 Task: Spectral Edit with Spectrogram.
Action: Mouse moved to (104, 42)
Screenshot: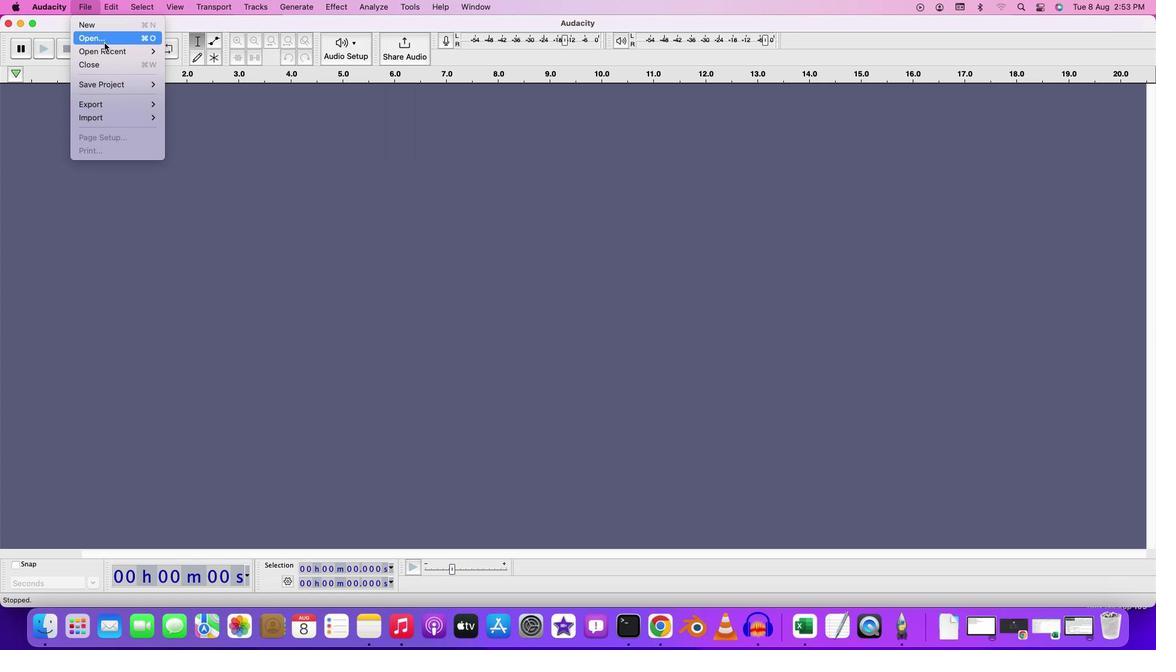 
Action: Mouse pressed left at (104, 42)
Screenshot: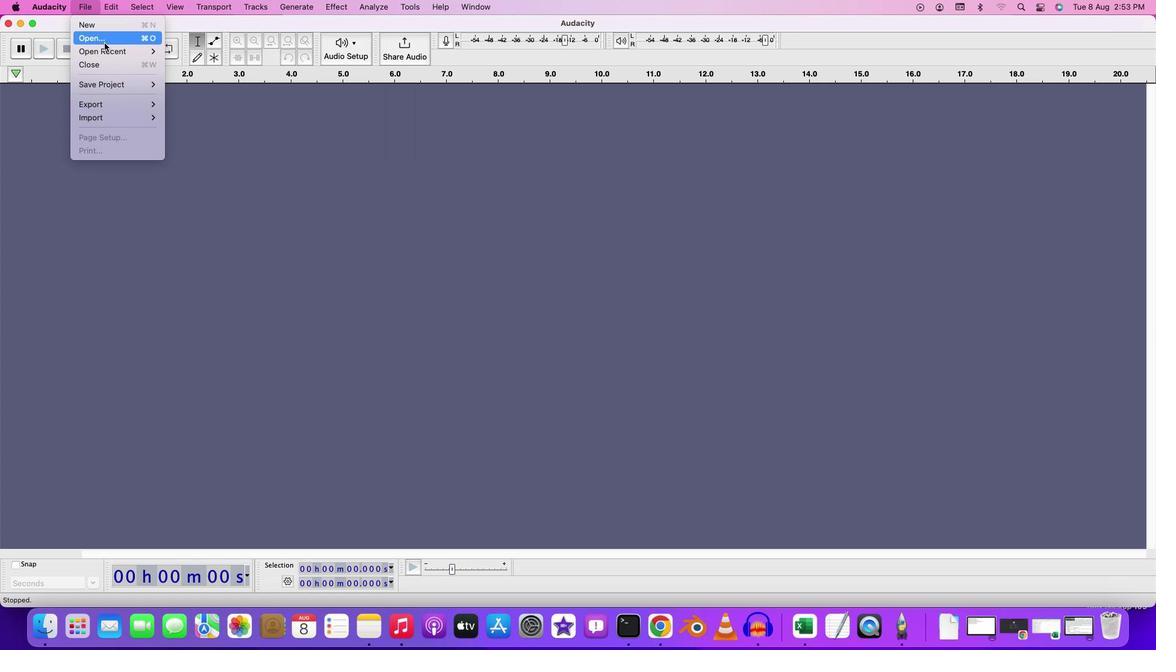 
Action: Mouse moved to (379, 154)
Screenshot: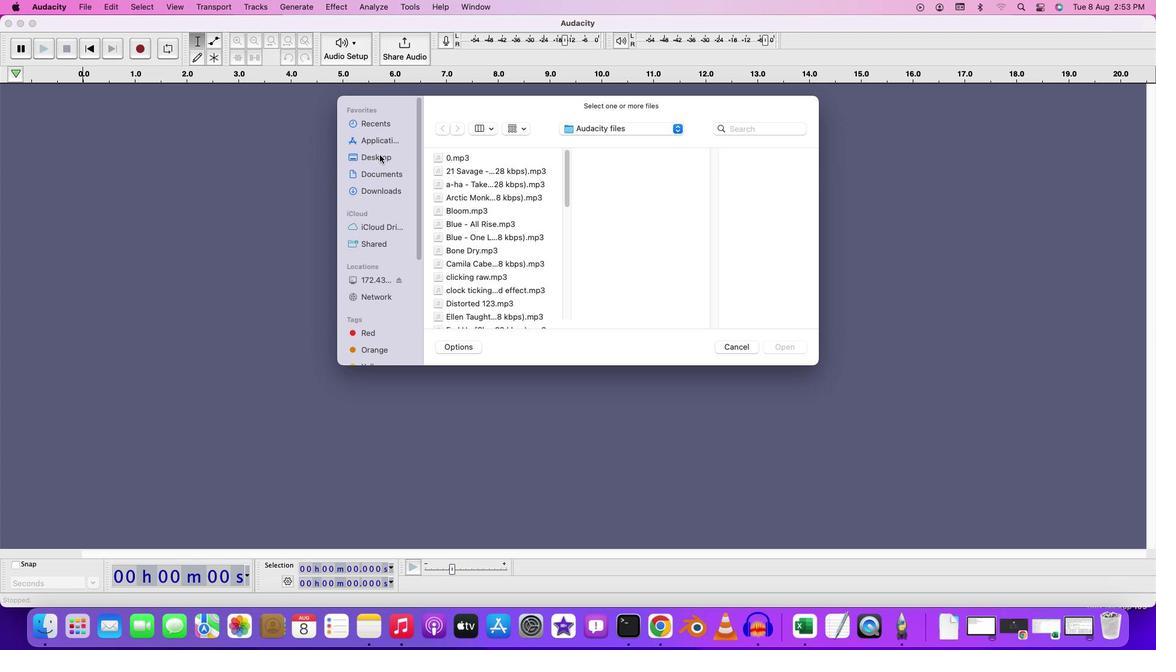 
Action: Mouse pressed left at (379, 154)
Screenshot: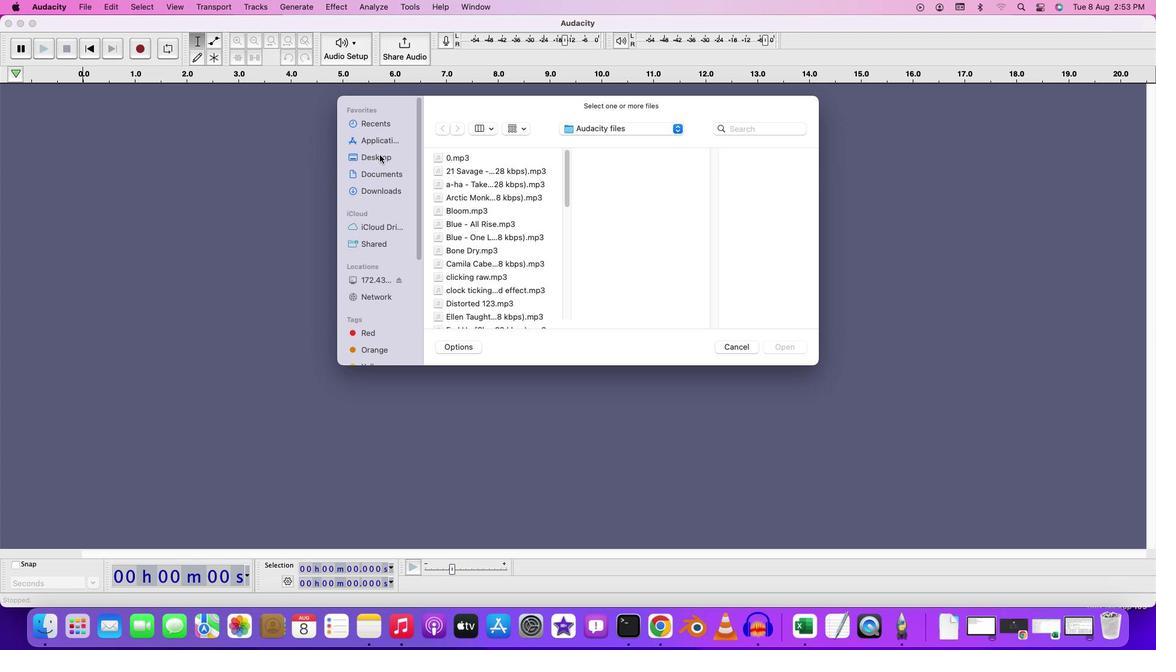 
Action: Mouse moved to (473, 173)
Screenshot: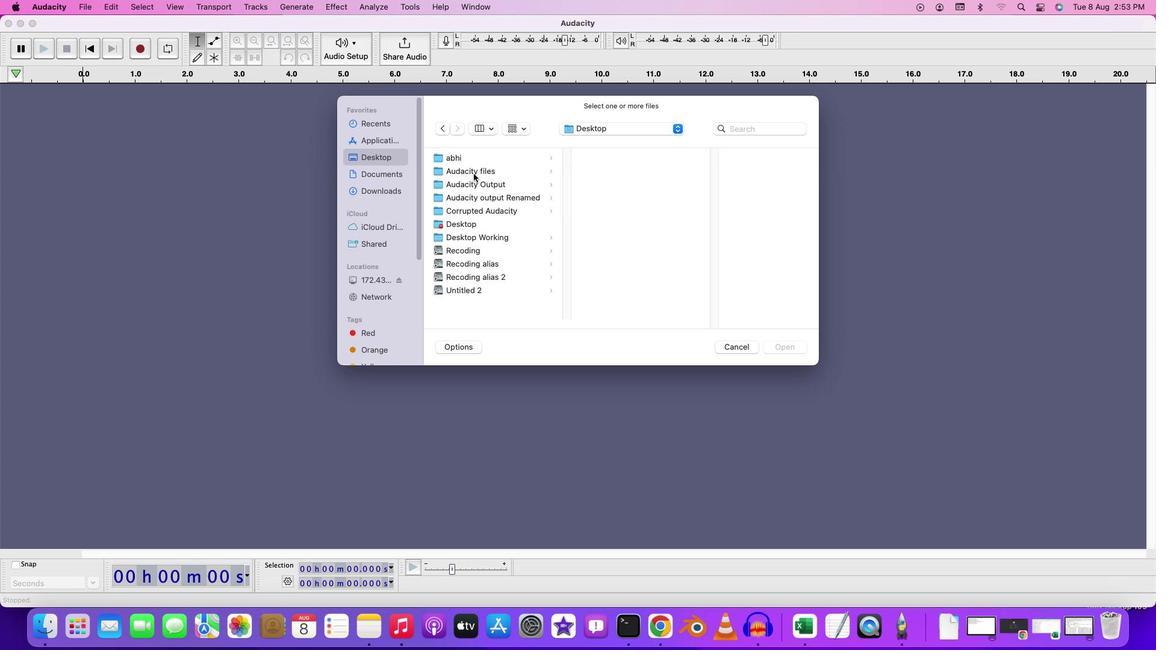 
Action: Mouse pressed left at (473, 173)
Screenshot: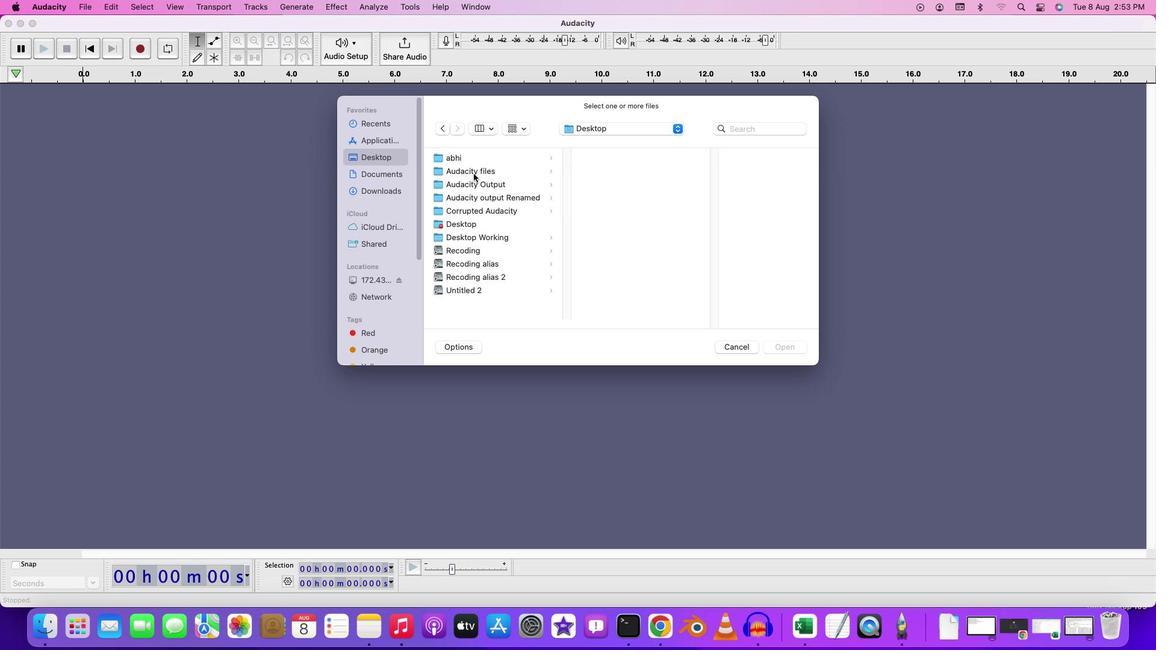 
Action: Mouse moved to (642, 290)
Screenshot: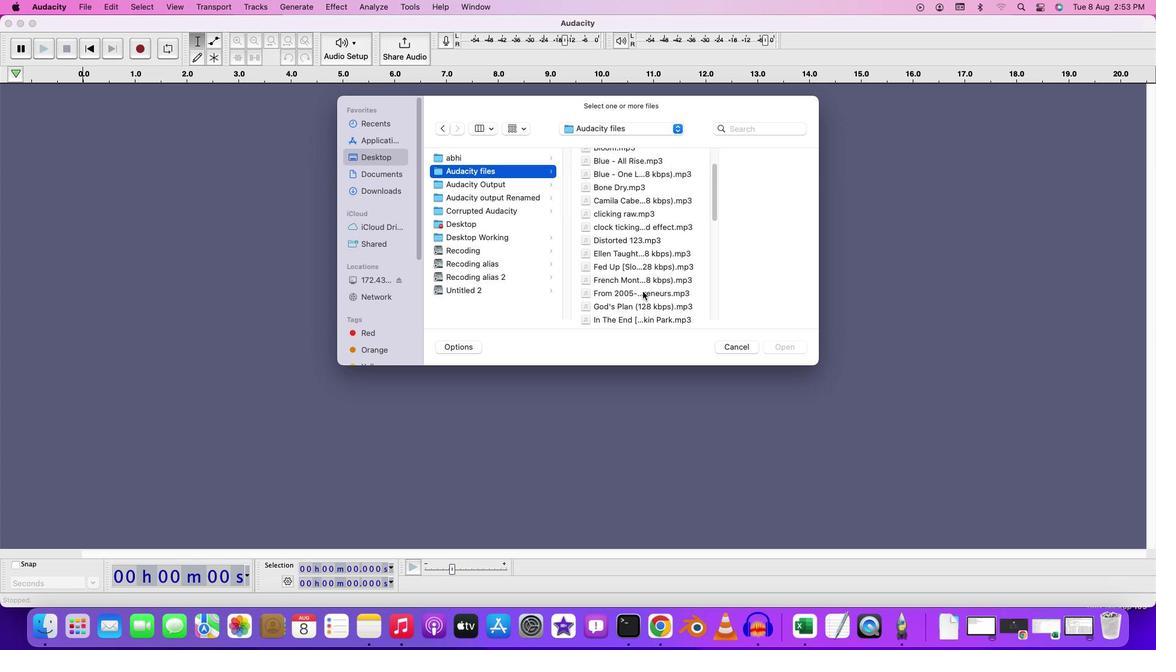 
Action: Mouse scrolled (642, 290) with delta (0, 0)
Screenshot: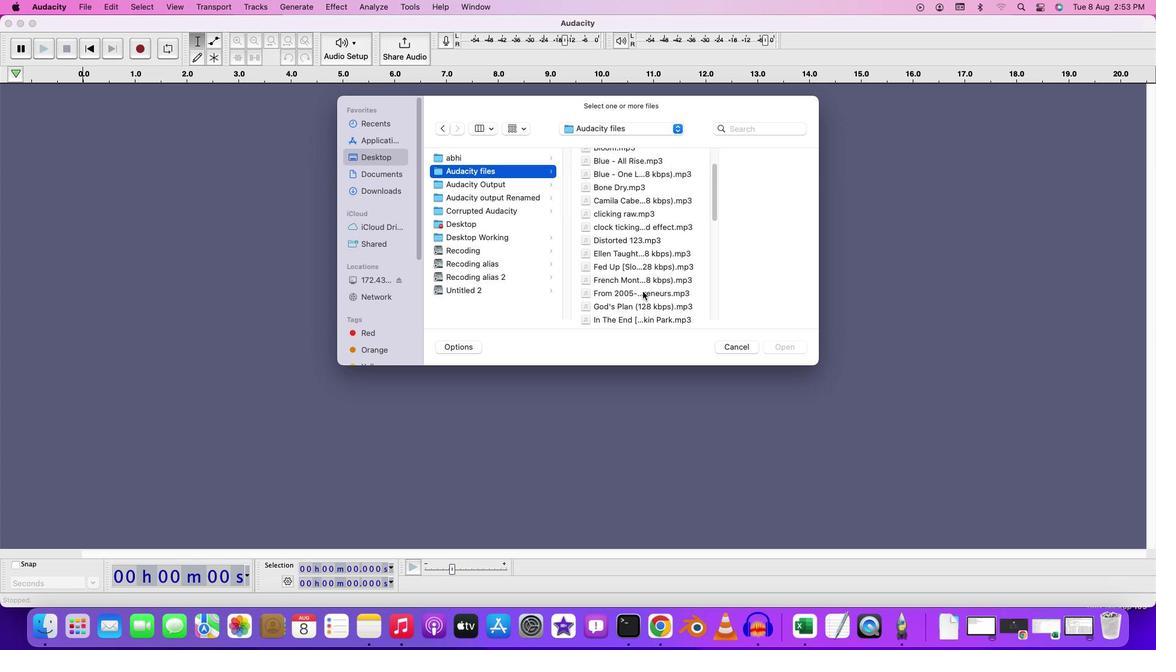 
Action: Mouse moved to (642, 291)
Screenshot: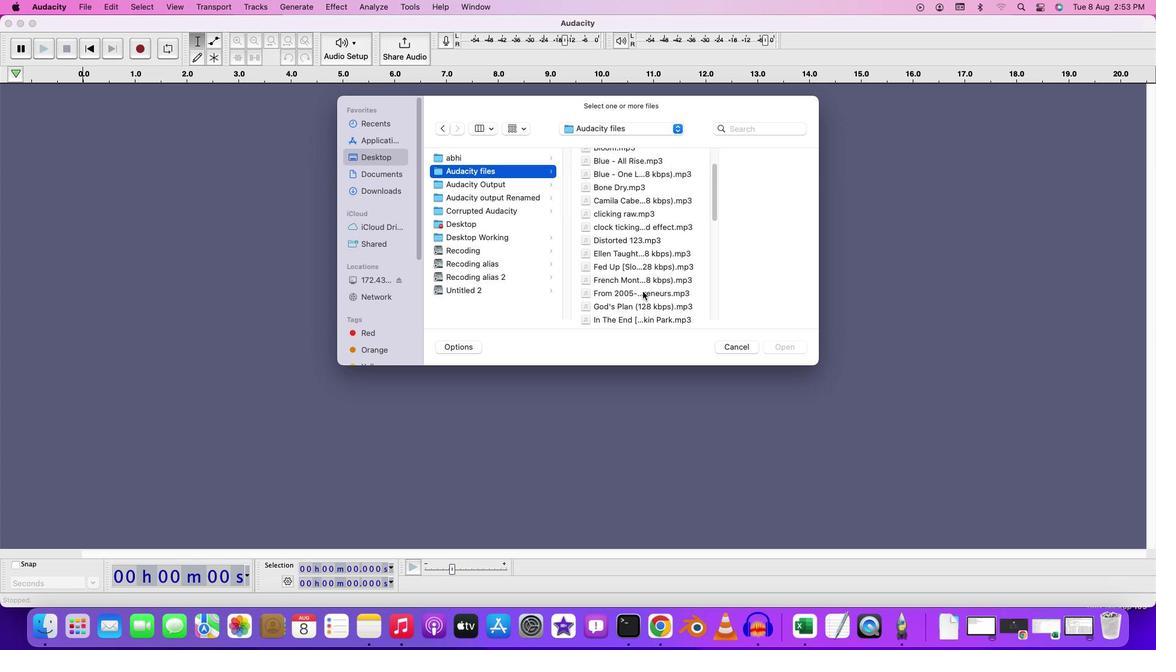 
Action: Mouse scrolled (642, 291) with delta (0, 0)
Screenshot: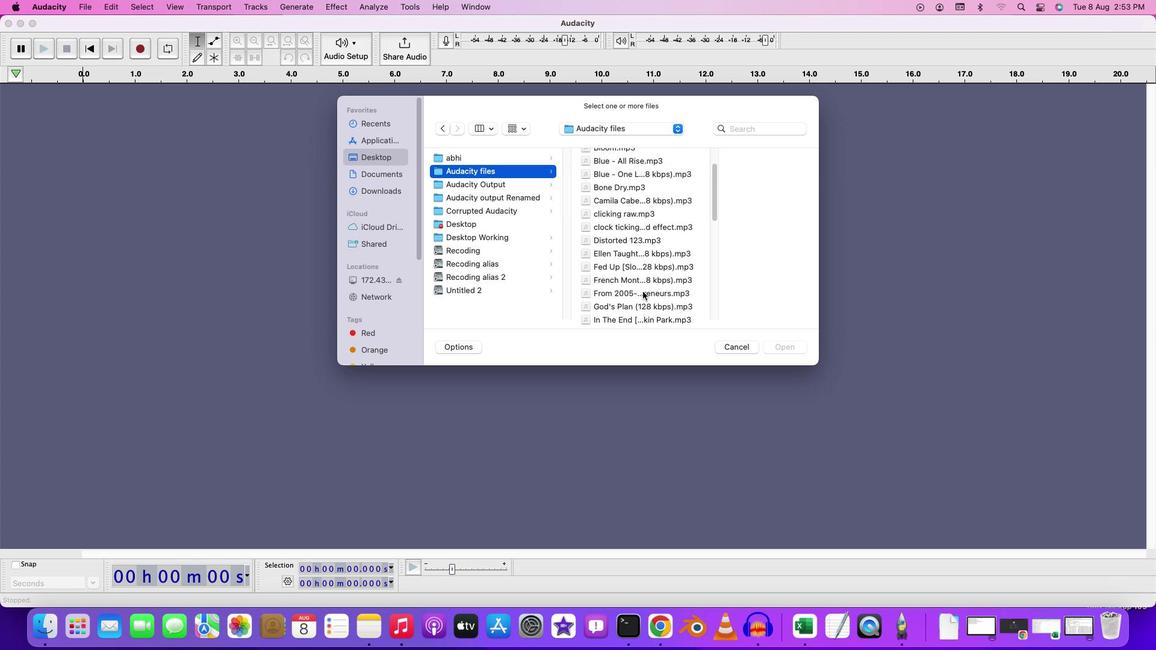 
Action: Mouse scrolled (642, 291) with delta (0, -1)
Screenshot: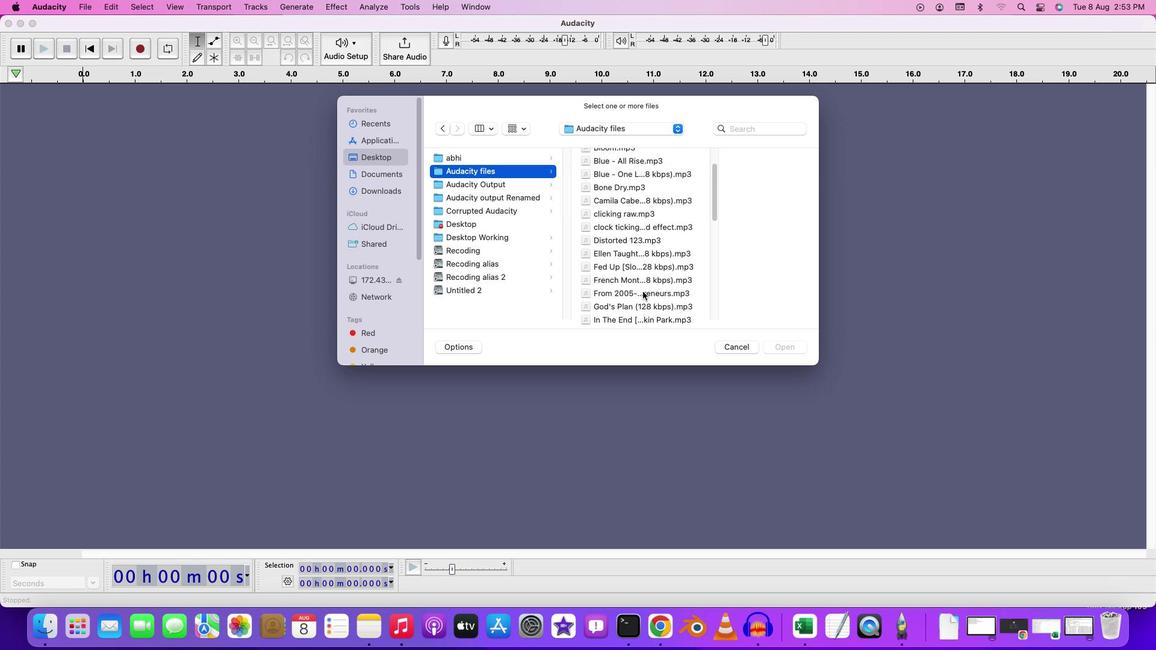 
Action: Mouse scrolled (642, 291) with delta (0, -3)
Screenshot: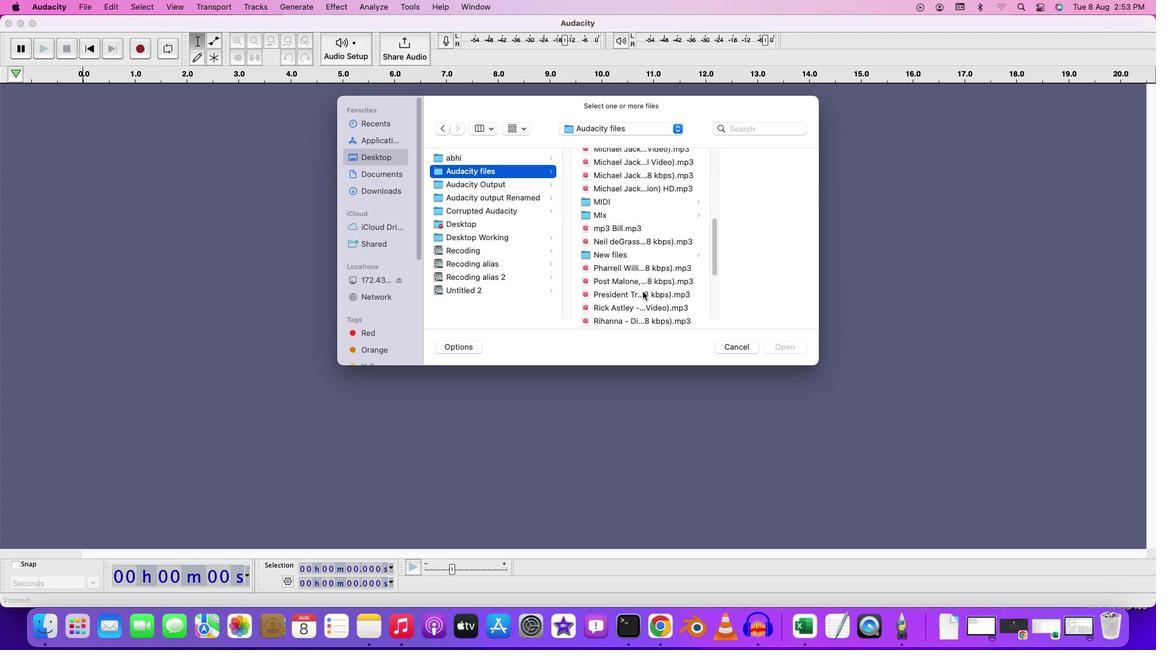 
Action: Mouse scrolled (642, 291) with delta (0, -3)
Screenshot: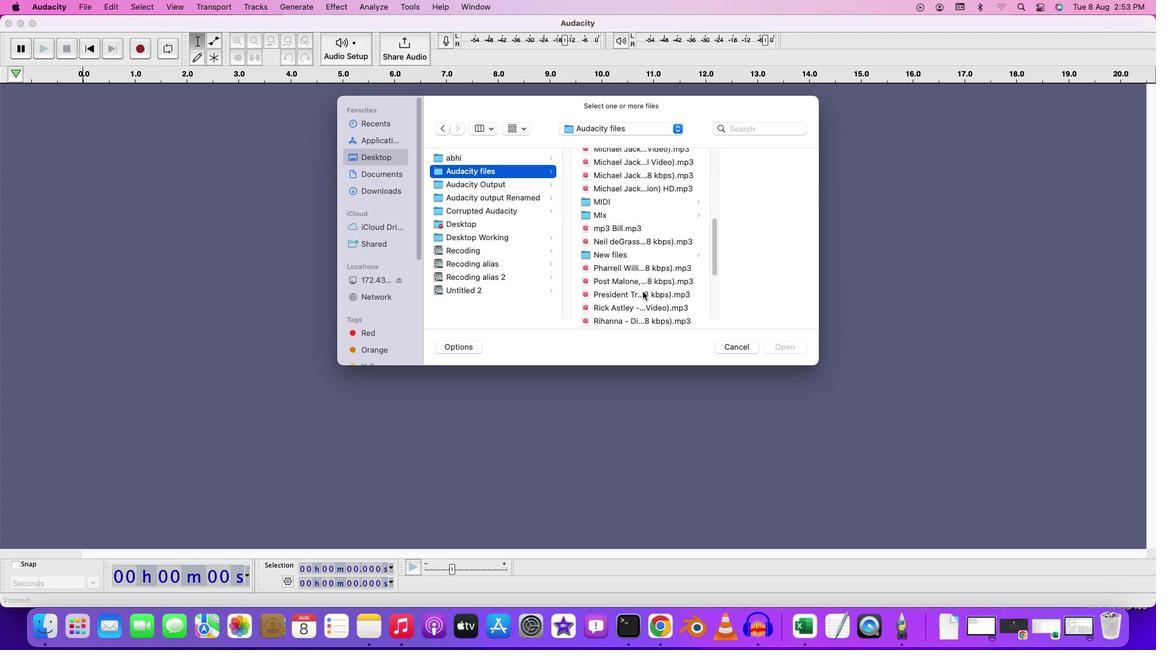 
Action: Mouse scrolled (642, 291) with delta (0, -4)
Screenshot: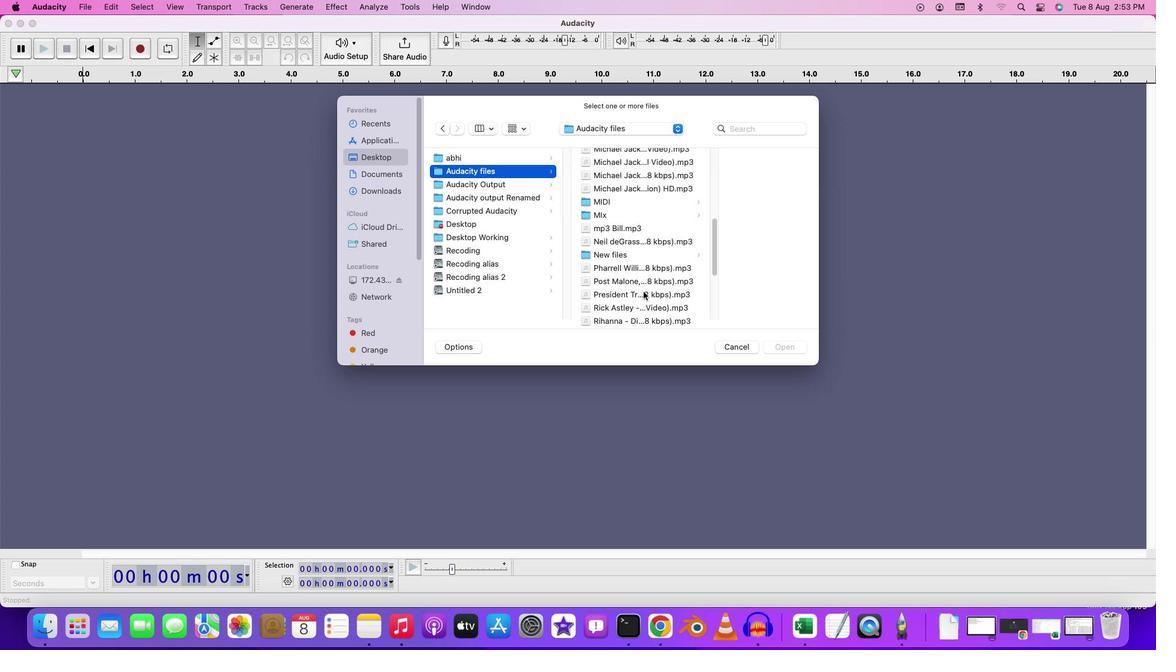 
Action: Mouse moved to (616, 253)
Screenshot: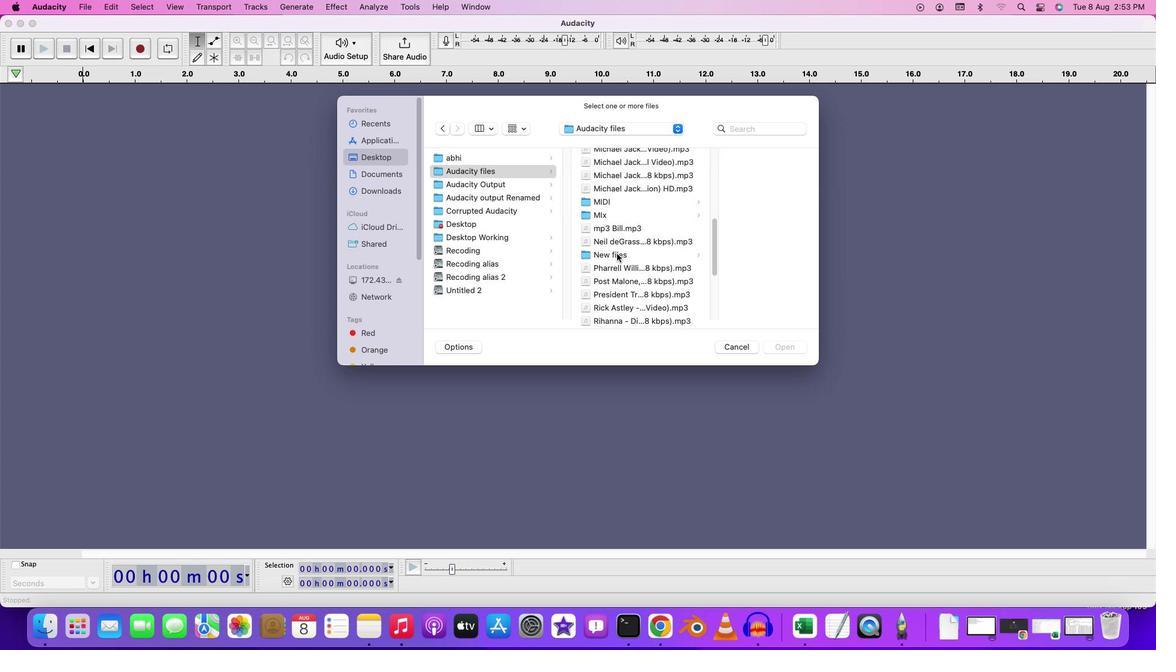 
Action: Mouse pressed left at (616, 253)
Screenshot: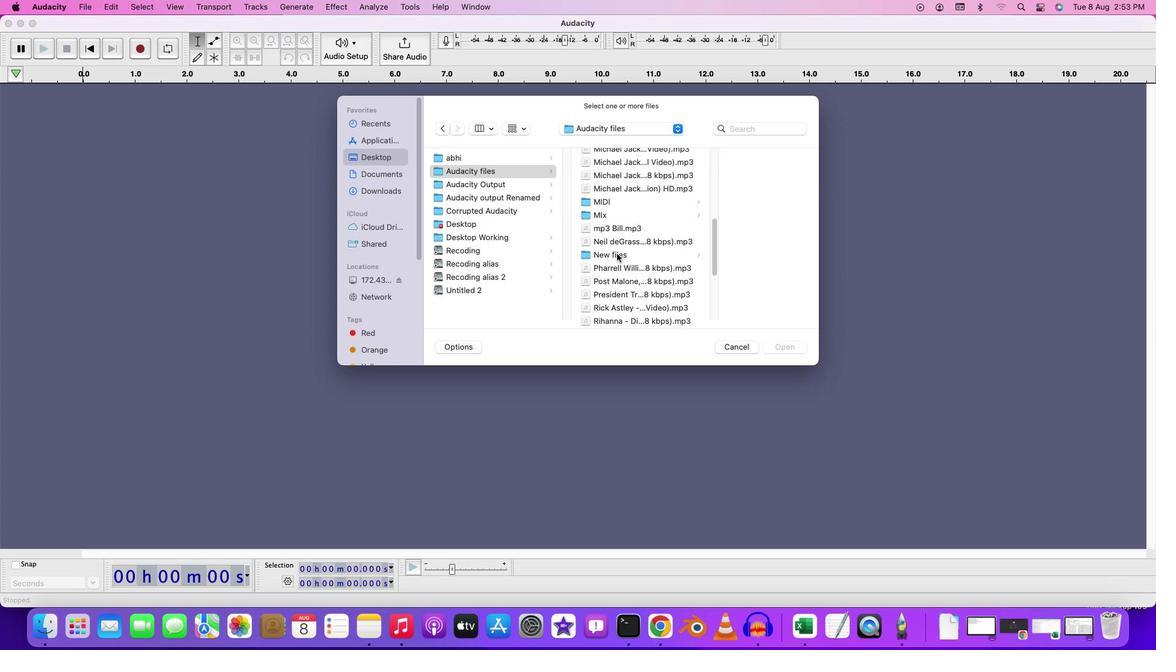 
Action: Mouse moved to (752, 196)
Screenshot: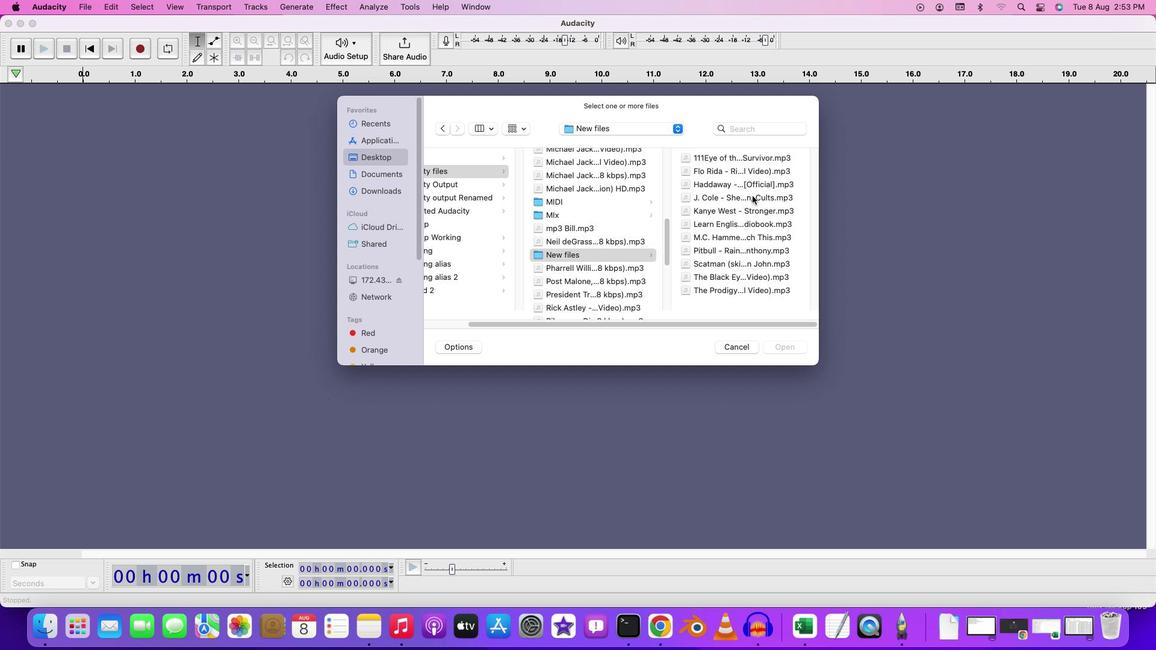 
Action: Mouse pressed left at (752, 196)
Screenshot: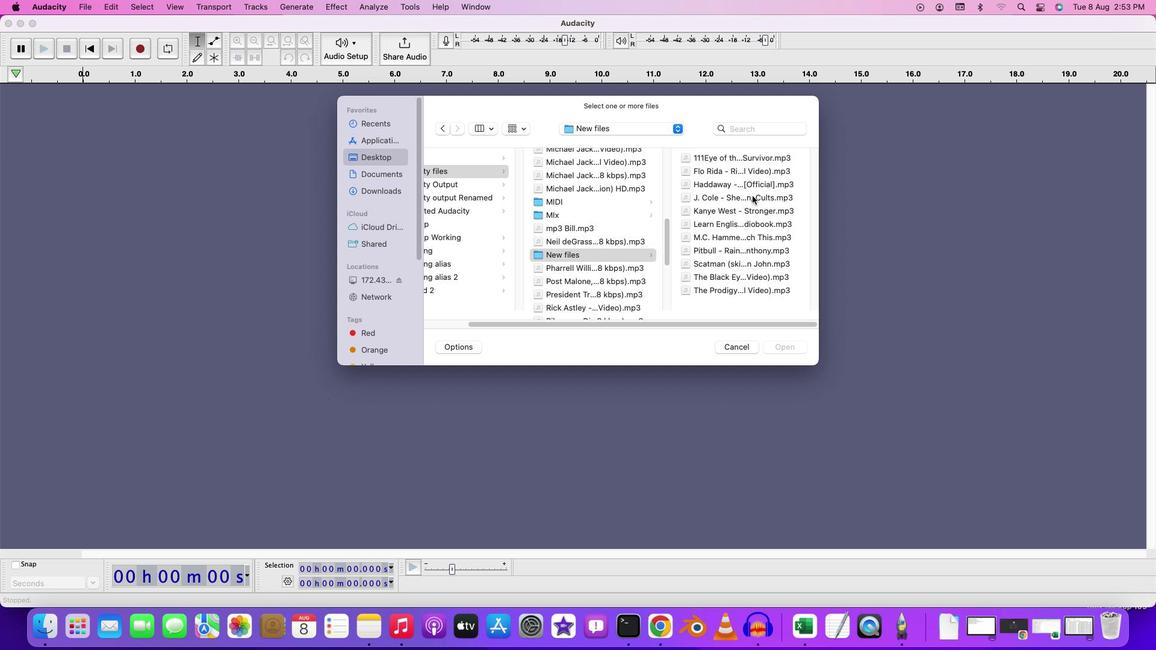 
Action: Mouse moved to (590, 263)
Screenshot: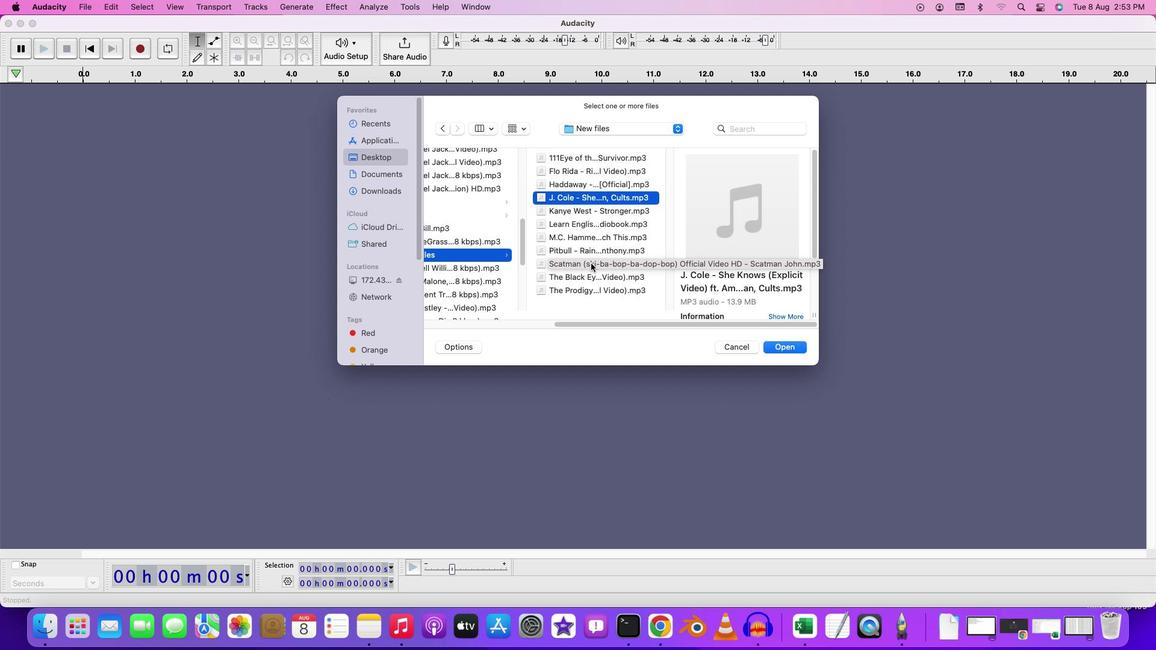 
Action: Mouse pressed left at (590, 263)
Screenshot: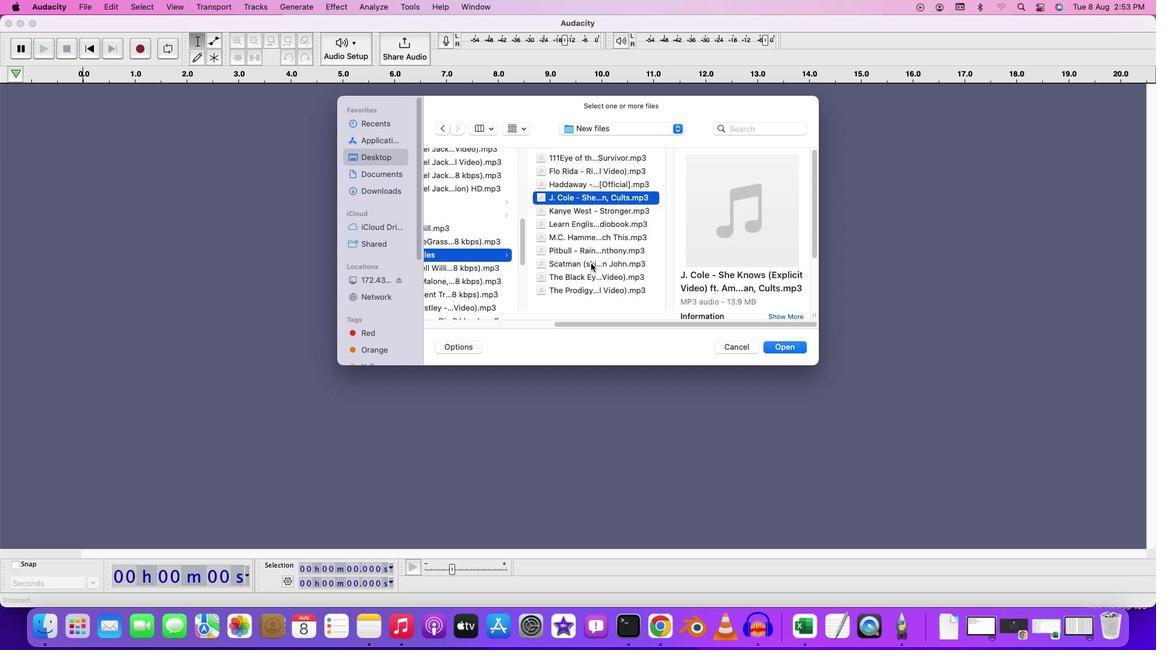 
Action: Mouse pressed left at (590, 263)
Screenshot: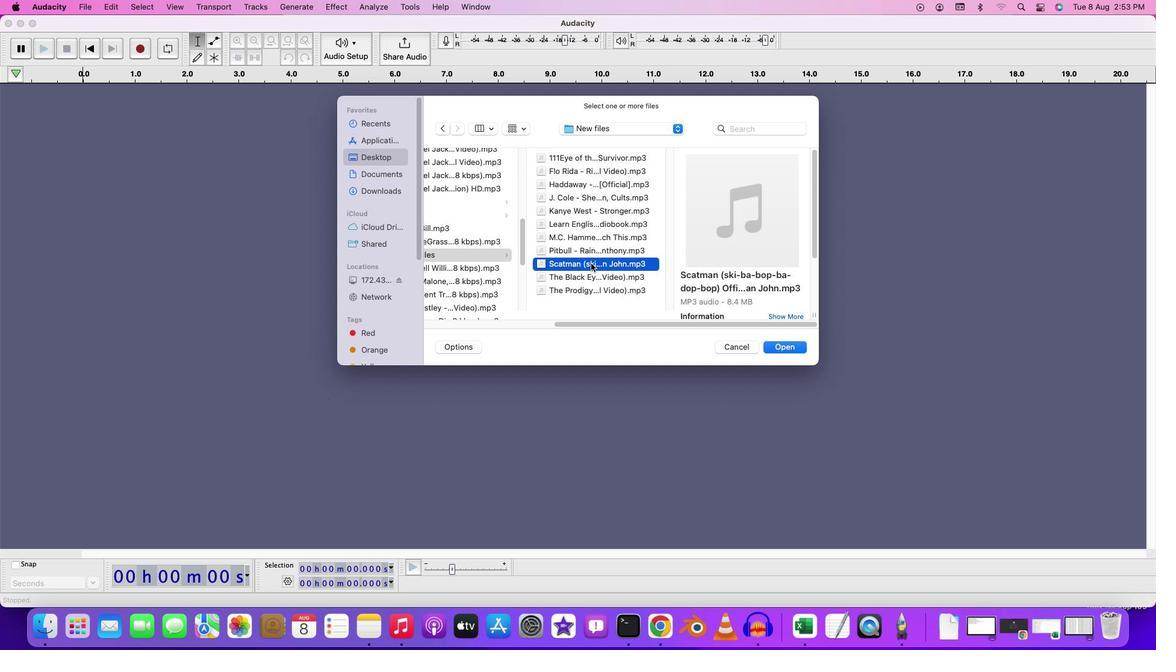 
Action: Mouse moved to (96, 110)
Screenshot: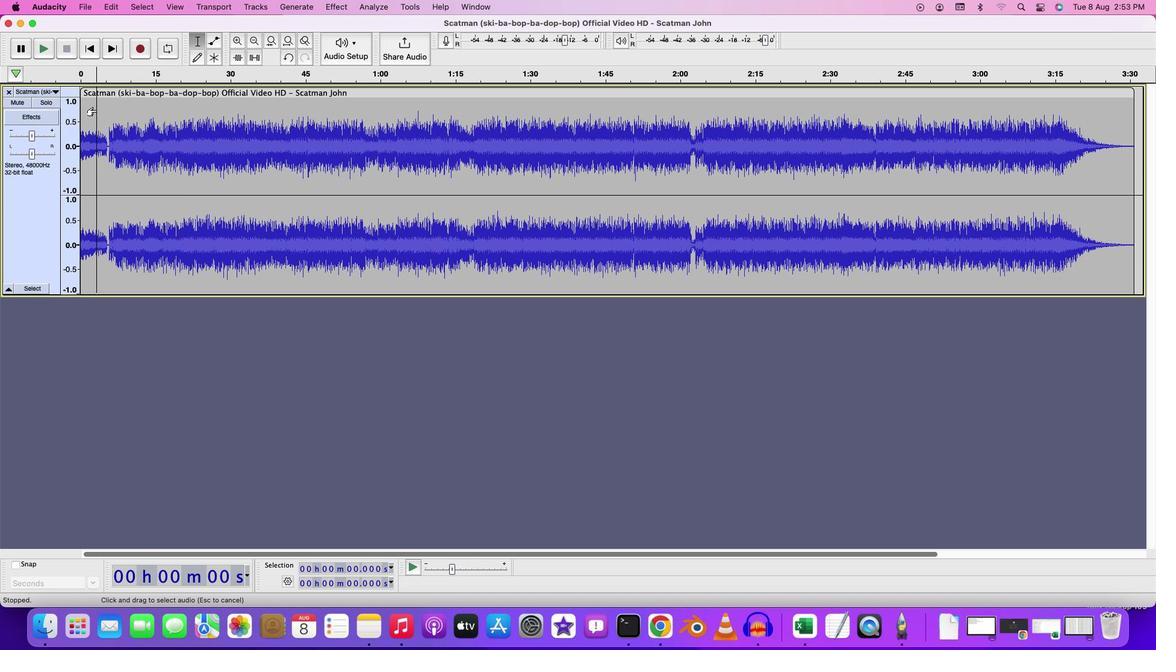 
Action: Mouse pressed left at (96, 110)
Screenshot: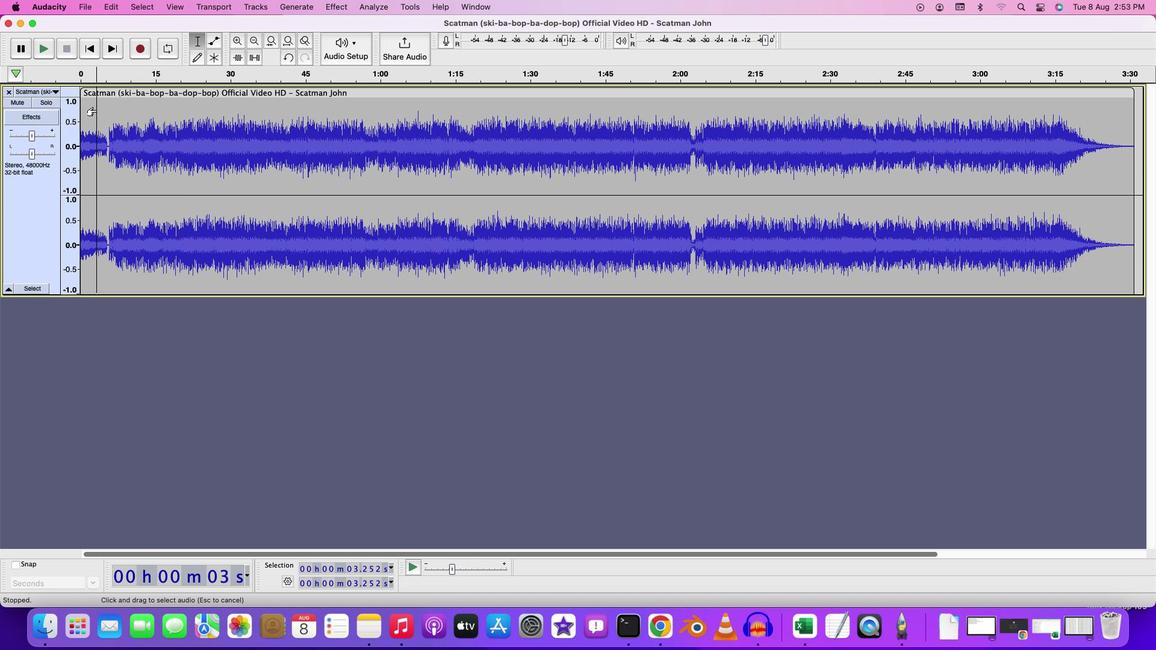 
Action: Mouse moved to (95, 111)
Screenshot: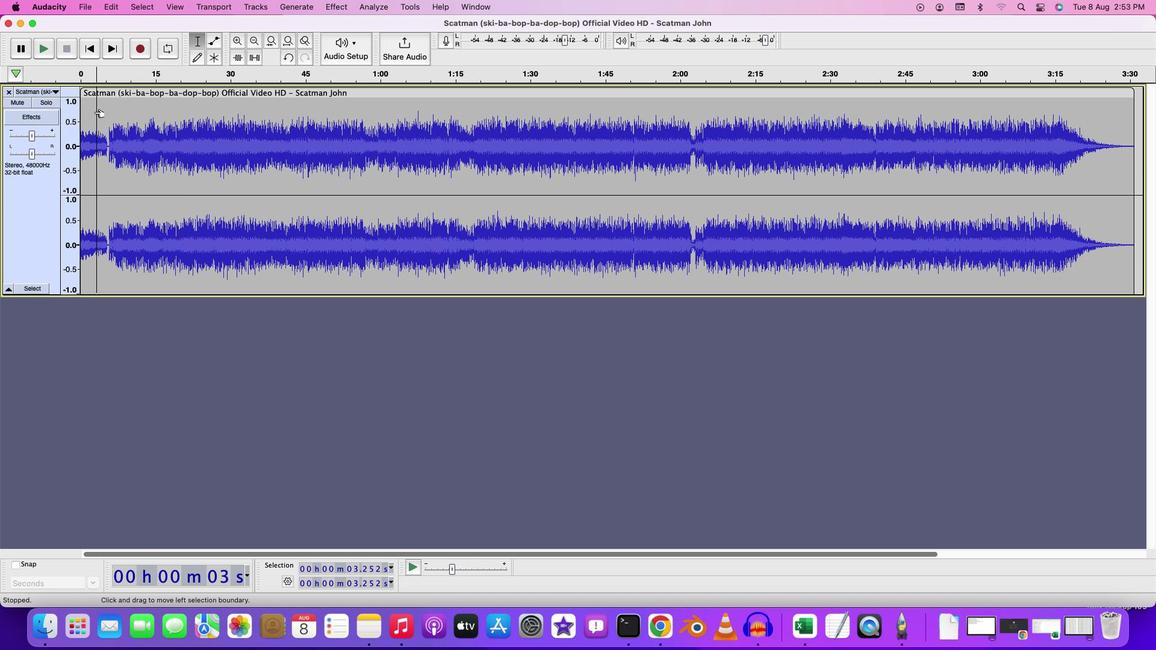 
Action: Key pressed Key.space
Screenshot: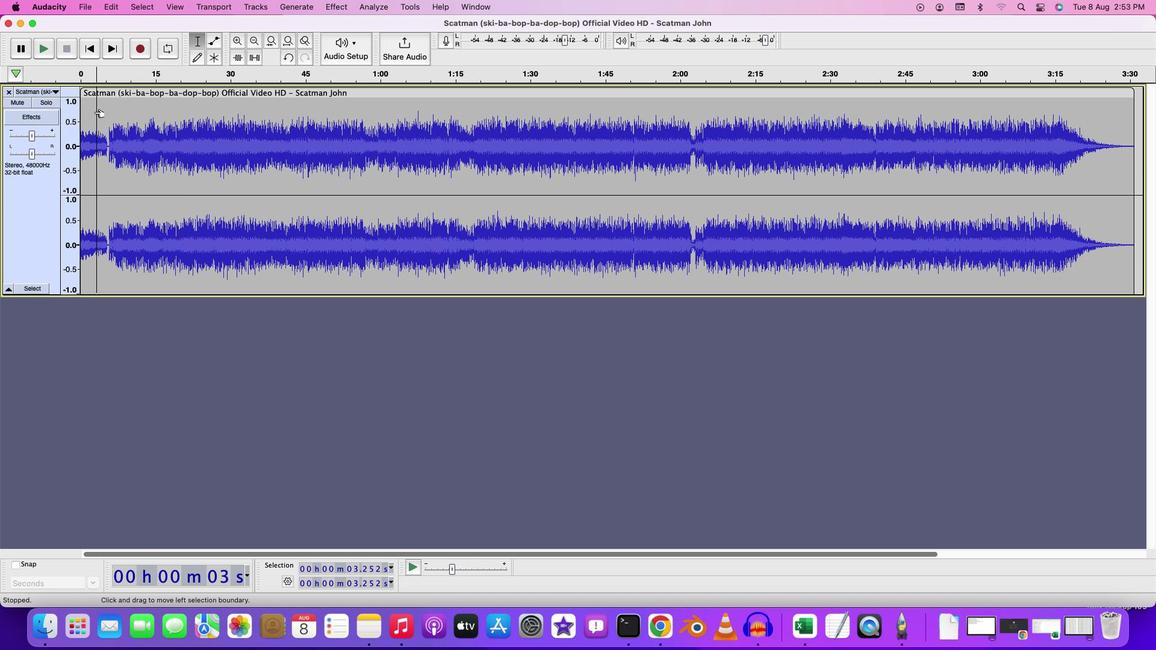 
Action: Mouse moved to (152, 108)
Screenshot: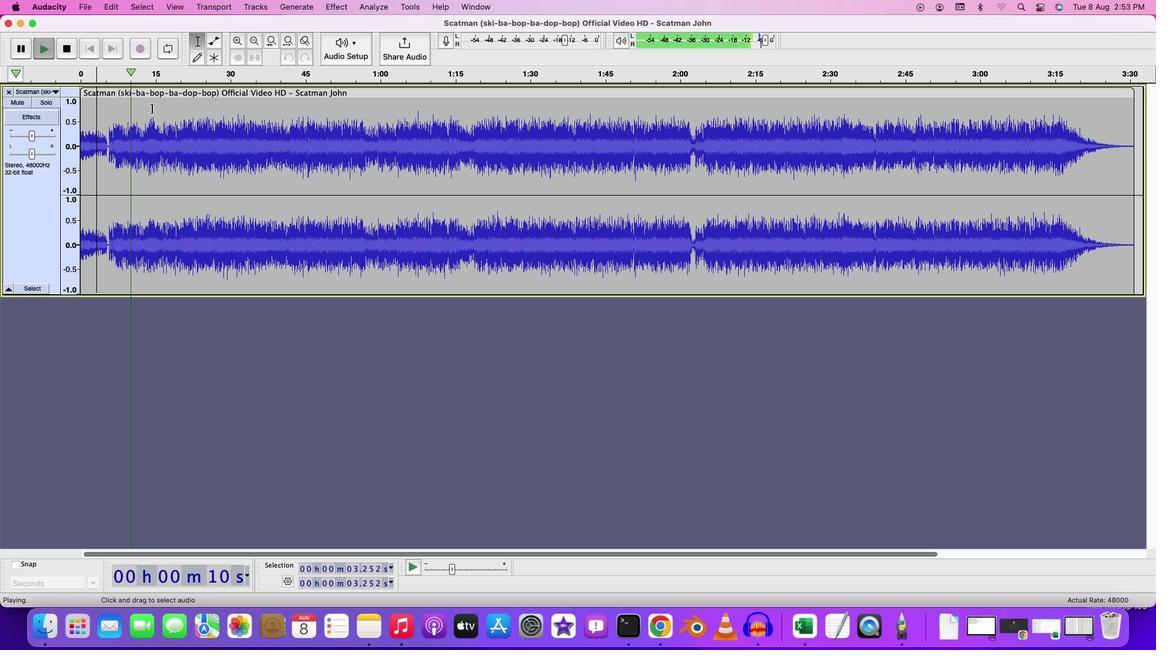 
Action: Mouse pressed left at (152, 108)
Screenshot: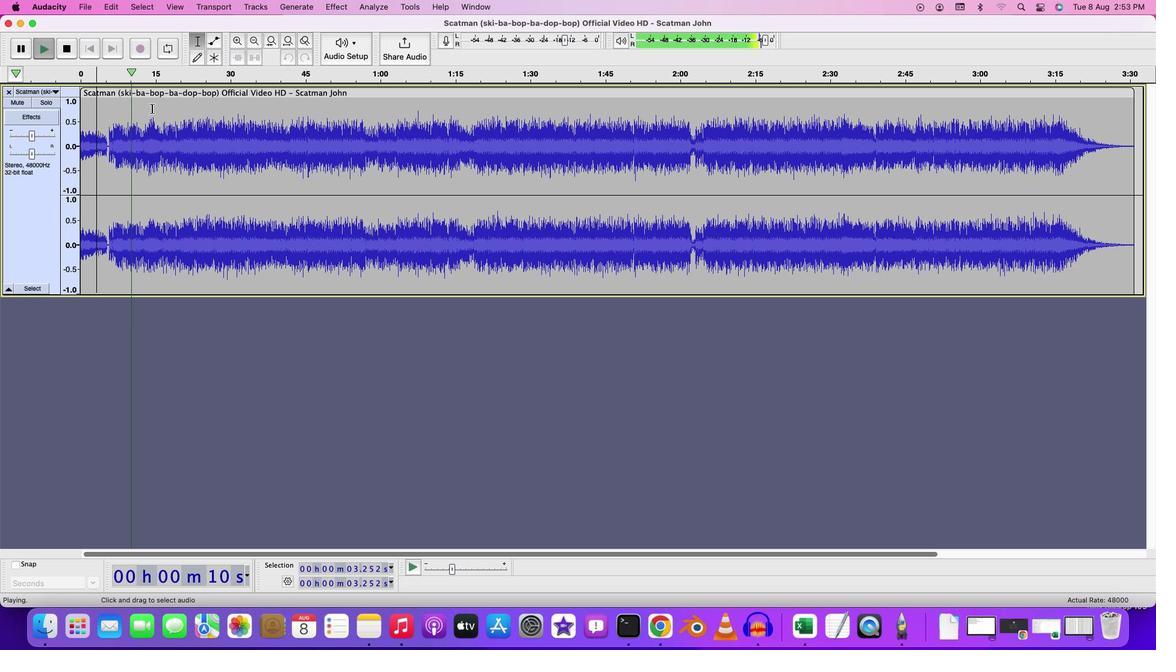 
Action: Mouse moved to (171, 110)
Screenshot: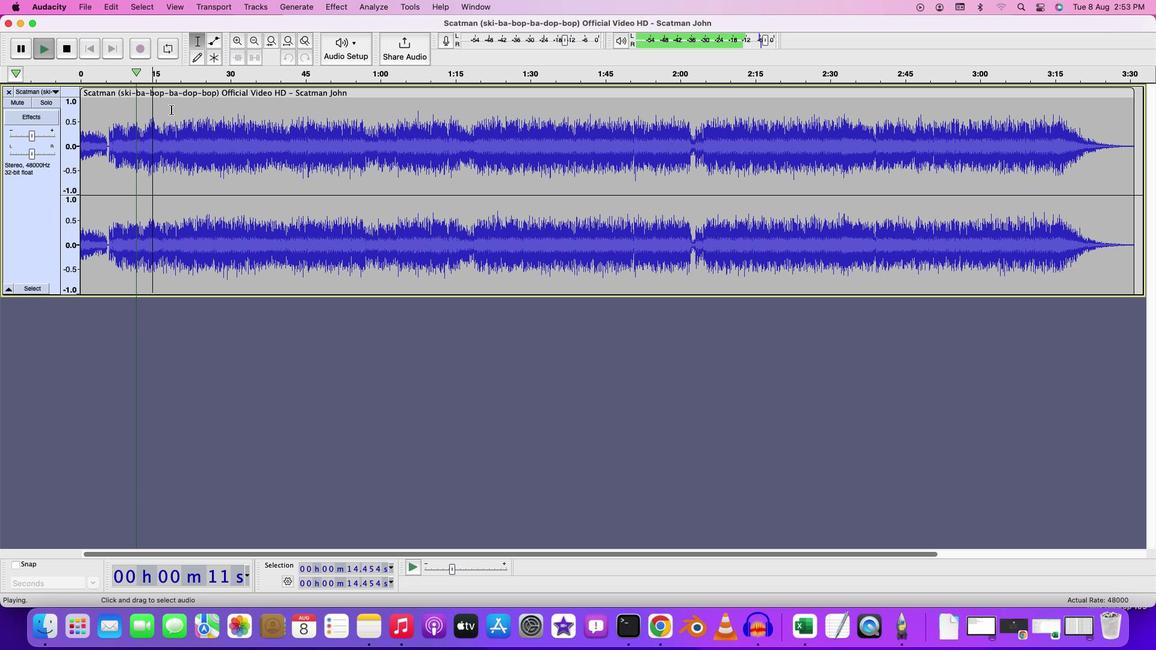 
Action: Key pressed Key.spaceKey.spaceKey.spaceKey.space
Screenshot: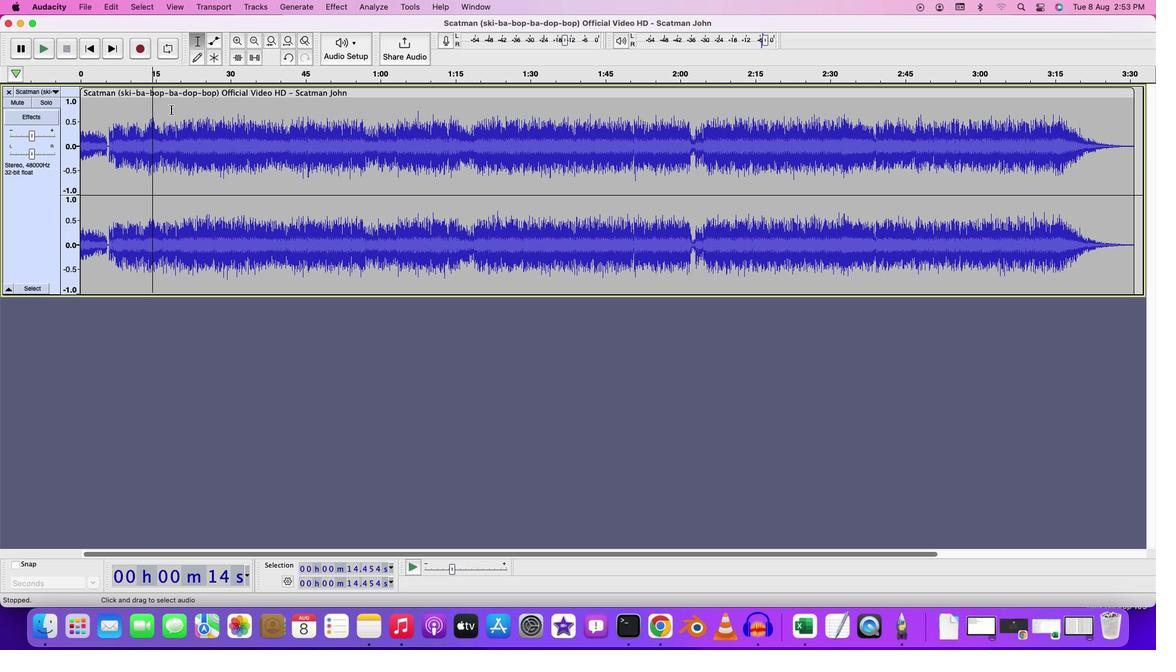 
Action: Mouse moved to (177, 123)
Screenshot: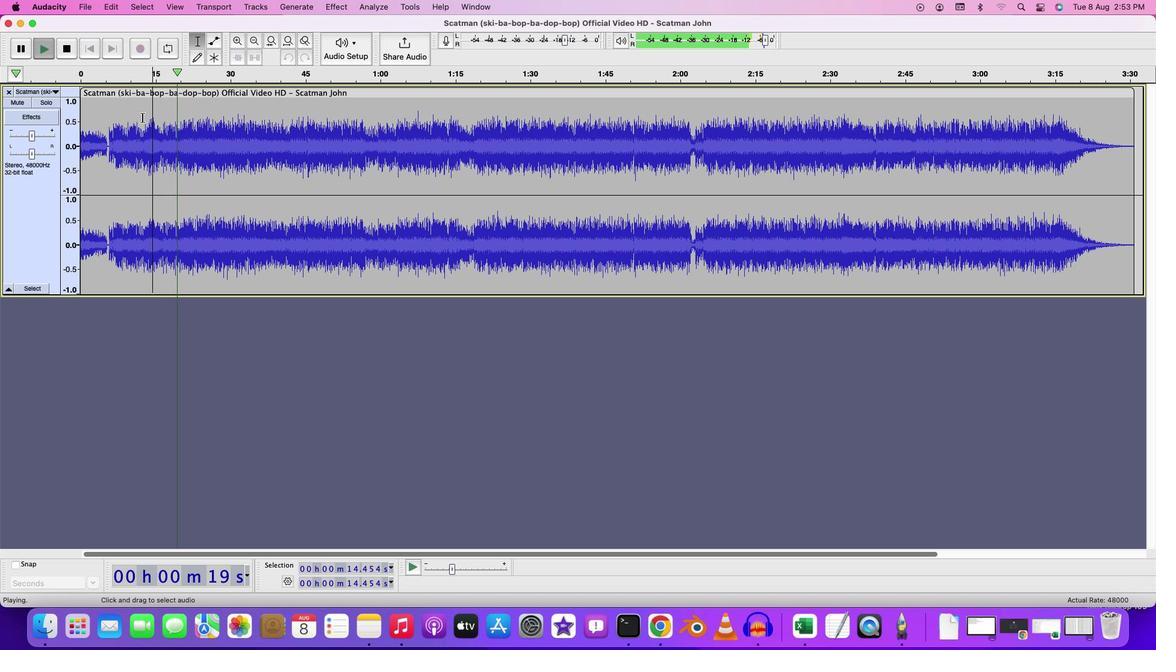 
Action: Key pressed Key.space
Screenshot: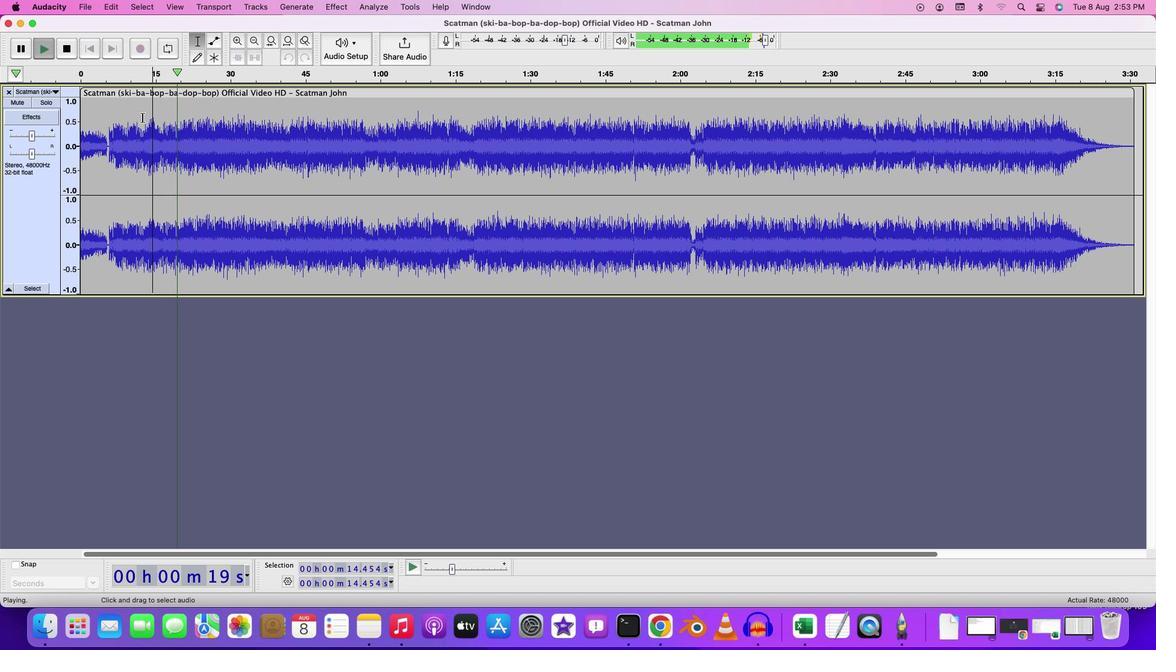 
Action: Mouse moved to (54, 93)
Screenshot: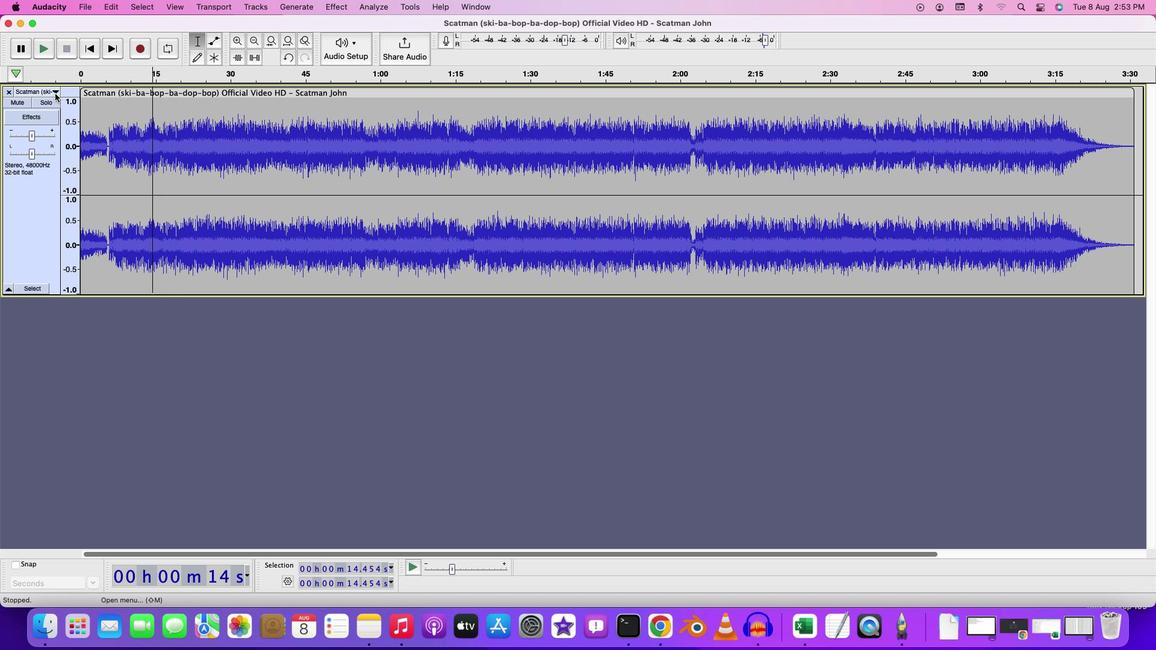 
Action: Mouse pressed left at (54, 93)
Screenshot: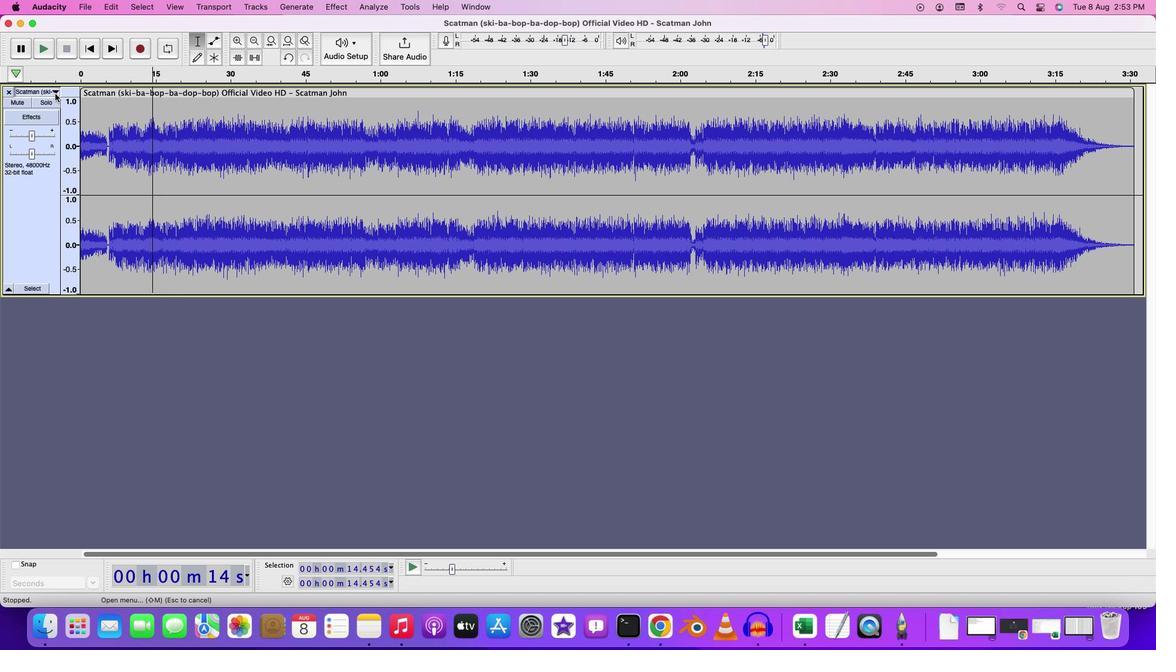 
Action: Mouse moved to (73, 214)
Screenshot: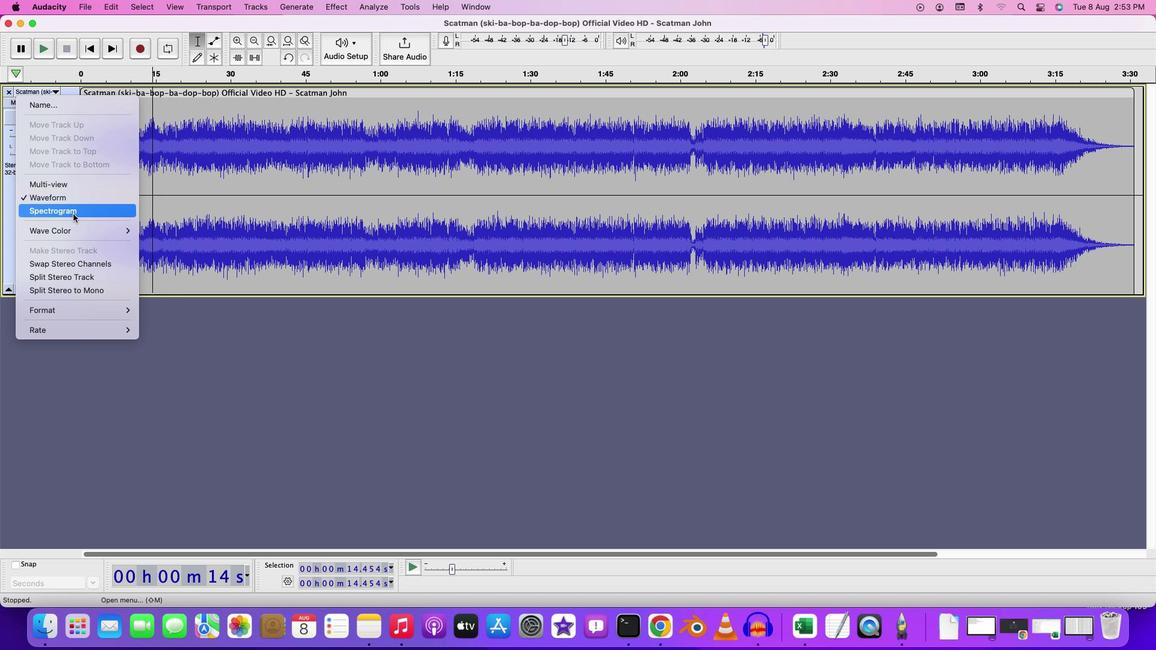 
Action: Mouse pressed left at (73, 214)
Screenshot: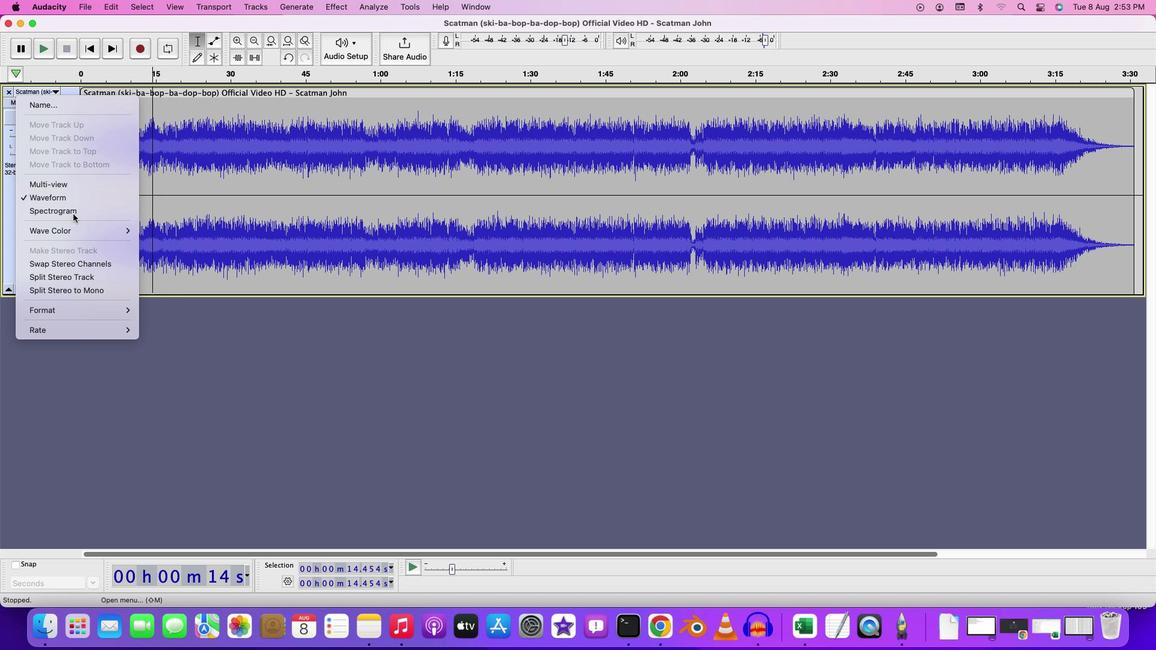 
Action: Mouse moved to (178, 297)
Screenshot: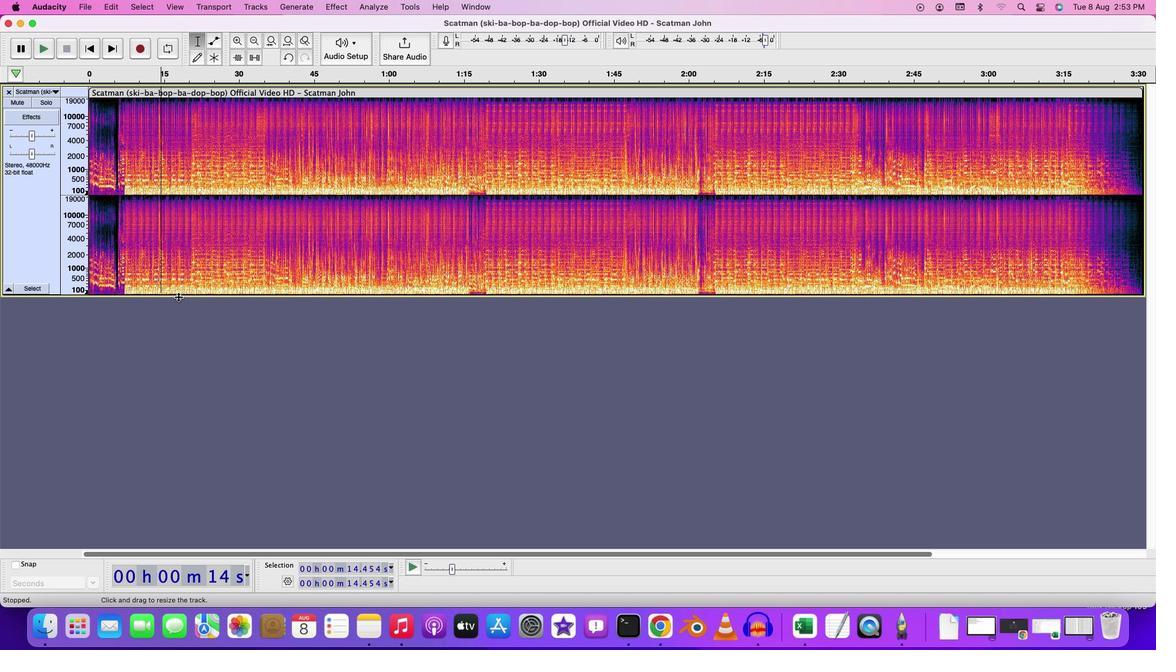 
Action: Mouse pressed left at (178, 297)
Screenshot: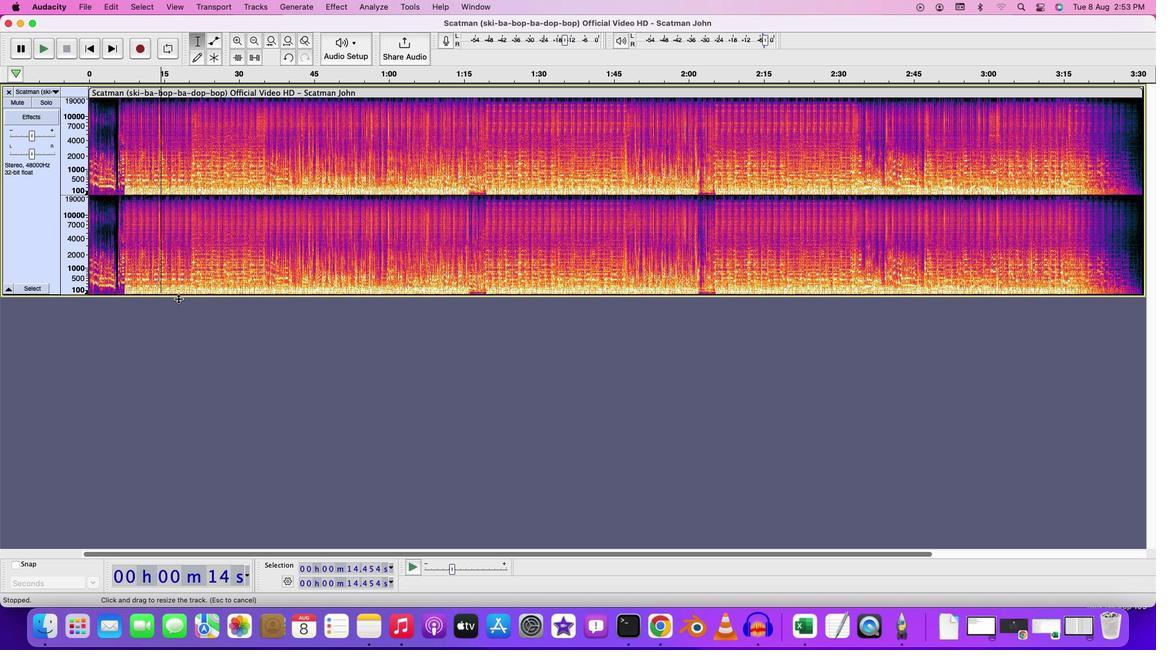 
Action: Mouse moved to (91, 122)
Screenshot: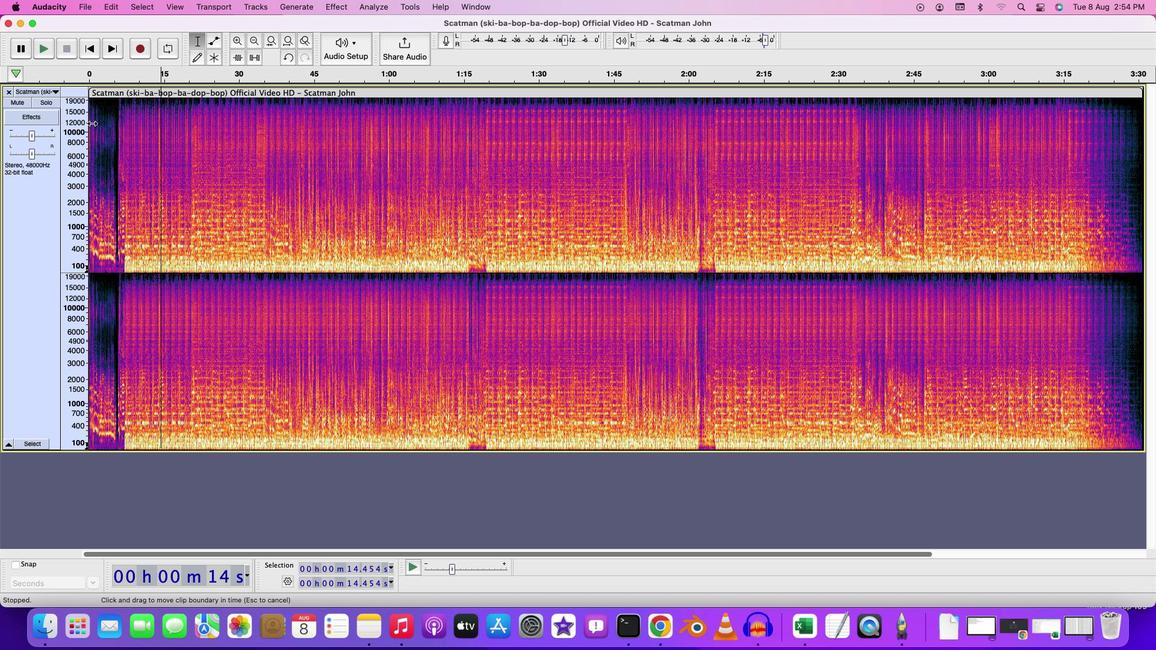
Action: Mouse pressed left at (91, 122)
Screenshot: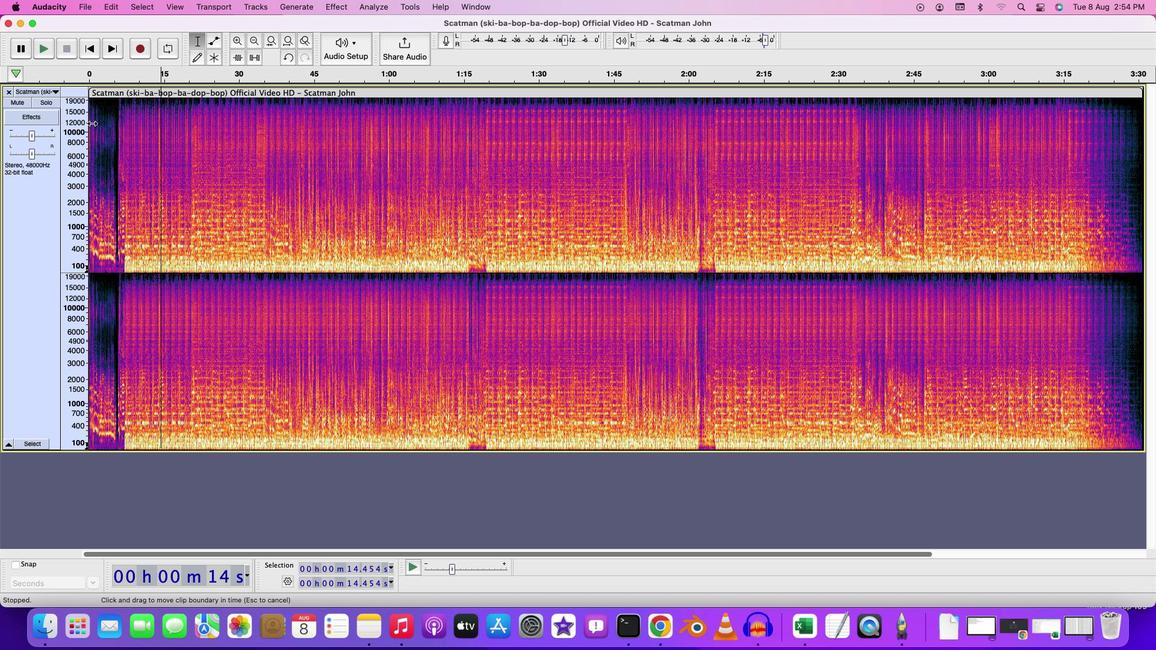 
Action: Key pressed Key.space
Screenshot: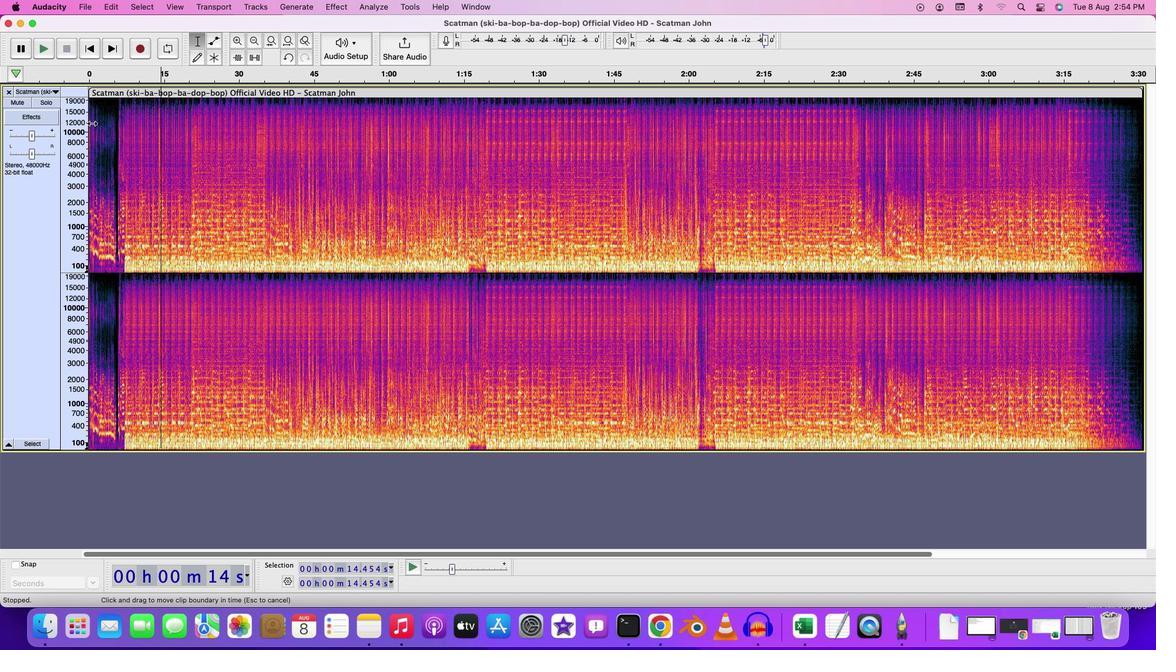 
Action: Mouse moved to (93, 126)
Screenshot: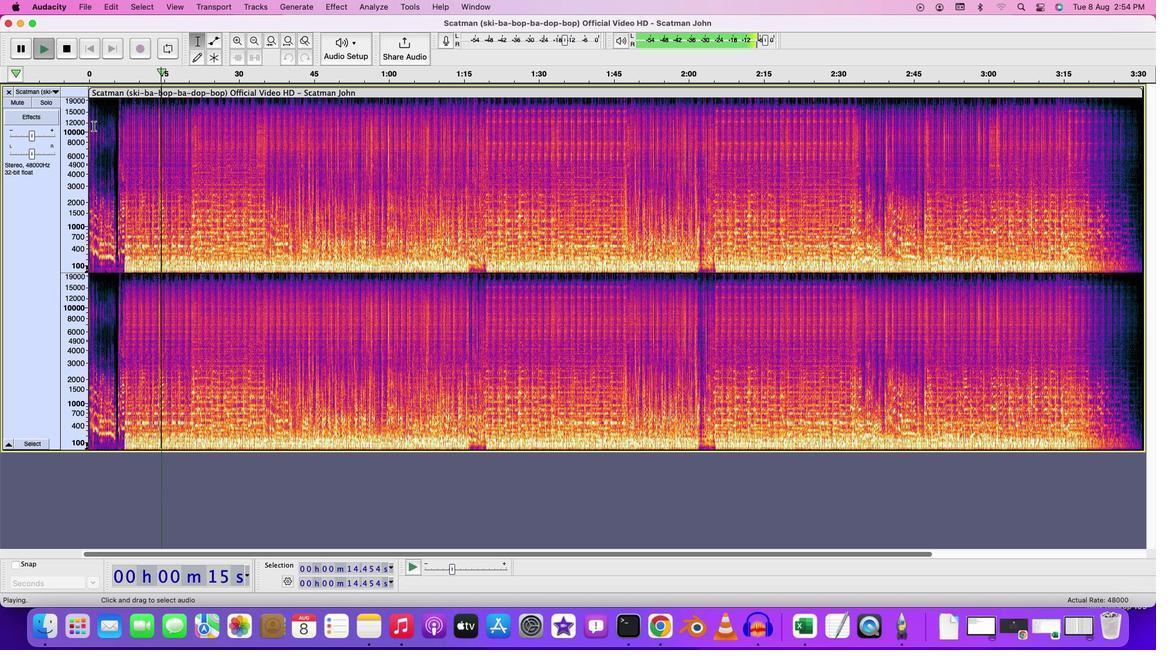 
Action: Mouse pressed left at (93, 126)
Screenshot: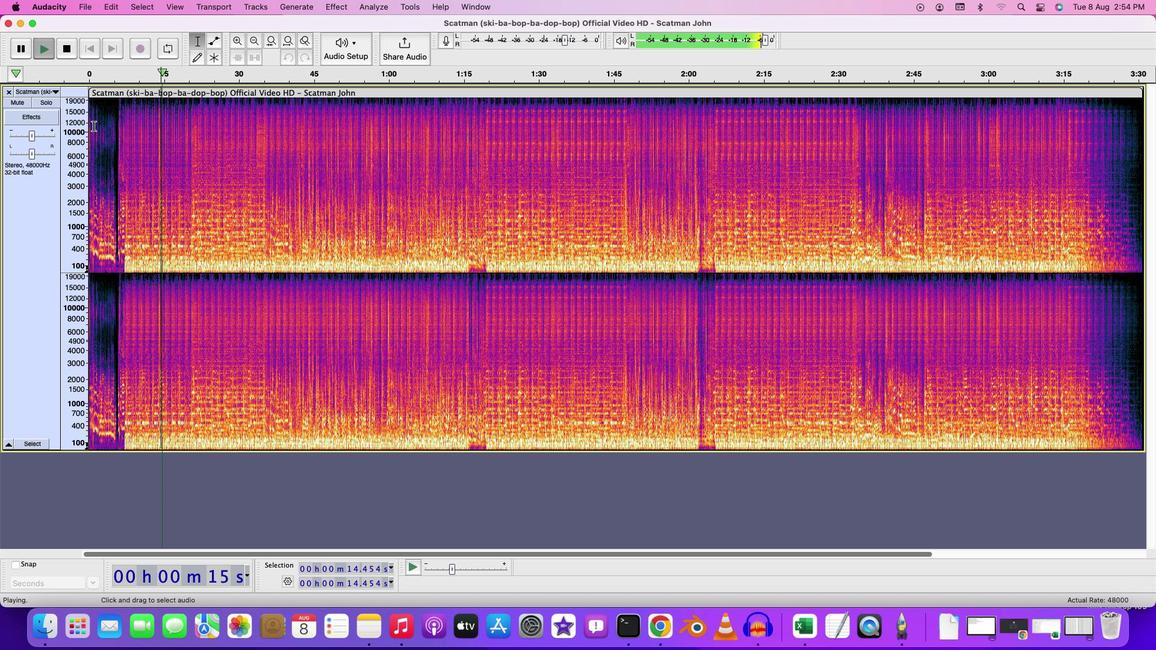 
Action: Key pressed Key.spaceKey.space
Screenshot: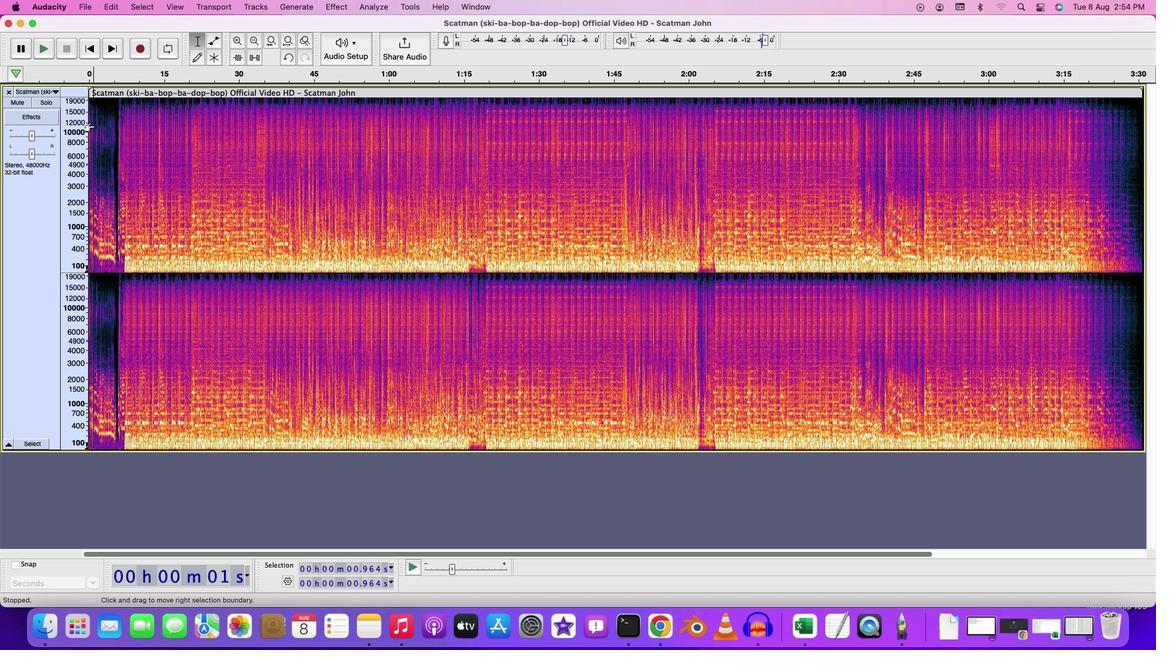 
Action: Mouse moved to (467, 247)
Screenshot: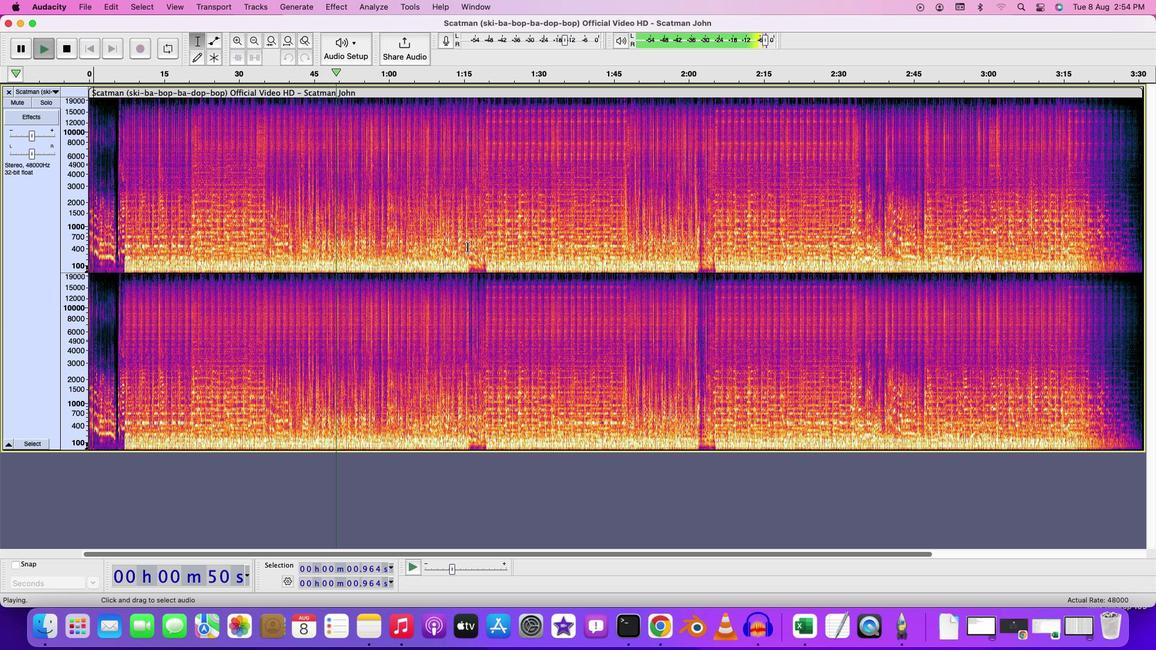 
Action: Mouse pressed left at (467, 247)
Screenshot: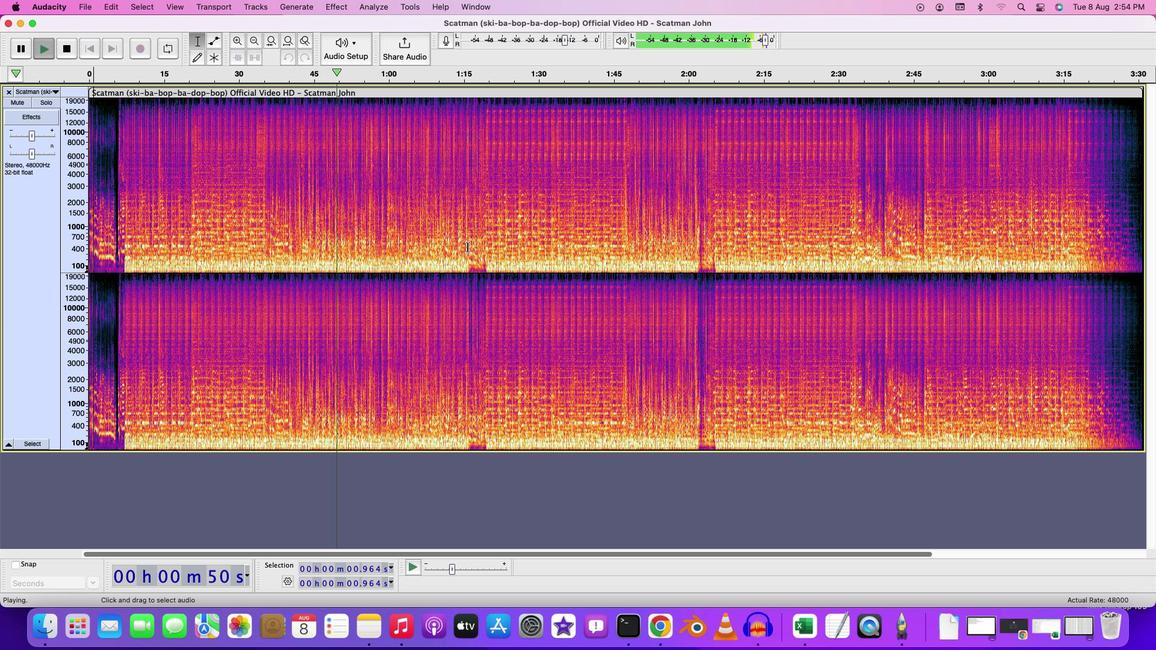 
Action: Key pressed Key.spaceKey.space
Screenshot: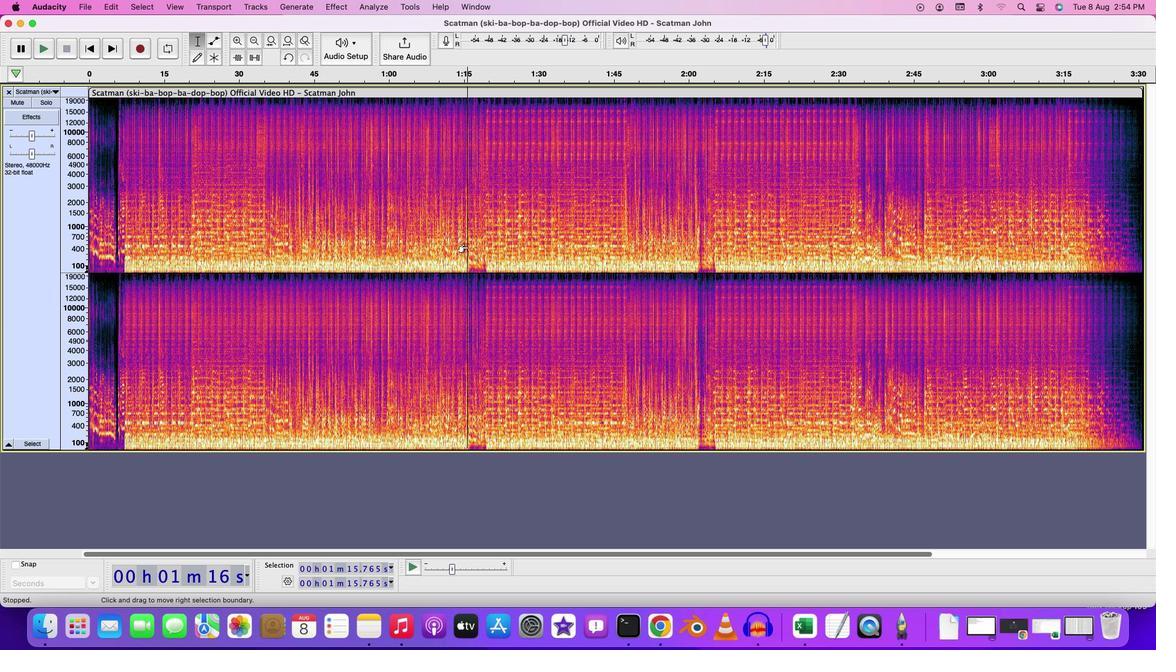 
Action: Mouse moved to (467, 247)
Screenshot: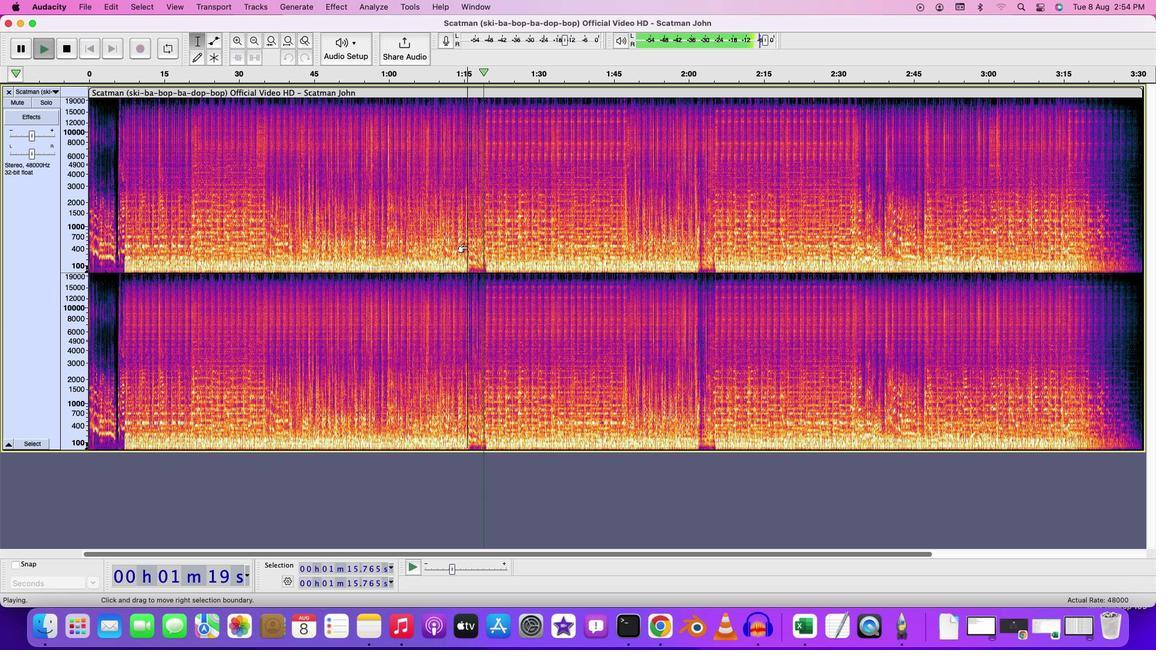 
Action: Key pressed Key.space
Screenshot: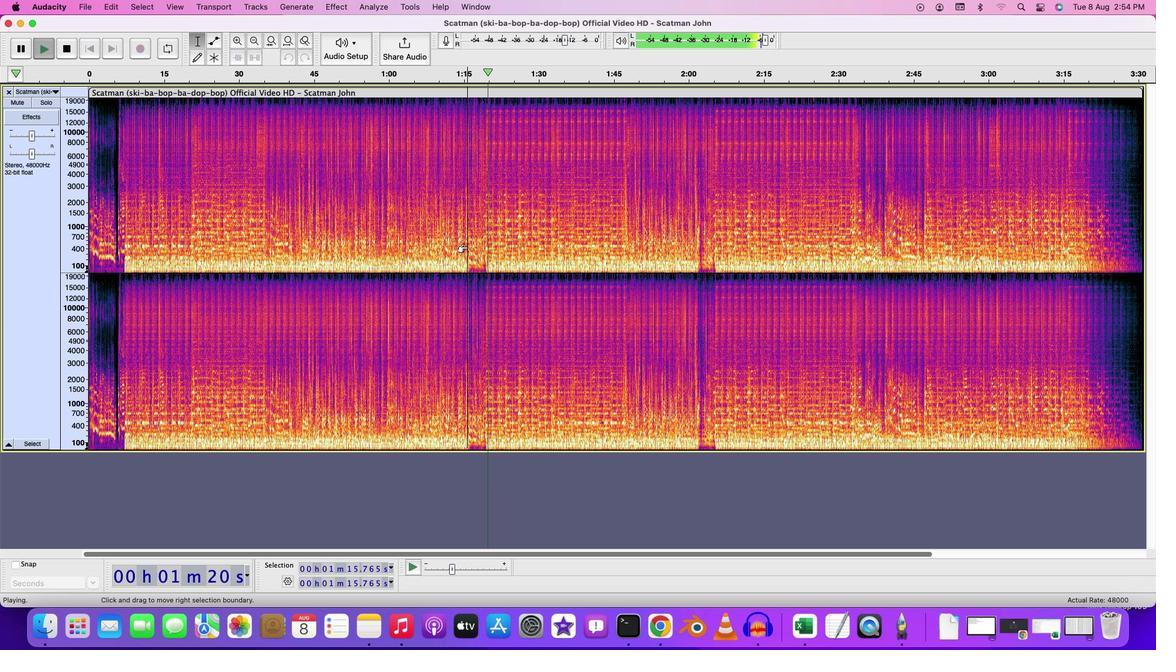 
Action: Mouse moved to (470, 268)
Screenshot: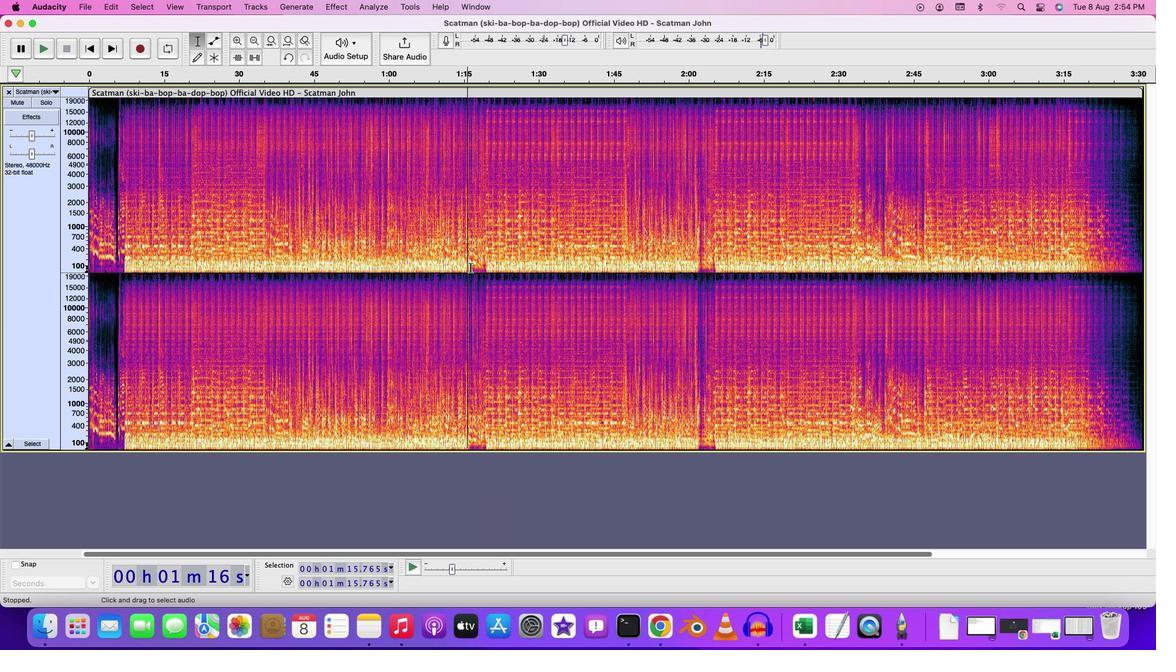 
Action: Mouse pressed left at (470, 268)
Screenshot: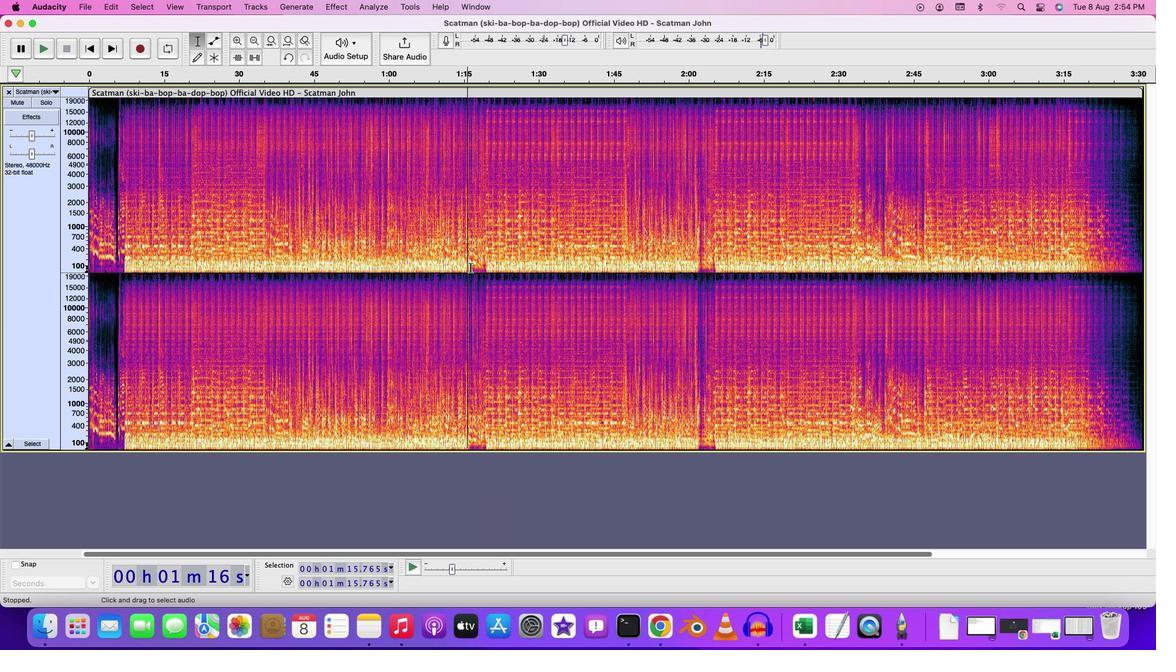 
Action: Mouse moved to (449, 262)
Screenshot: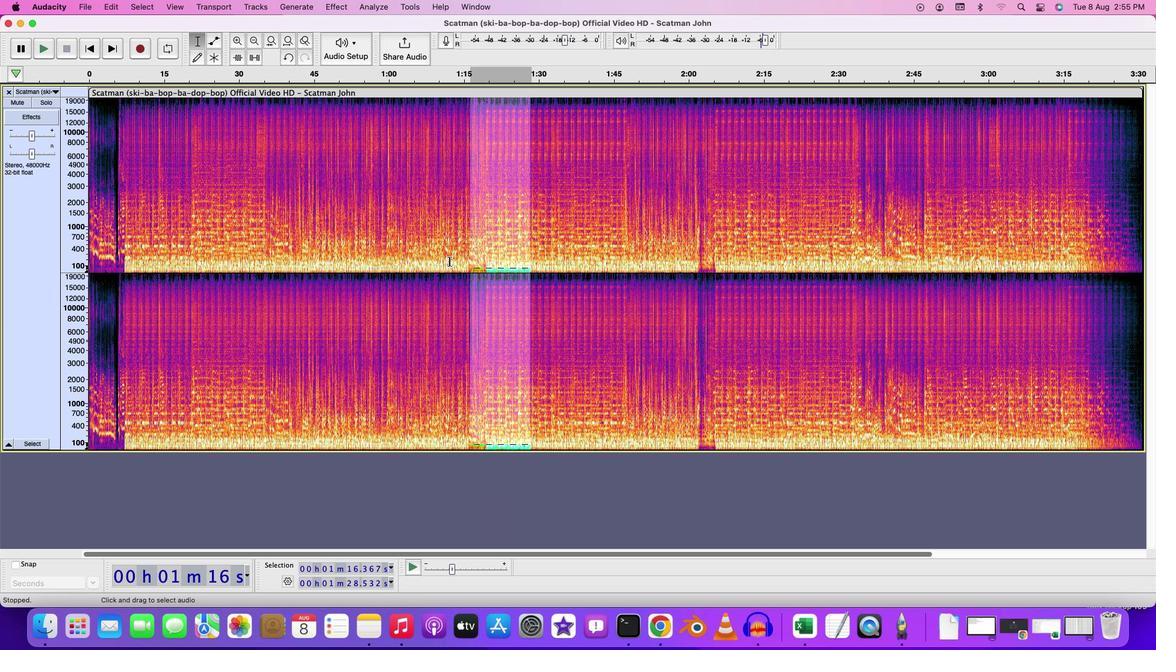 
Action: Mouse pressed left at (449, 262)
Screenshot: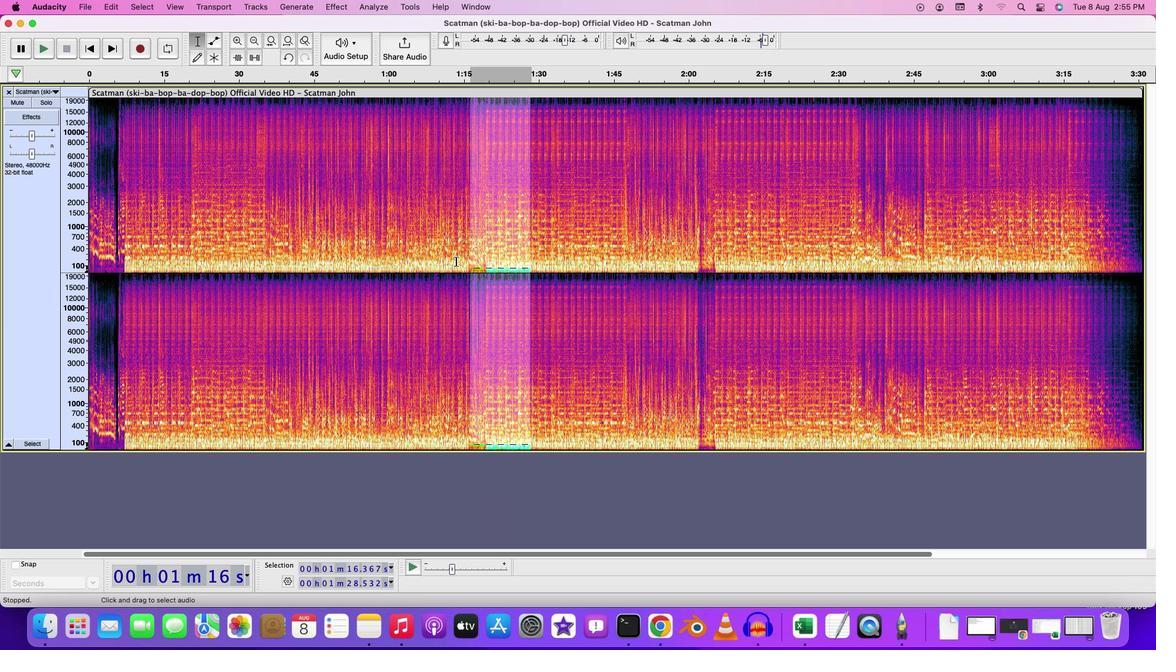 
Action: Mouse moved to (480, 263)
Screenshot: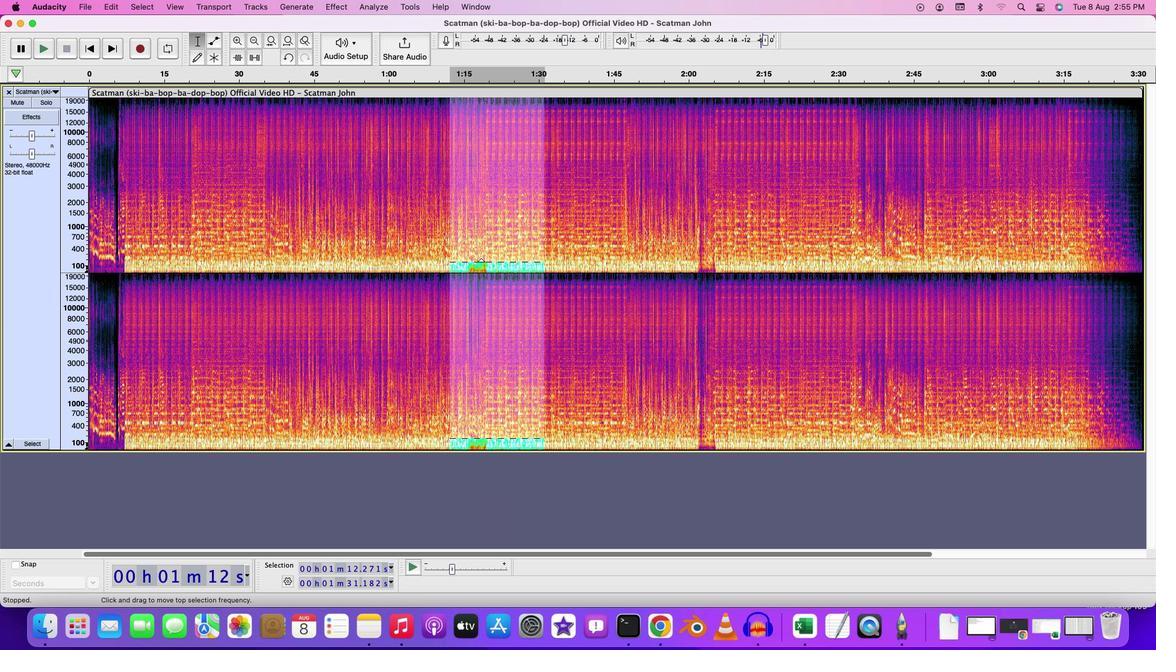 
Action: Mouse pressed left at (480, 263)
Screenshot: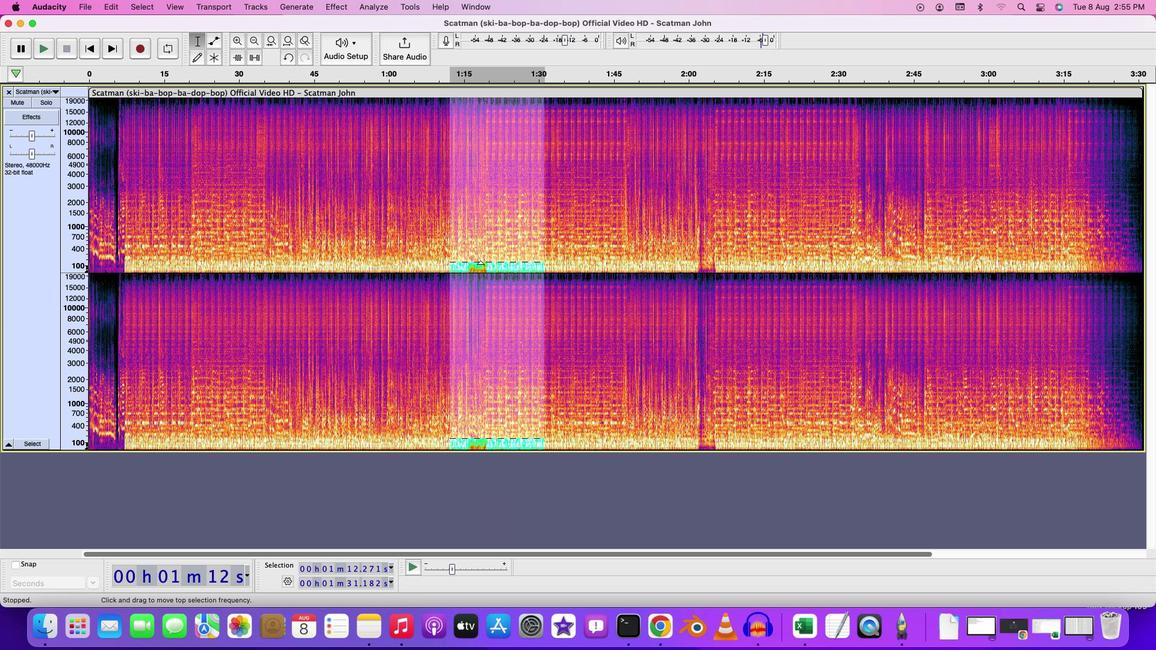 
Action: Mouse moved to (481, 273)
Screenshot: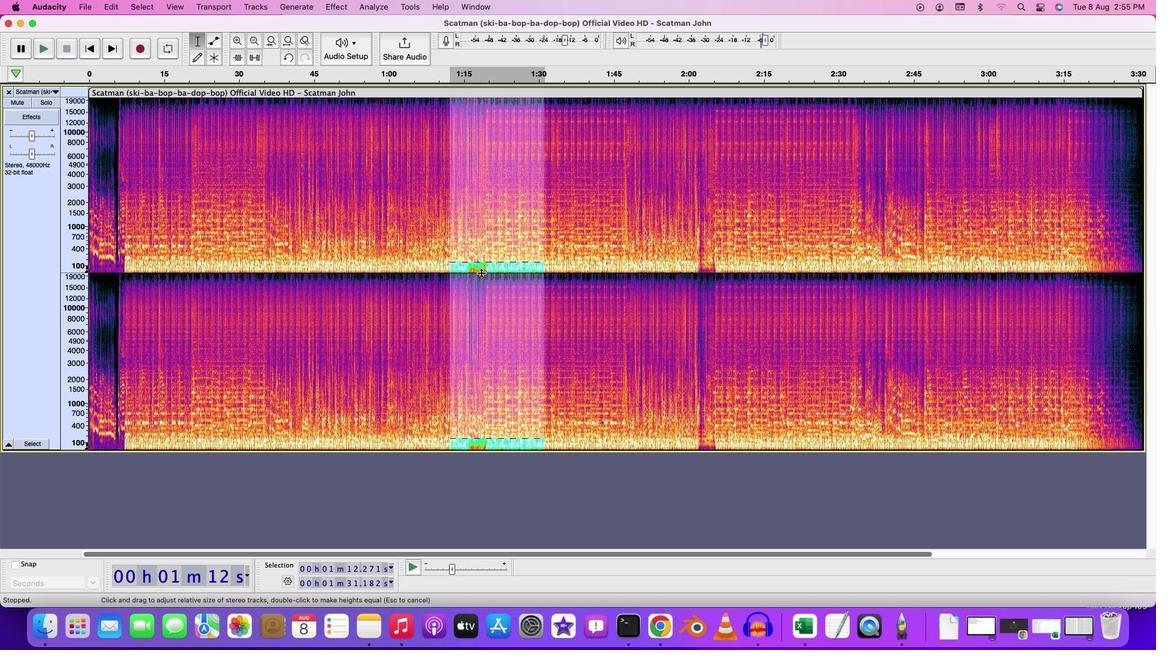 
Action: Mouse pressed left at (481, 273)
Screenshot: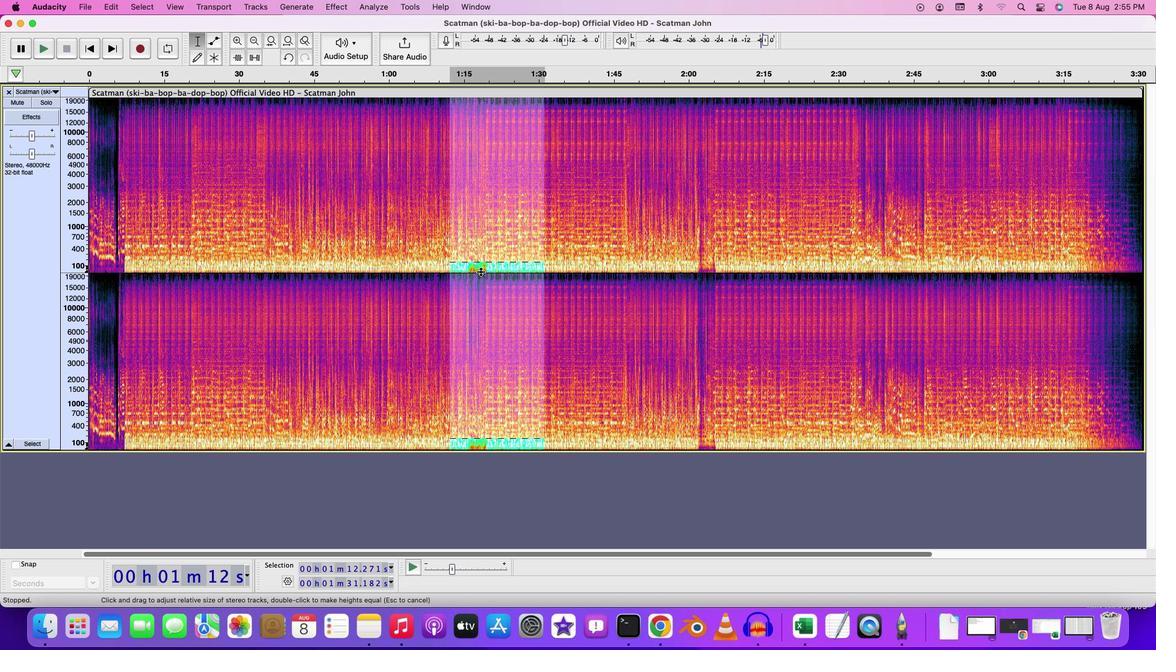 
Action: Mouse moved to (492, 253)
Screenshot: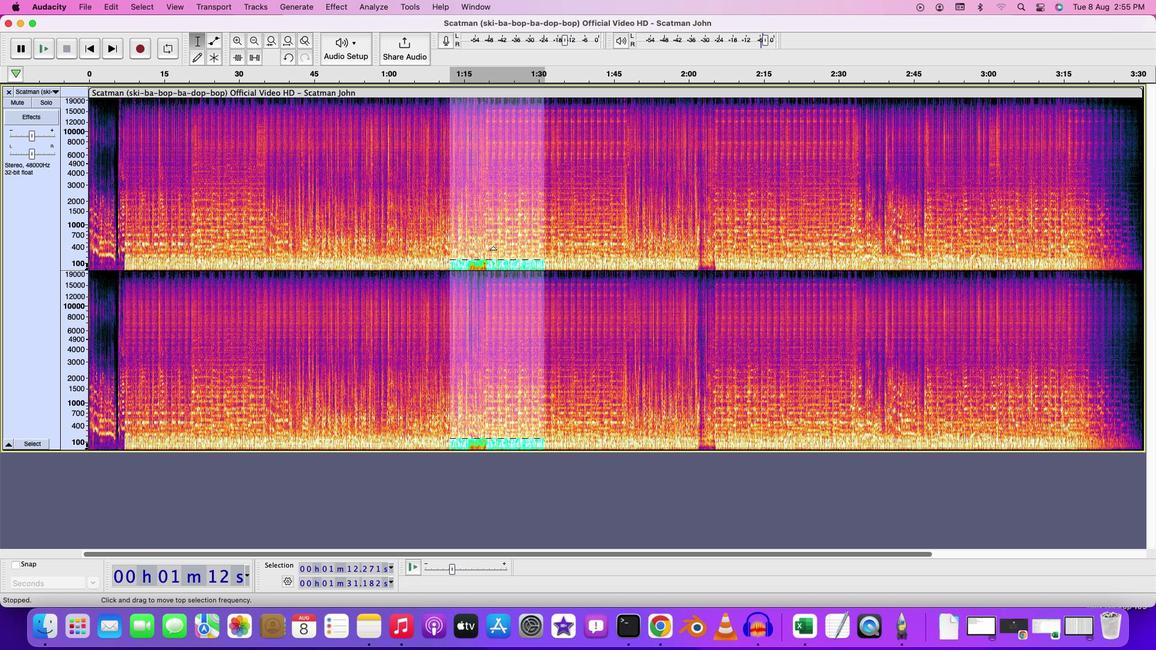 
Action: Key pressed Key.cmd
Screenshot: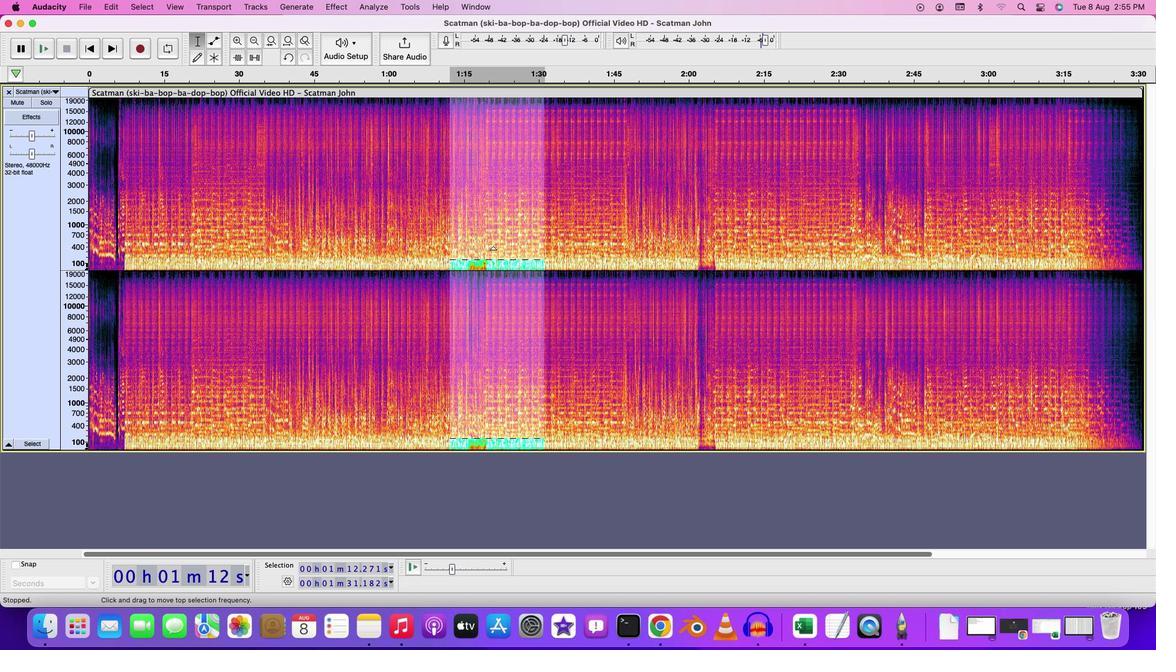 
Action: Mouse moved to (492, 251)
Screenshot: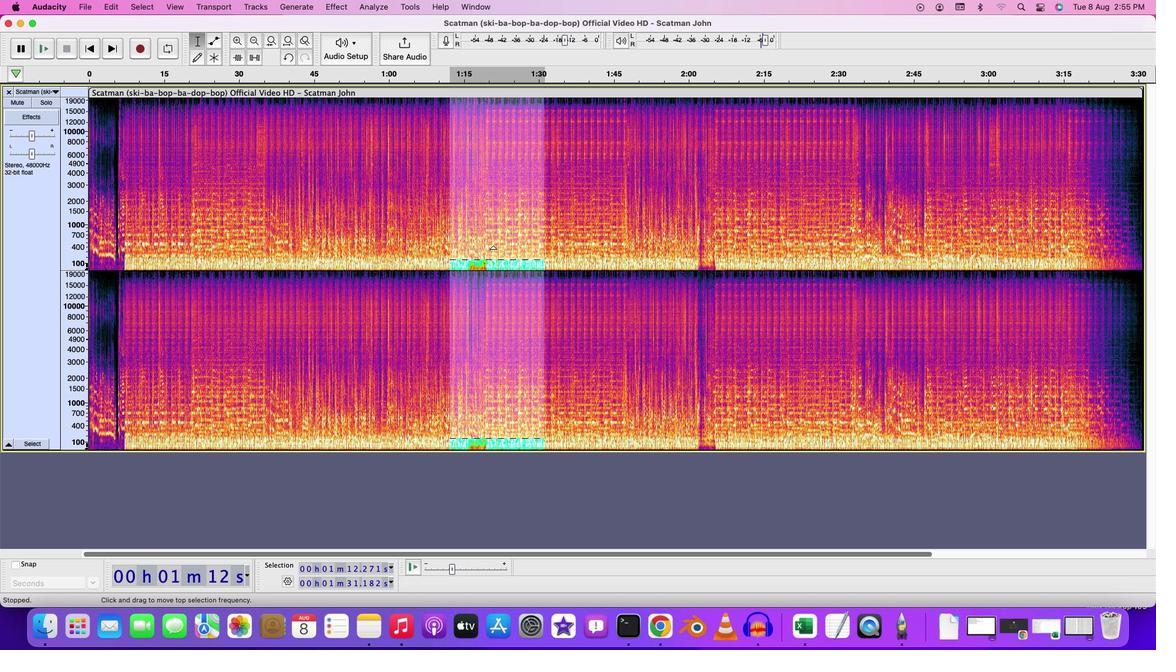 
Action: Mouse scrolled (492, 251) with delta (0, 0)
Screenshot: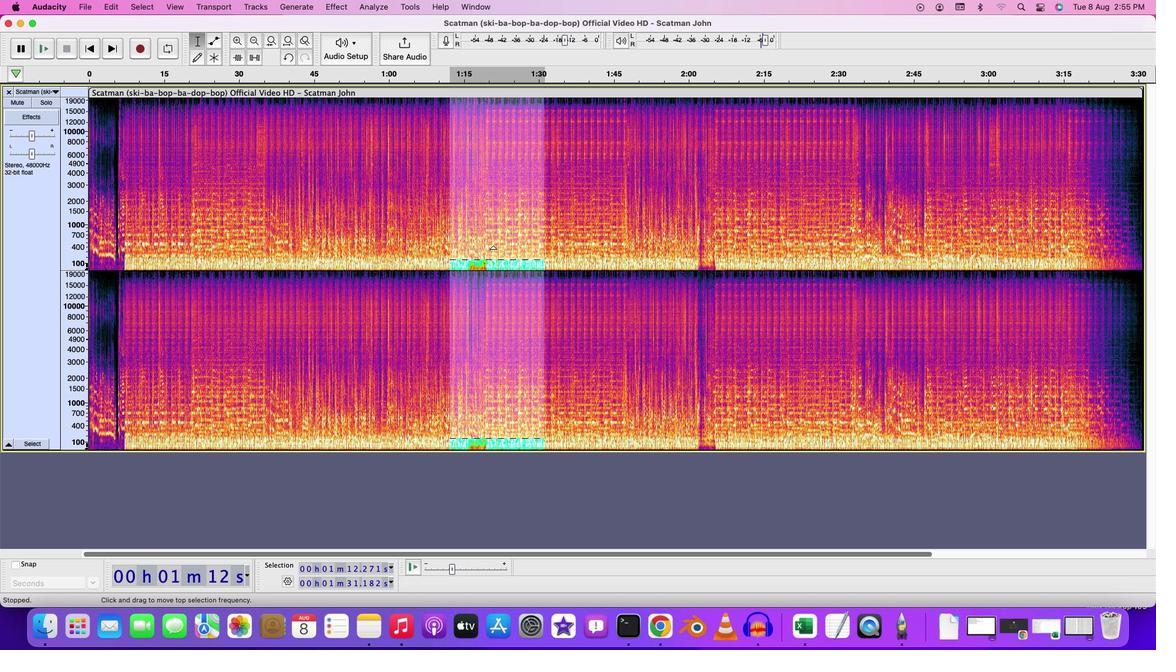
Action: Mouse scrolled (492, 251) with delta (0, 0)
Screenshot: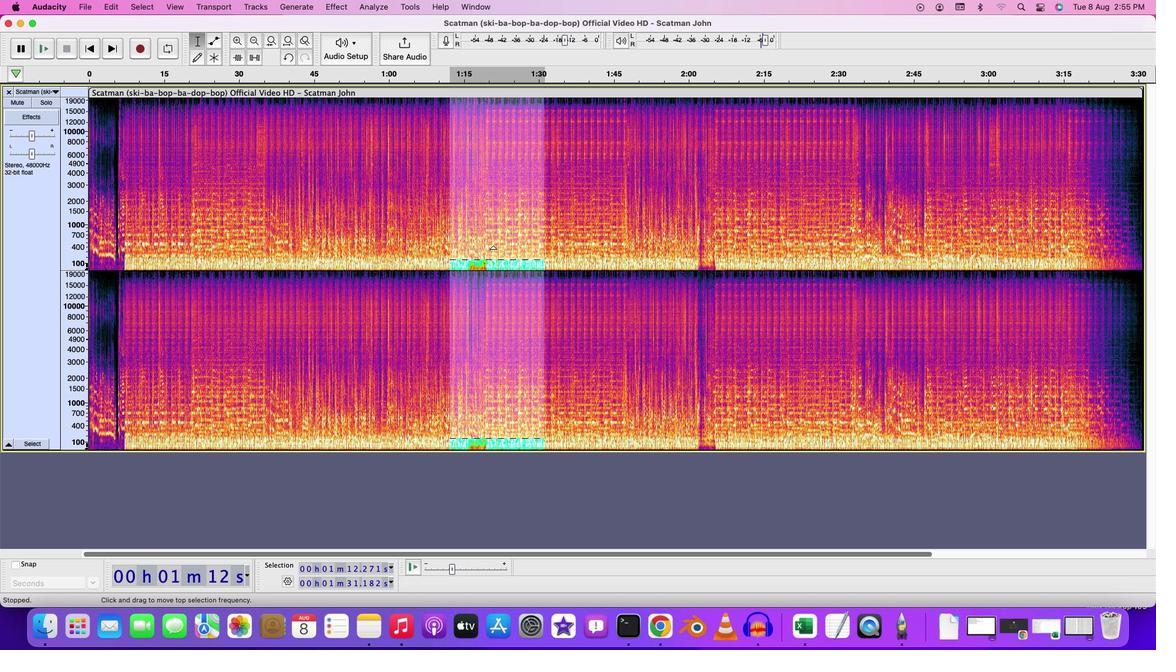 
Action: Mouse scrolled (492, 251) with delta (0, 1)
Screenshot: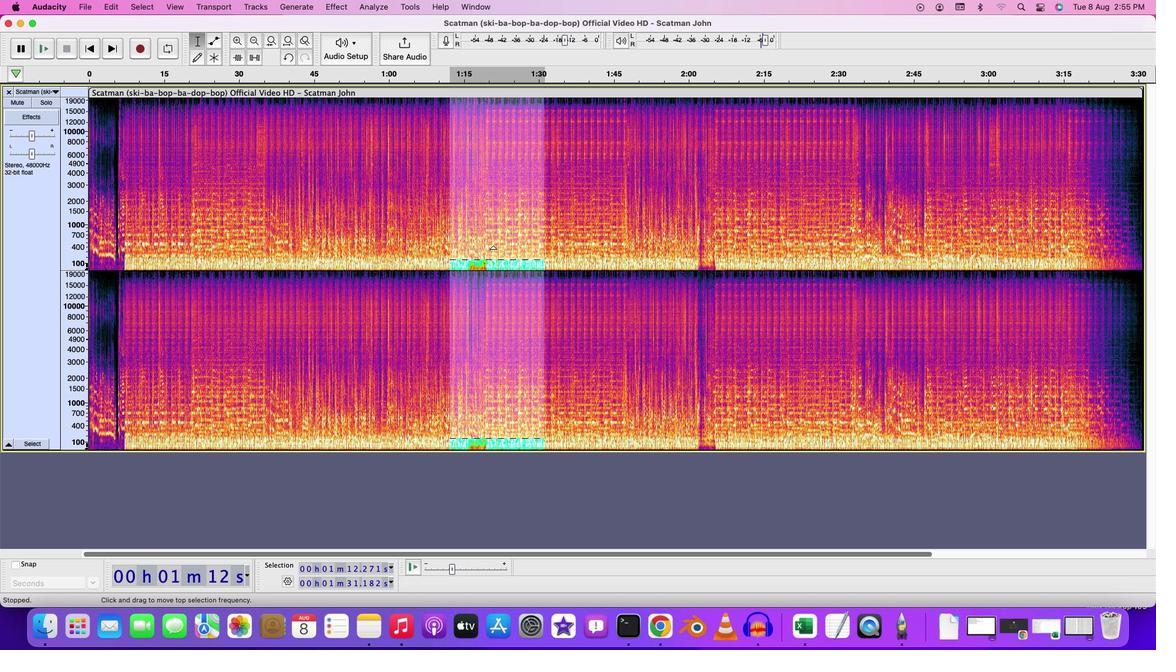 
Action: Mouse moved to (477, 261)
Screenshot: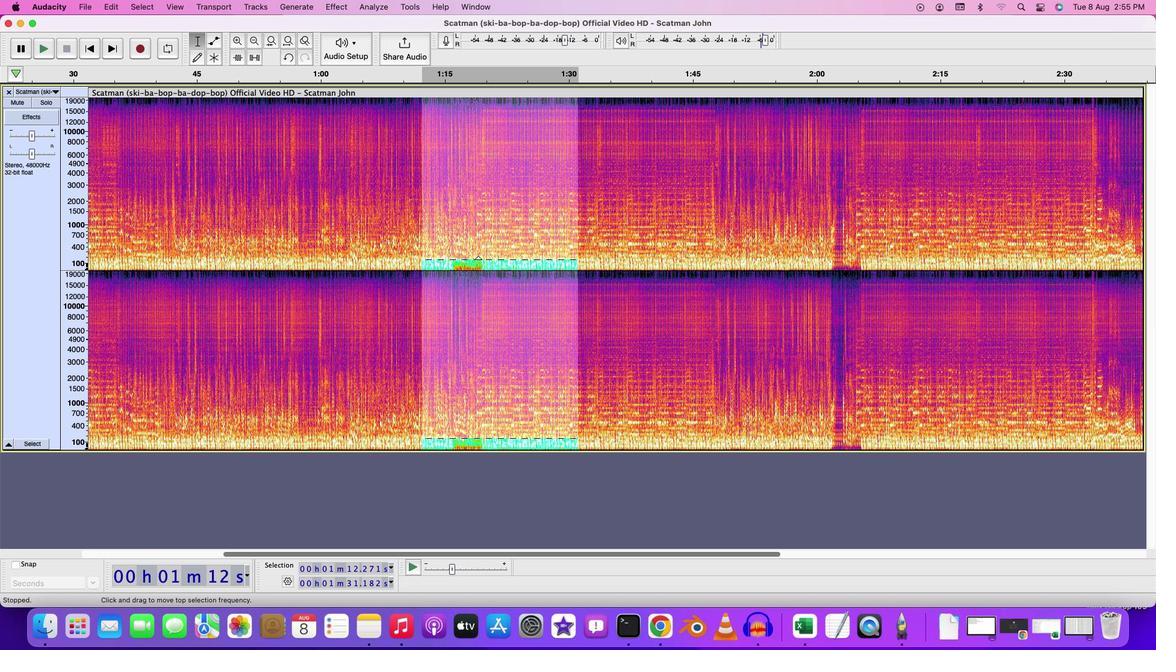 
Action: Mouse pressed left at (477, 261)
Screenshot: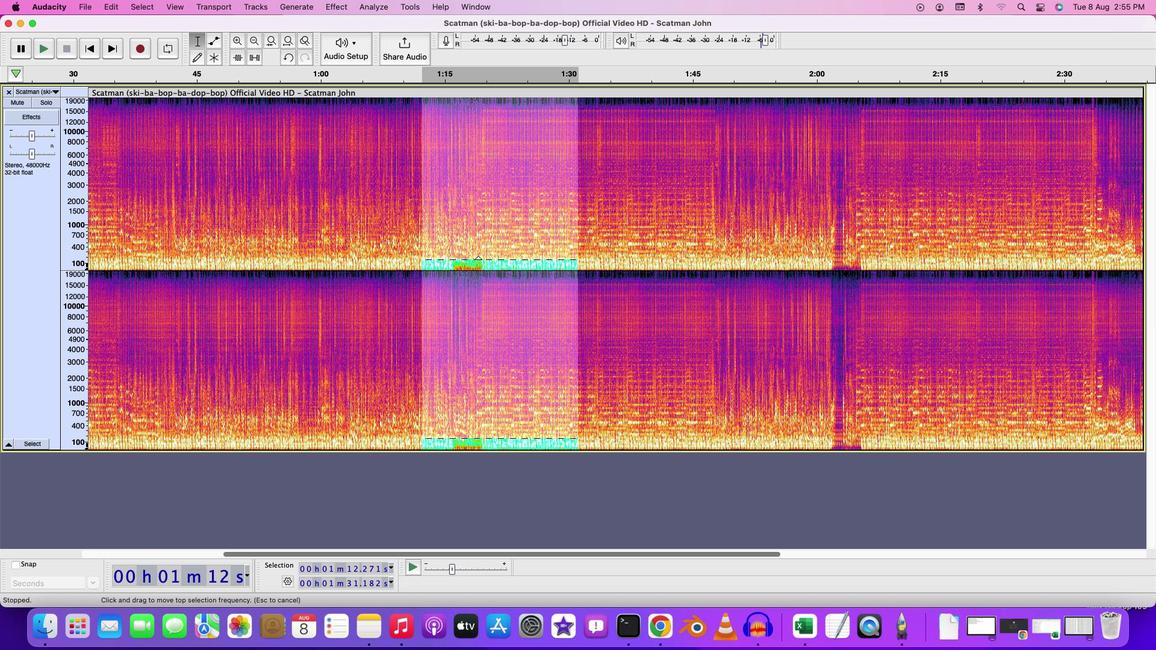 
Action: Mouse moved to (466, 244)
Screenshot: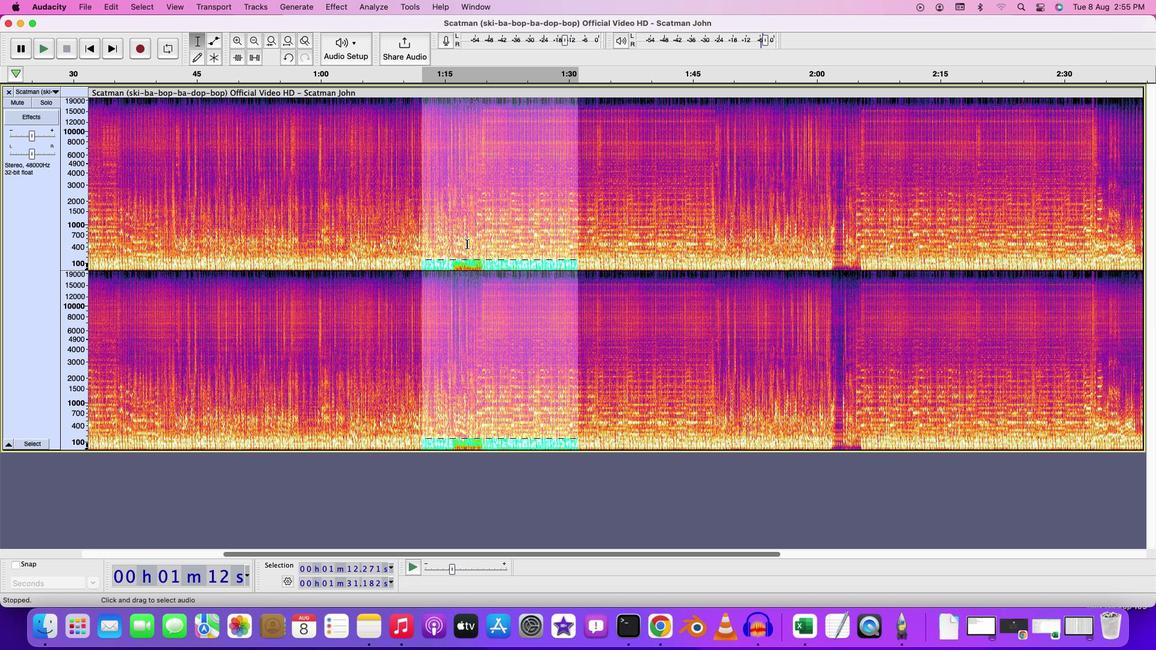 
Action: Mouse pressed left at (466, 244)
Screenshot: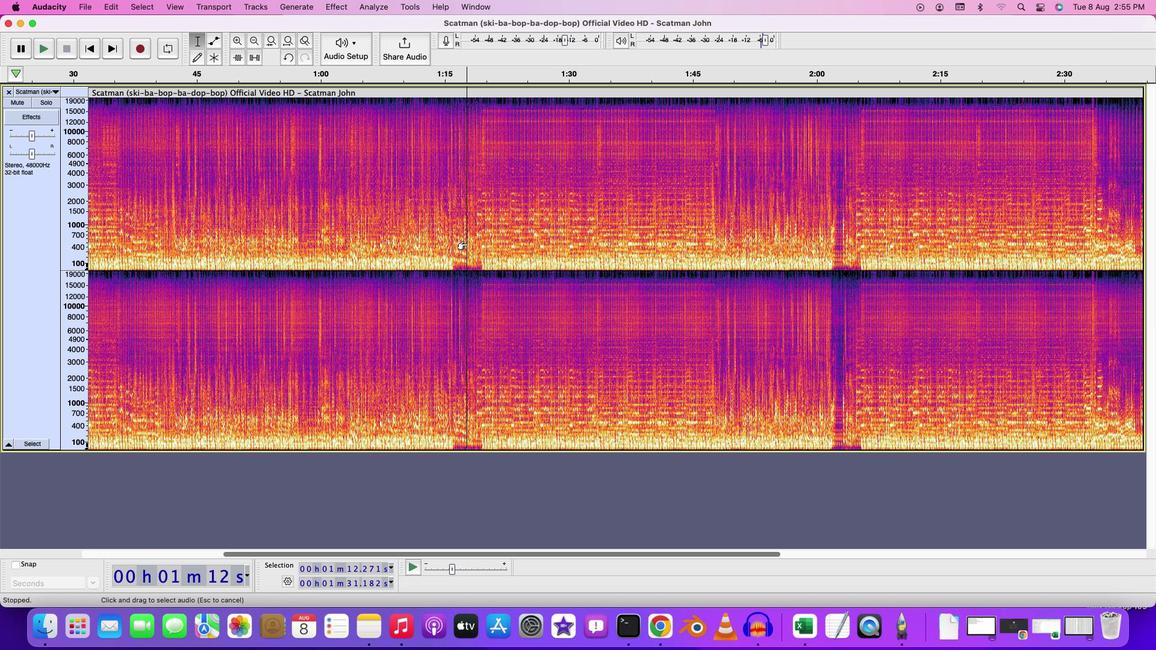 
Action: Mouse moved to (450, 230)
Screenshot: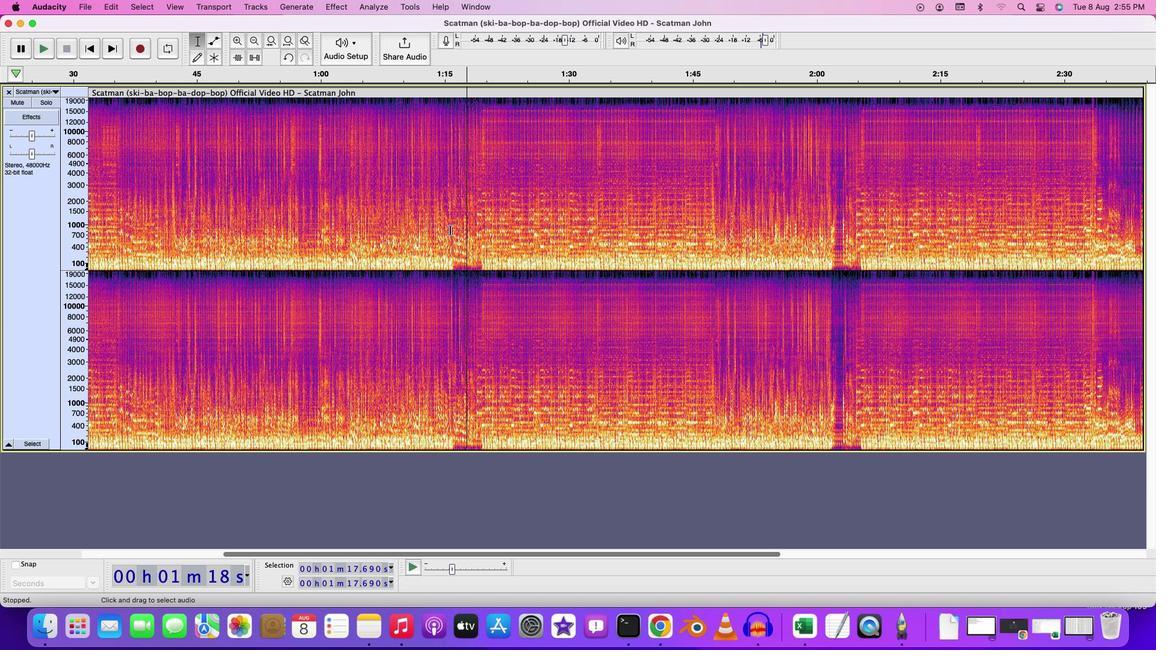 
Action: Mouse pressed left at (450, 230)
Screenshot: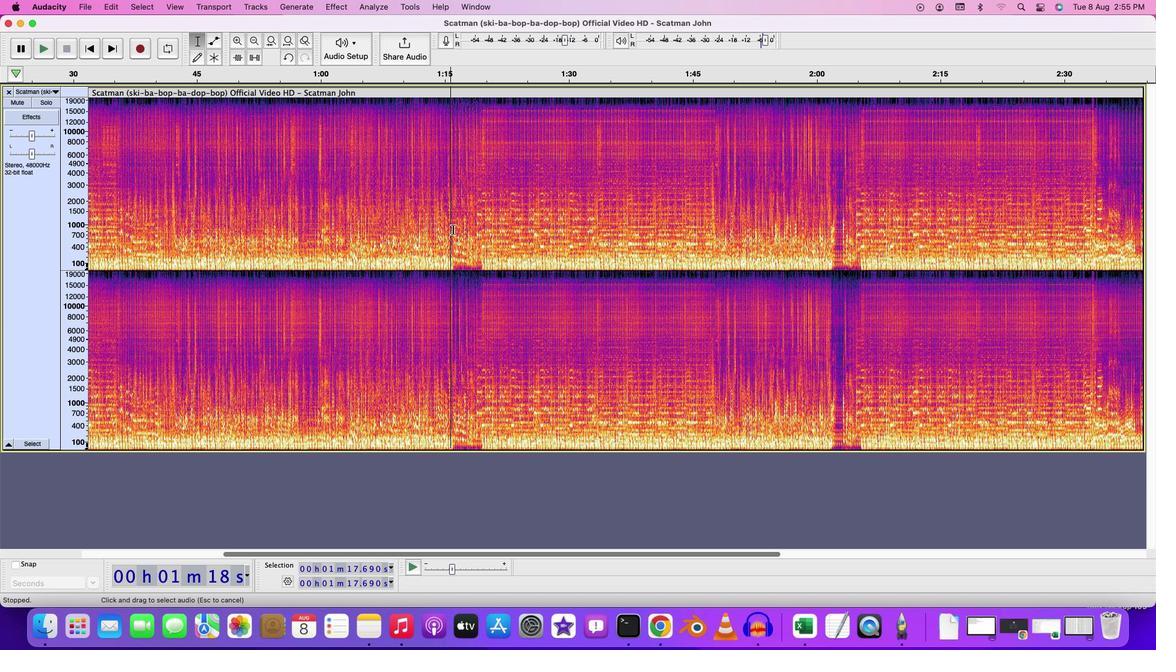 
Action: Mouse moved to (472, 234)
Screenshot: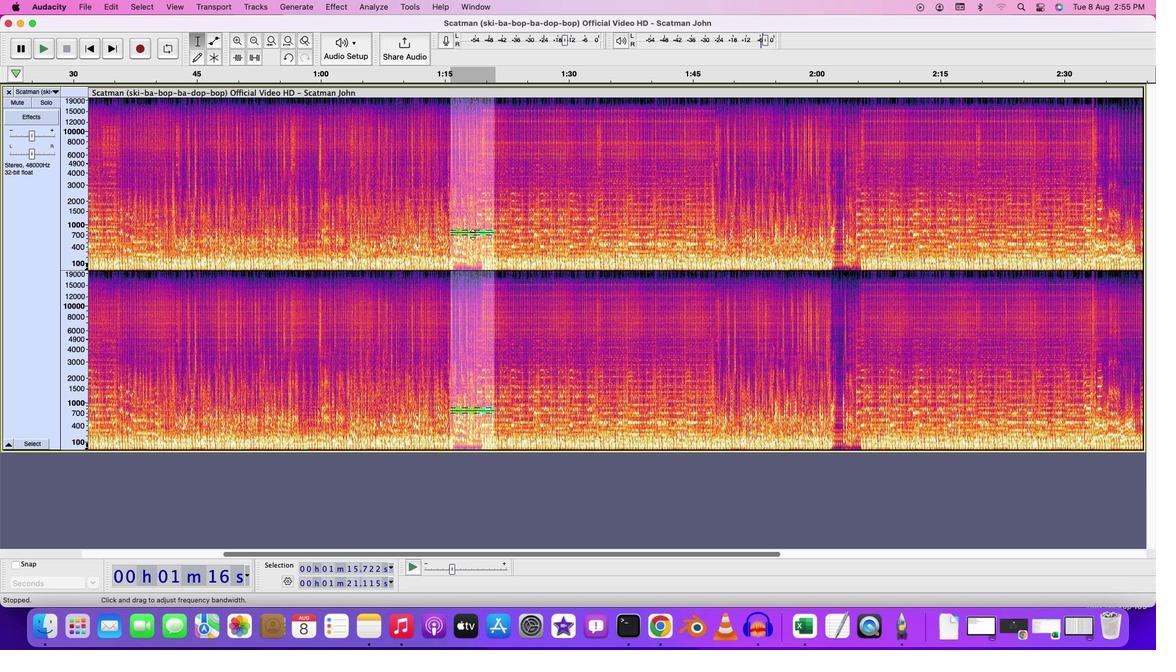 
Action: Mouse pressed left at (472, 234)
Screenshot: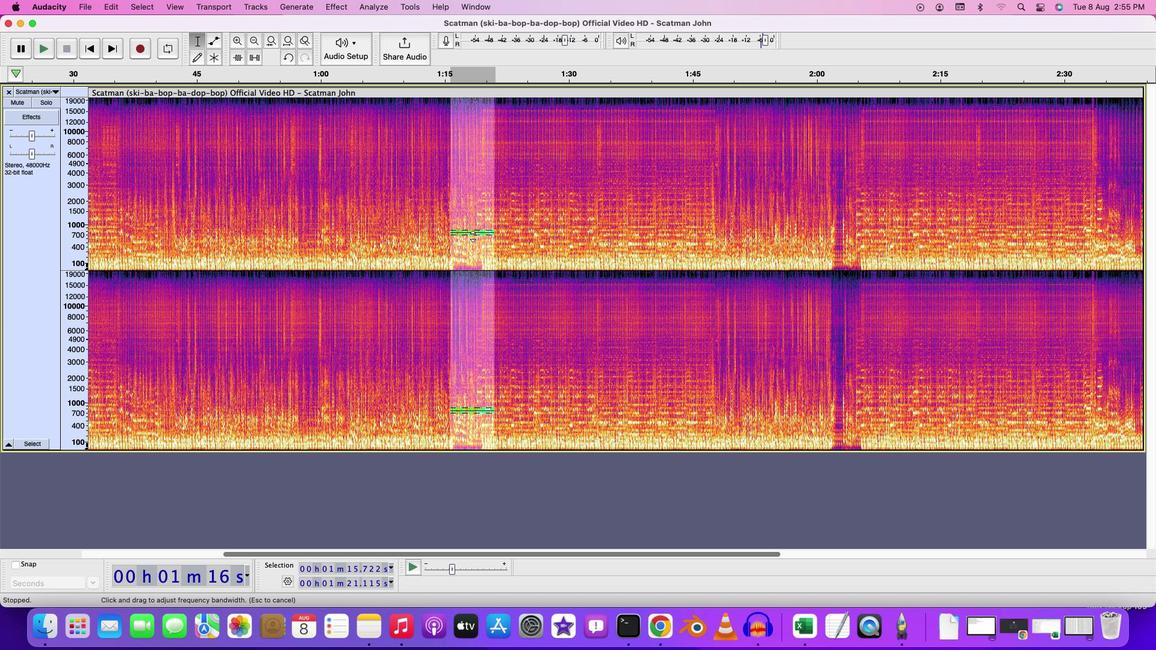 
Action: Mouse moved to (474, 233)
Screenshot: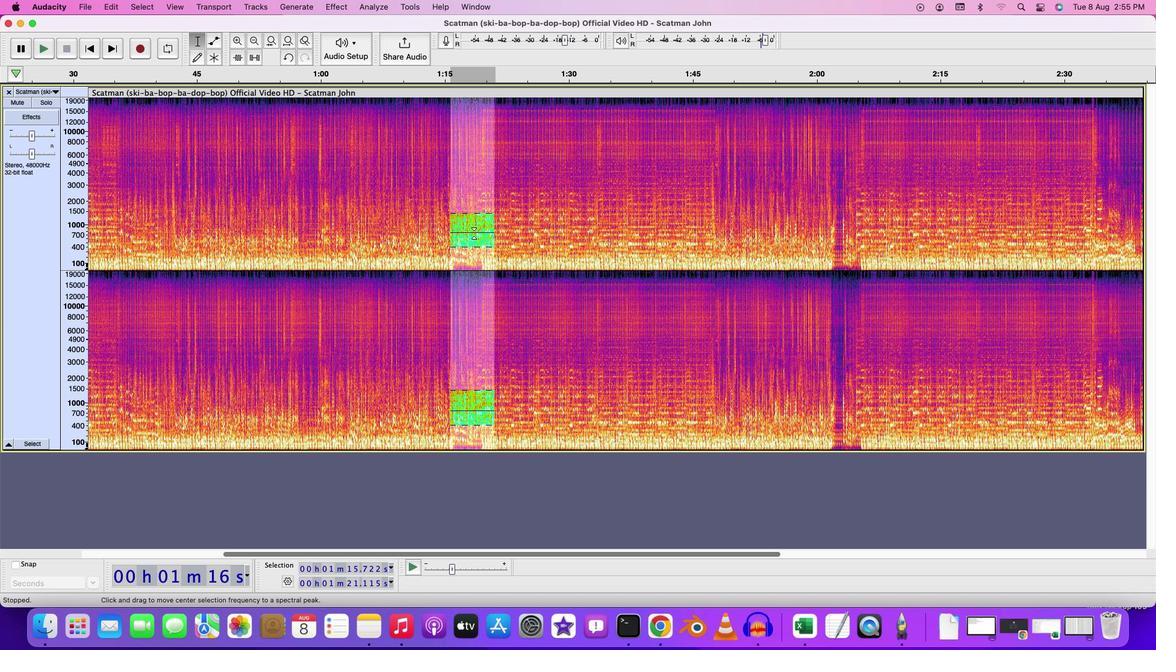 
Action: Mouse pressed left at (474, 233)
Screenshot: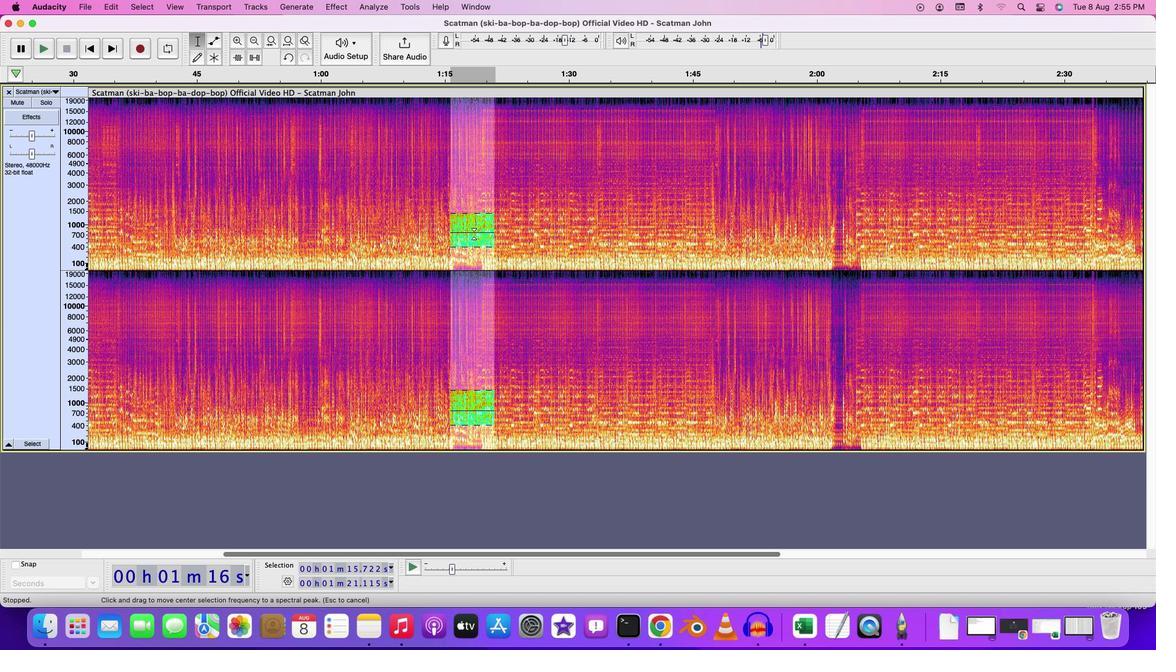 
Action: Mouse moved to (472, 267)
Screenshot: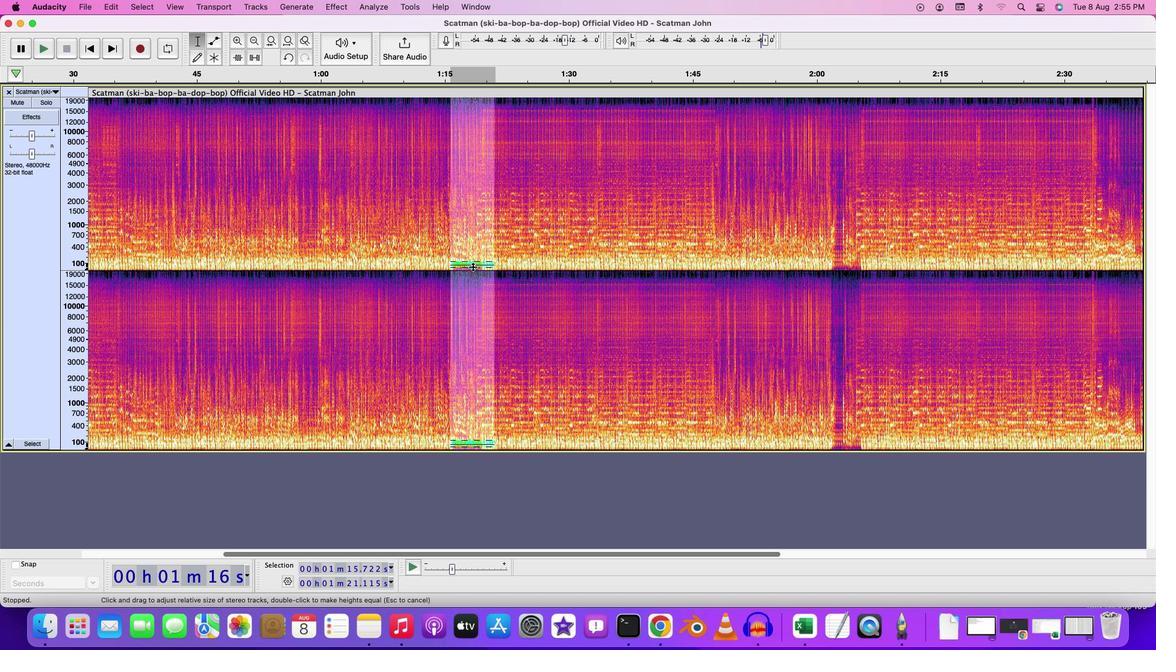 
Action: Mouse pressed left at (472, 267)
Screenshot: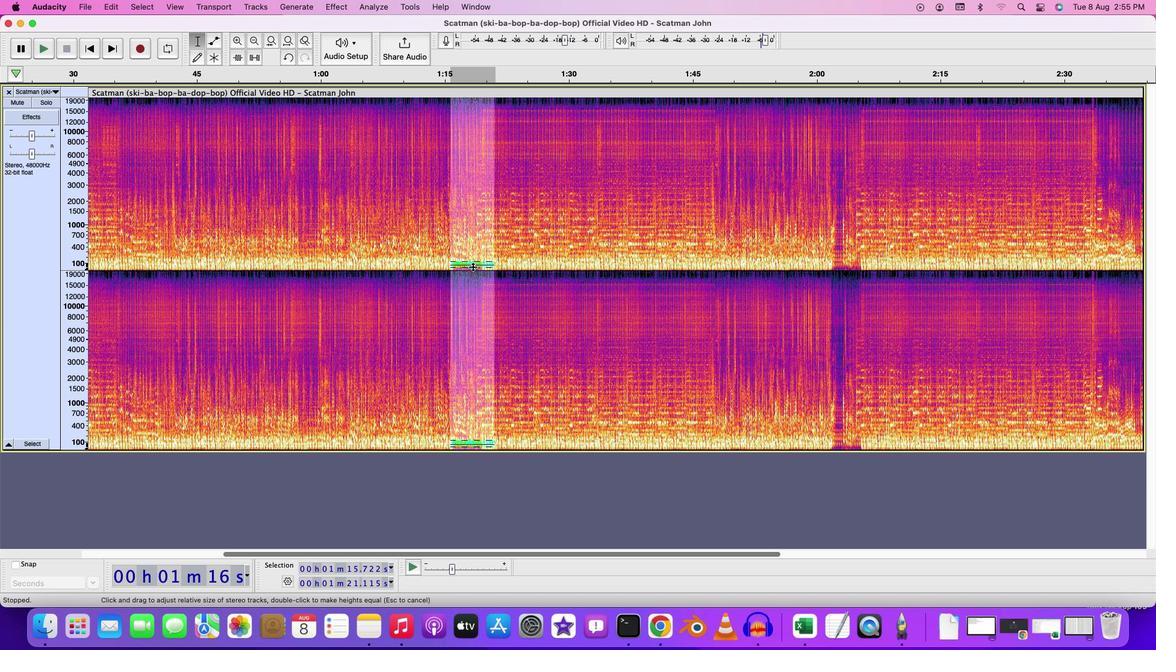 
Action: Mouse moved to (472, 263)
Screenshot: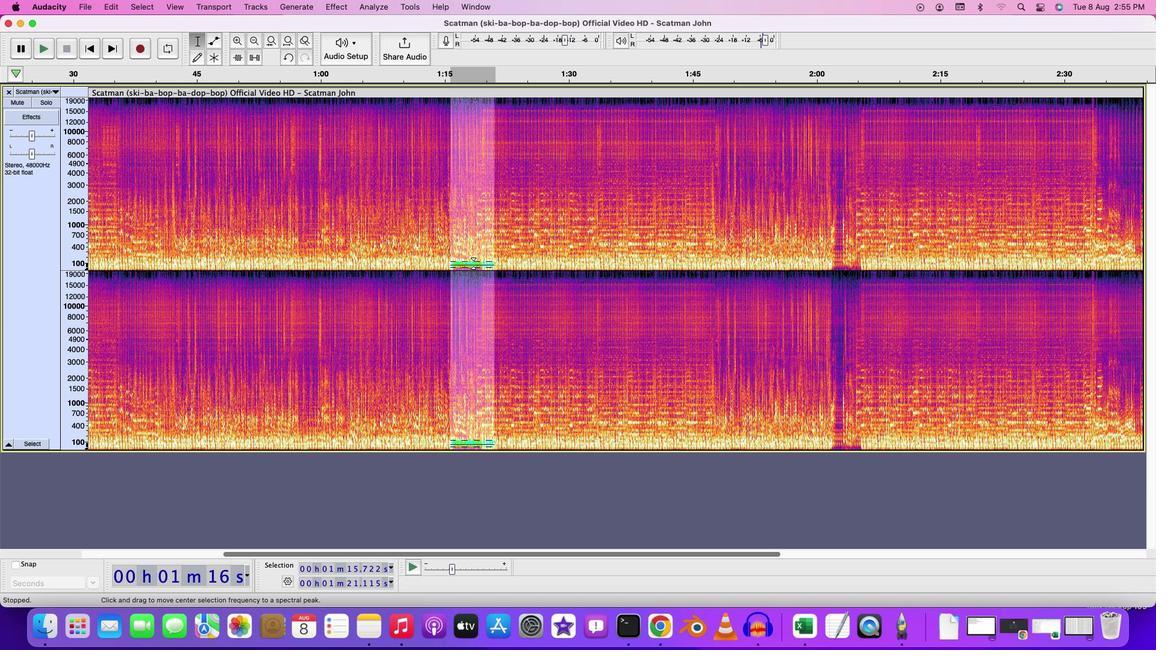 
Action: Mouse pressed left at (472, 263)
Screenshot: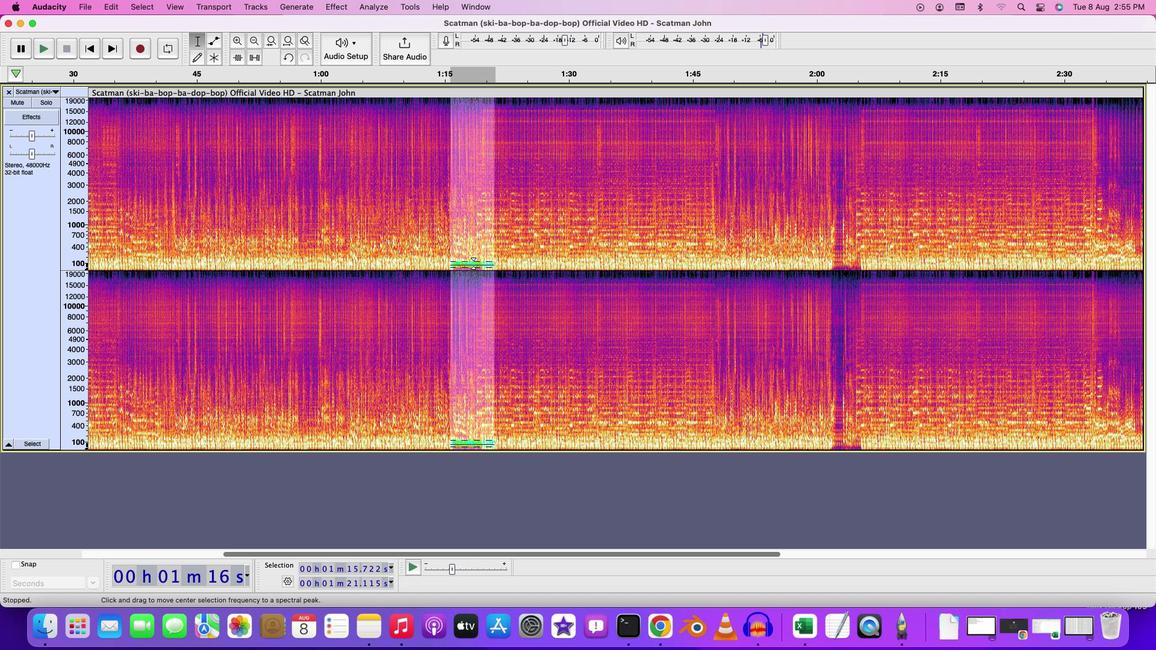 
Action: Mouse moved to (472, 259)
Screenshot: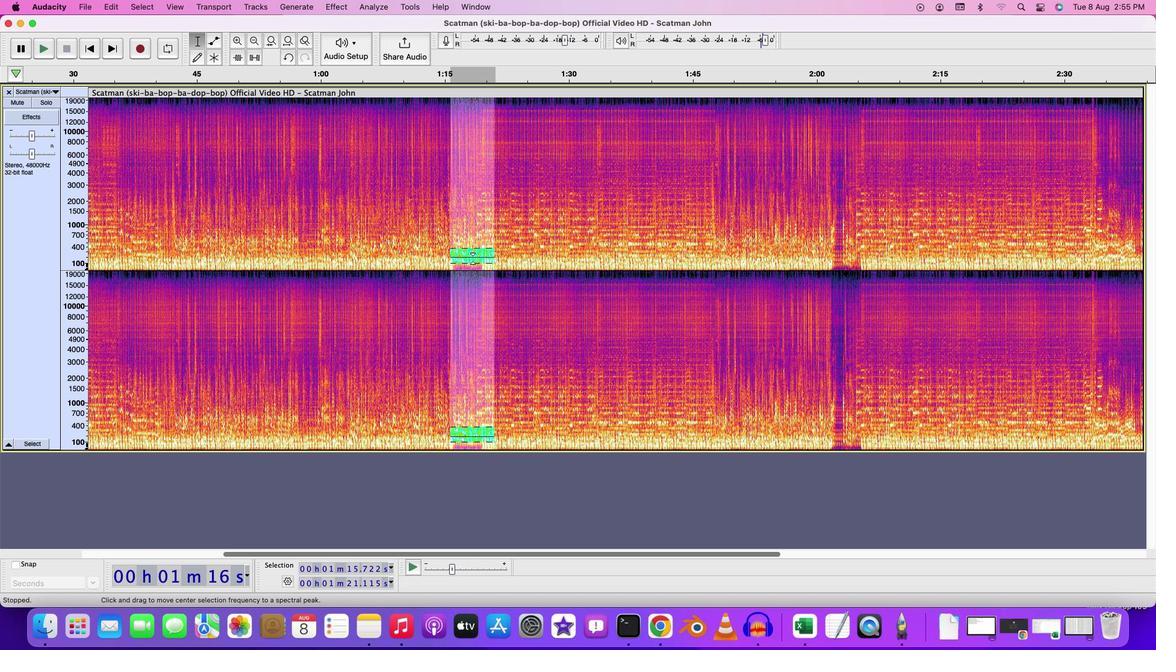
Action: Mouse pressed left at (472, 259)
Screenshot: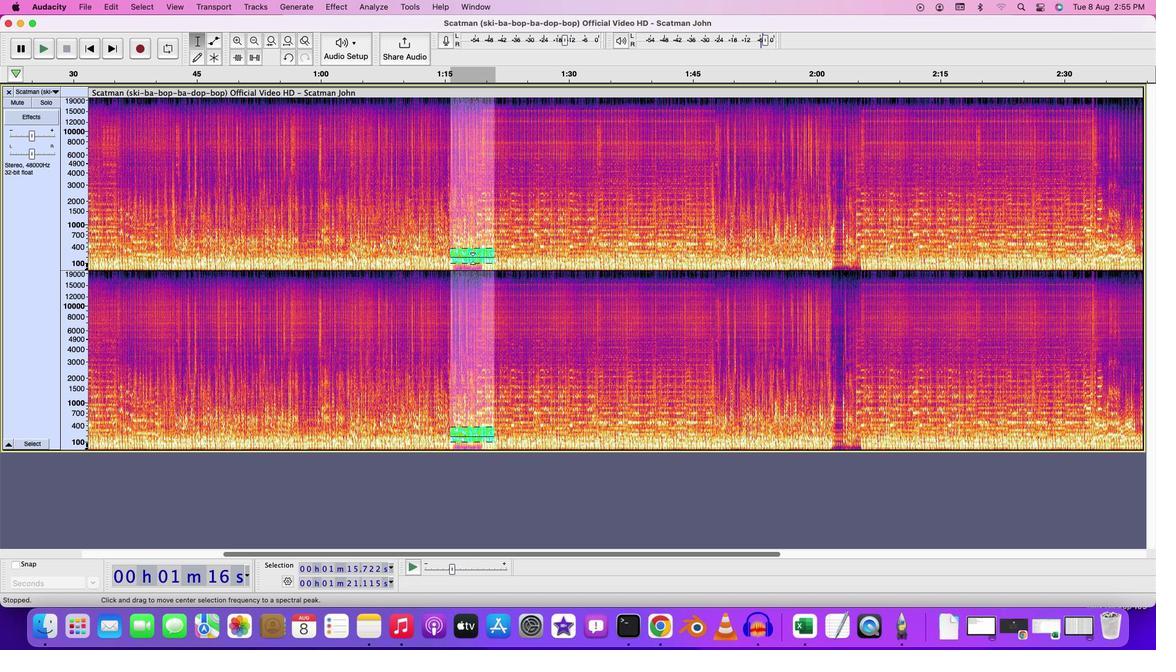 
Action: Mouse moved to (474, 249)
Screenshot: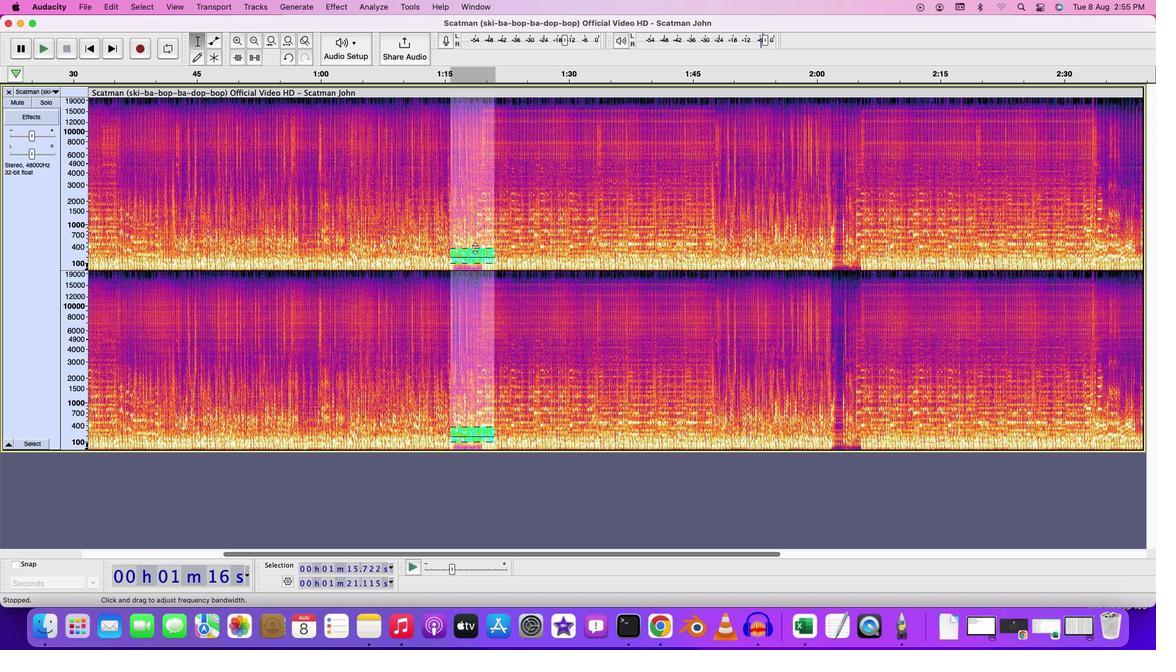 
Action: Mouse pressed left at (474, 249)
Screenshot: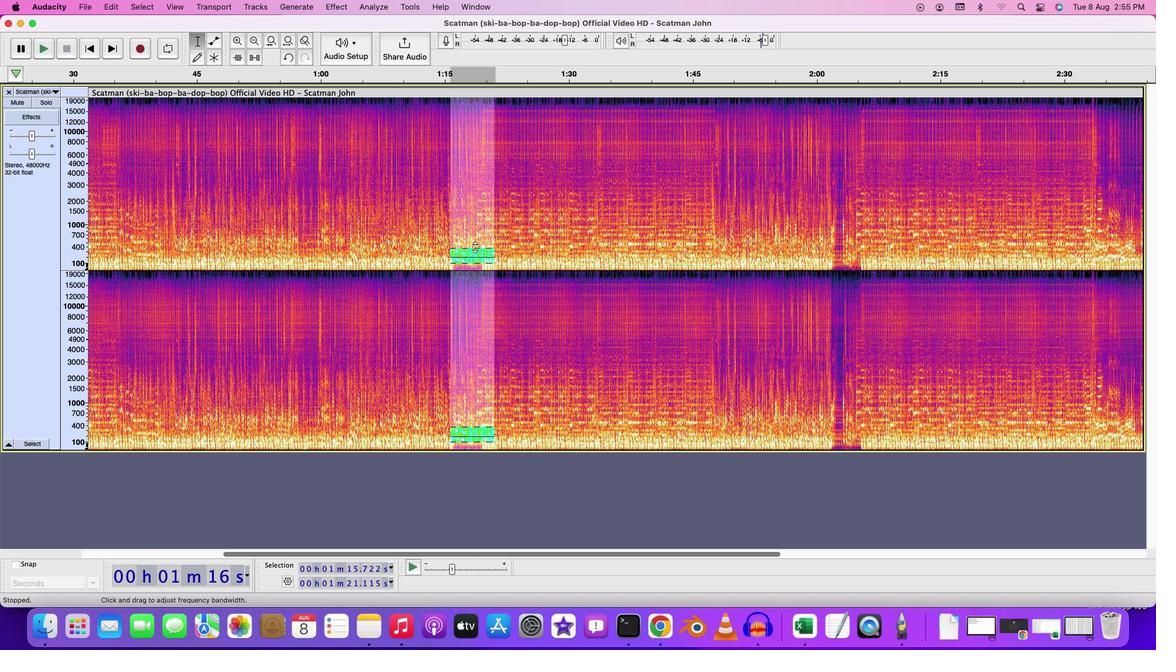 
Action: Mouse moved to (471, 257)
Screenshot: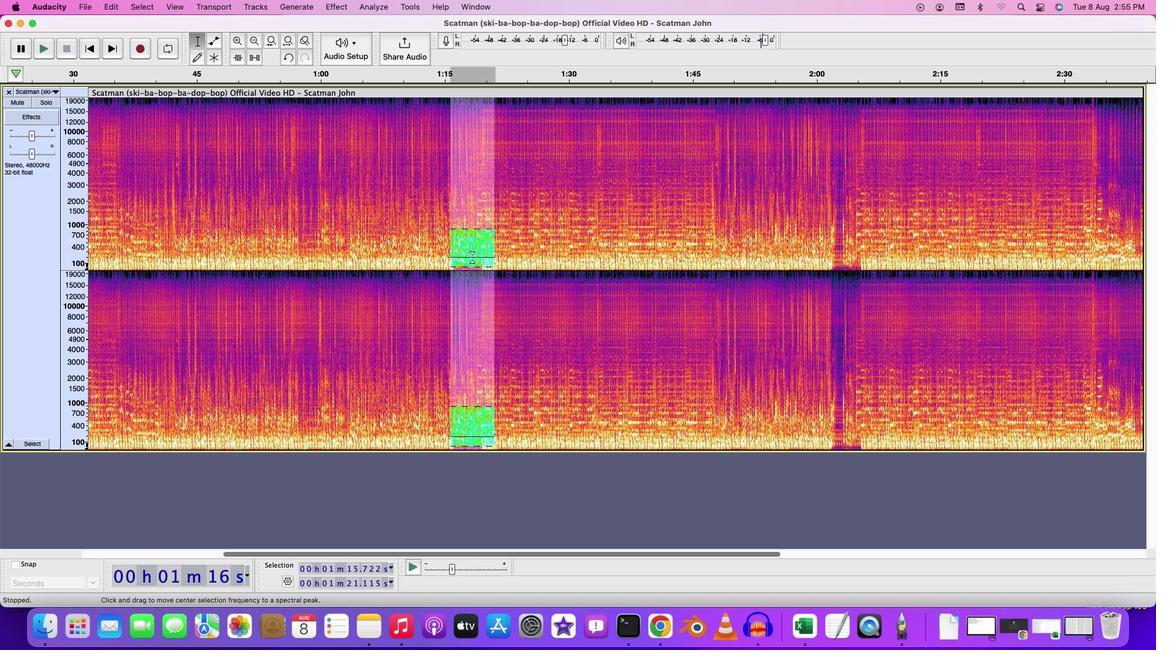 
Action: Mouse pressed left at (471, 257)
Screenshot: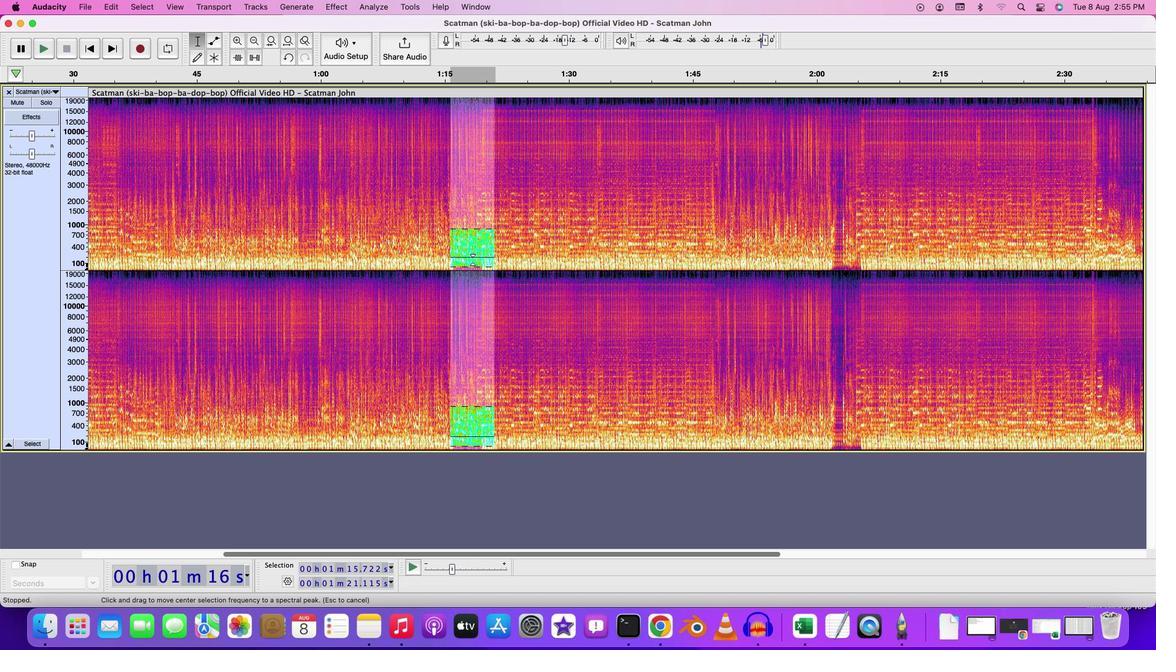 
Action: Mouse moved to (474, 265)
Screenshot: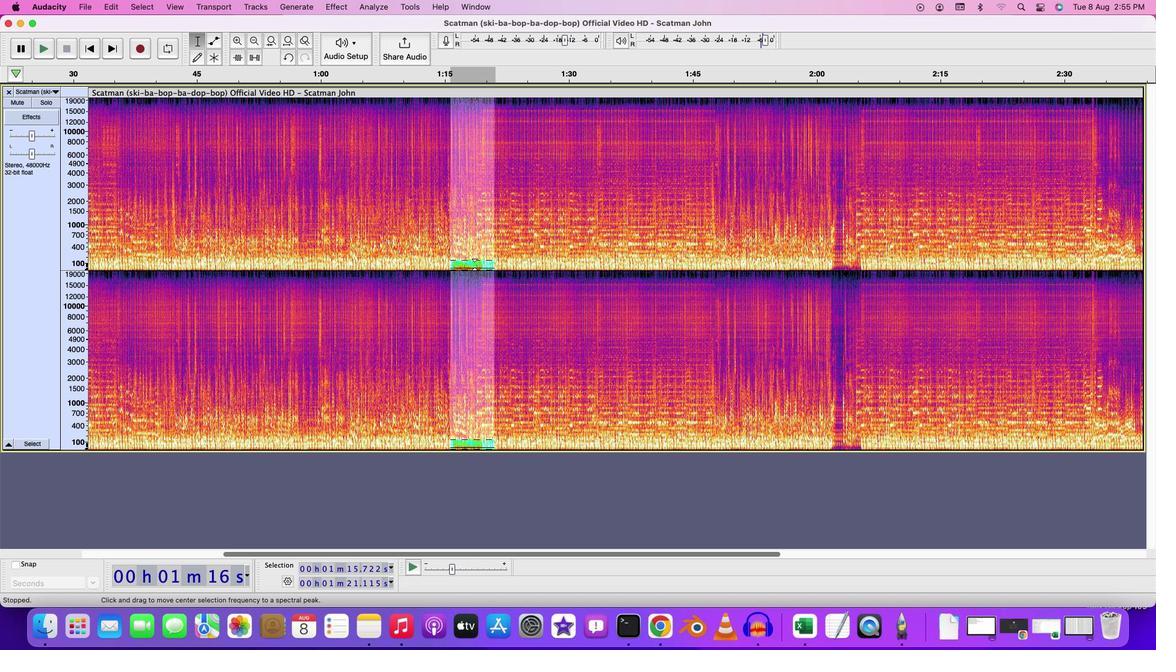 
Action: Key pressed Key.delete
Screenshot: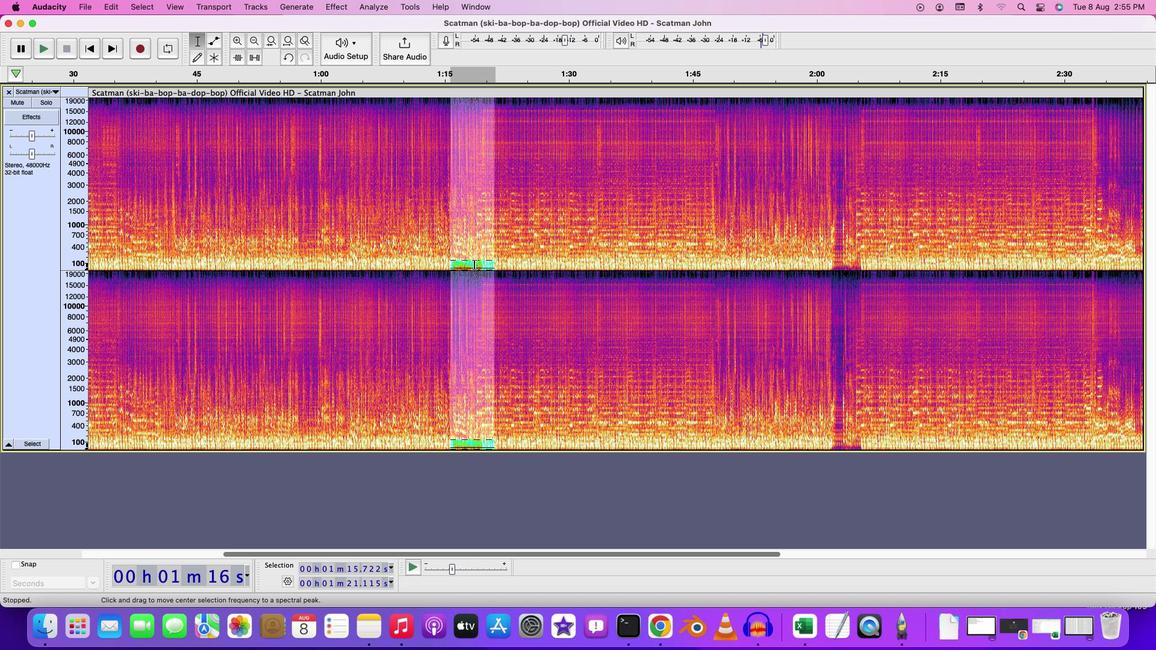 
Action: Mouse moved to (485, 265)
Screenshot: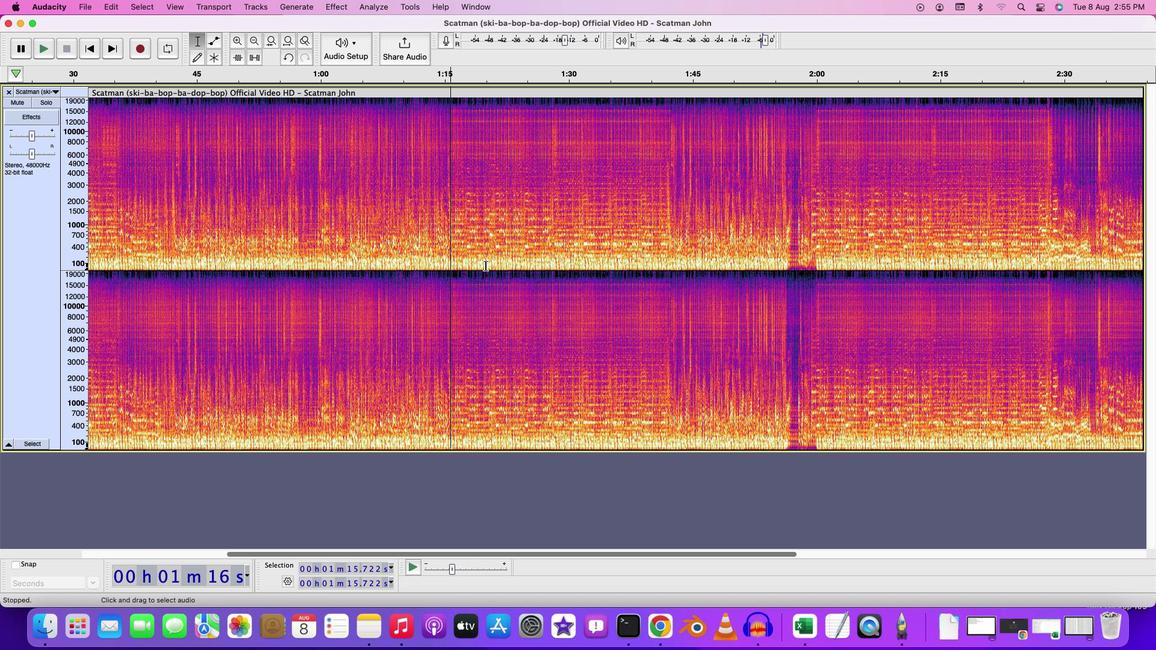 
Action: Key pressed Key.cmd'z'
Screenshot: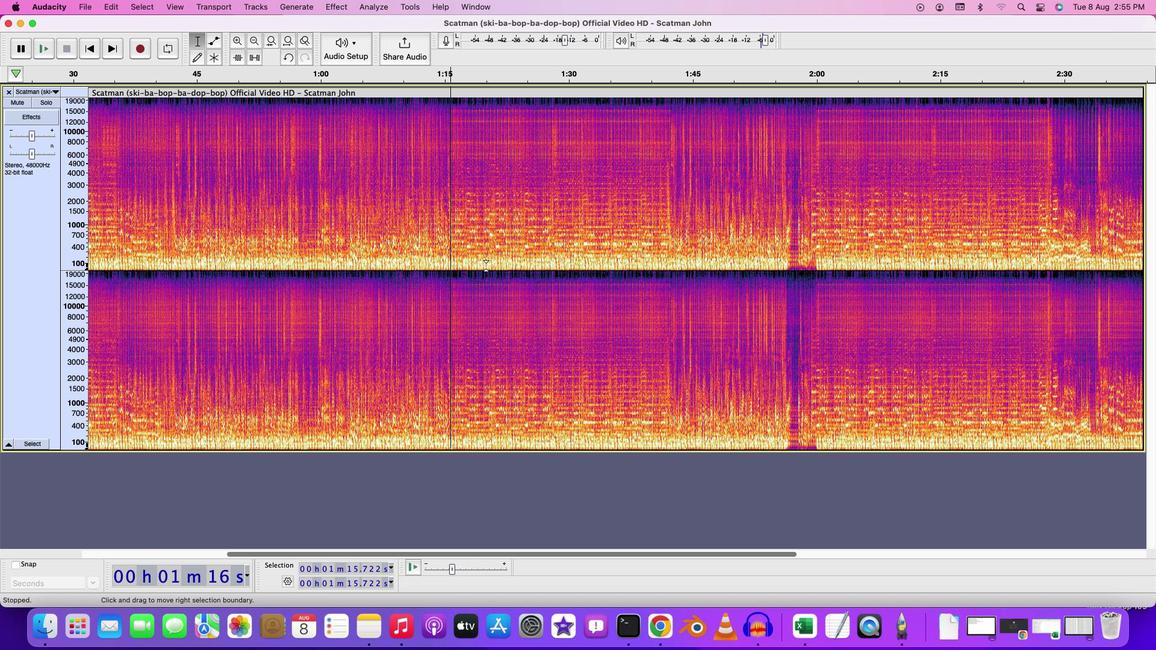 
Action: Mouse moved to (476, 263)
Screenshot: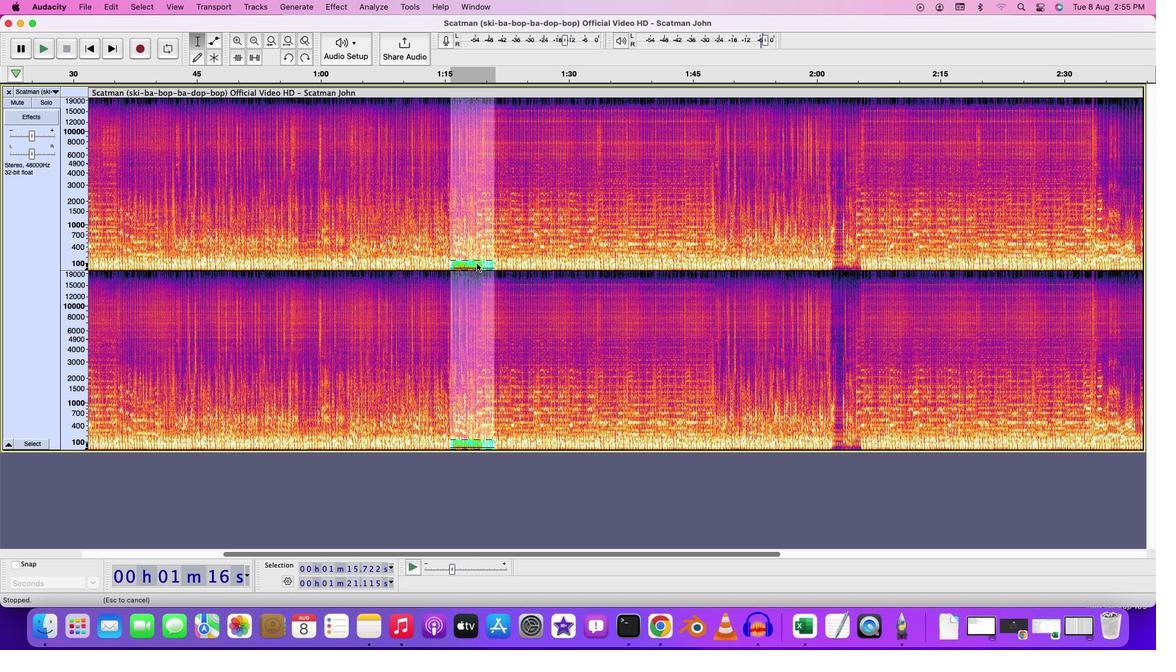 
Action: Mouse pressed right at (476, 263)
Screenshot: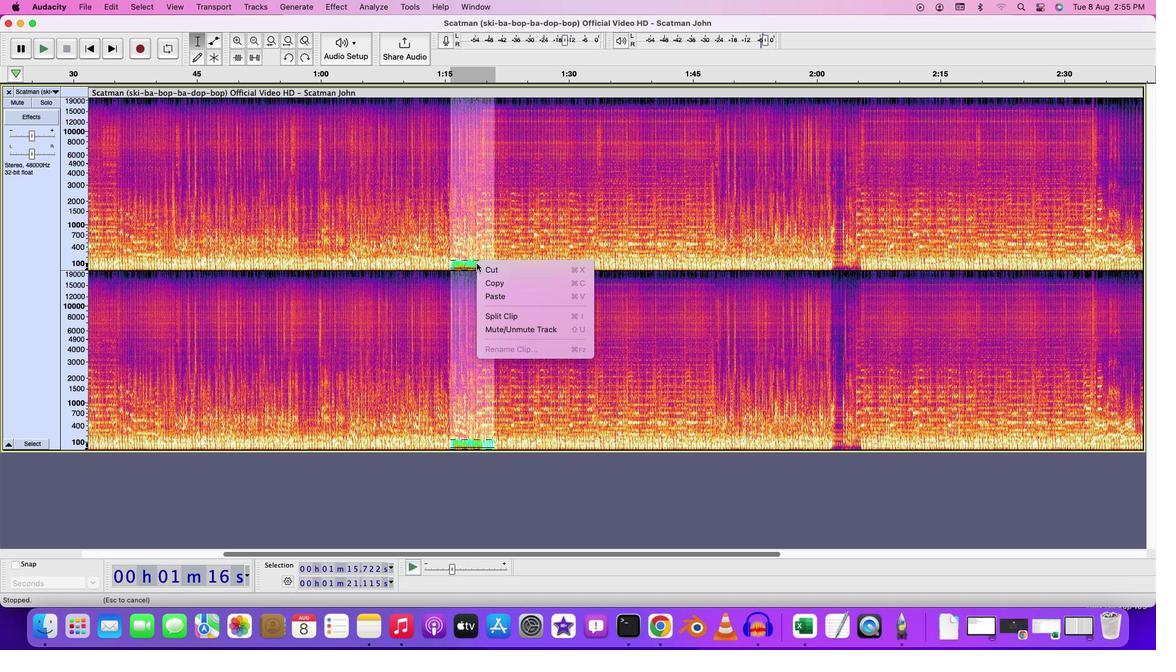 
Action: Mouse moved to (464, 265)
Screenshot: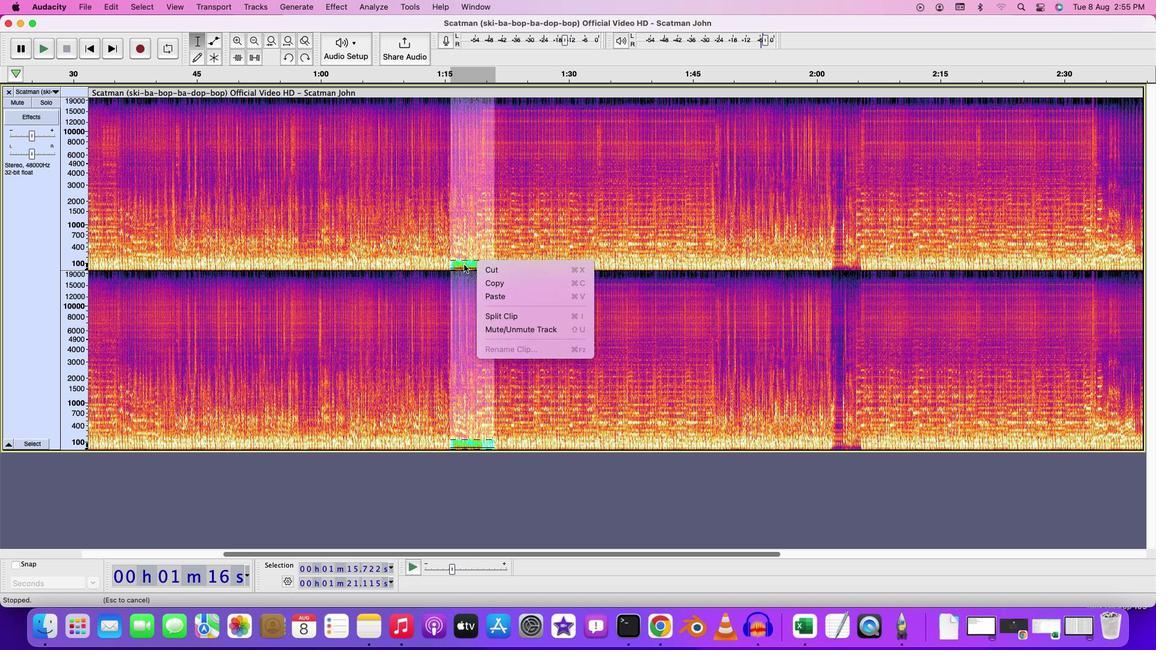 
Action: Mouse pressed left at (464, 265)
Screenshot: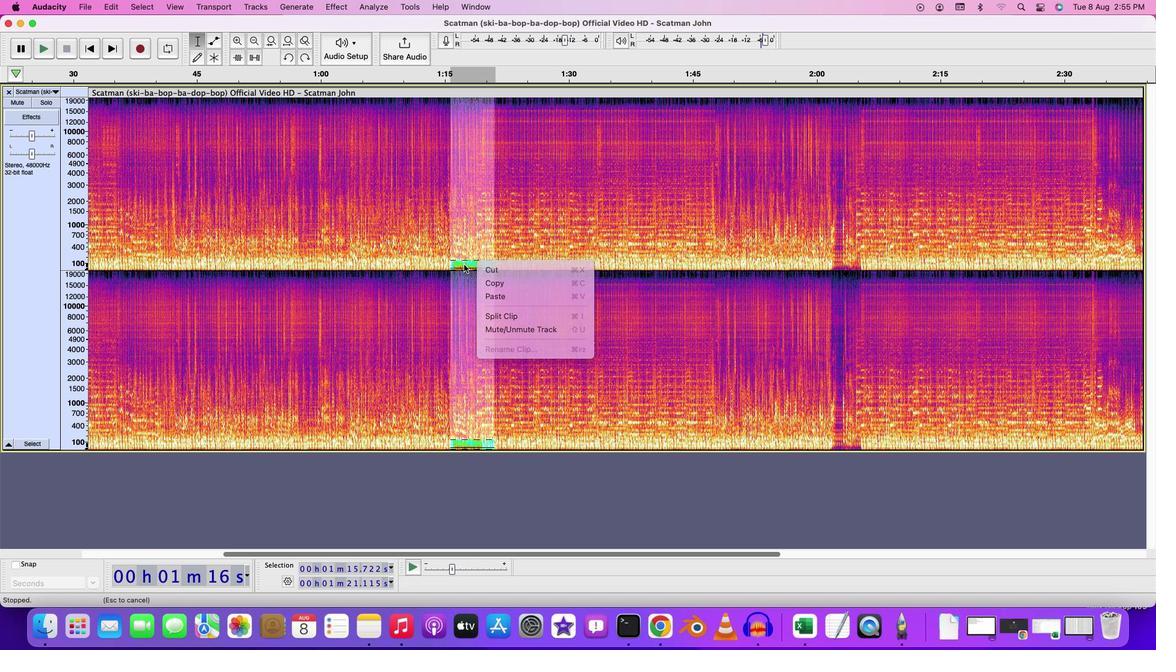 
Action: Mouse moved to (470, 266)
Screenshot: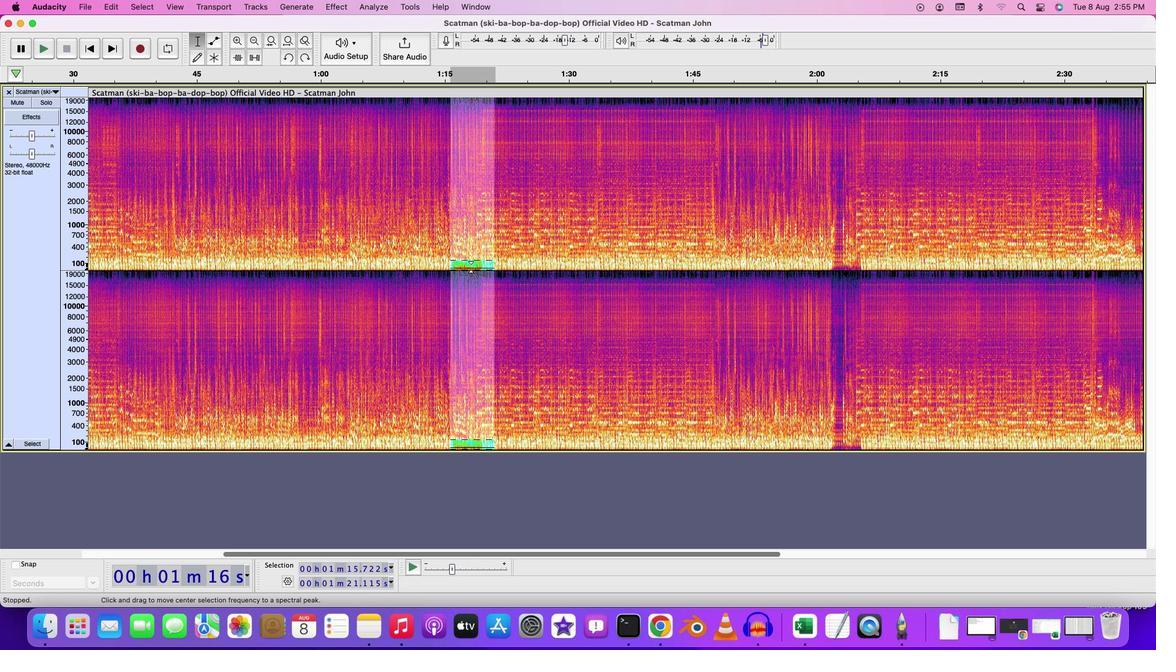 
Action: Mouse pressed left at (470, 266)
Screenshot: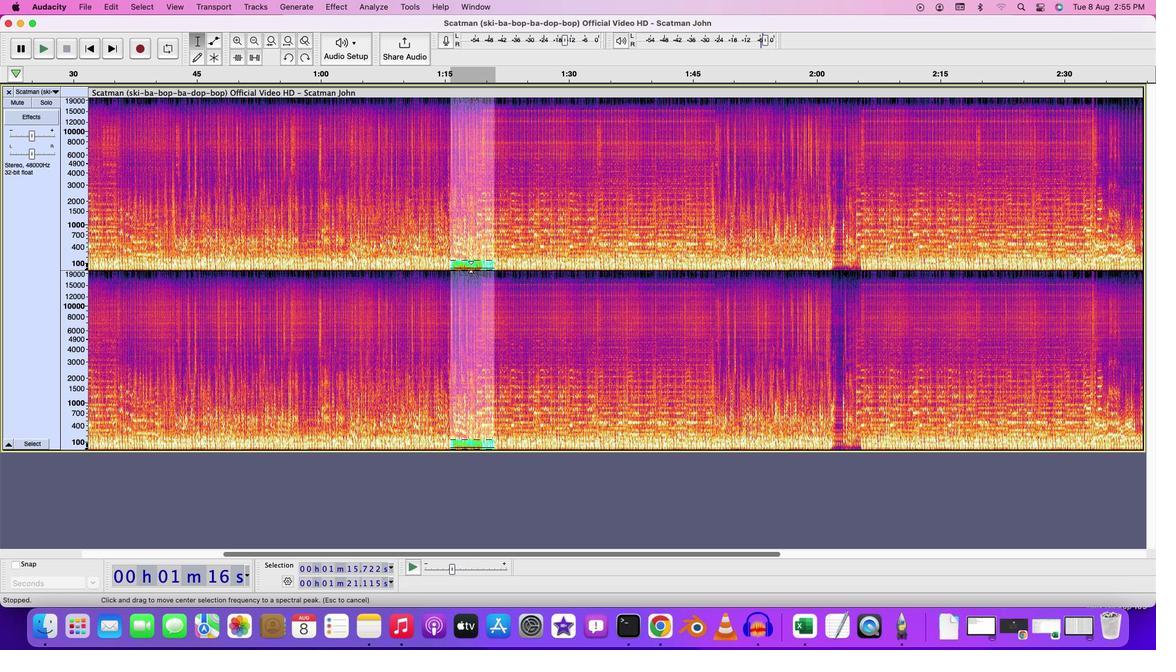 
Action: Mouse moved to (183, 12)
Screenshot: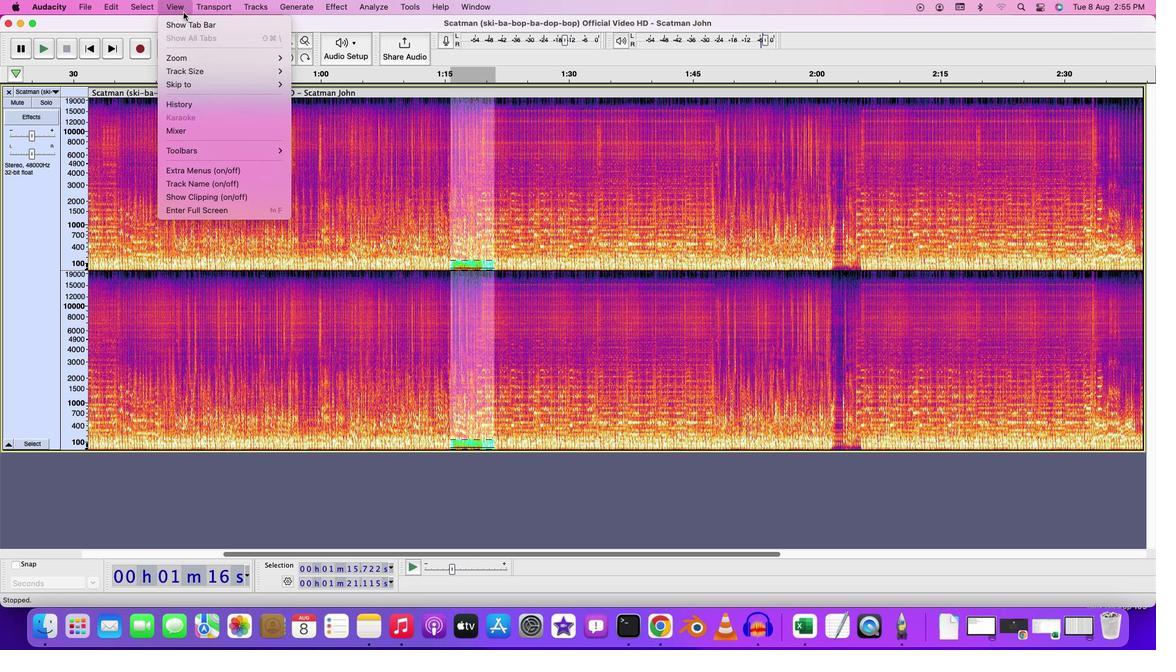 
Action: Mouse pressed left at (183, 12)
Screenshot: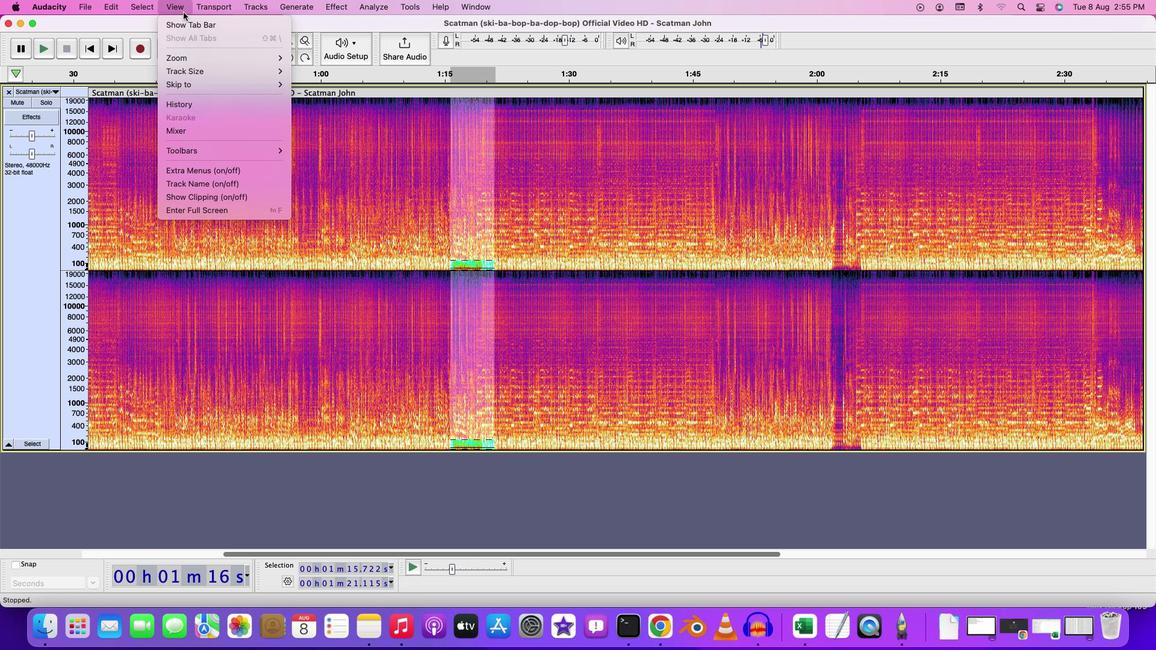 
Action: Mouse moved to (486, 193)
Screenshot: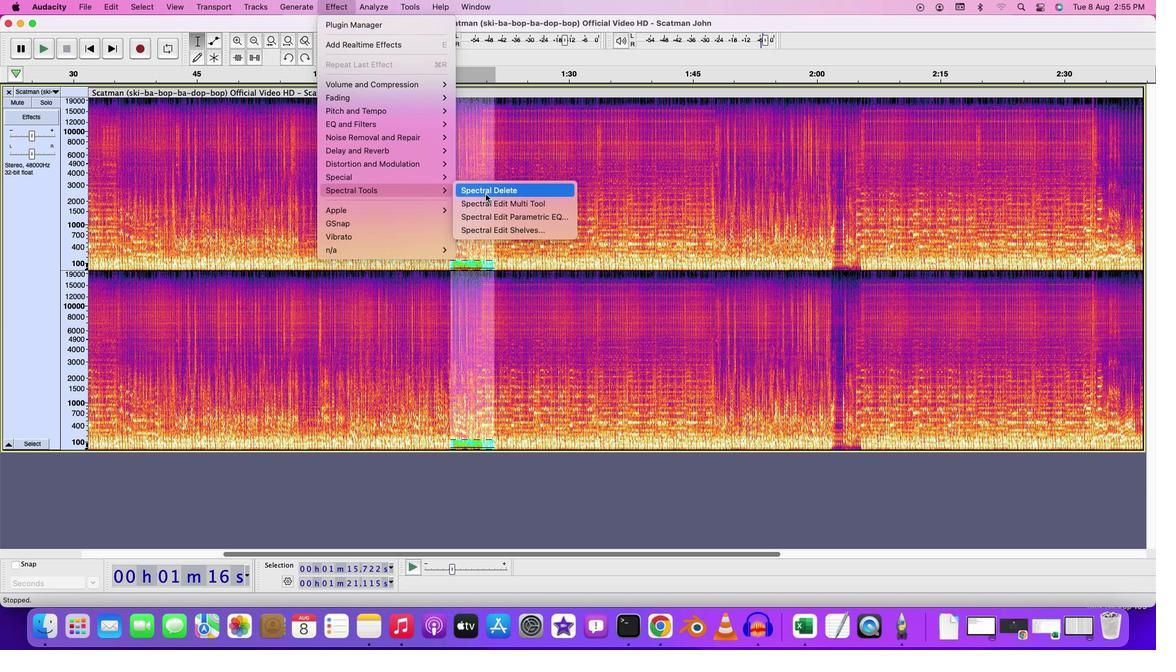 
Action: Mouse pressed left at (486, 193)
Screenshot: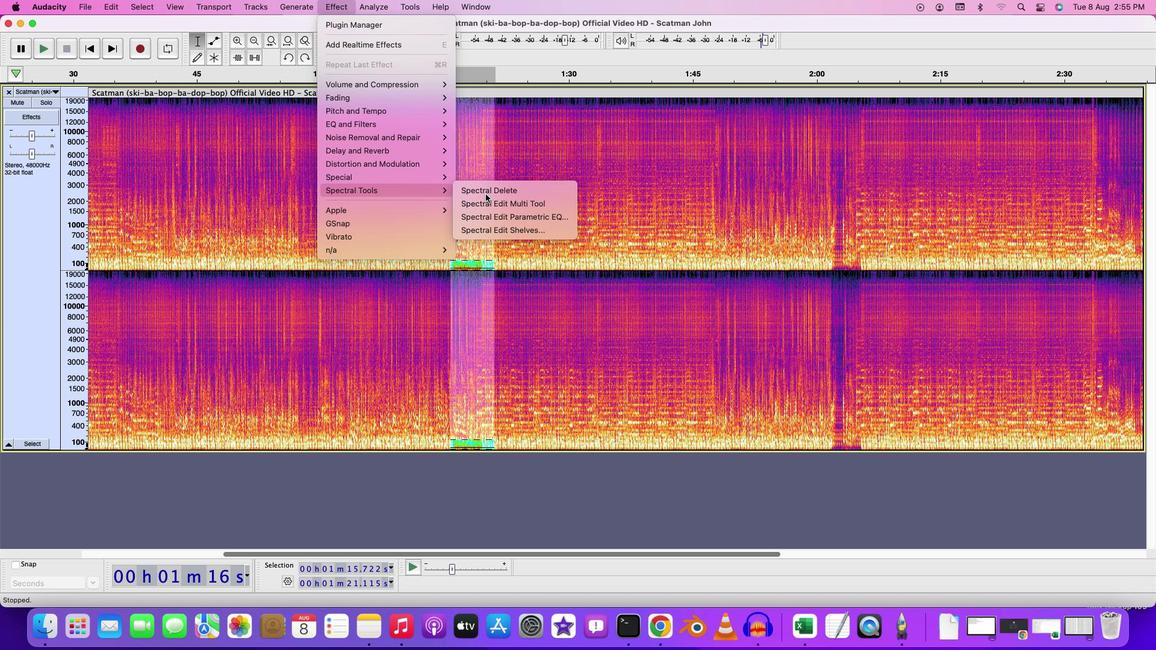 
Action: Mouse moved to (431, 216)
Screenshot: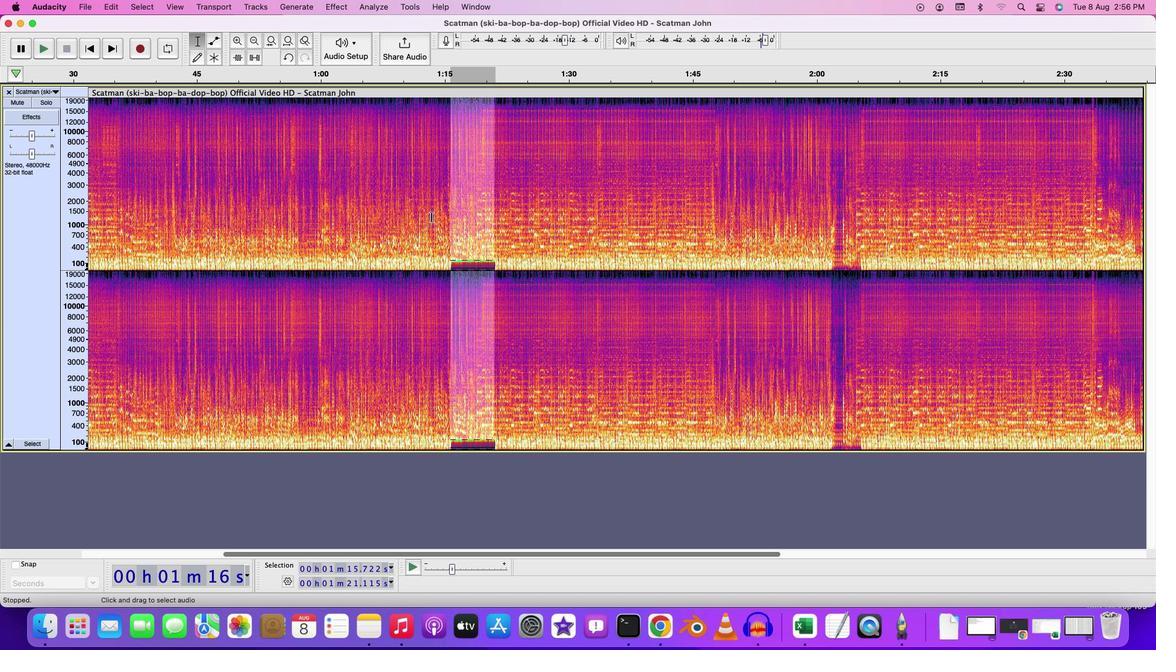 
Action: Mouse pressed left at (431, 216)
Screenshot: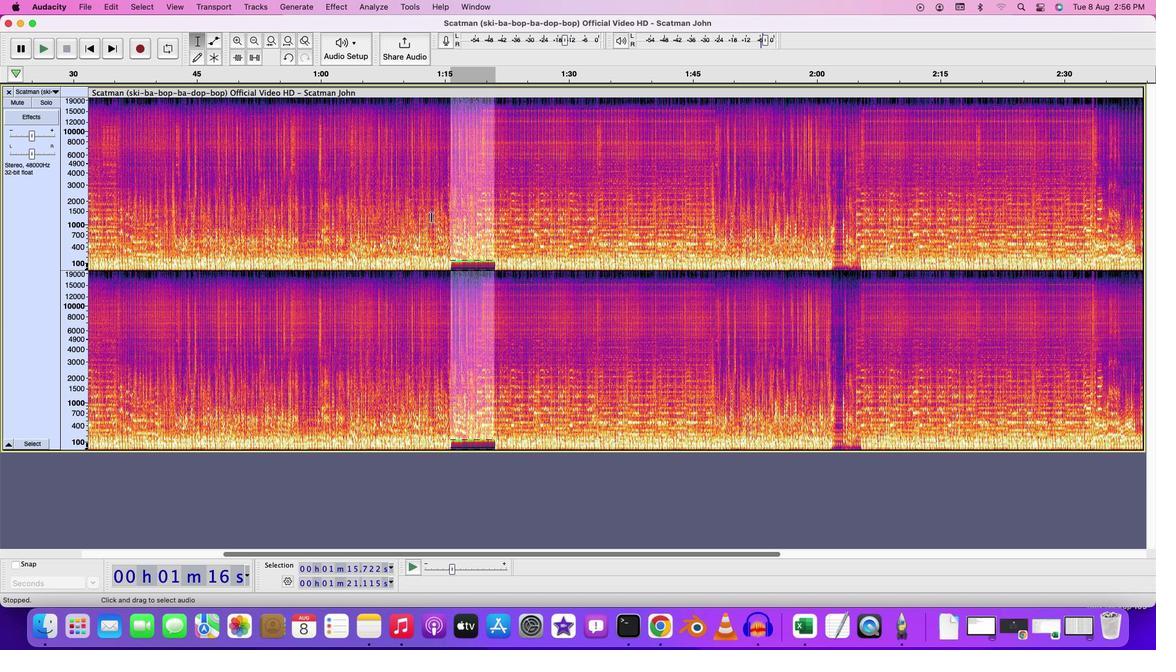 
Action: Key pressed Key.space
Screenshot: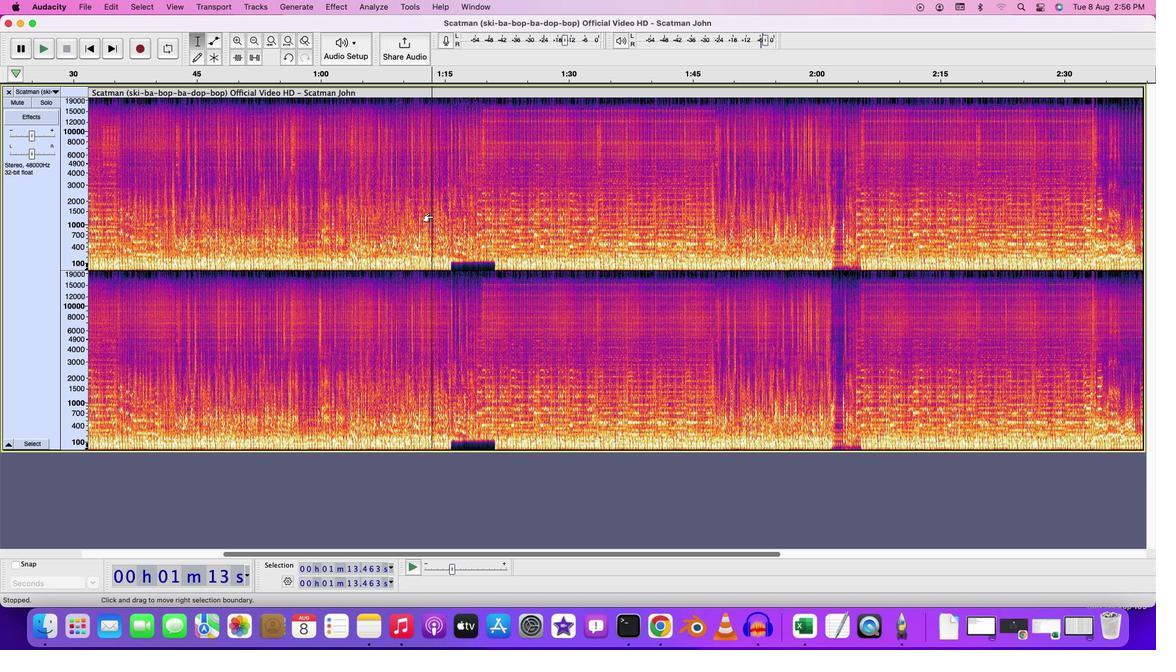 
Action: Mouse moved to (424, 554)
Screenshot: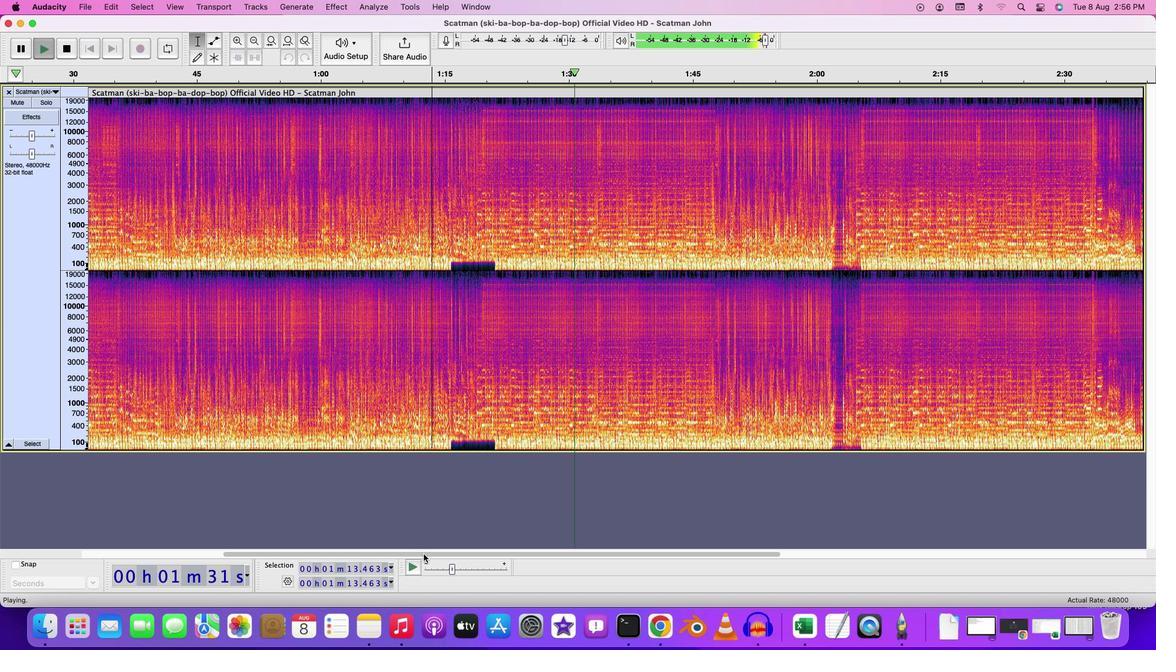 
Action: Mouse pressed left at (424, 554)
Screenshot: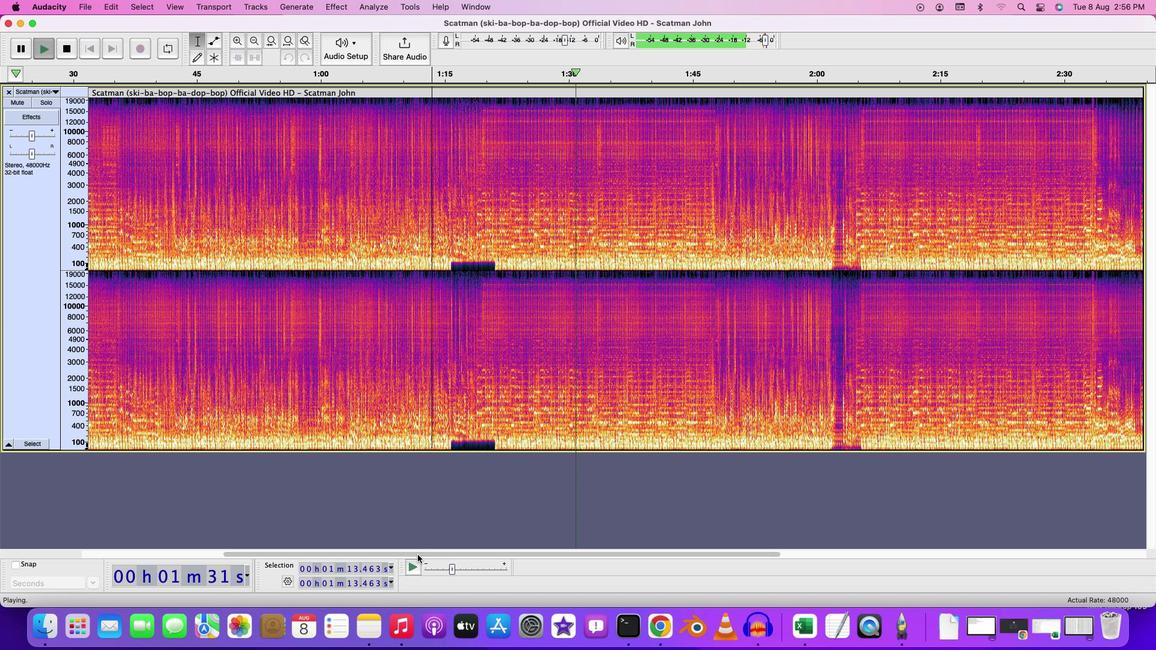 
Action: Mouse moved to (91, 158)
Screenshot: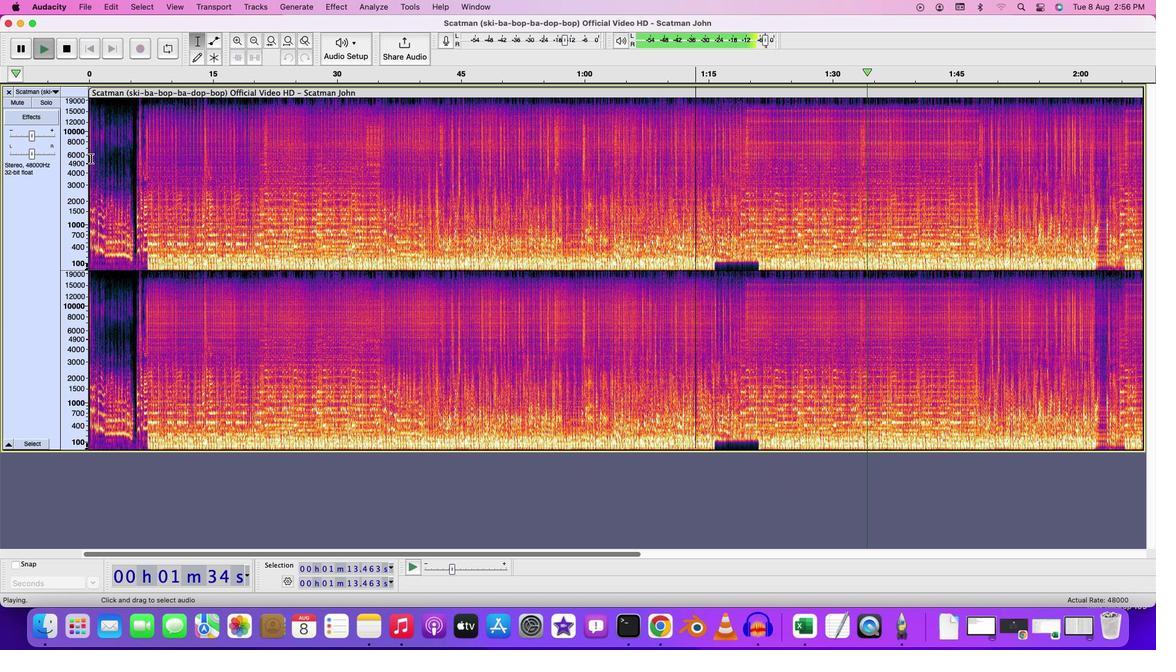 
Action: Mouse pressed left at (91, 158)
Screenshot: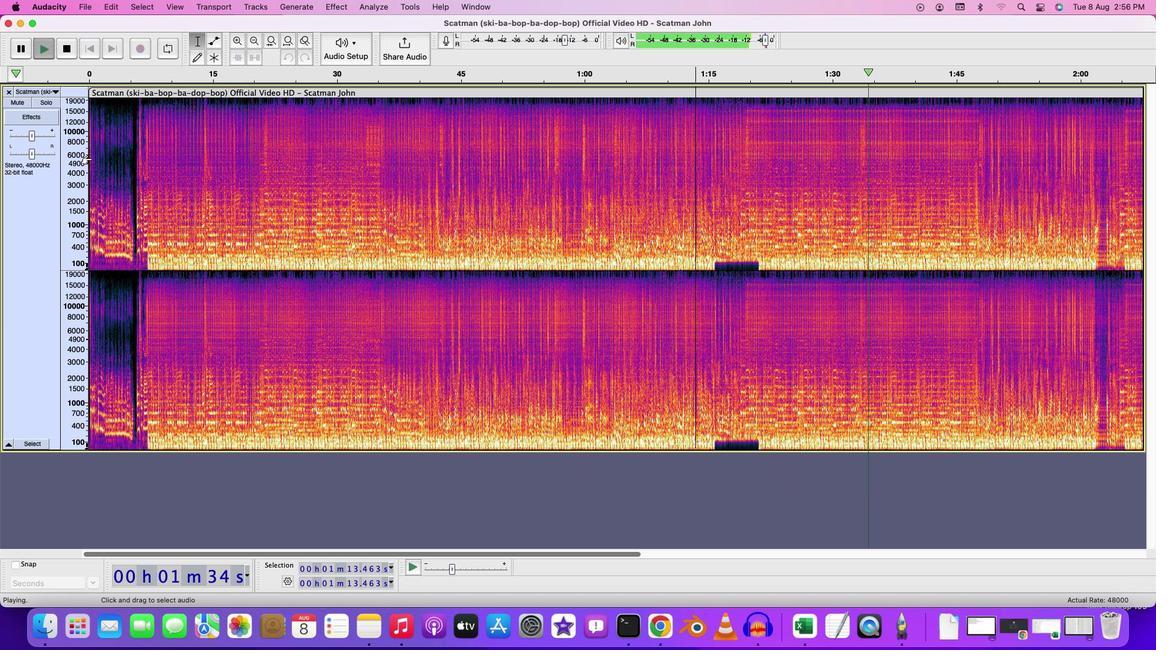 
Action: Mouse moved to (92, 160)
Screenshot: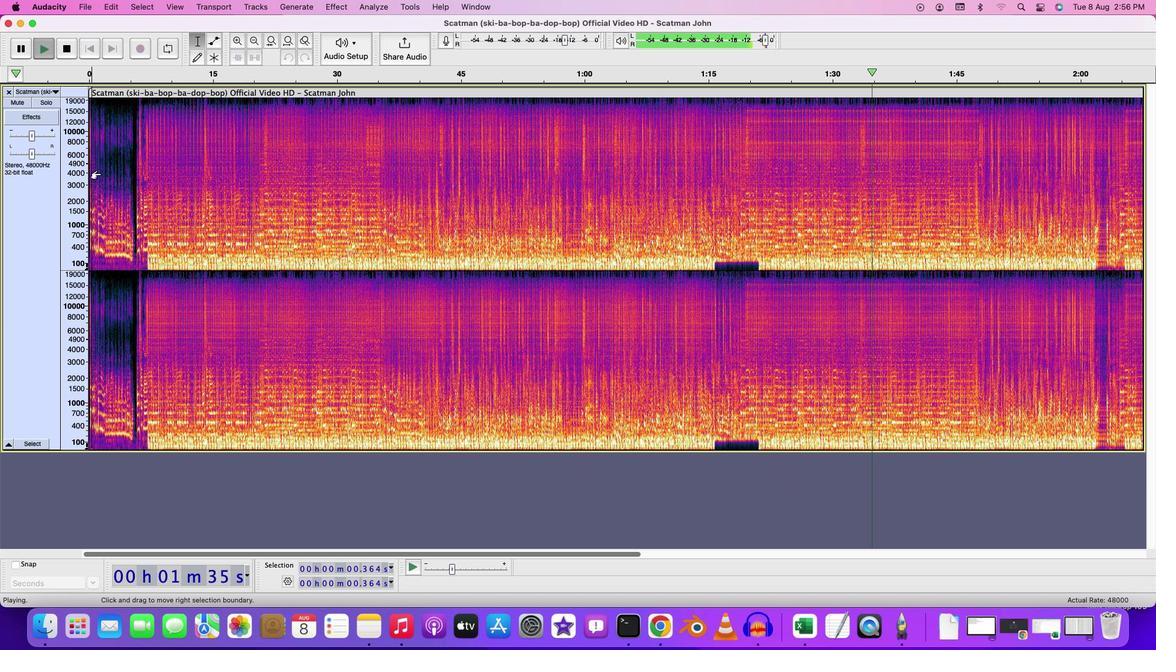 
Action: Key pressed Key.space
Screenshot: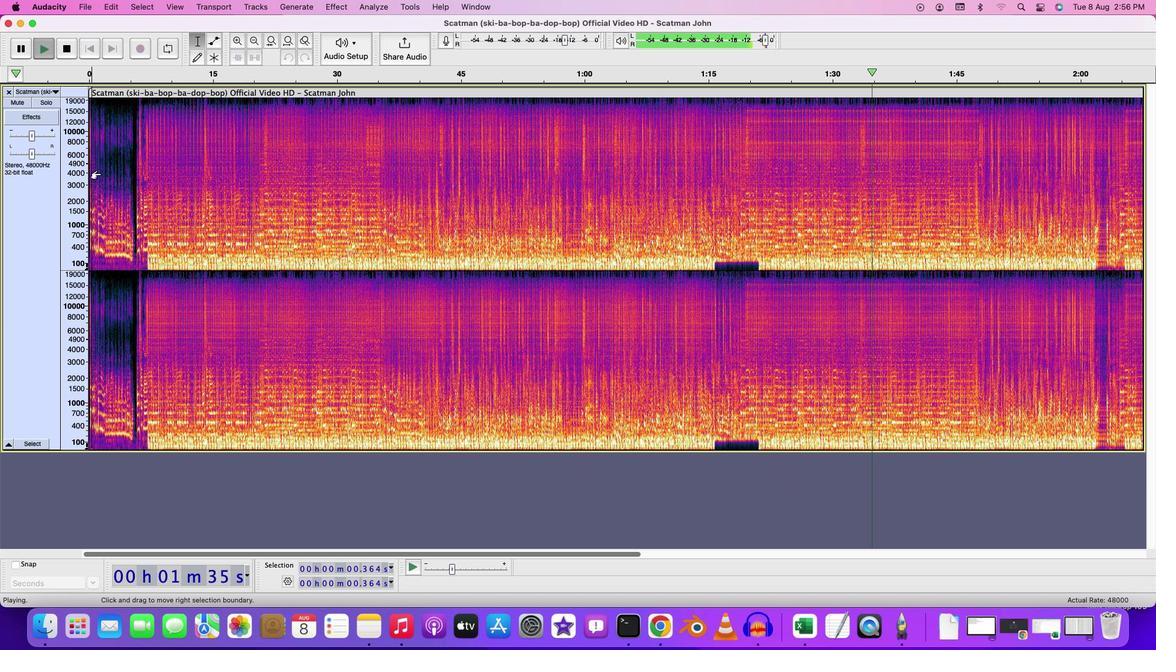 
Action: Mouse moved to (100, 174)
Screenshot: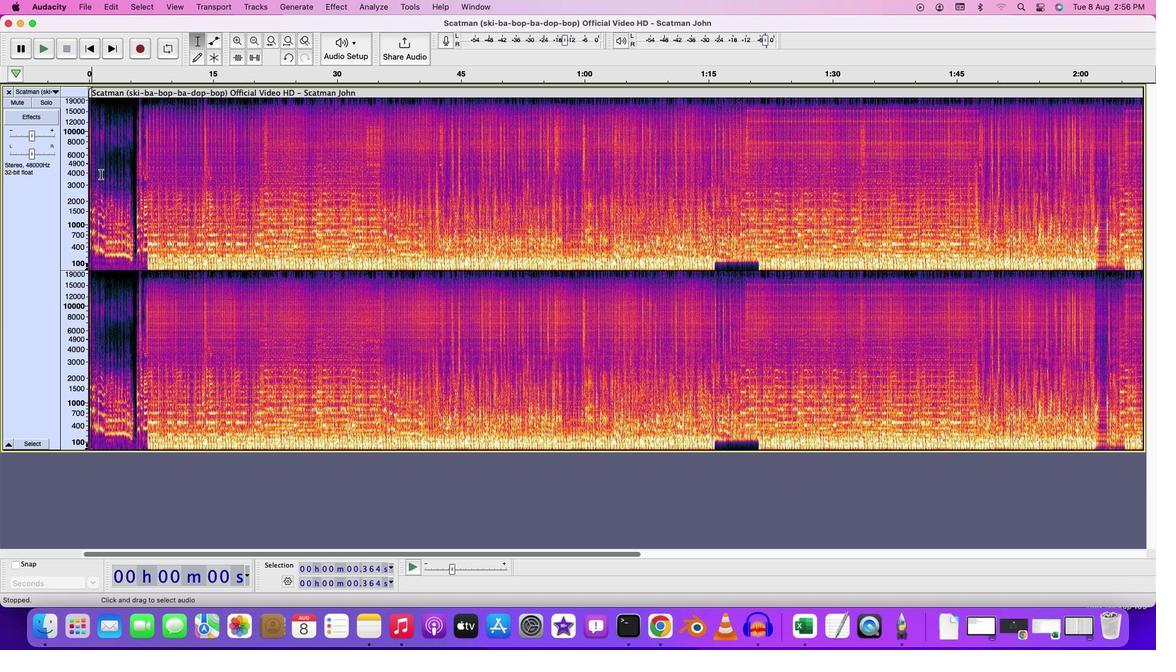 
Action: Key pressed Key.space
Screenshot: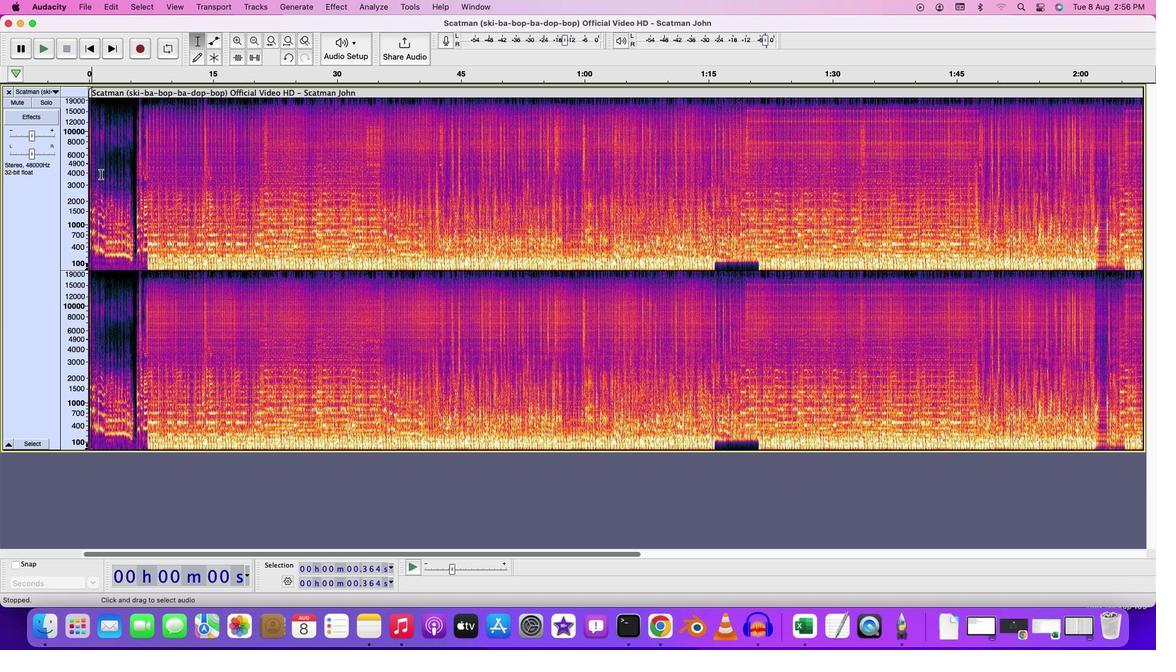 
Action: Mouse moved to (243, 122)
Screenshot: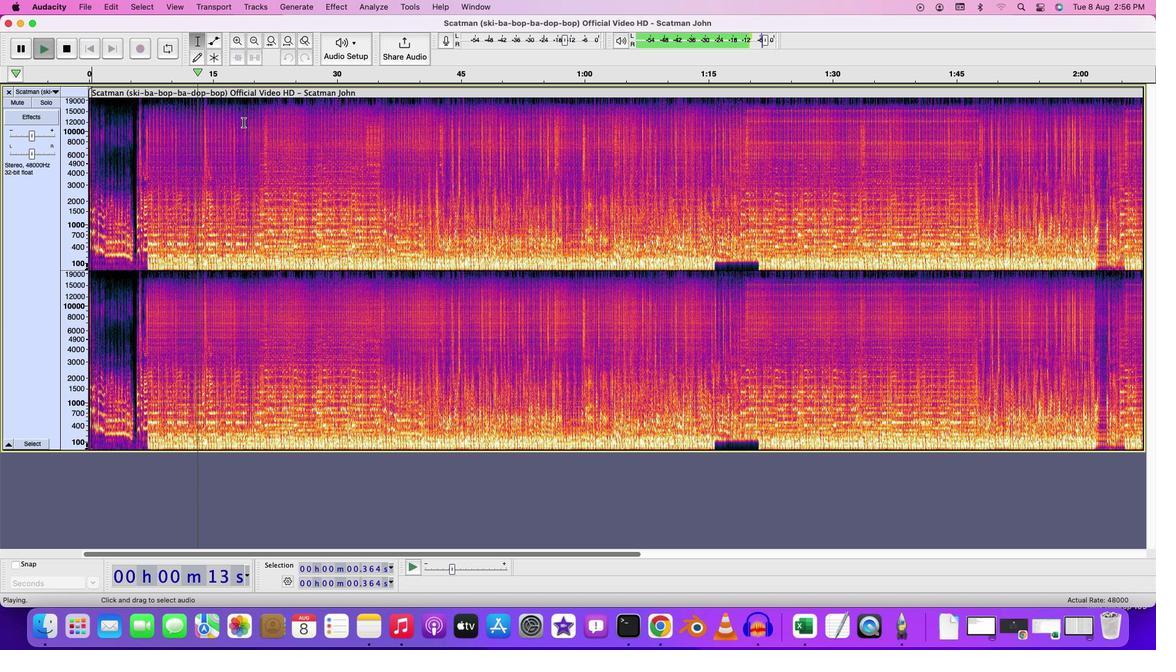 
Action: Key pressed Key.space
Screenshot: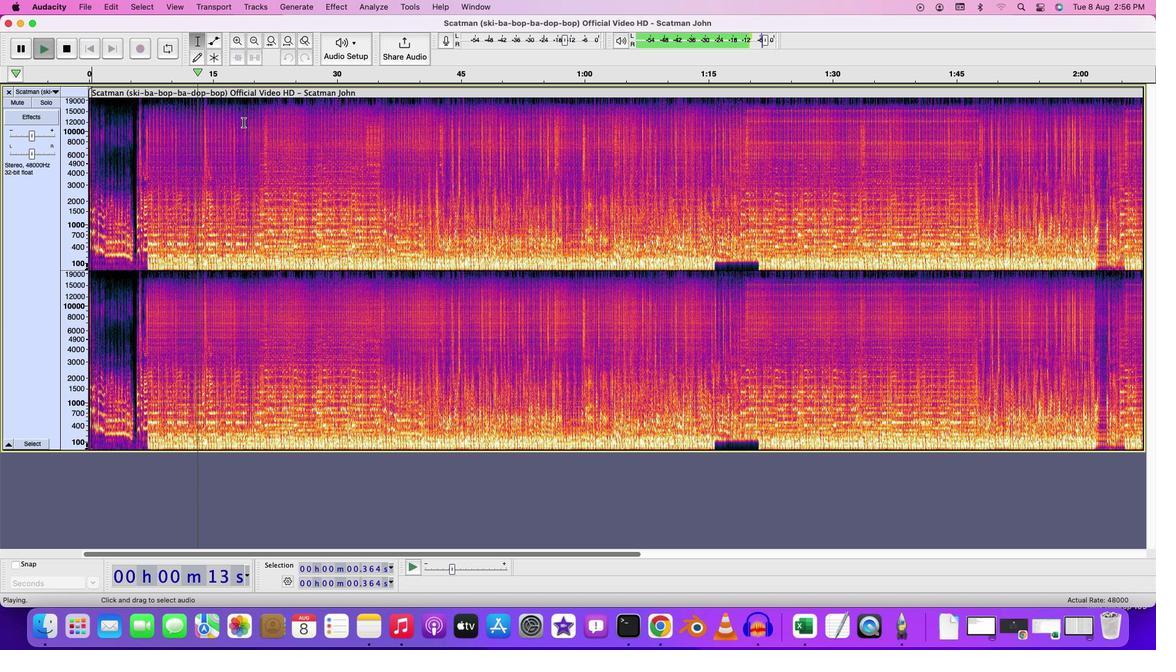 
Action: Mouse moved to (234, 105)
Screenshot: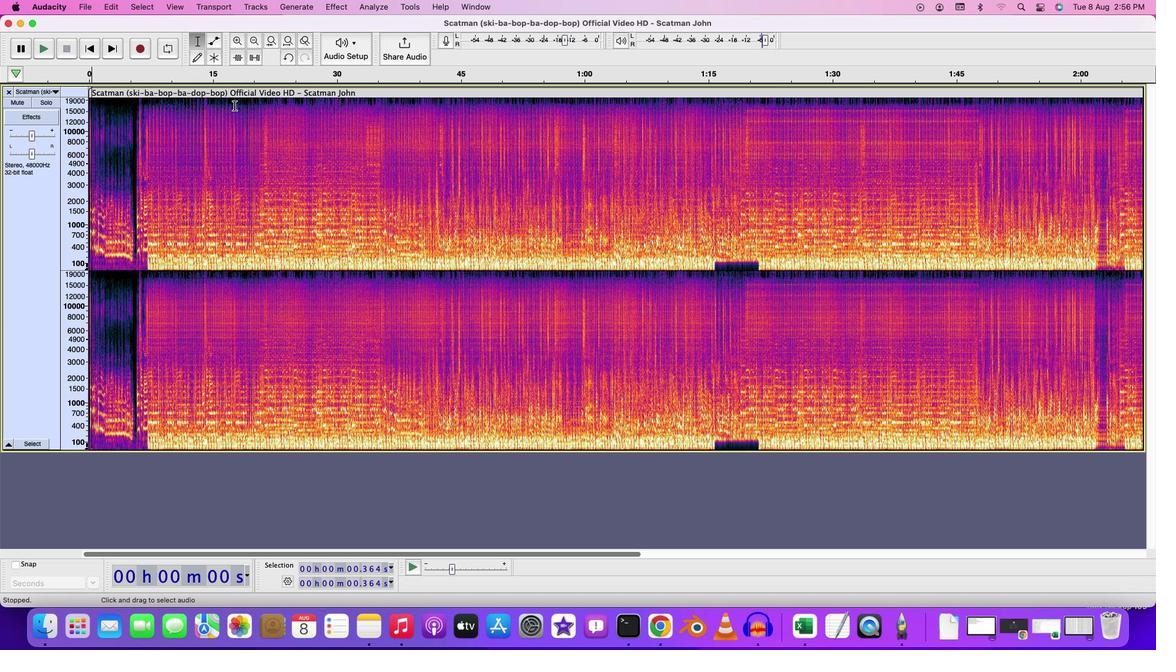 
Action: Mouse pressed left at (234, 105)
Screenshot: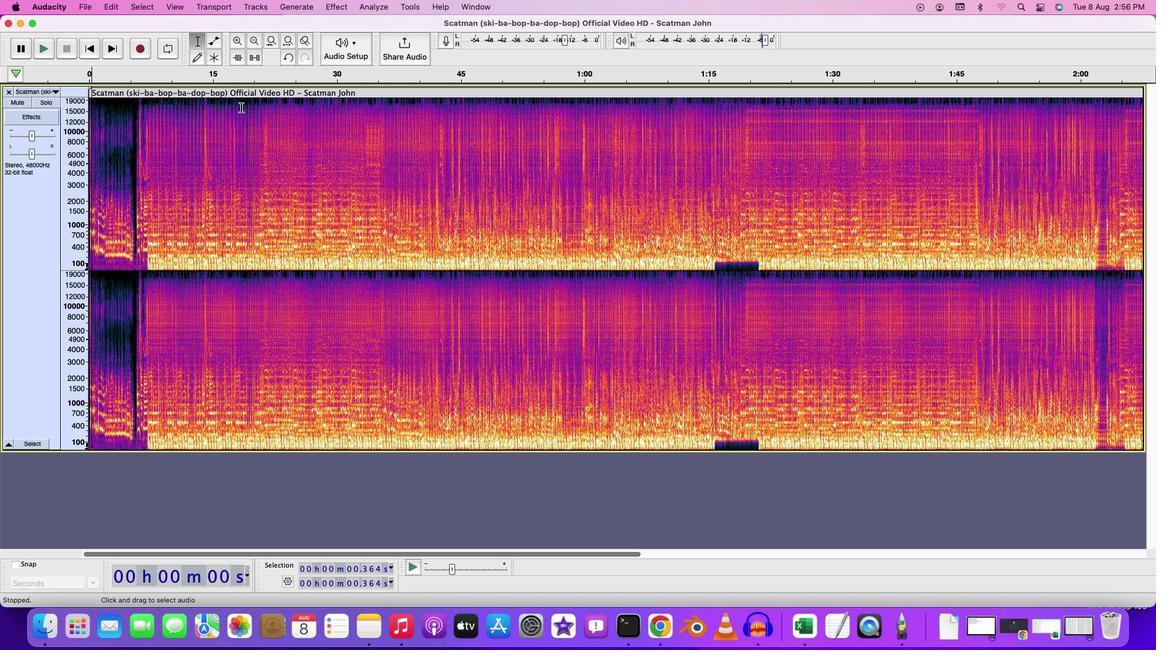 
Action: Mouse moved to (276, 107)
Screenshot: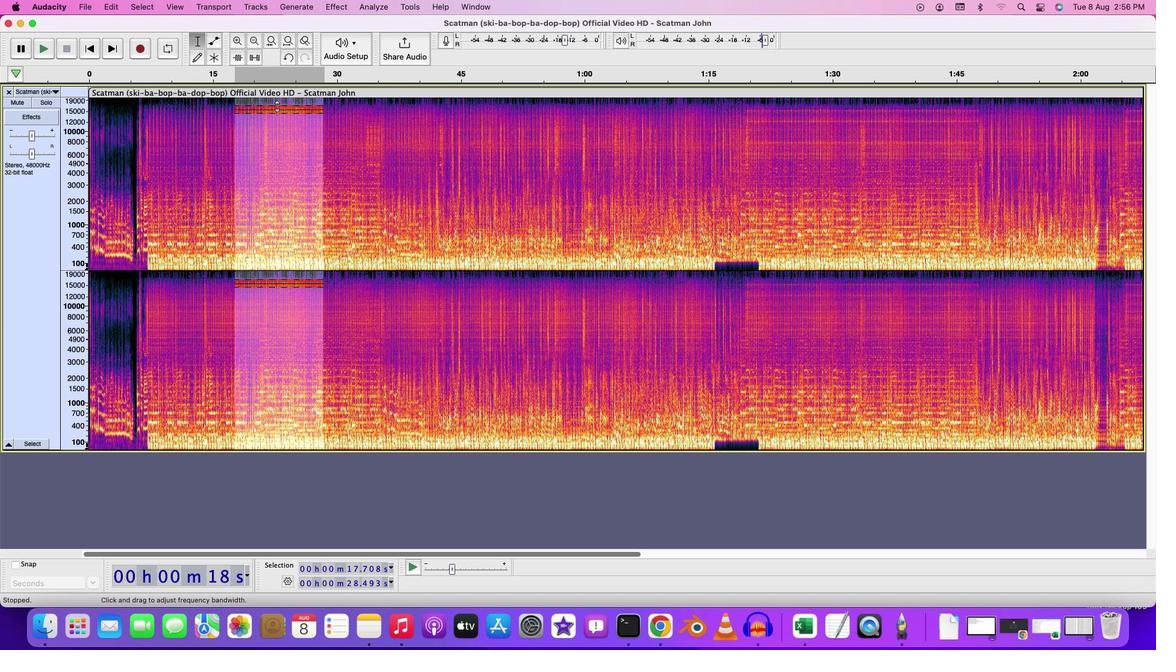 
Action: Mouse pressed left at (276, 107)
Screenshot: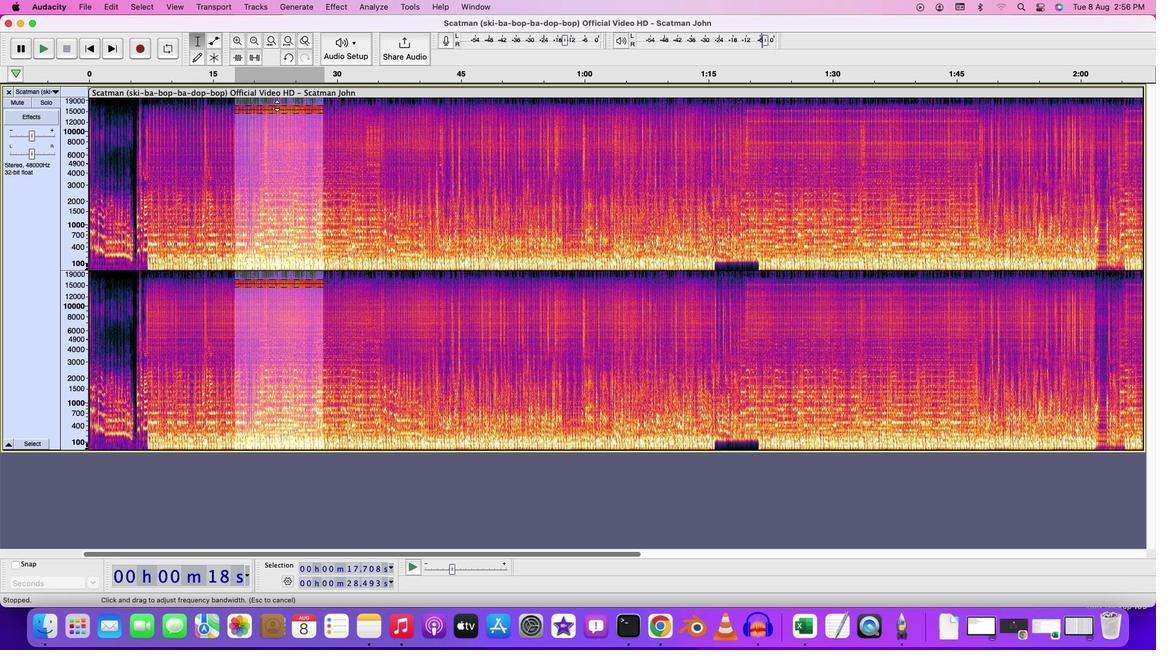 
Action: Mouse moved to (278, 268)
Screenshot: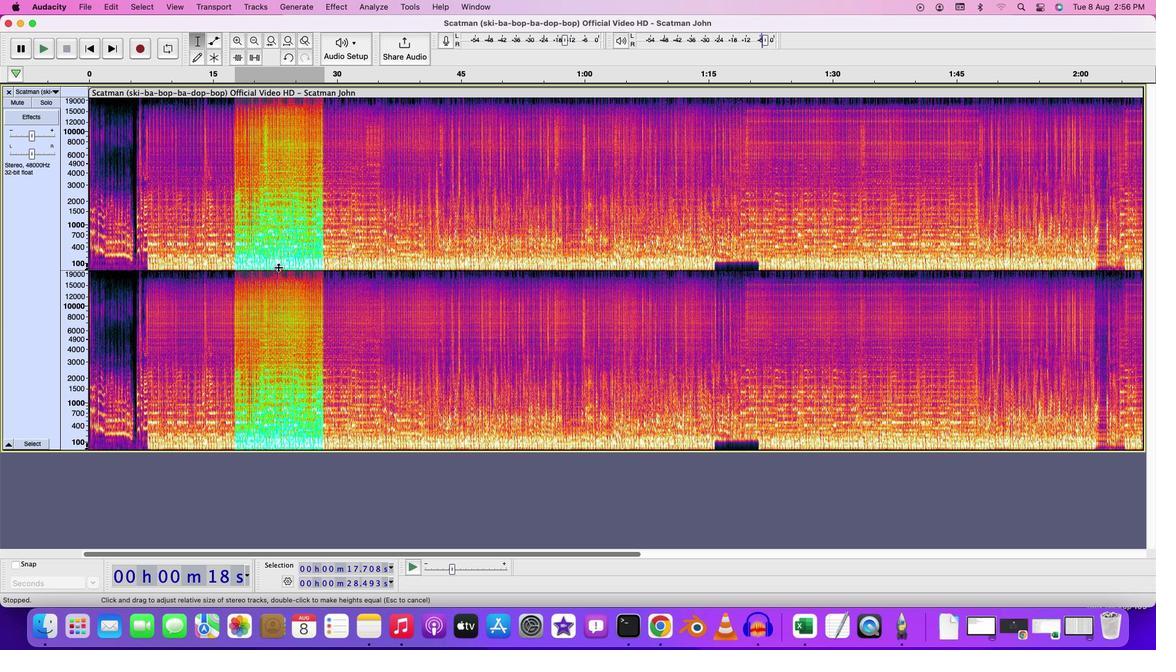 
Action: Key pressed Key.cmd'z'
Screenshot: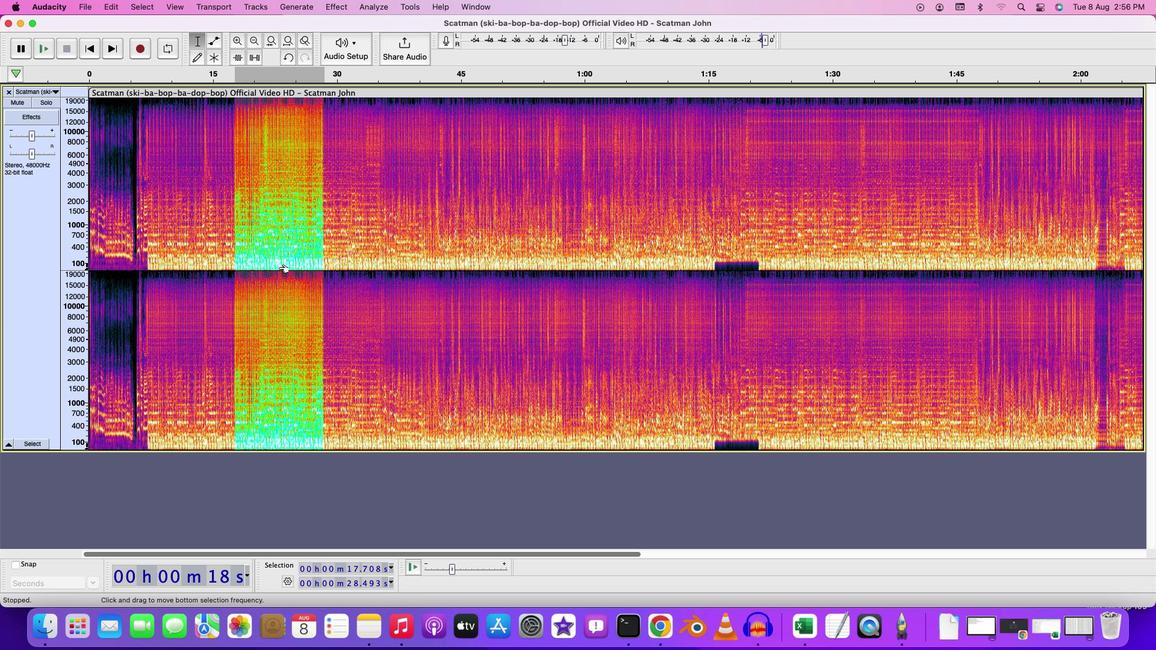 
Action: Mouse moved to (200, 112)
Screenshot: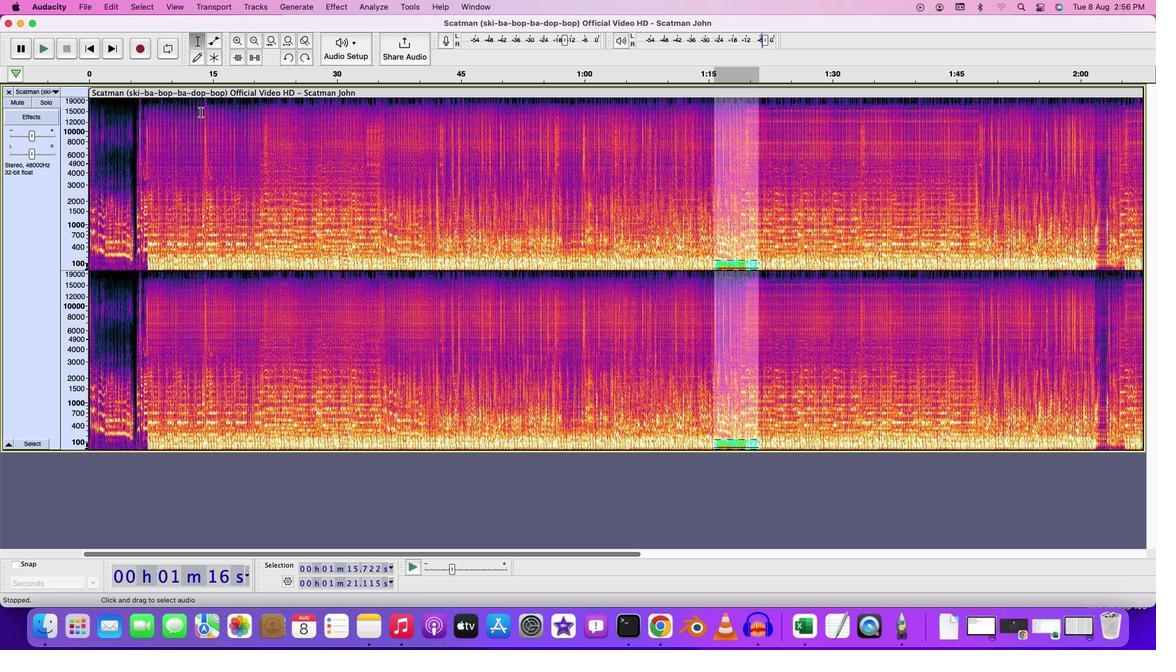 
Action: Mouse pressed left at (200, 112)
Screenshot: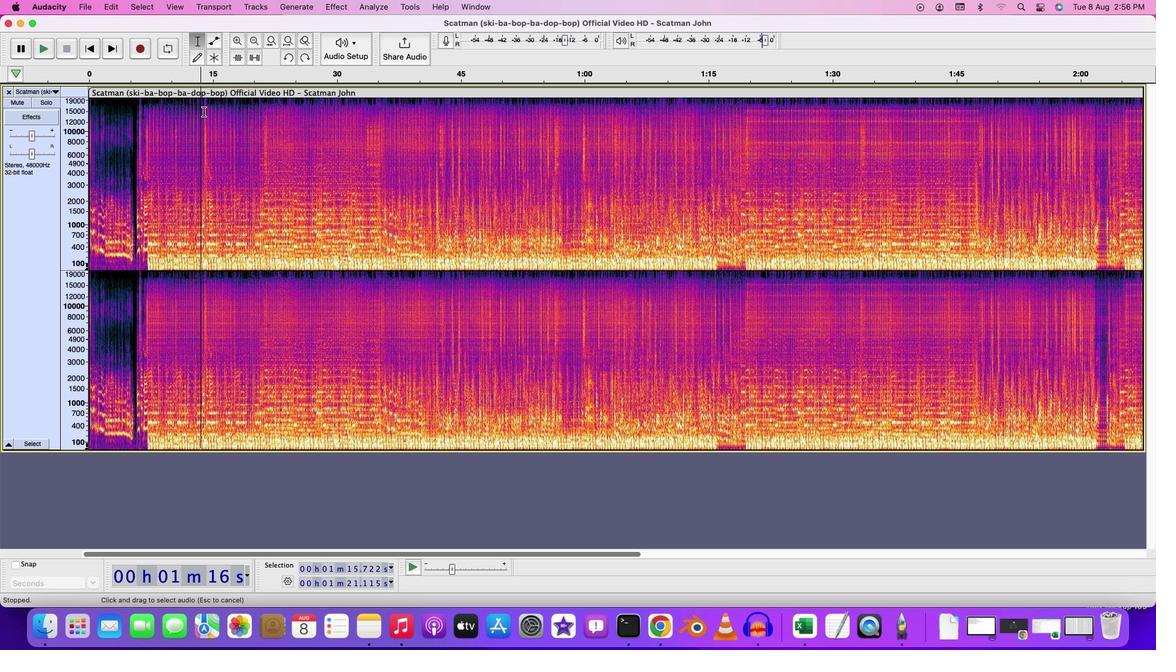 
Action: Mouse moved to (233, 115)
Screenshot: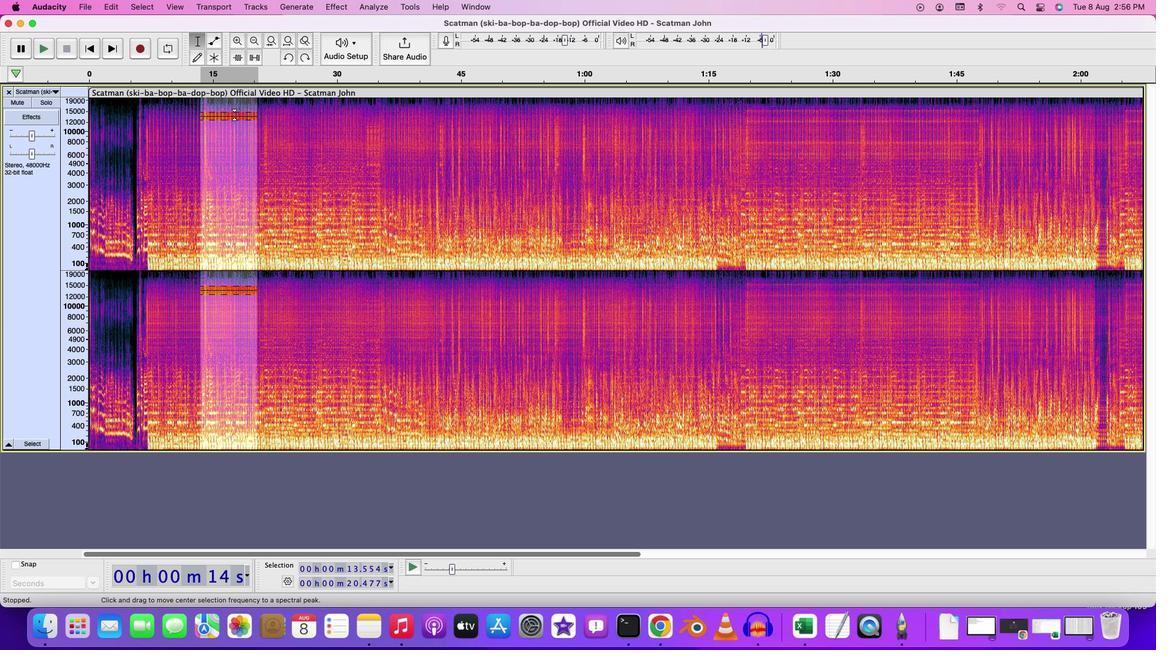 
Action: Mouse pressed left at (233, 115)
Screenshot: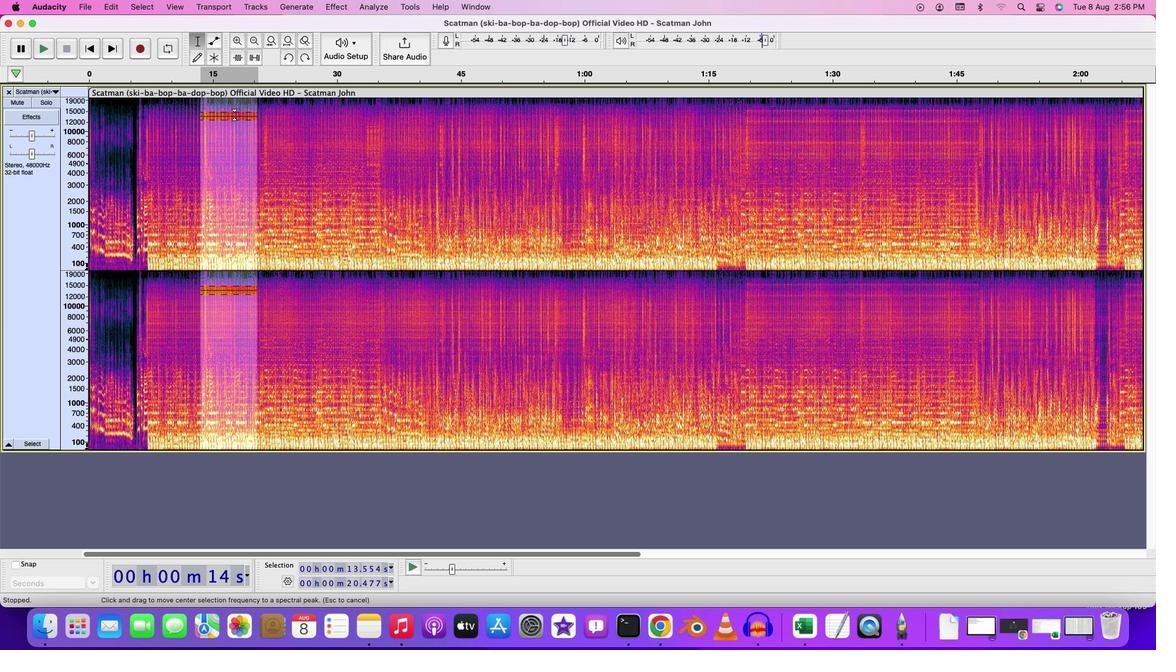 
Action: Mouse moved to (233, 109)
Screenshot: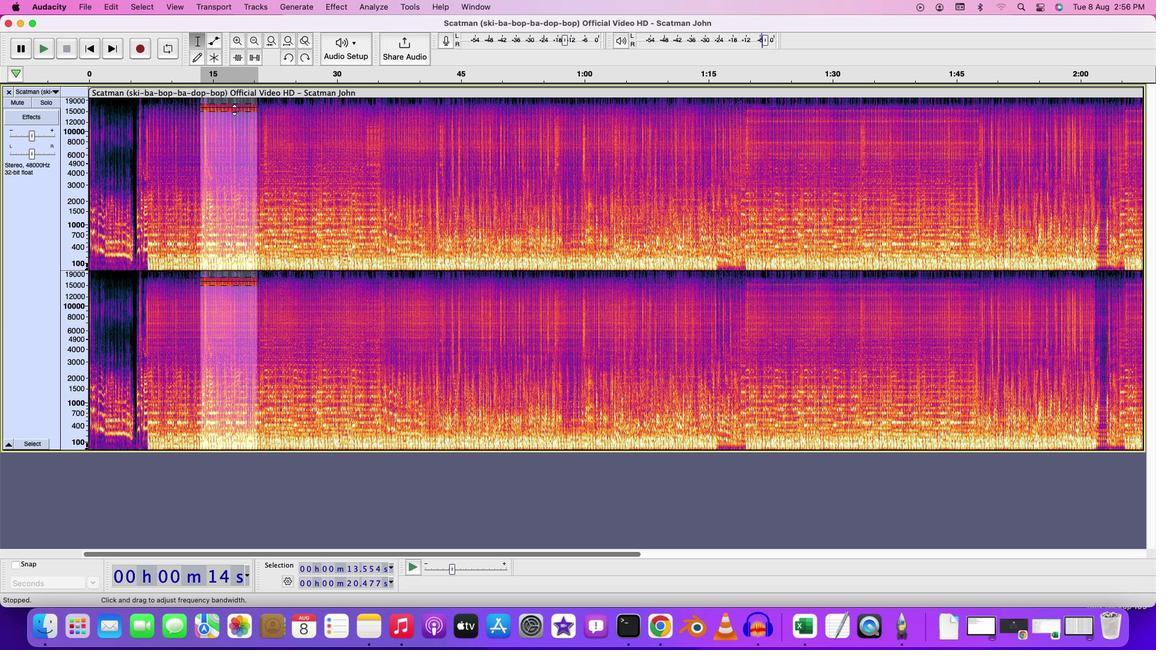 
Action: Mouse pressed left at (233, 109)
Screenshot: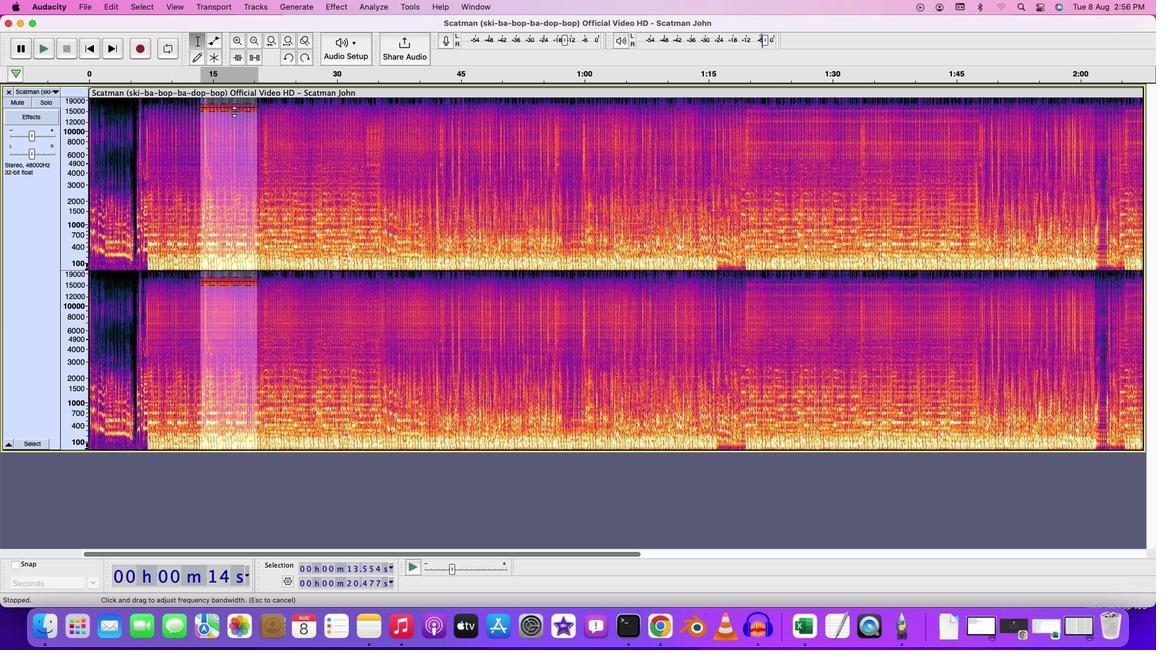 
Action: Mouse moved to (343, 9)
Screenshot: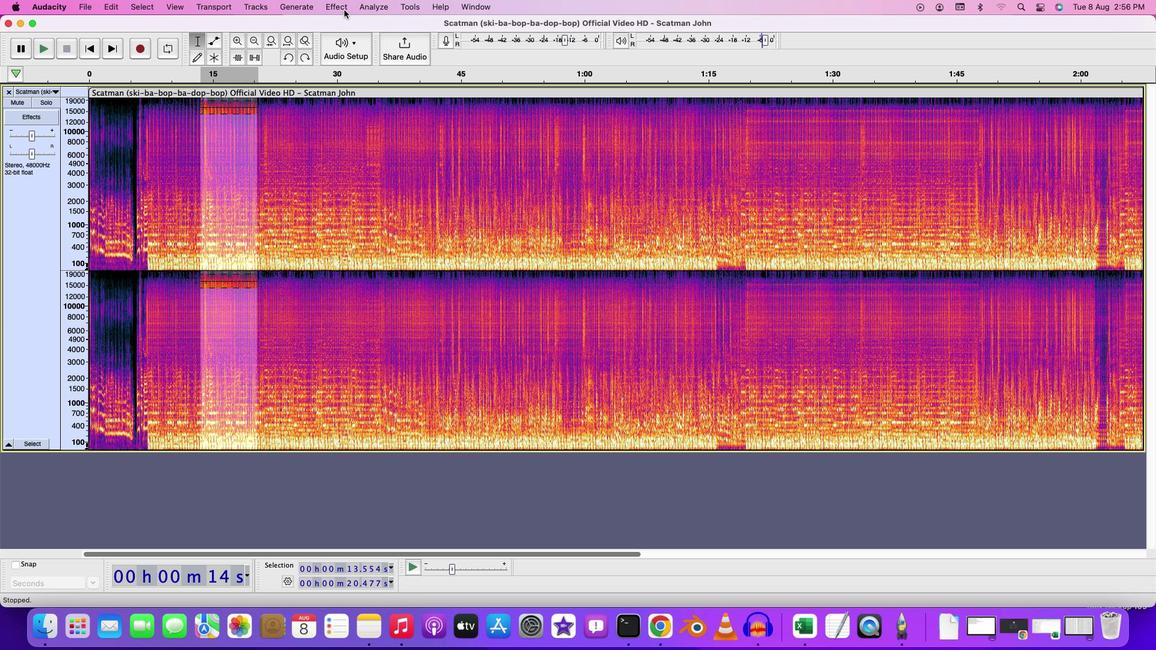 
Action: Mouse pressed left at (343, 9)
Screenshot: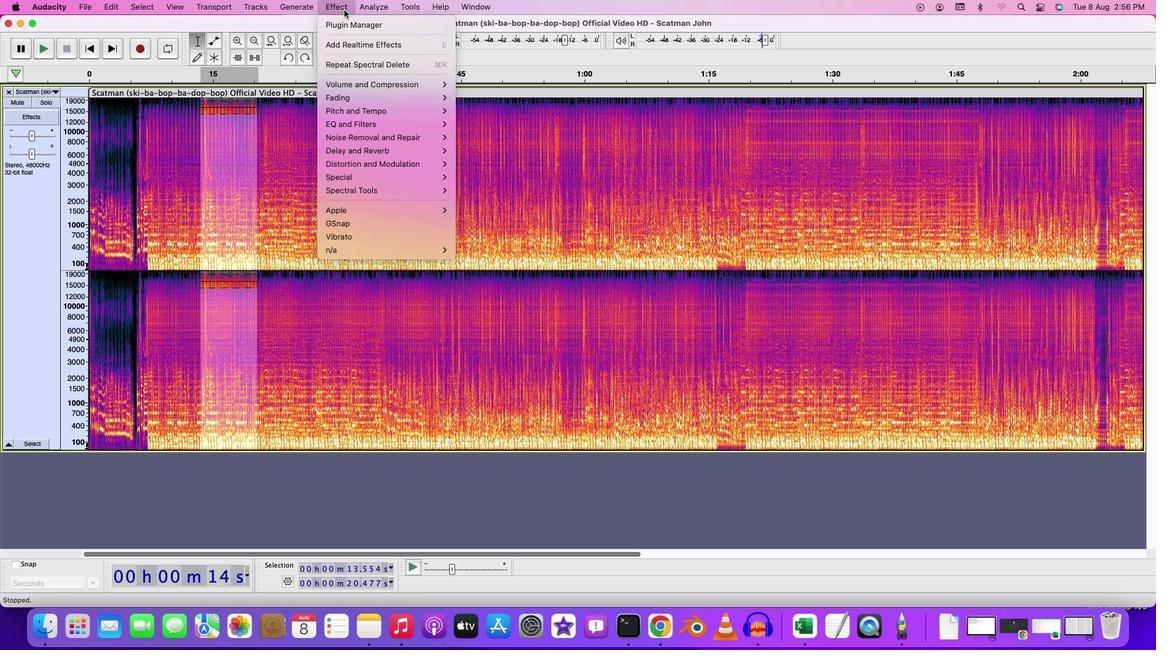 
Action: Mouse moved to (481, 190)
Screenshot: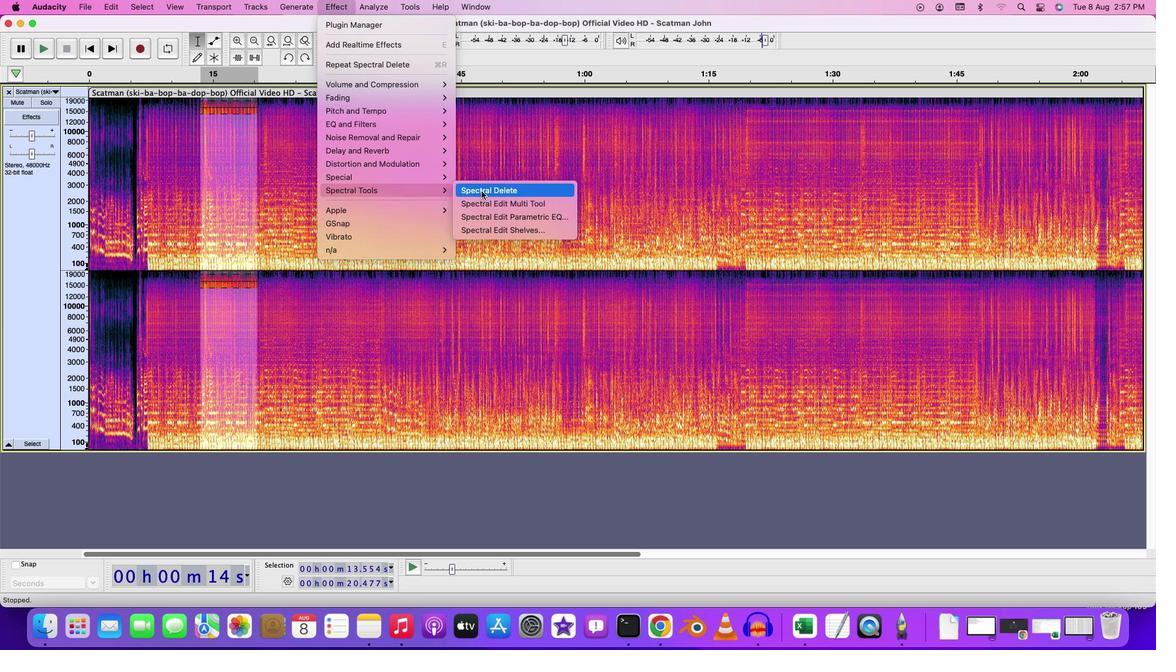 
Action: Mouse pressed left at (481, 190)
Screenshot: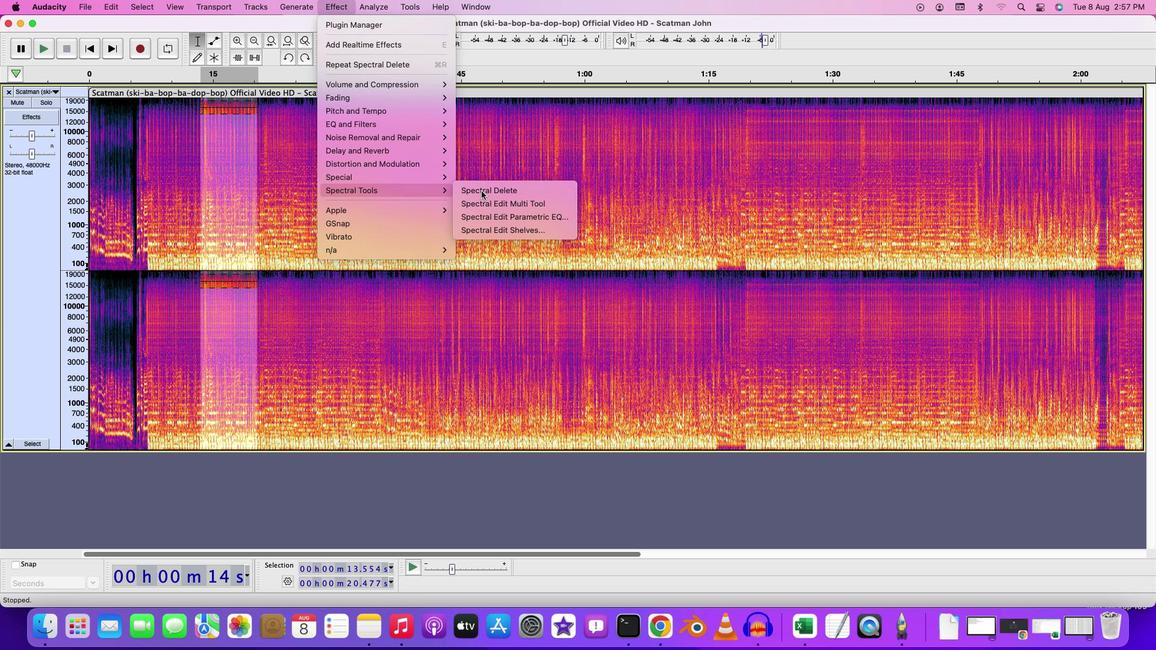 
Action: Mouse moved to (192, 122)
Screenshot: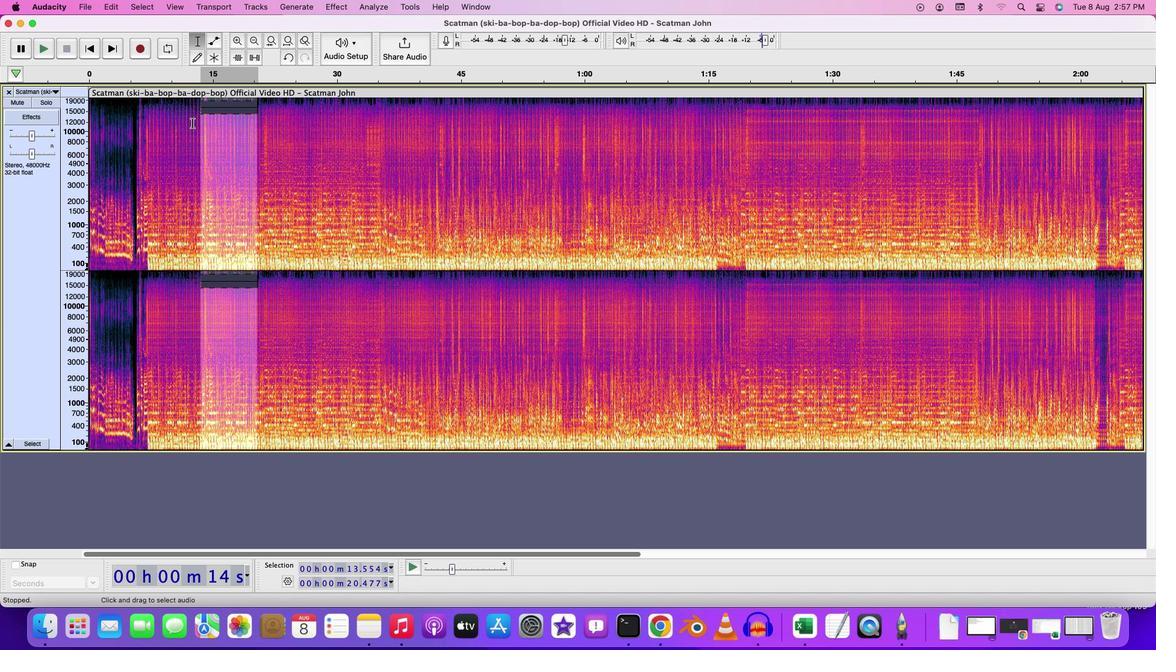 
Action: Mouse pressed left at (192, 122)
Screenshot: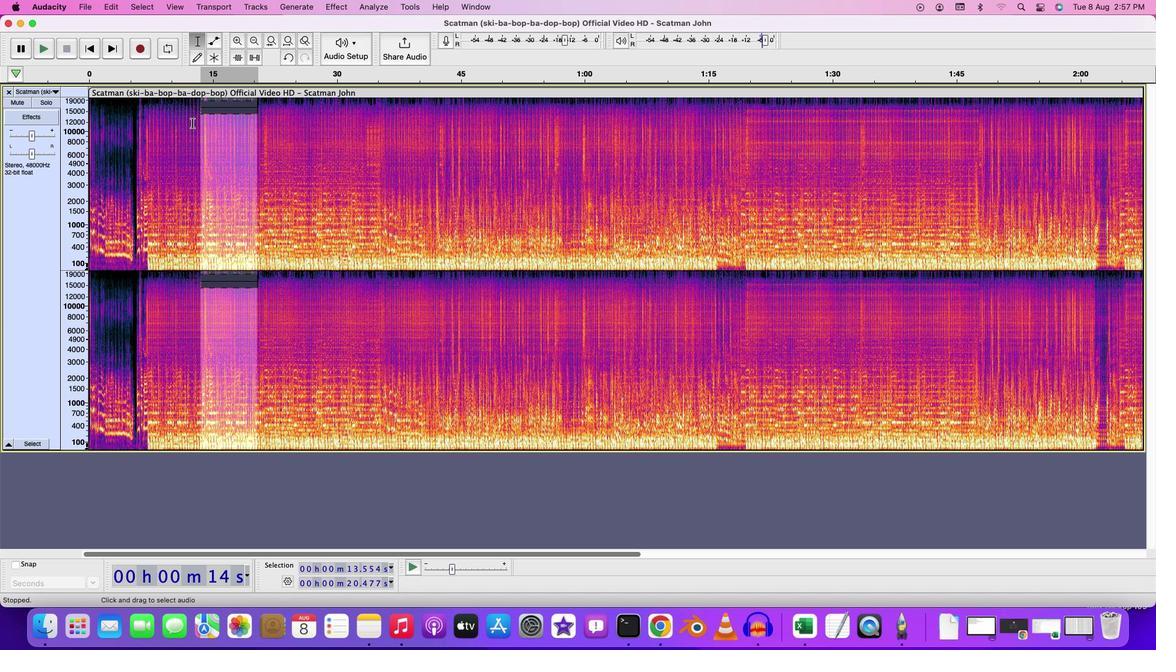 
Action: Key pressed Key.space
Screenshot: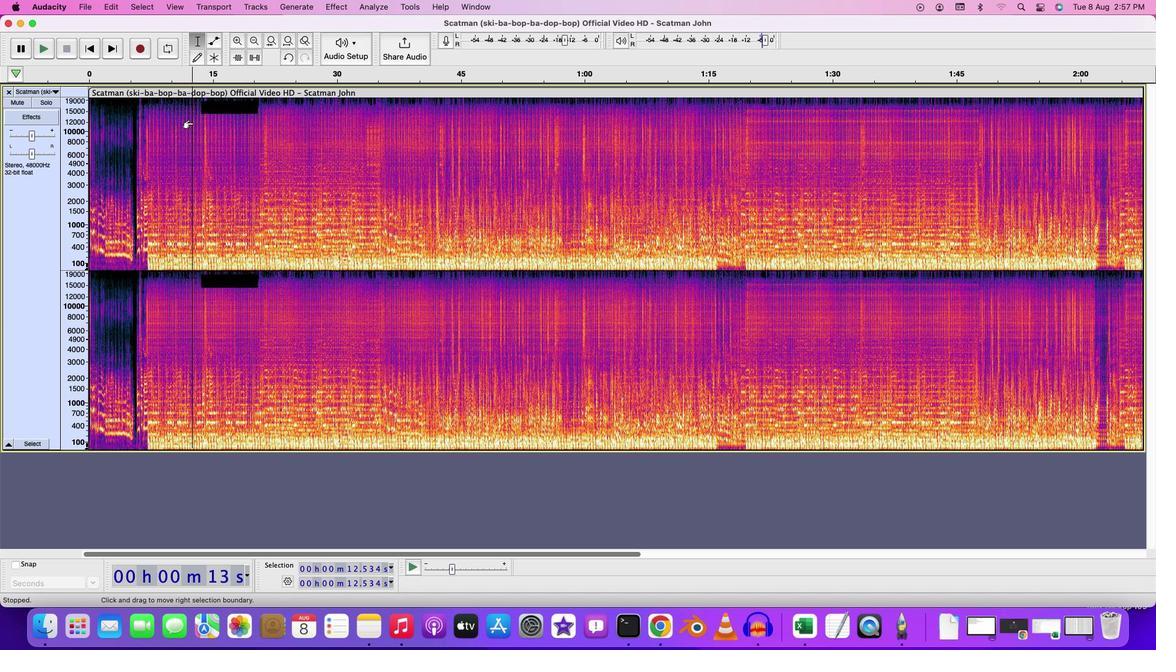 
Action: Mouse moved to (196, 256)
Screenshot: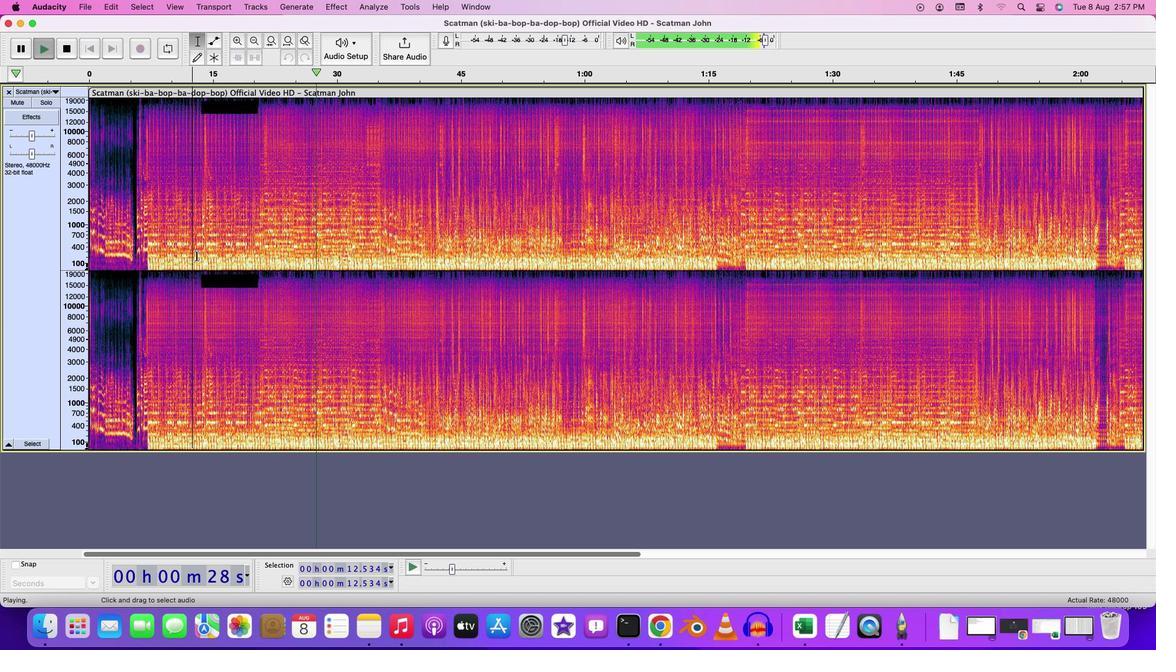 
Action: Mouse pressed left at (196, 256)
Screenshot: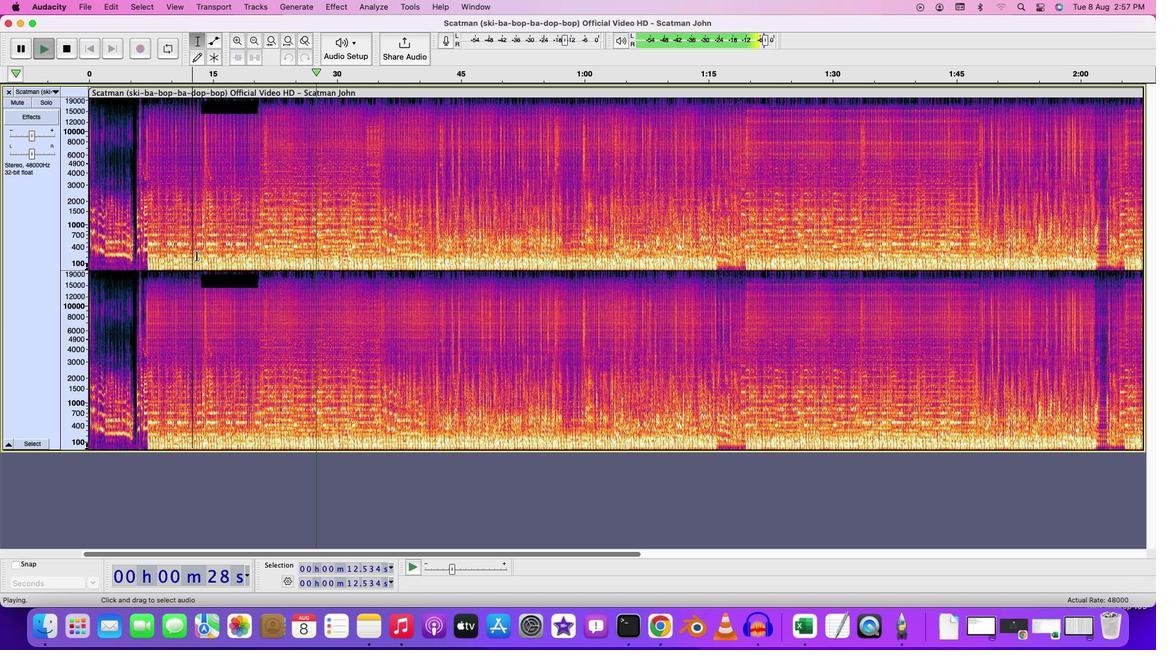 
Action: Mouse moved to (212, 259)
Screenshot: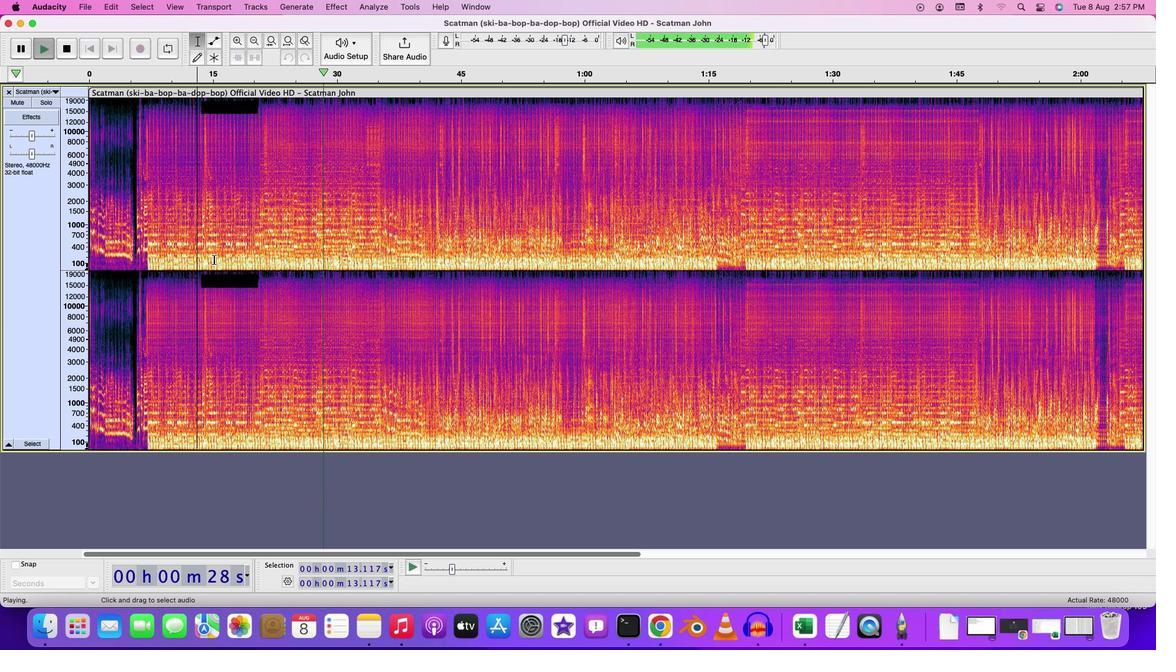 
Action: Key pressed Key.space
Screenshot: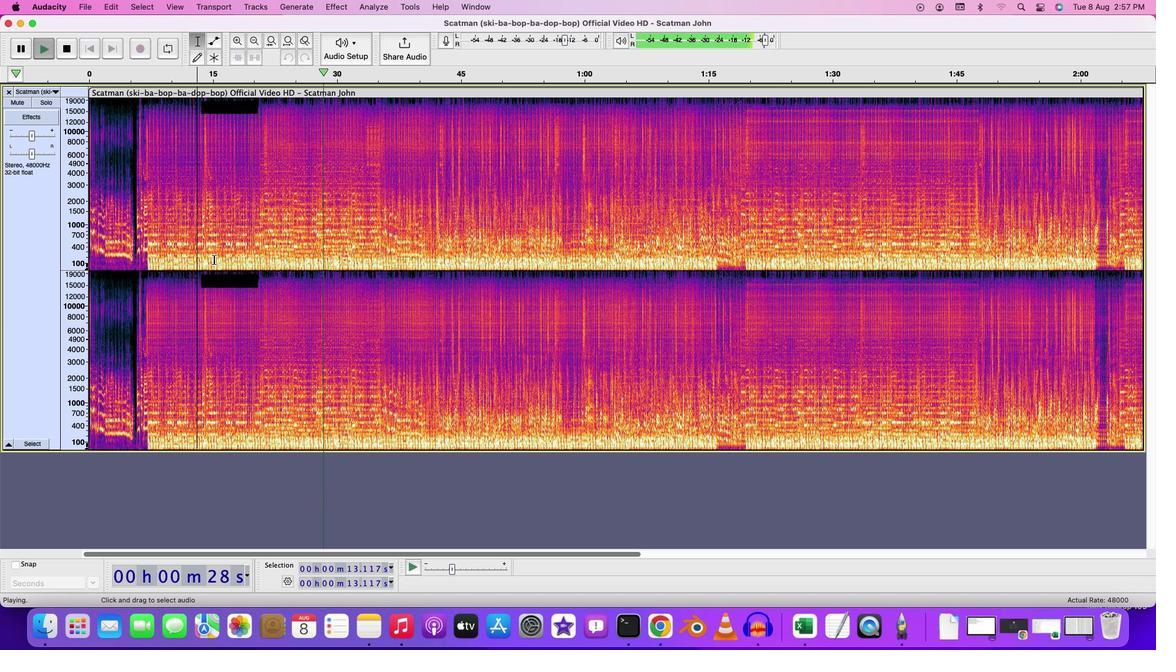 
Action: Mouse moved to (216, 260)
Screenshot: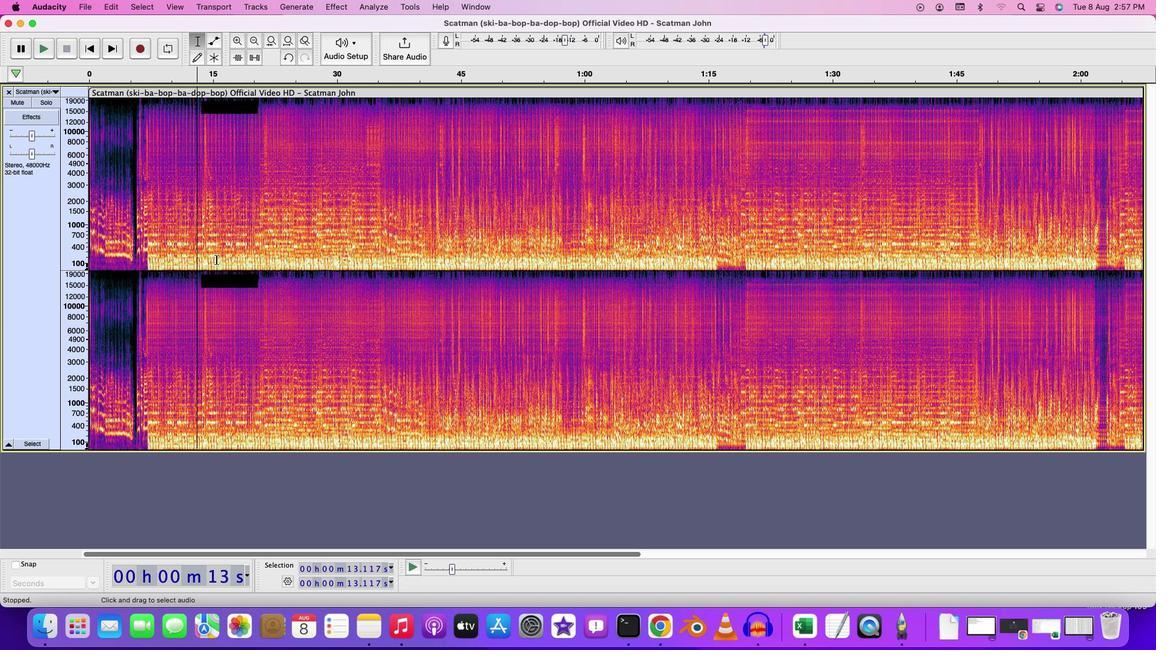 
Action: Key pressed Key.space
Screenshot: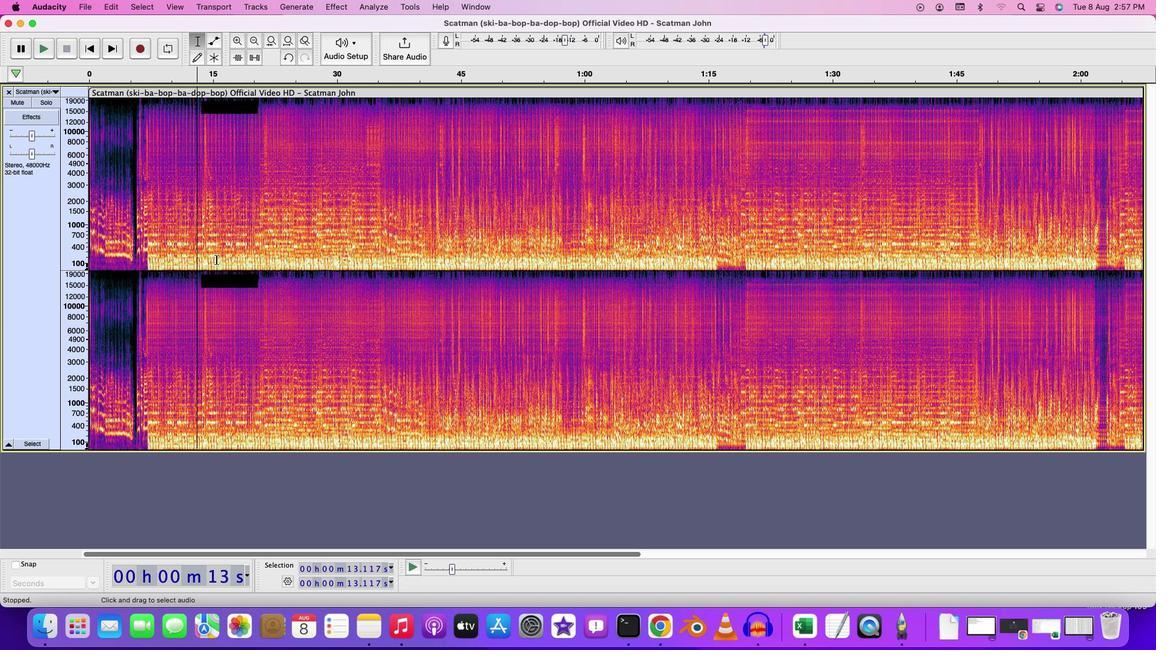 
Action: Mouse moved to (283, 261)
Screenshot: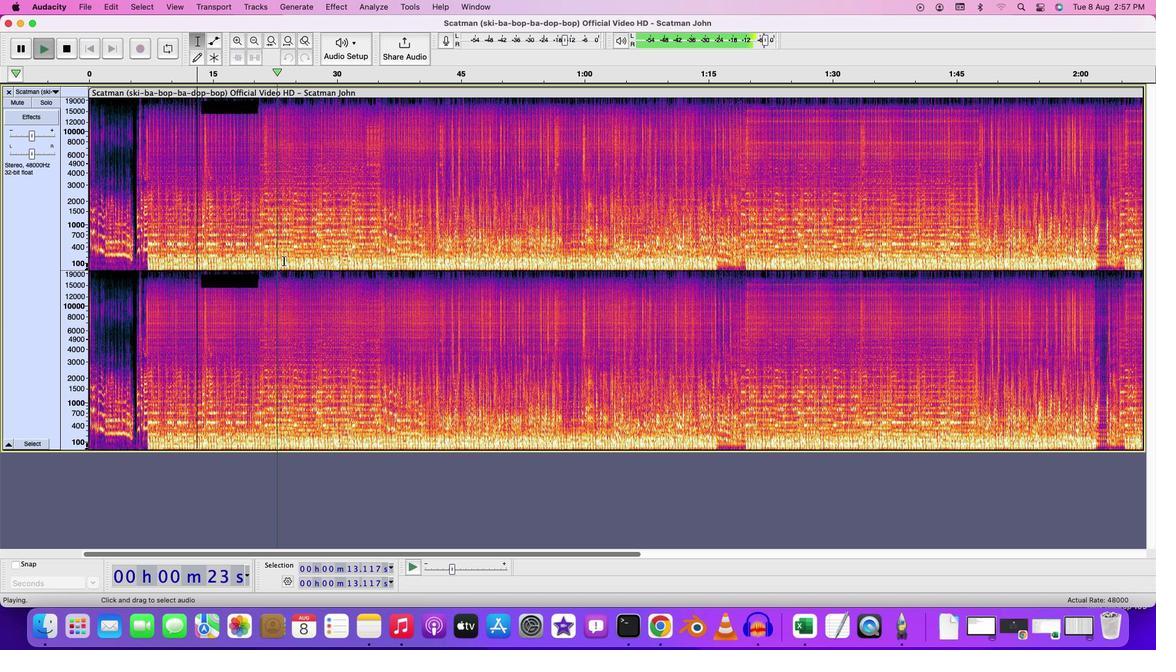 
Action: Key pressed Key.space
Screenshot: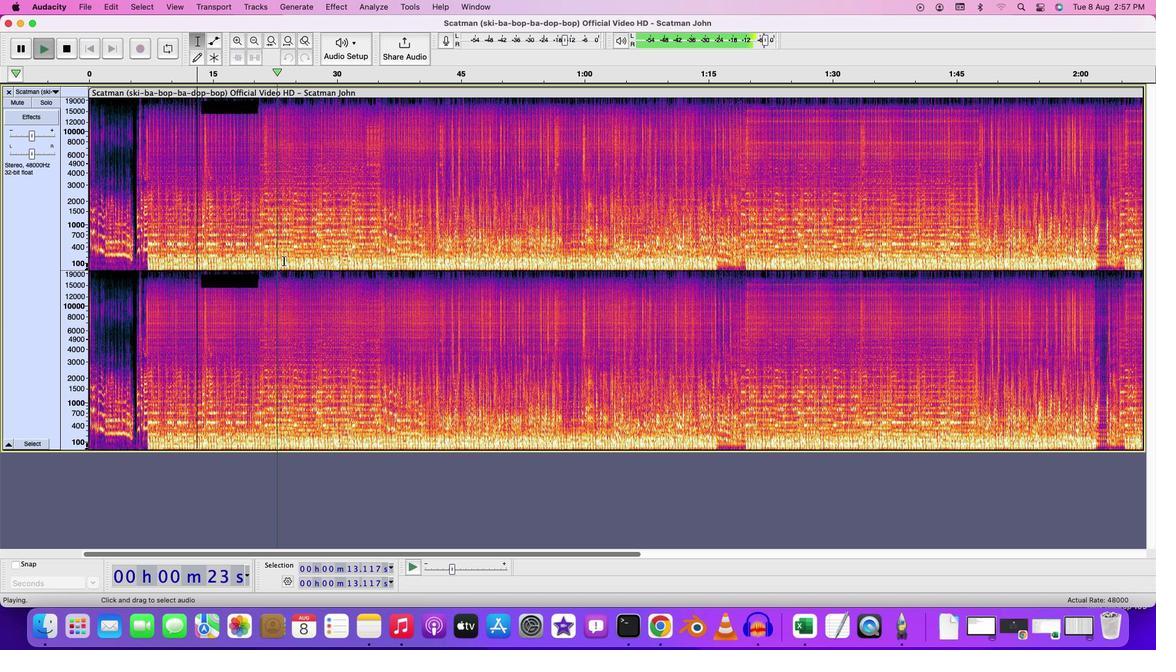 
Action: Mouse moved to (279, 260)
Screenshot: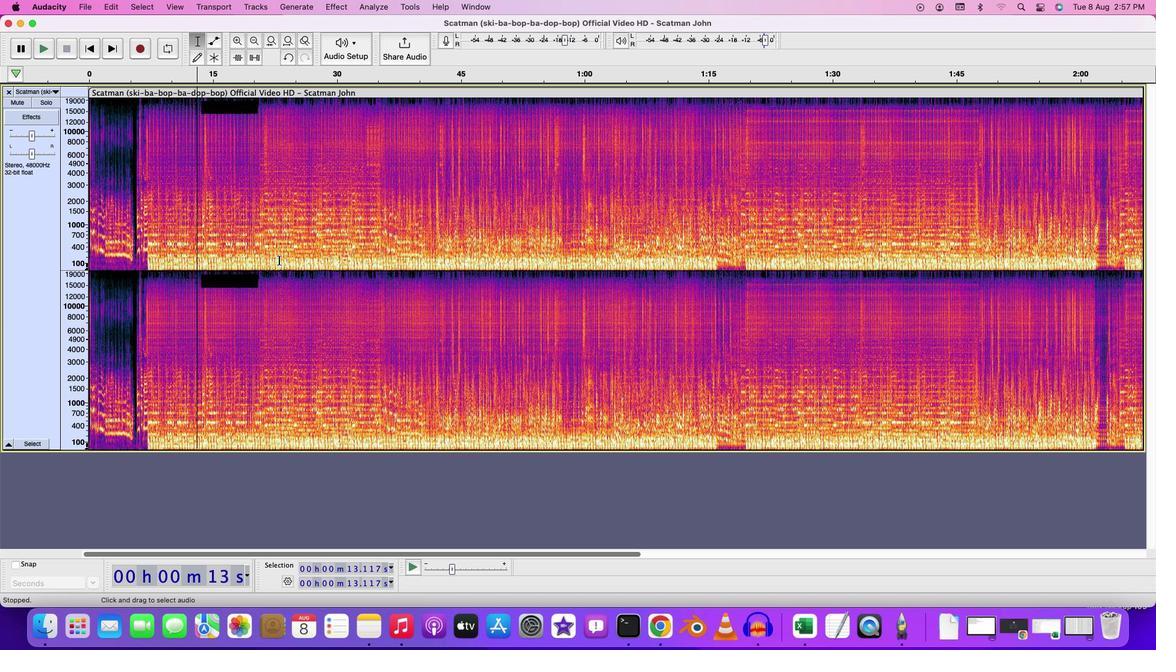 
Action: Mouse pressed left at (279, 260)
Screenshot: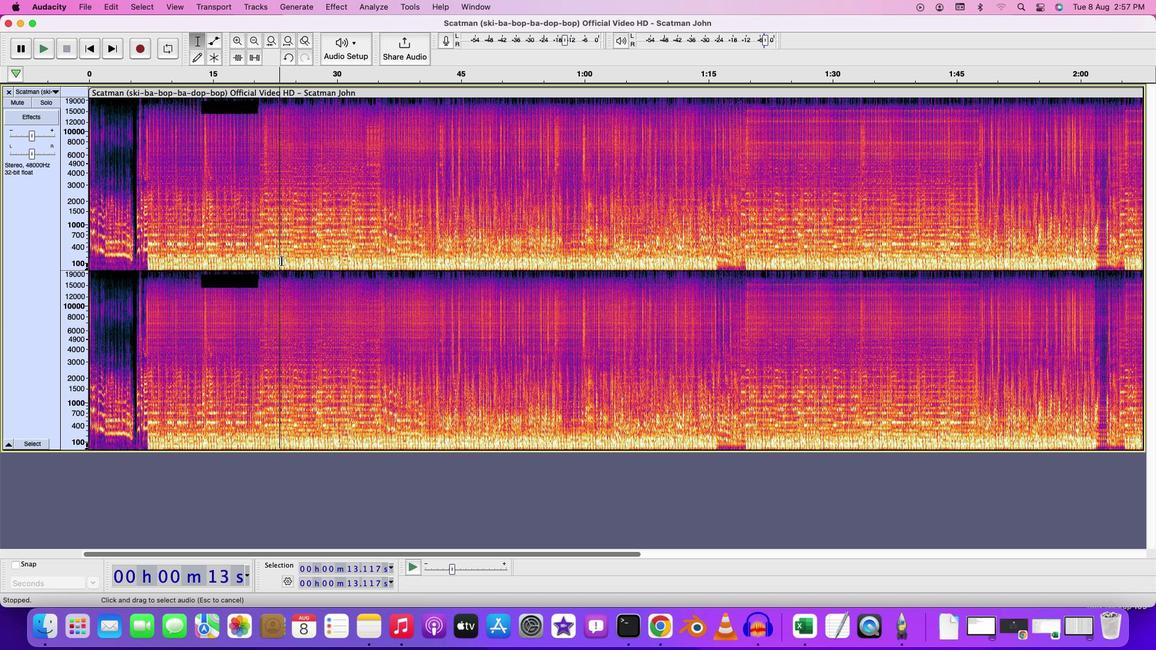 
Action: Mouse moved to (323, 263)
Screenshot: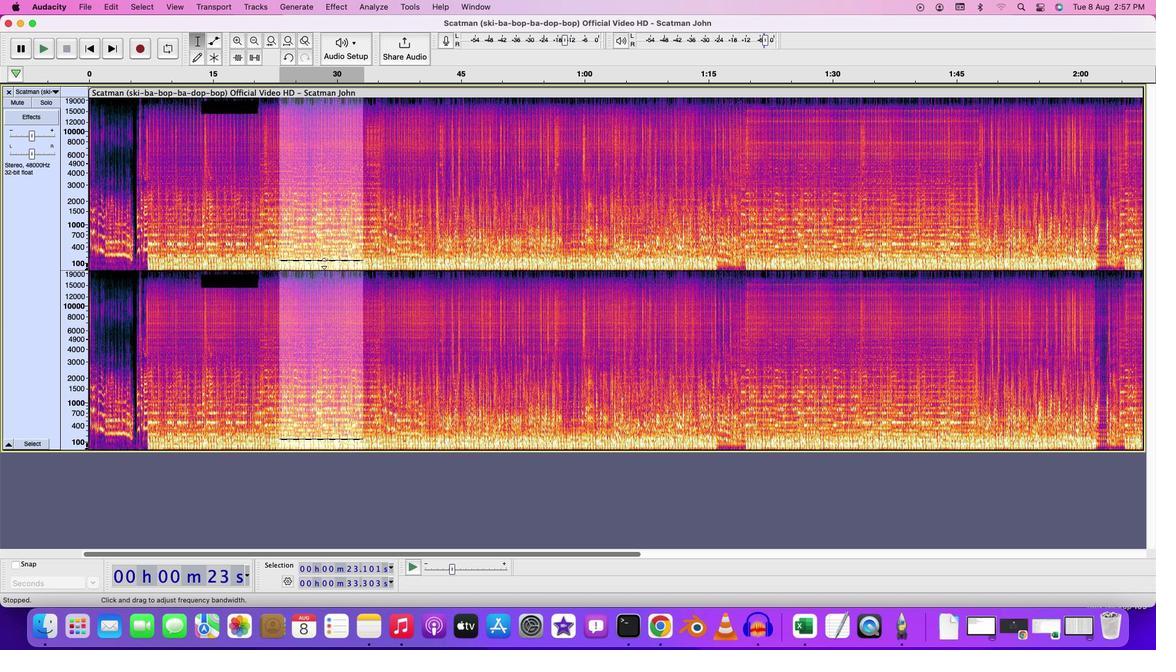 
Action: Mouse pressed left at (323, 263)
Screenshot: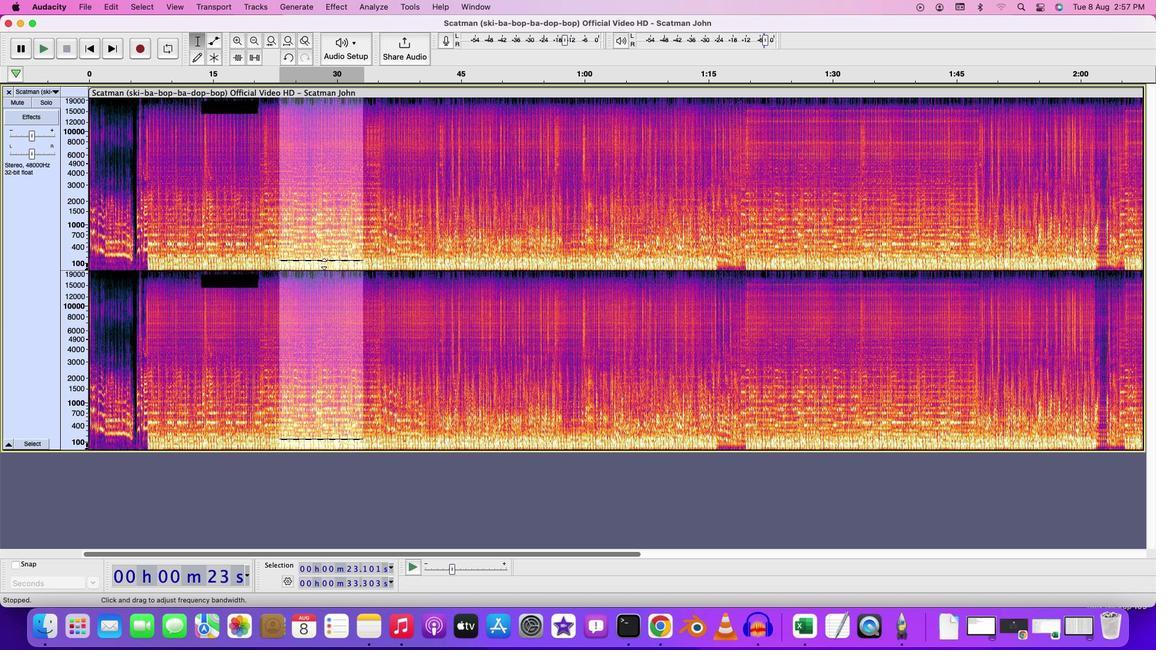 
Action: Mouse moved to (324, 260)
Screenshot: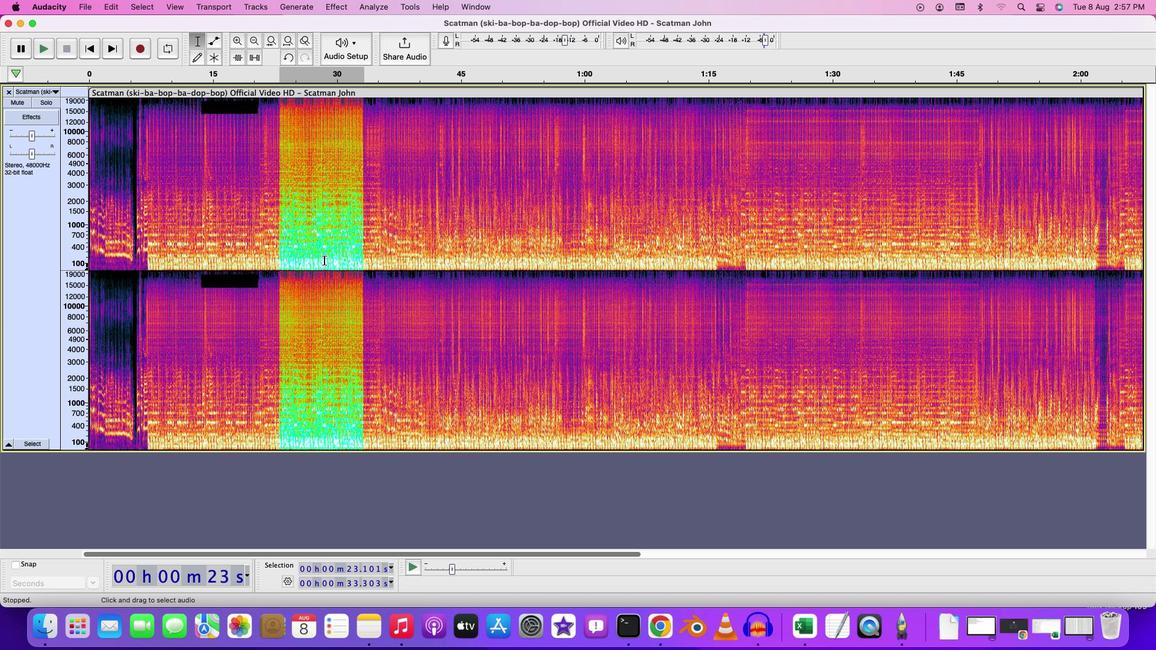 
Action: Mouse pressed left at (324, 260)
Screenshot: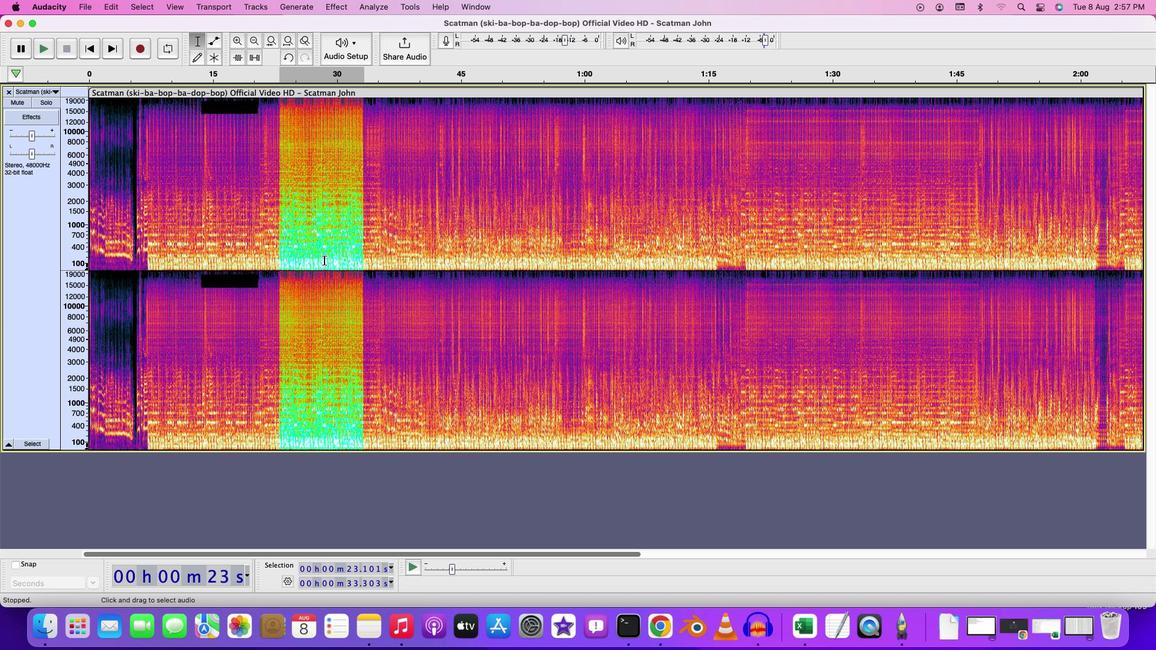 
Action: Mouse moved to (299, 258)
Screenshot: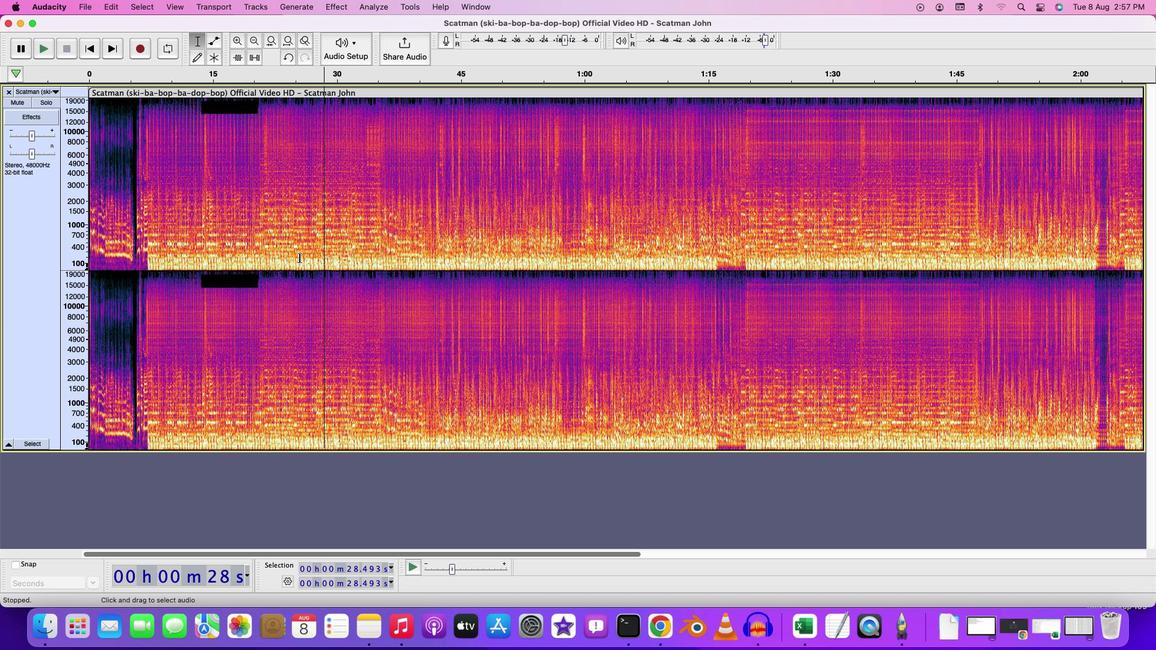 
Action: Mouse pressed left at (299, 258)
Screenshot: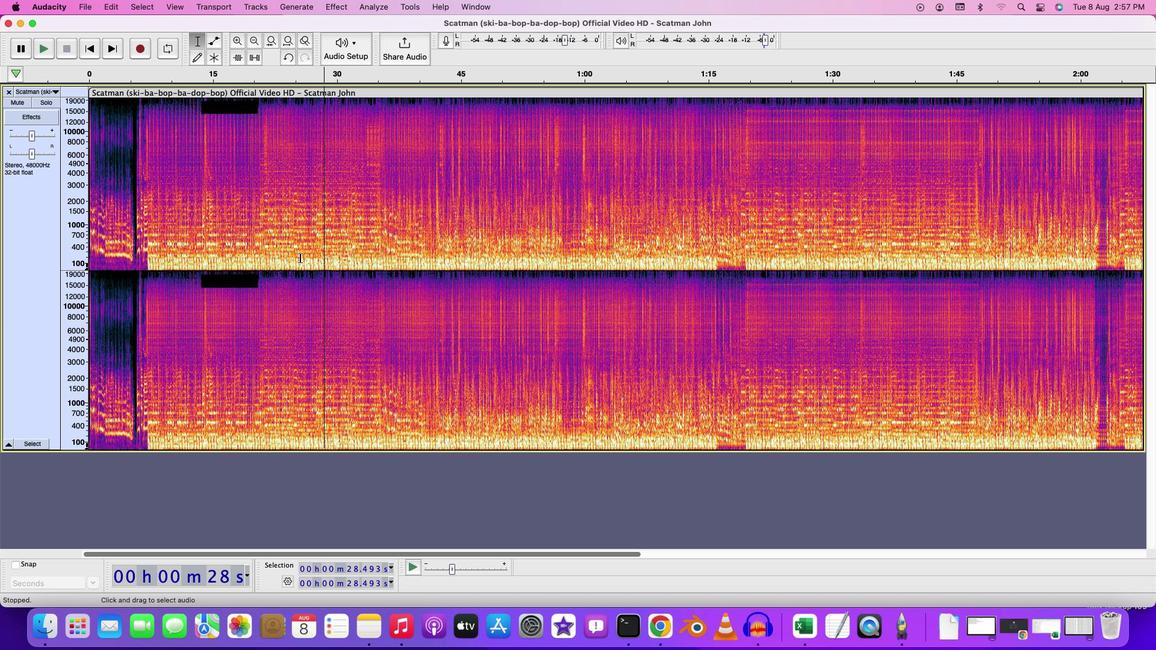 
Action: Mouse moved to (324, 257)
Screenshot: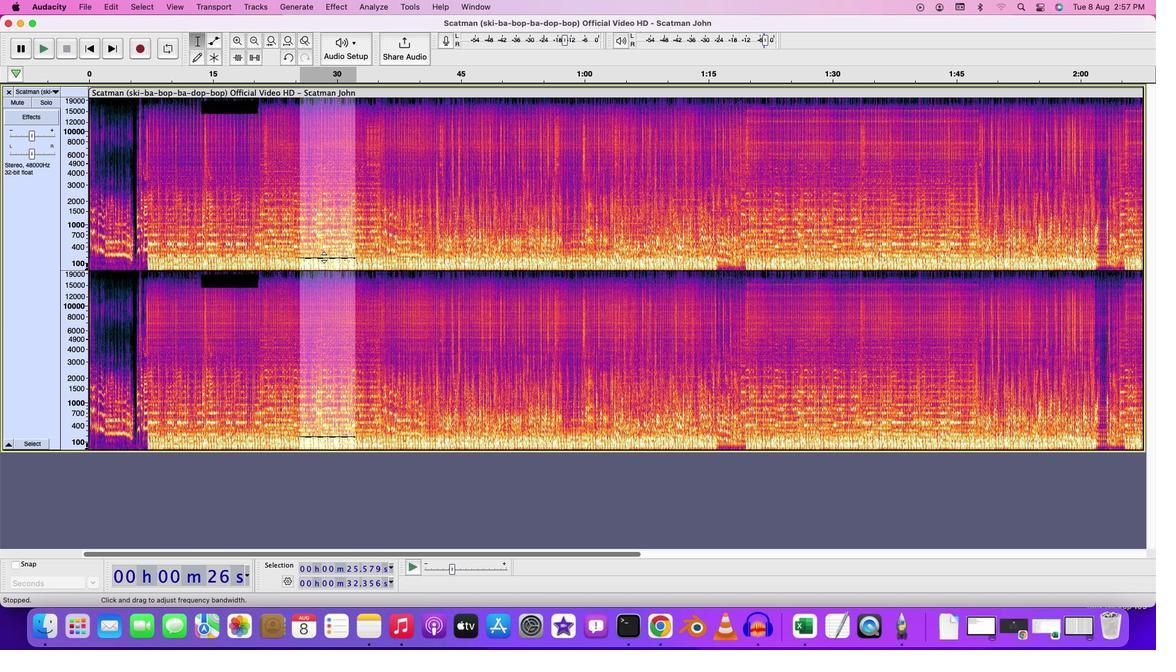 
Action: Mouse pressed left at (324, 257)
Screenshot: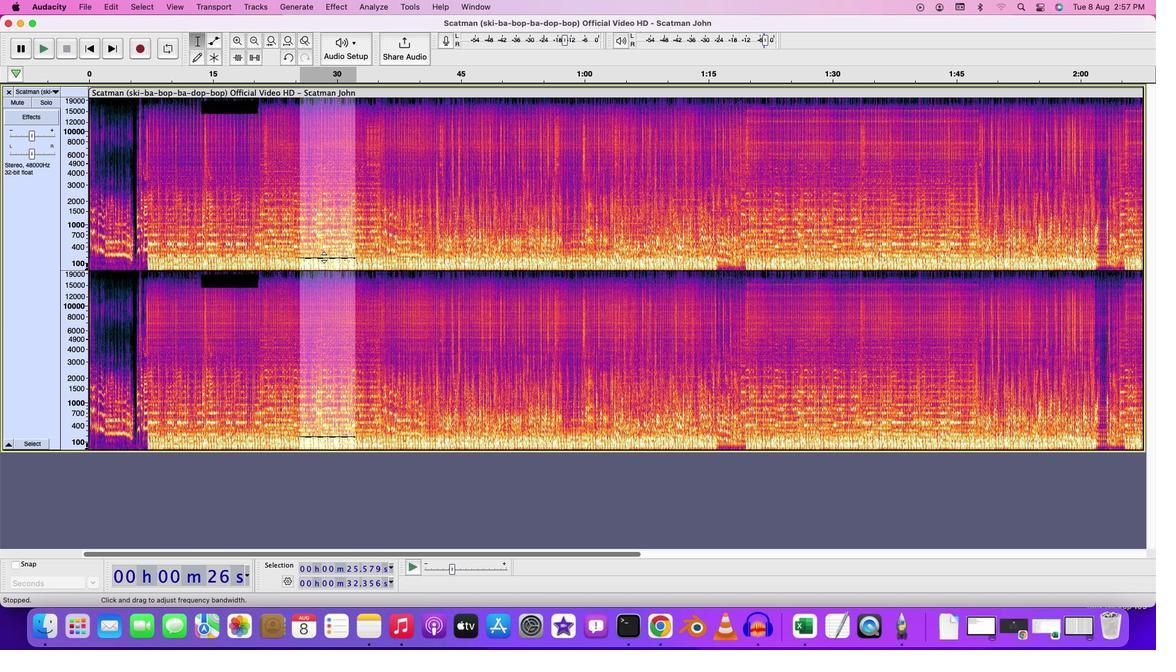 
Action: Mouse moved to (325, 257)
Screenshot: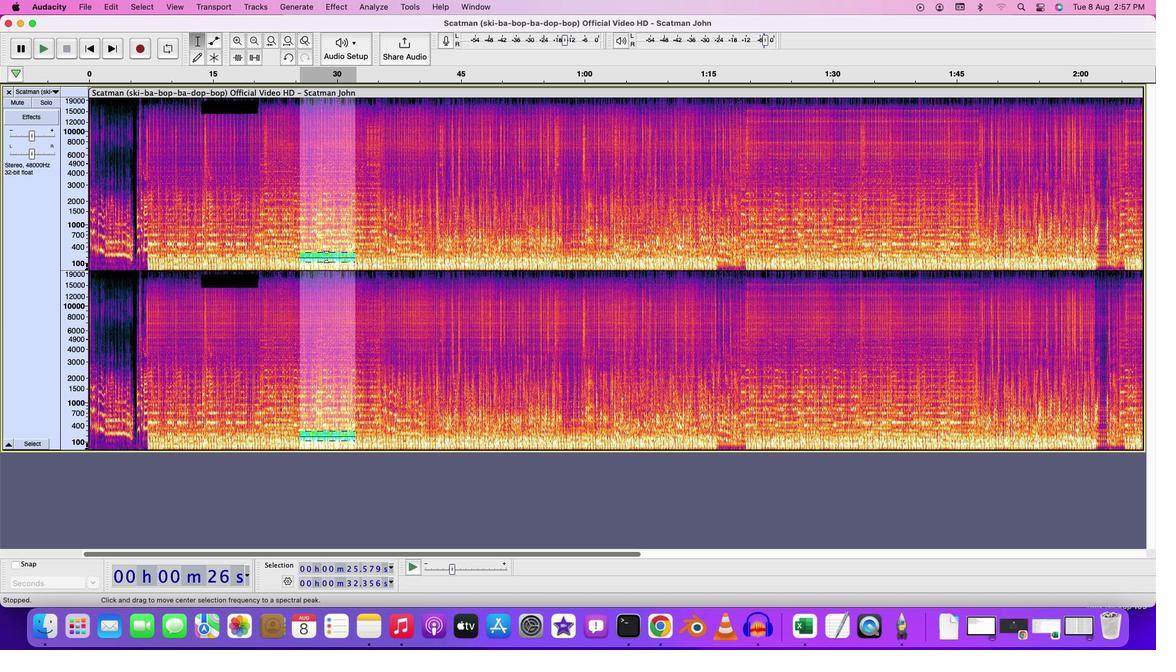 
Action: Mouse pressed left at (325, 257)
Screenshot: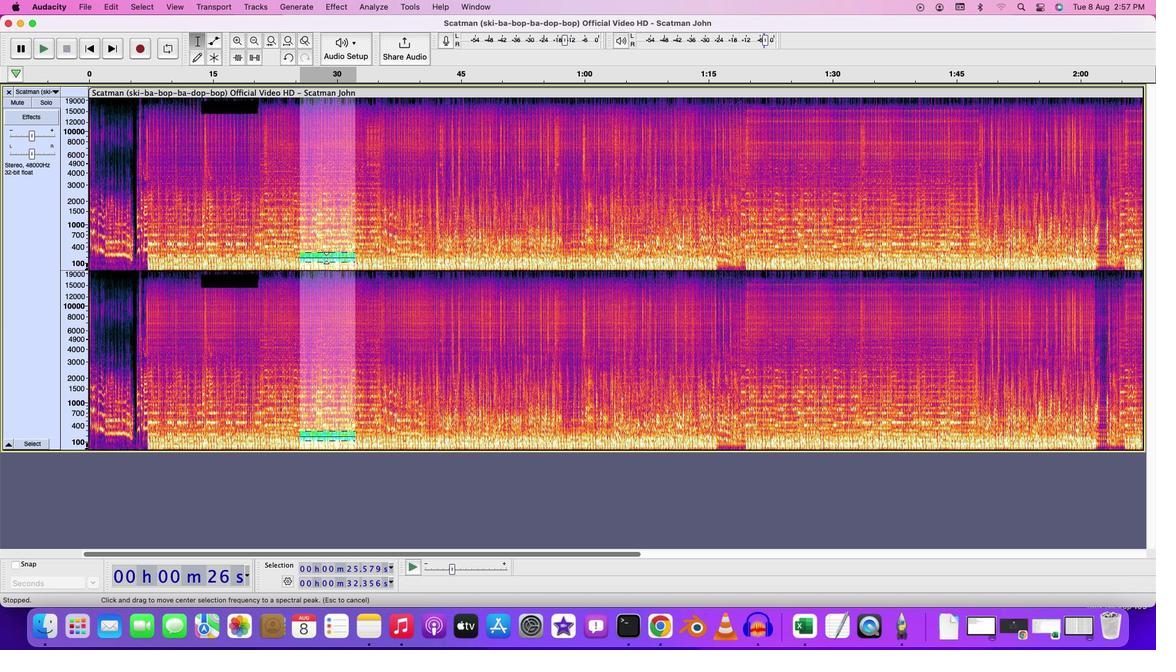 
Action: Mouse moved to (327, 251)
Screenshot: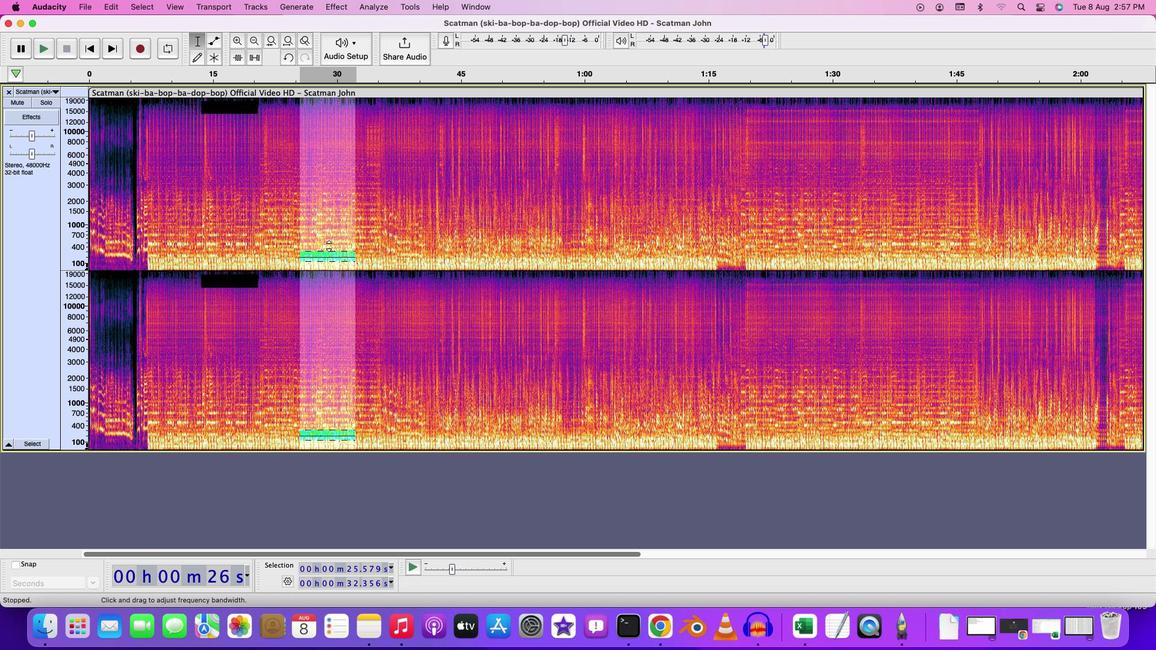 
Action: Mouse pressed left at (327, 251)
Screenshot: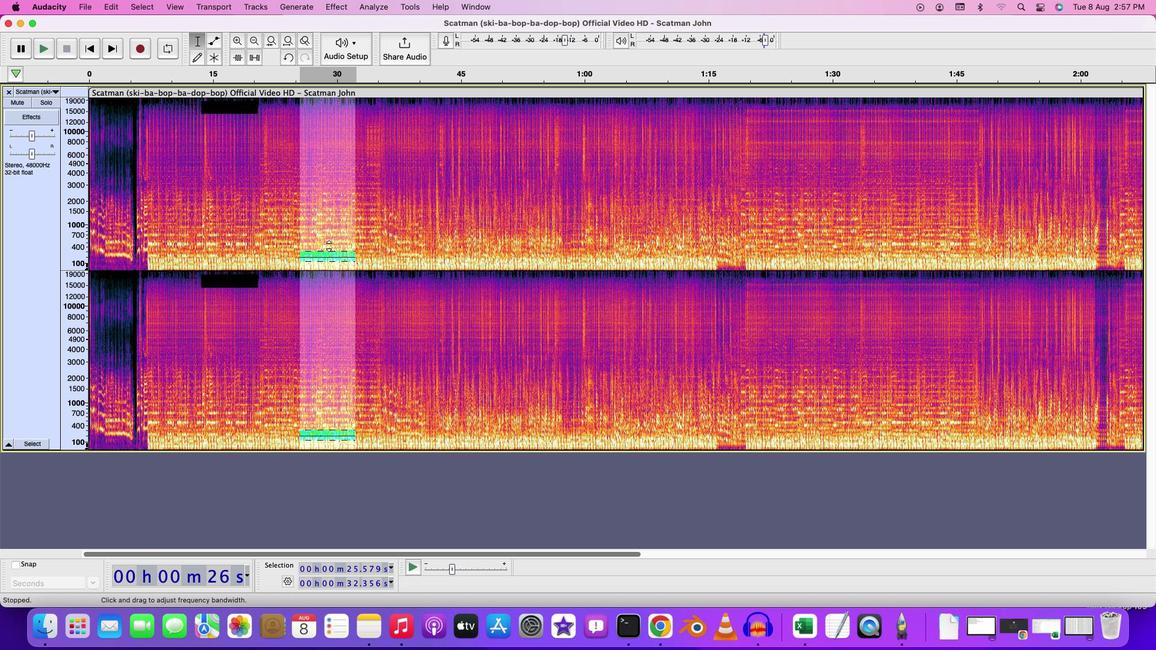 
Action: Mouse moved to (332, 255)
Screenshot: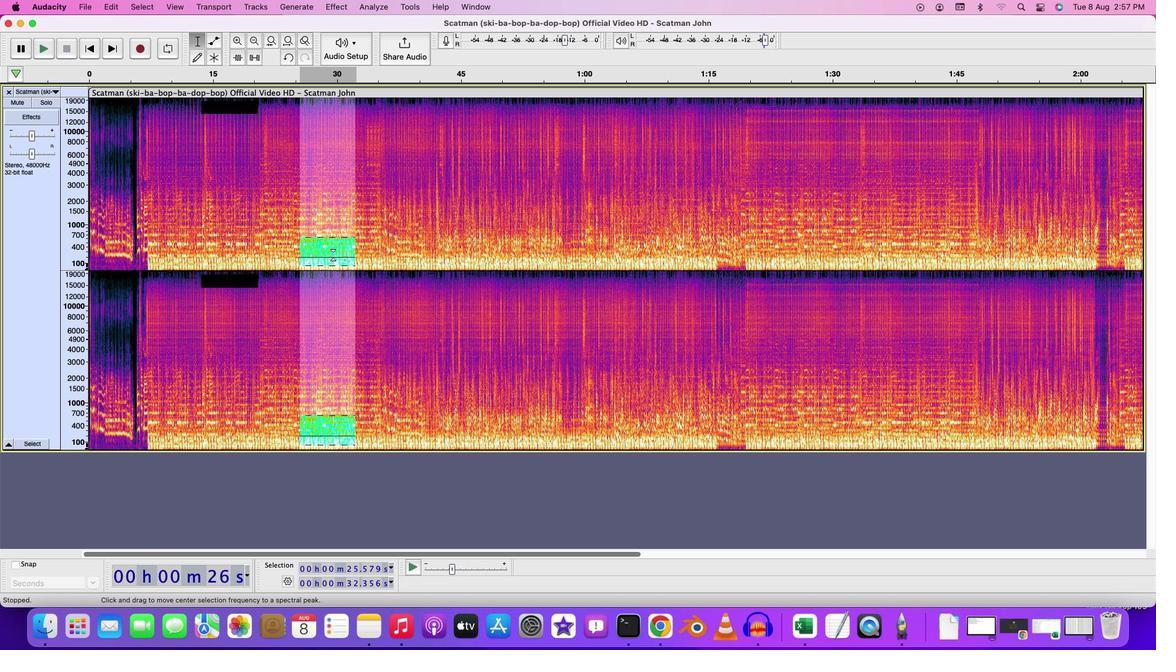 
Action: Mouse pressed left at (332, 255)
Screenshot: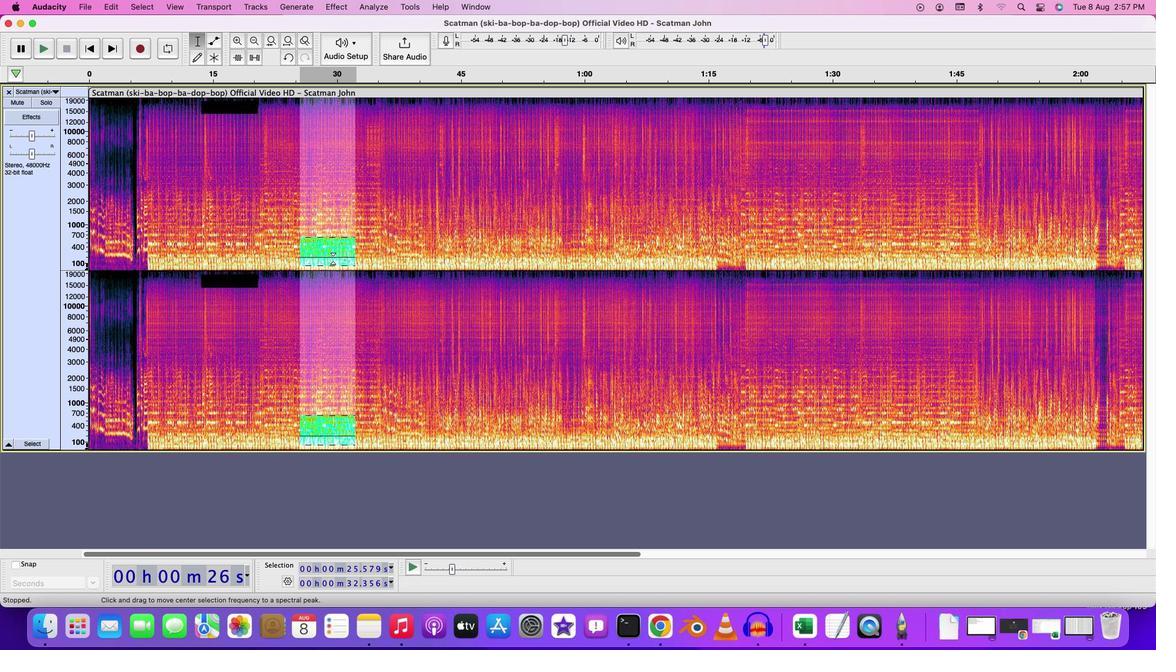
Action: Mouse moved to (345, 1)
Screenshot: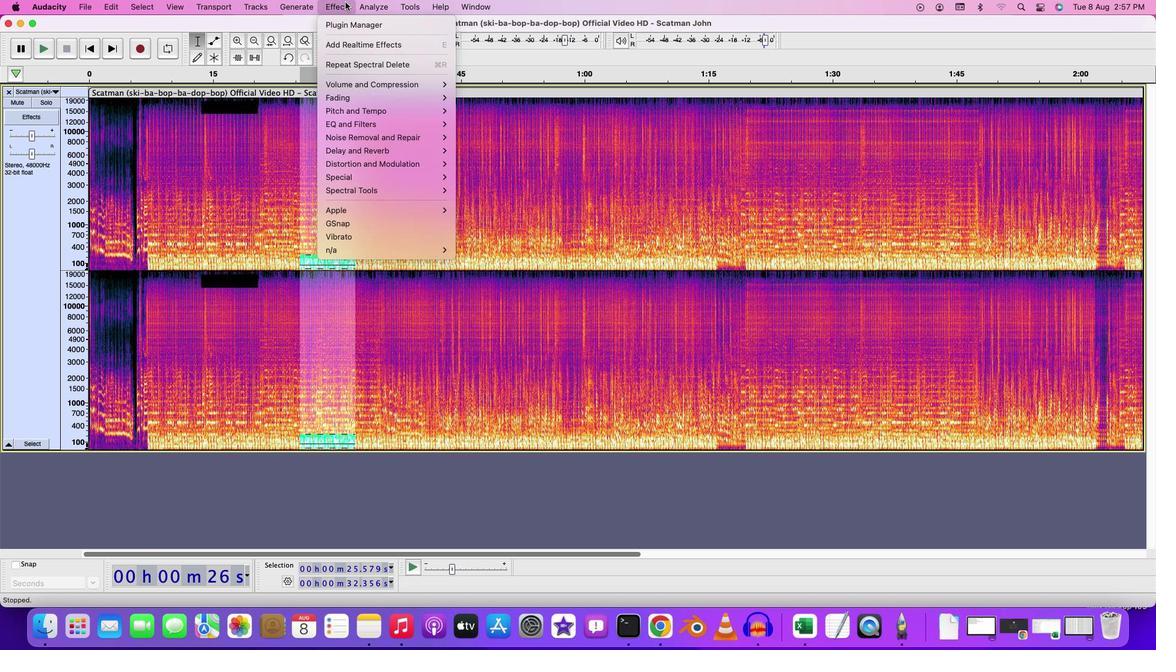 
Action: Mouse pressed left at (345, 1)
Screenshot: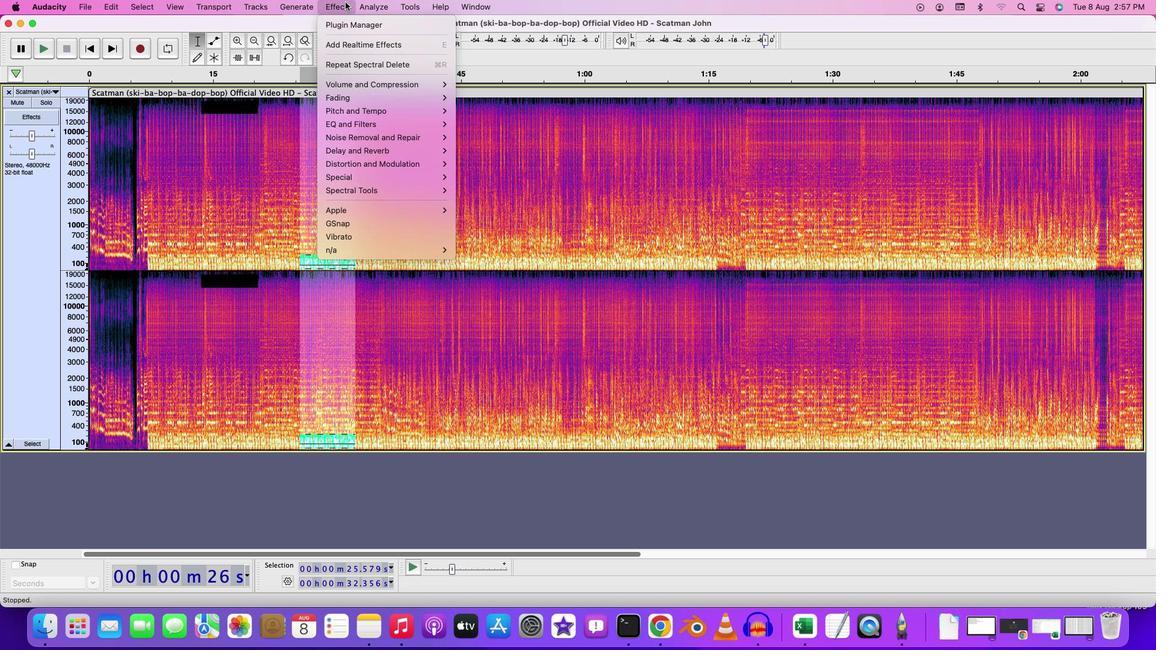 
Action: Mouse moved to (465, 188)
Screenshot: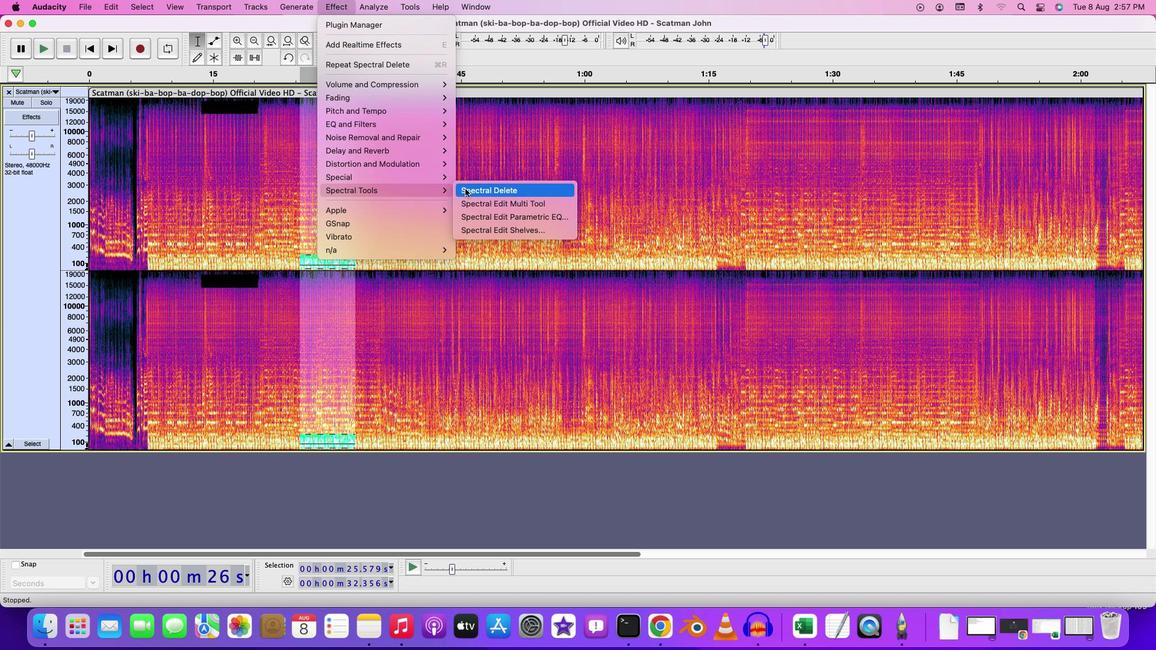 
Action: Mouse pressed left at (465, 188)
Screenshot: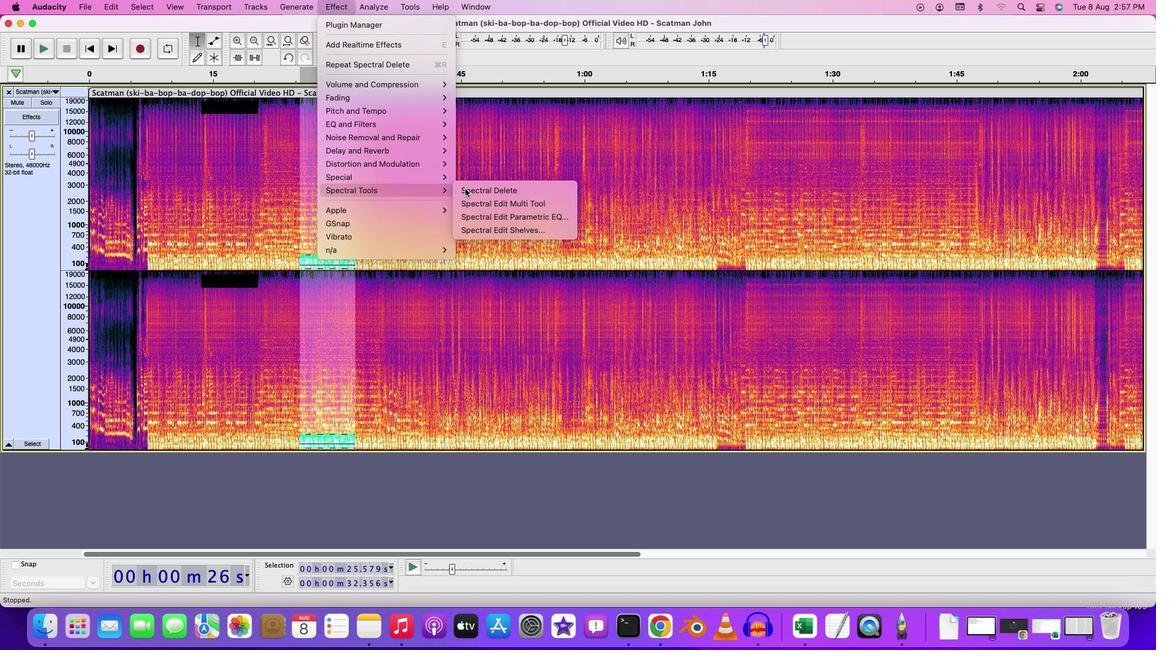
Action: Mouse moved to (266, 178)
Screenshot: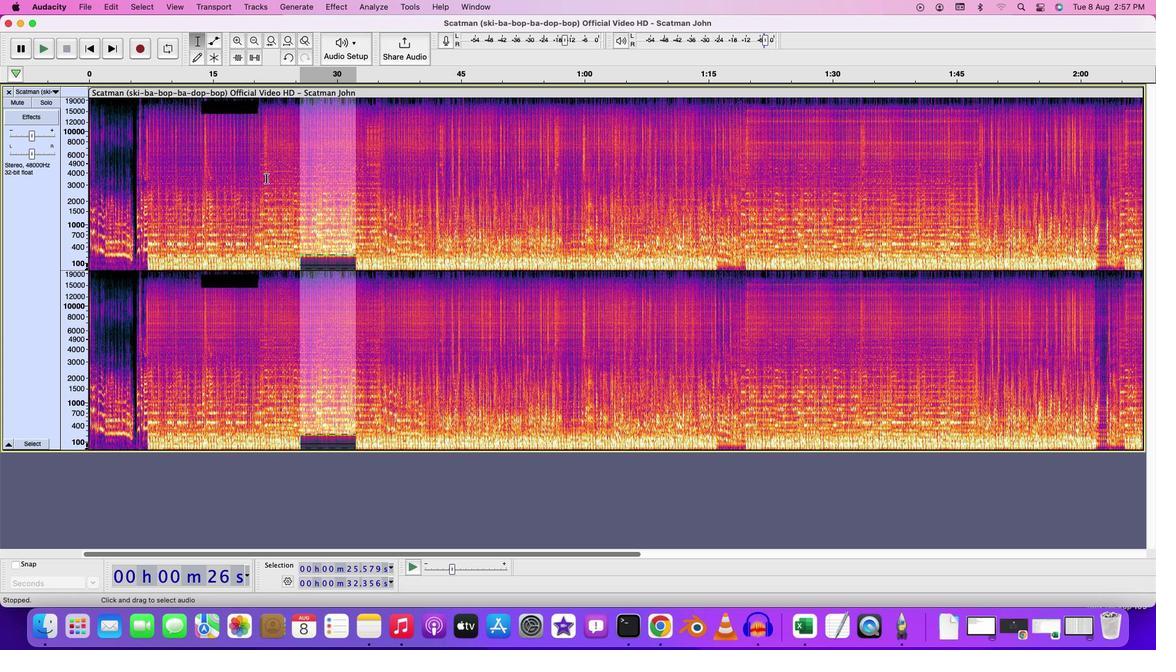 
Action: Mouse pressed left at (266, 178)
Screenshot: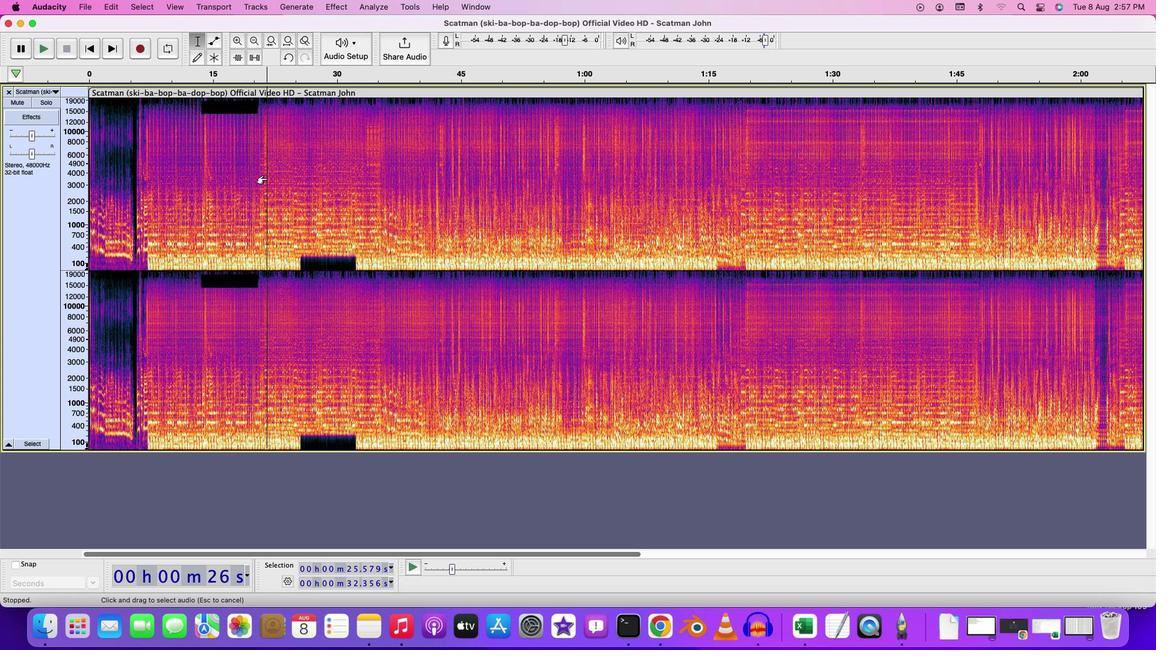 
Action: Key pressed Key.space
Screenshot: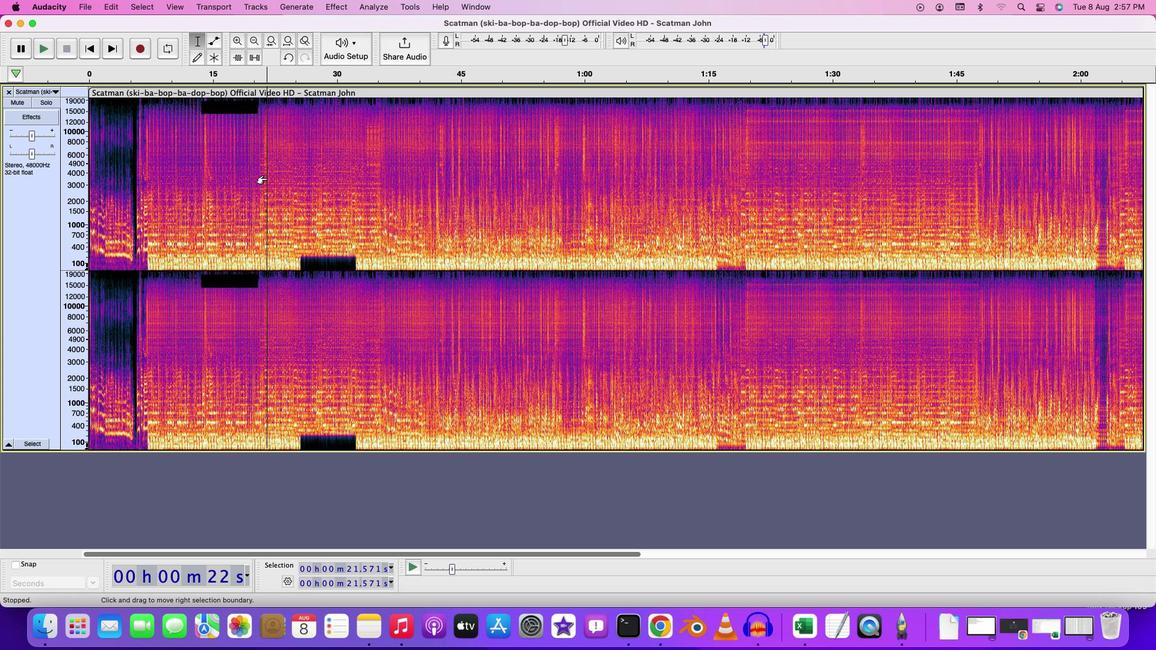 
Action: Mouse moved to (383, 117)
Screenshot: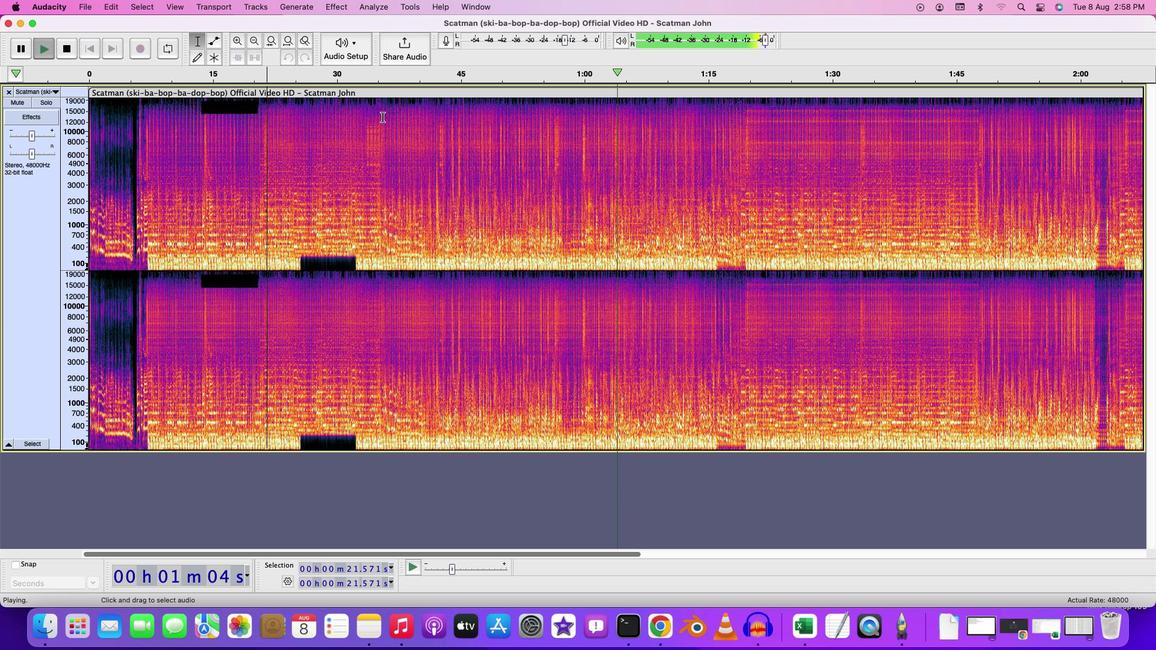 
Action: Mouse pressed left at (383, 117)
Screenshot: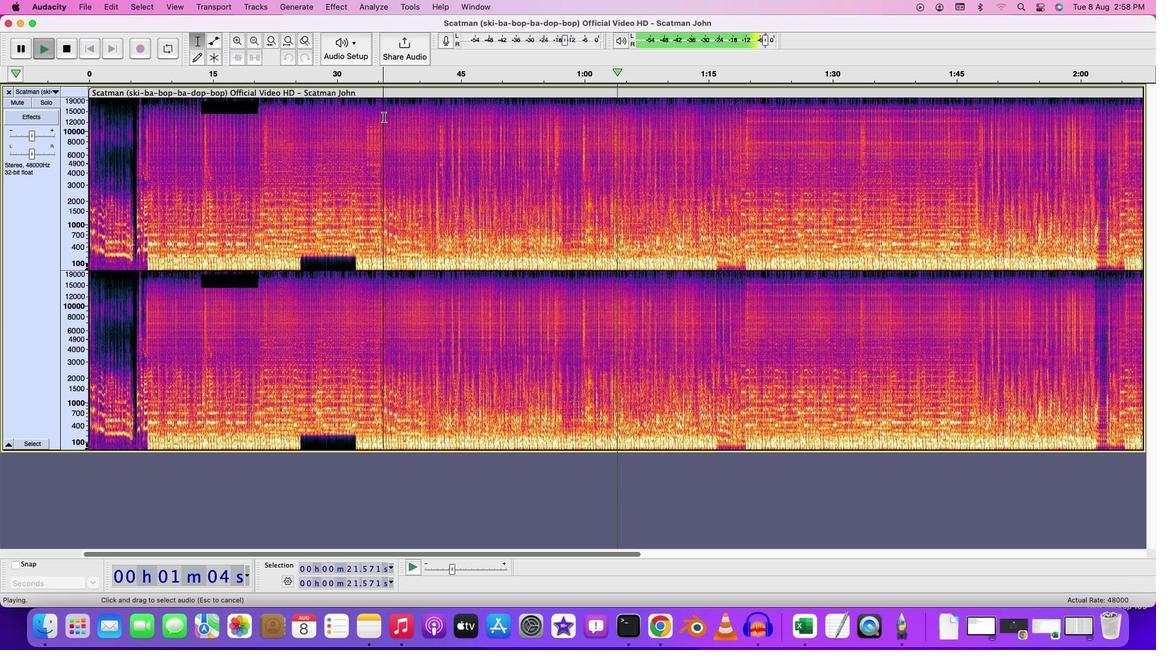 
Action: Mouse moved to (408, 116)
Screenshot: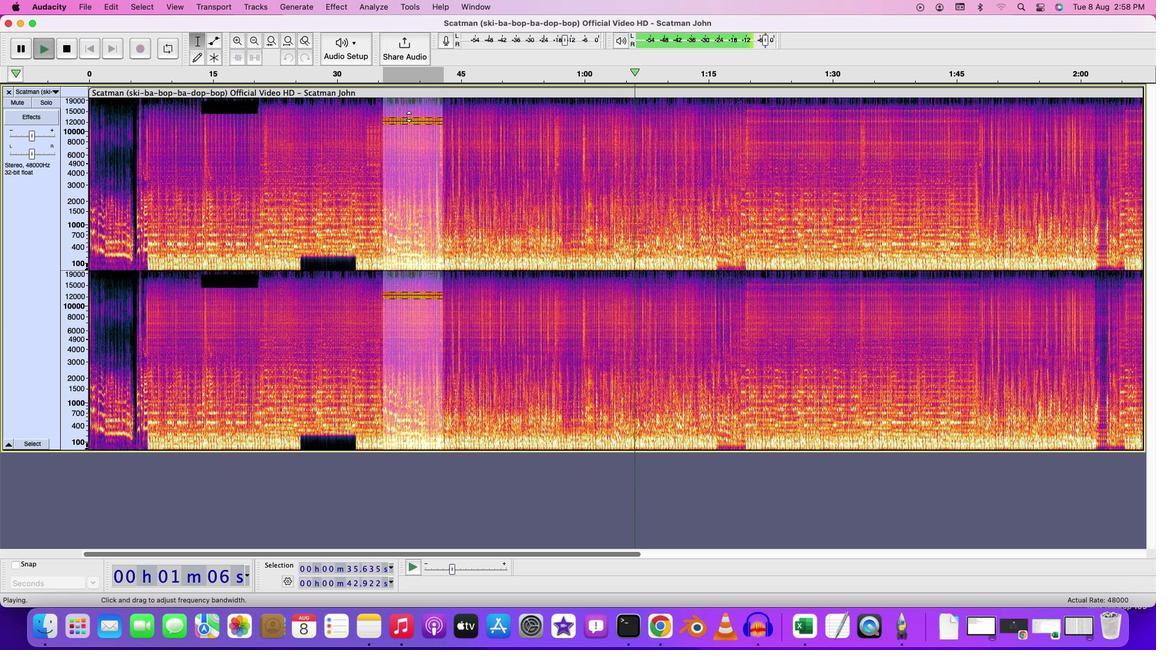 
Action: Mouse pressed left at (408, 116)
Screenshot: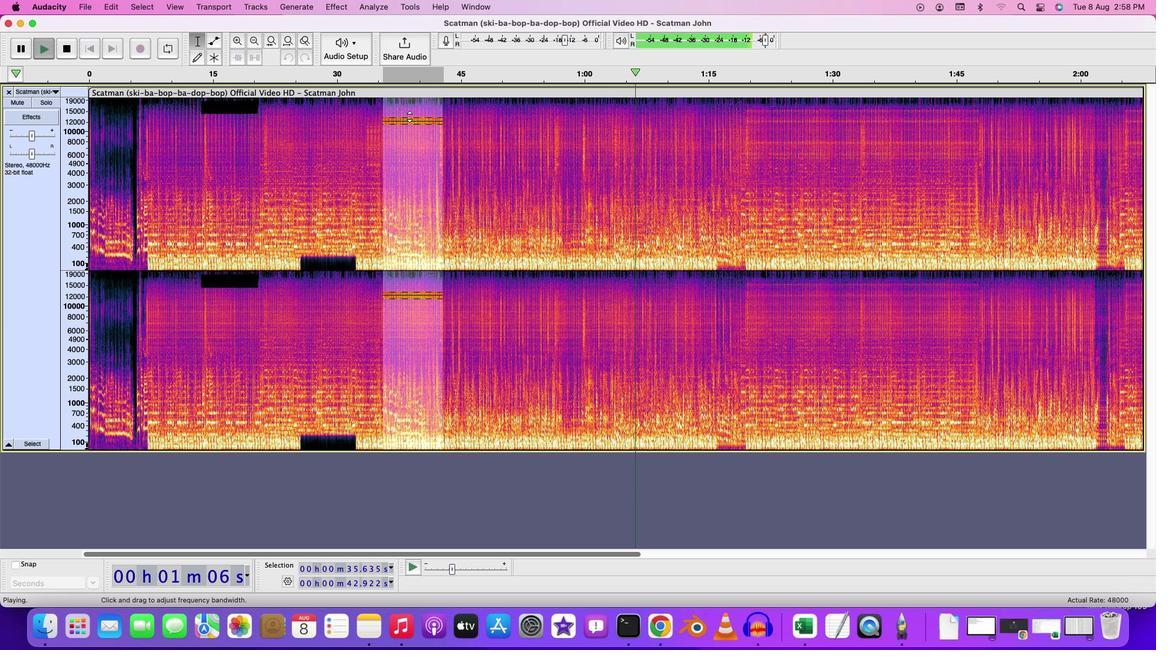 
Action: Mouse moved to (410, 119)
Screenshot: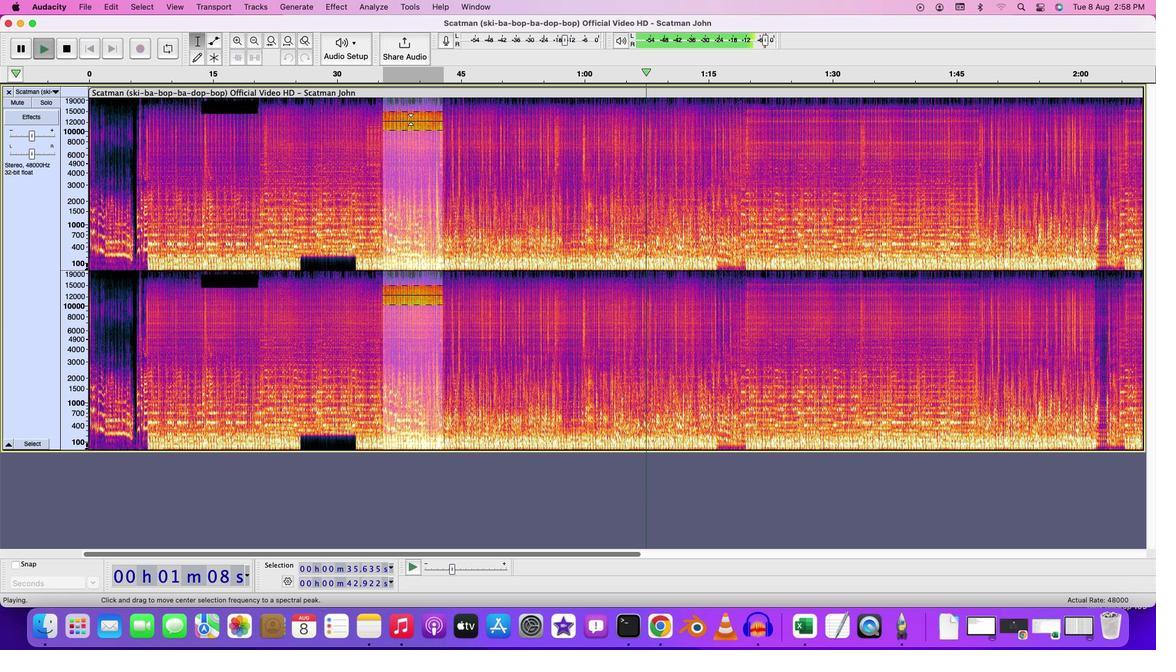 
Action: Mouse pressed left at (410, 119)
Screenshot: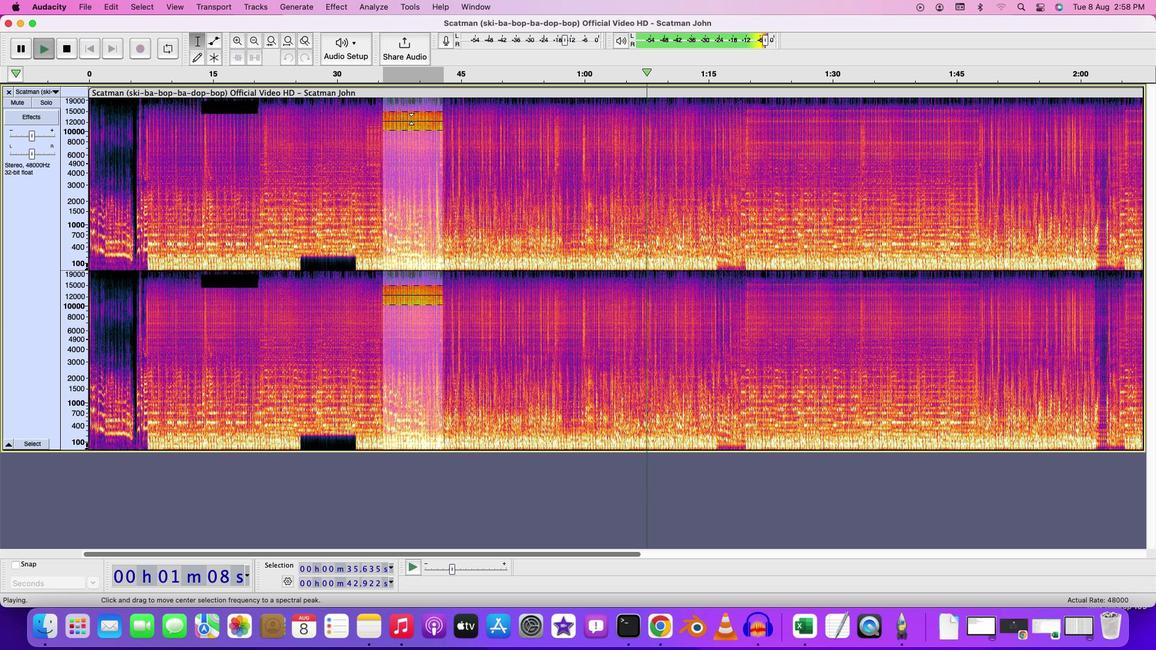 
Action: Mouse moved to (412, 113)
Screenshot: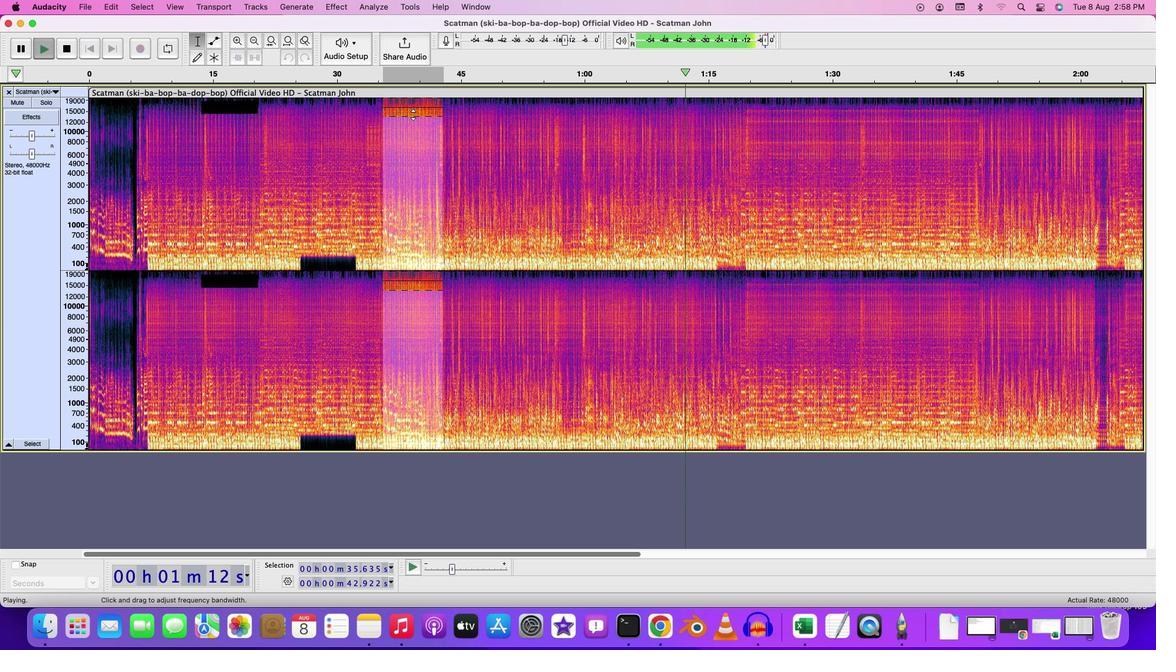 
Action: Mouse pressed left at (412, 113)
Screenshot: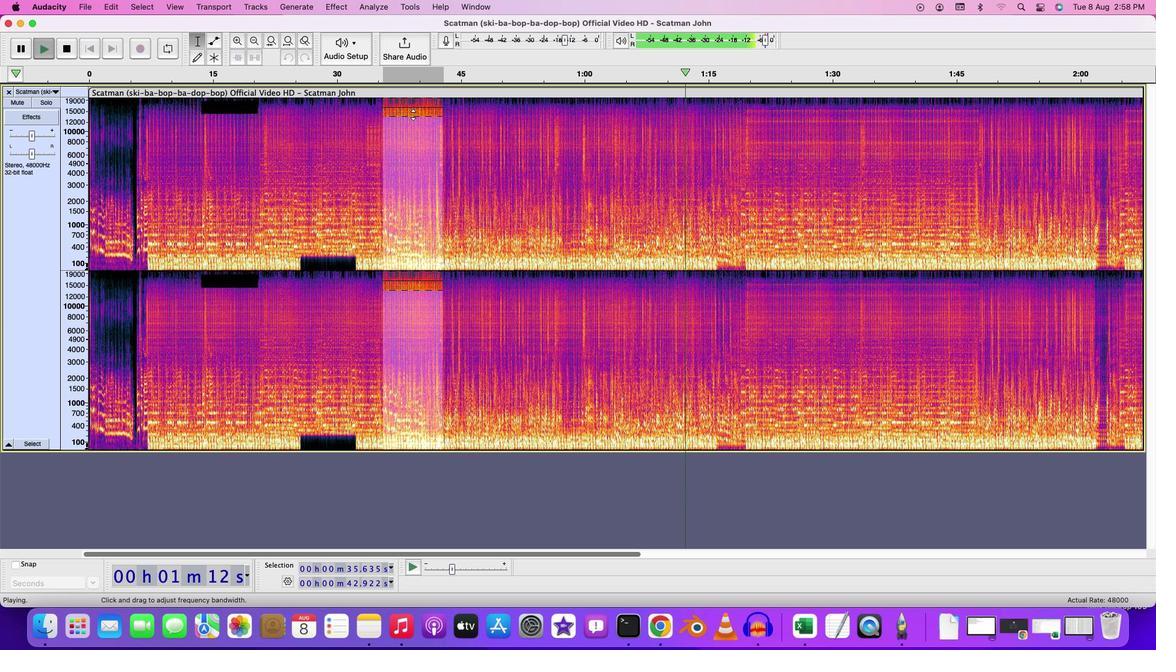 
Action: Mouse moved to (413, 108)
Screenshot: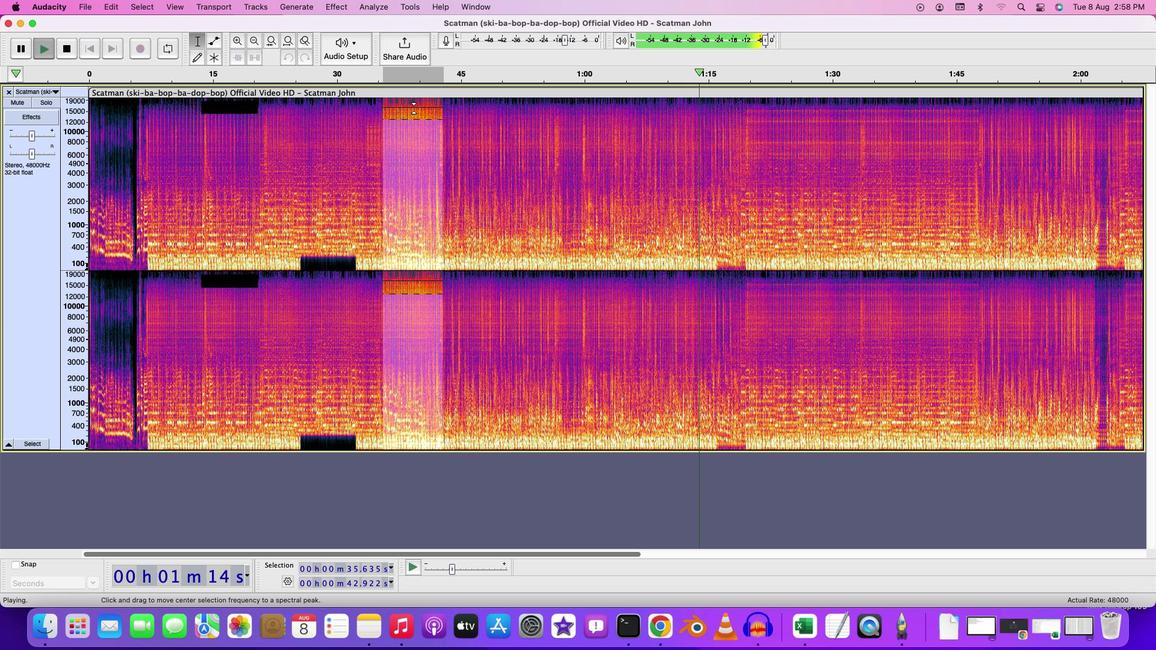 
Action: Mouse pressed left at (413, 108)
Screenshot: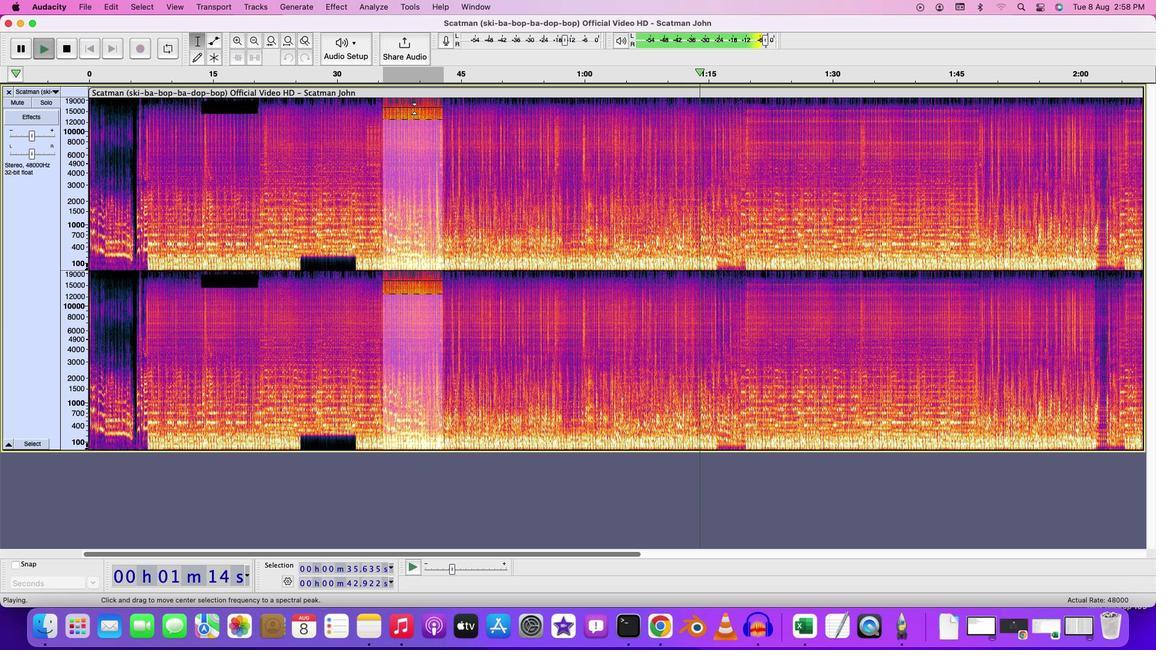 
Action: Mouse moved to (404, 3)
Screenshot: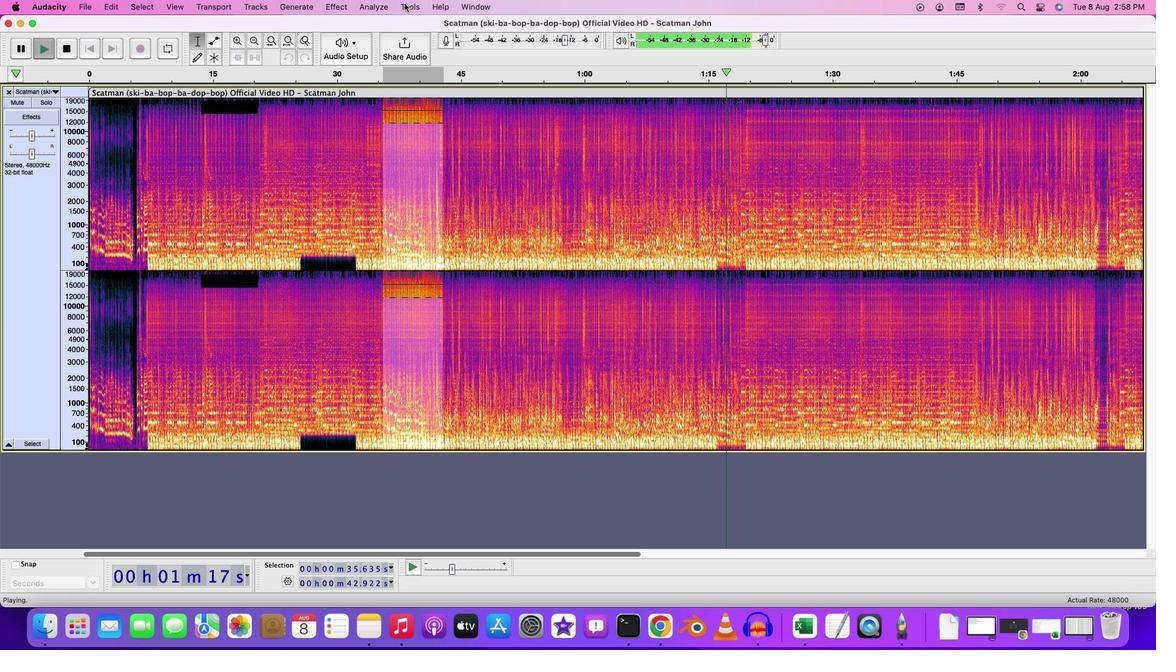 
Action: Mouse pressed left at (404, 3)
Screenshot: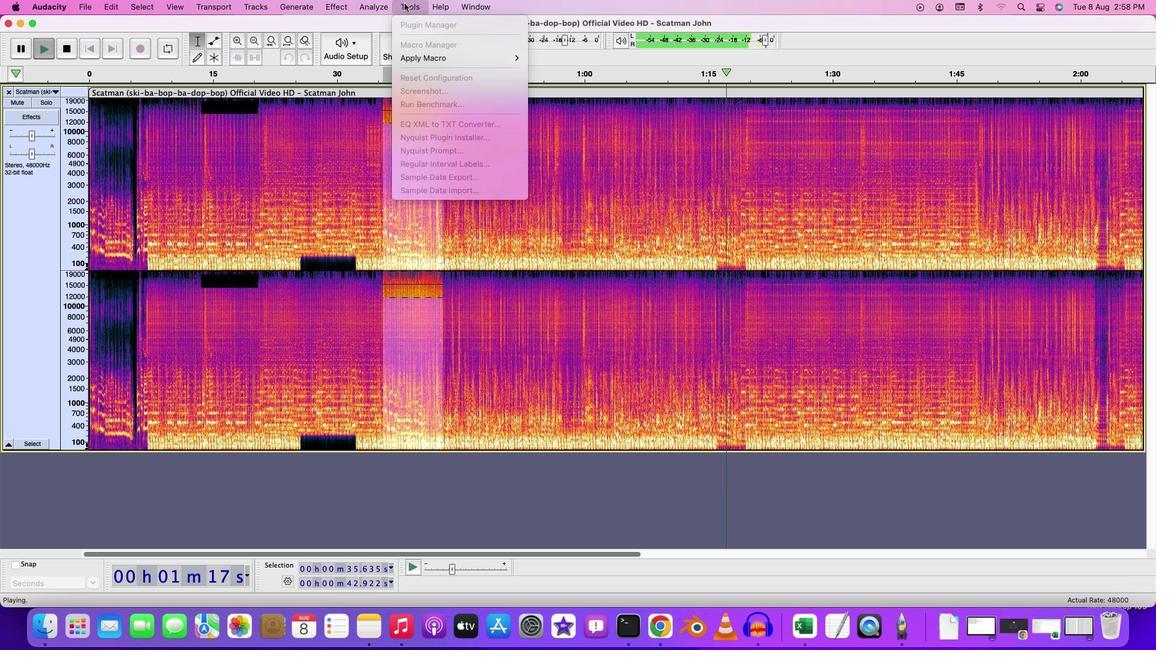 
Action: Mouse moved to (563, 80)
Screenshot: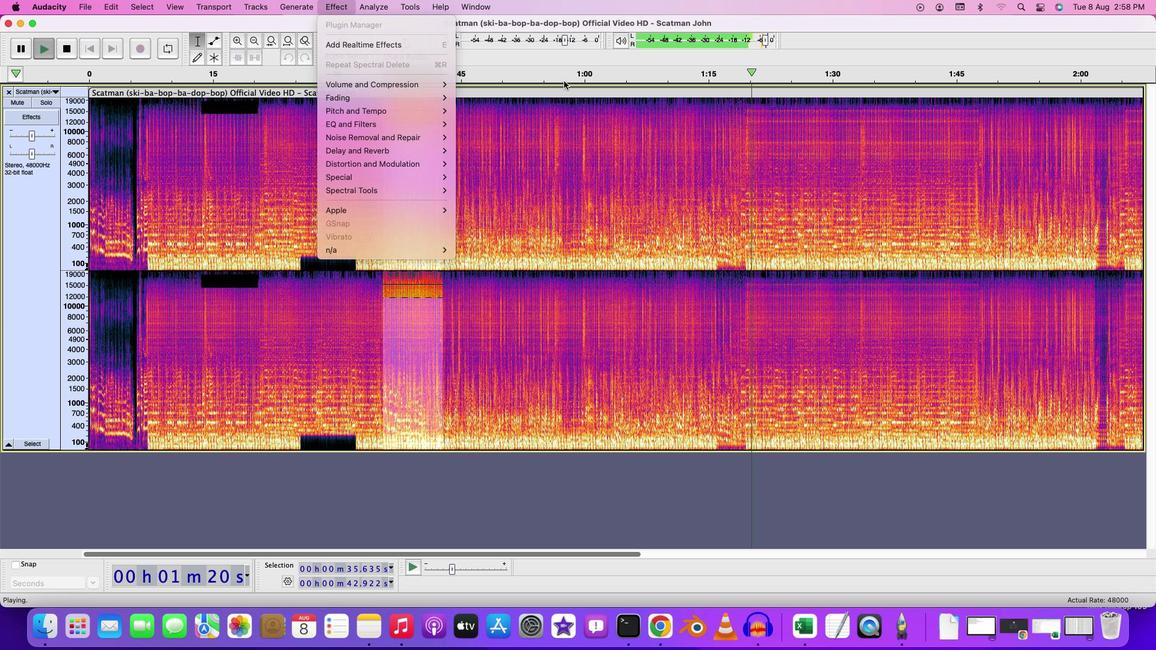 
Action: Key pressed Key.space
Screenshot: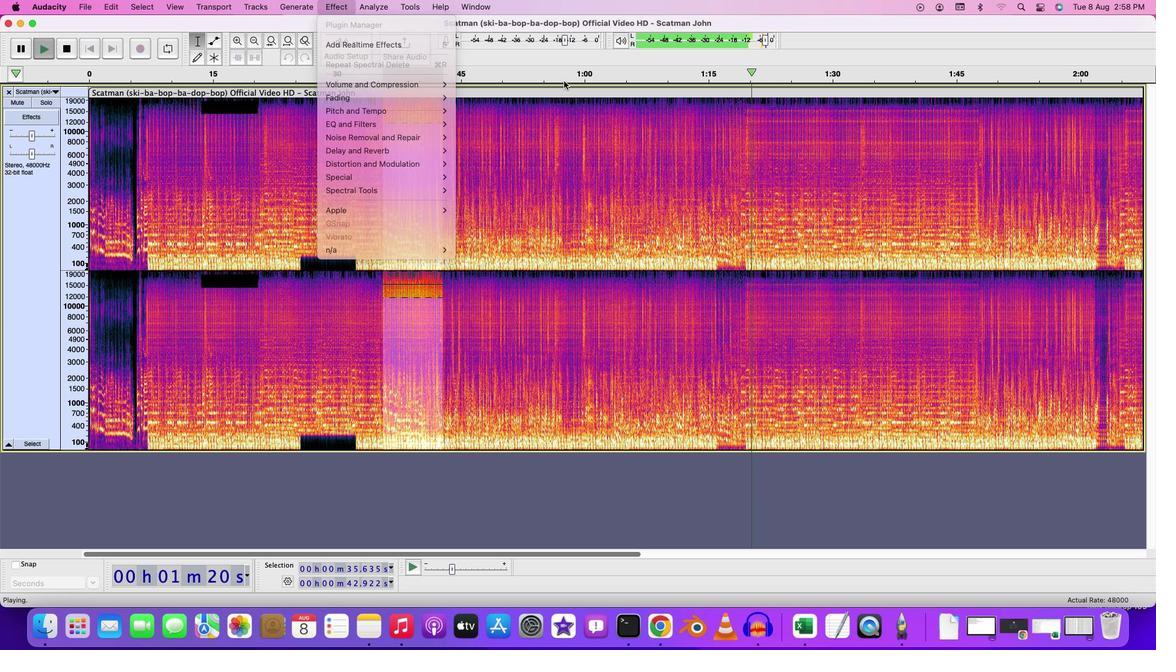 
Action: Mouse moved to (563, 81)
Screenshot: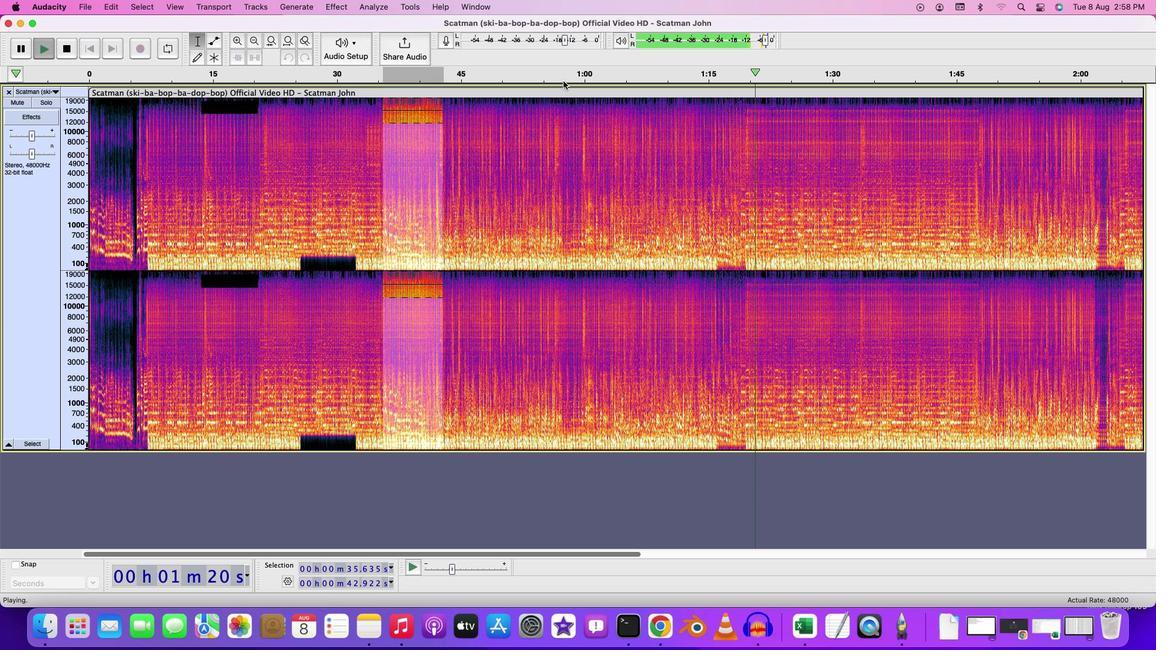 
Action: Key pressed Key.space
Screenshot: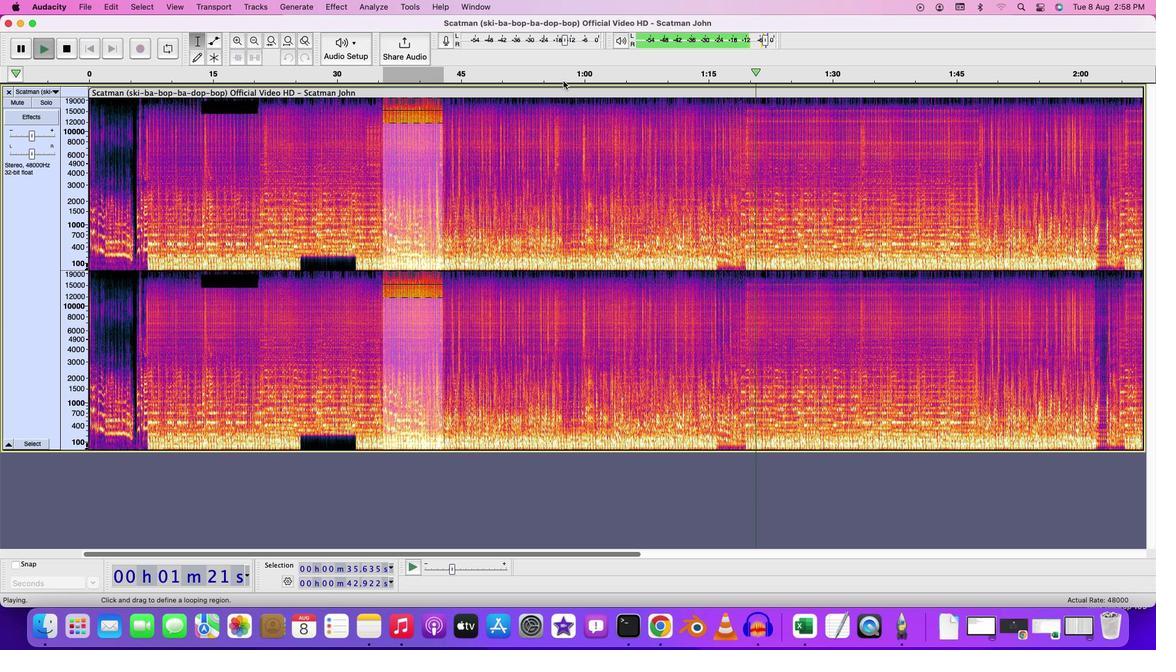 
Action: Mouse moved to (347, 5)
Screenshot: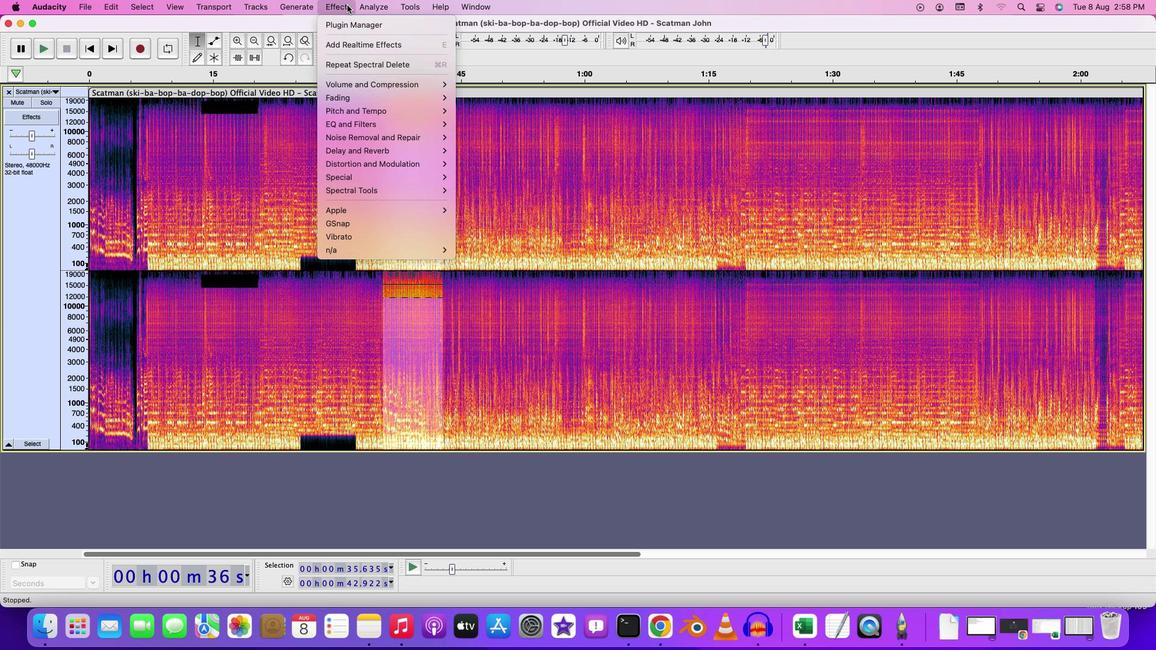 
Action: Mouse pressed left at (347, 5)
Screenshot: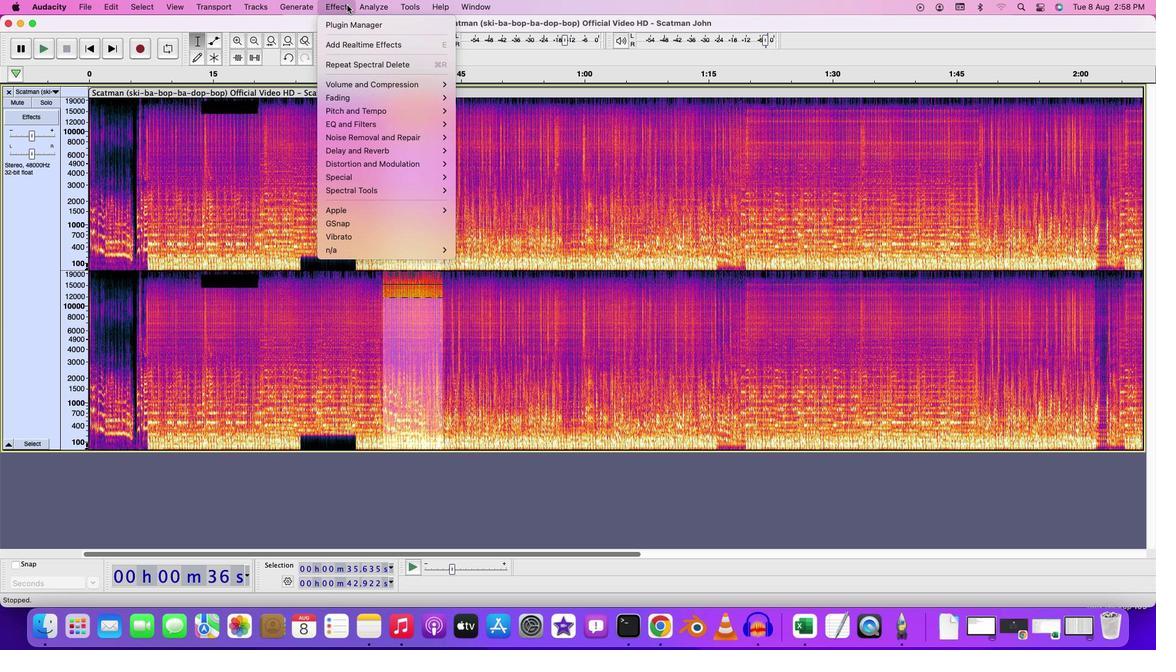 
Action: Mouse moved to (489, 189)
Screenshot: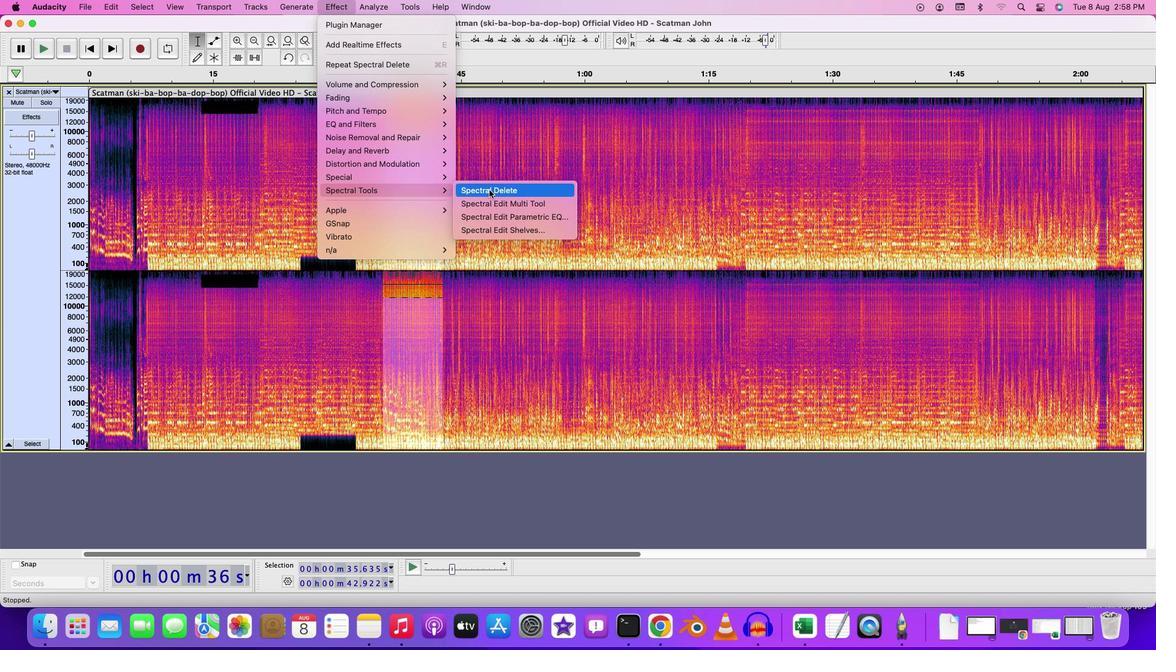 
Action: Mouse pressed left at (489, 189)
Screenshot: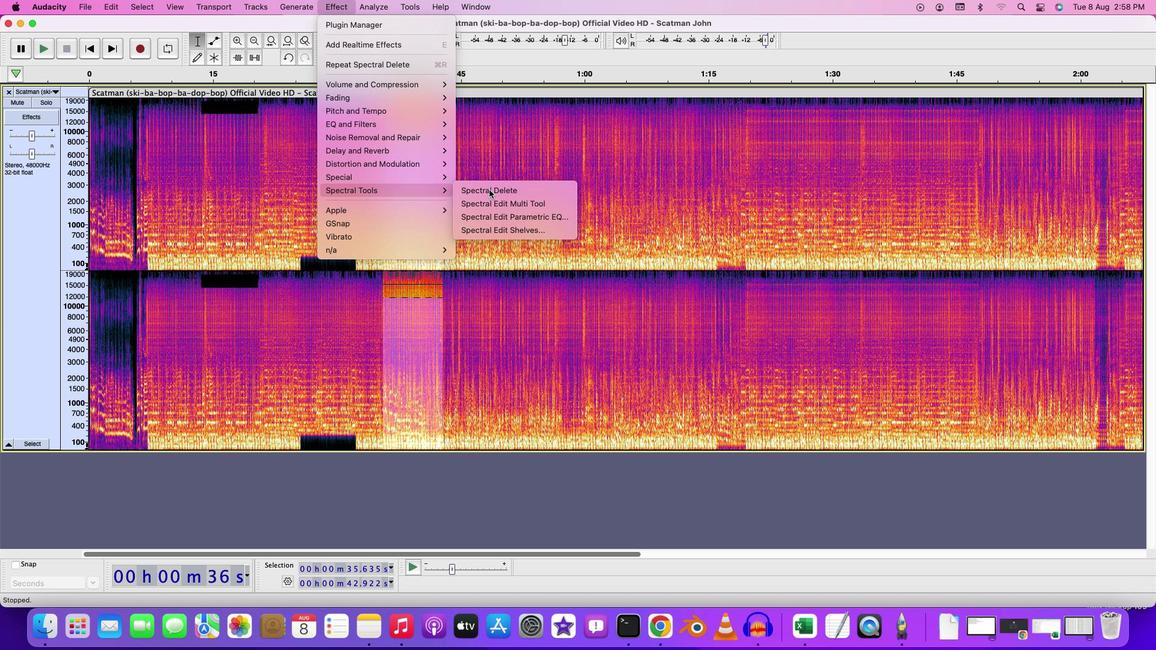 
Action: Mouse moved to (357, 113)
Screenshot: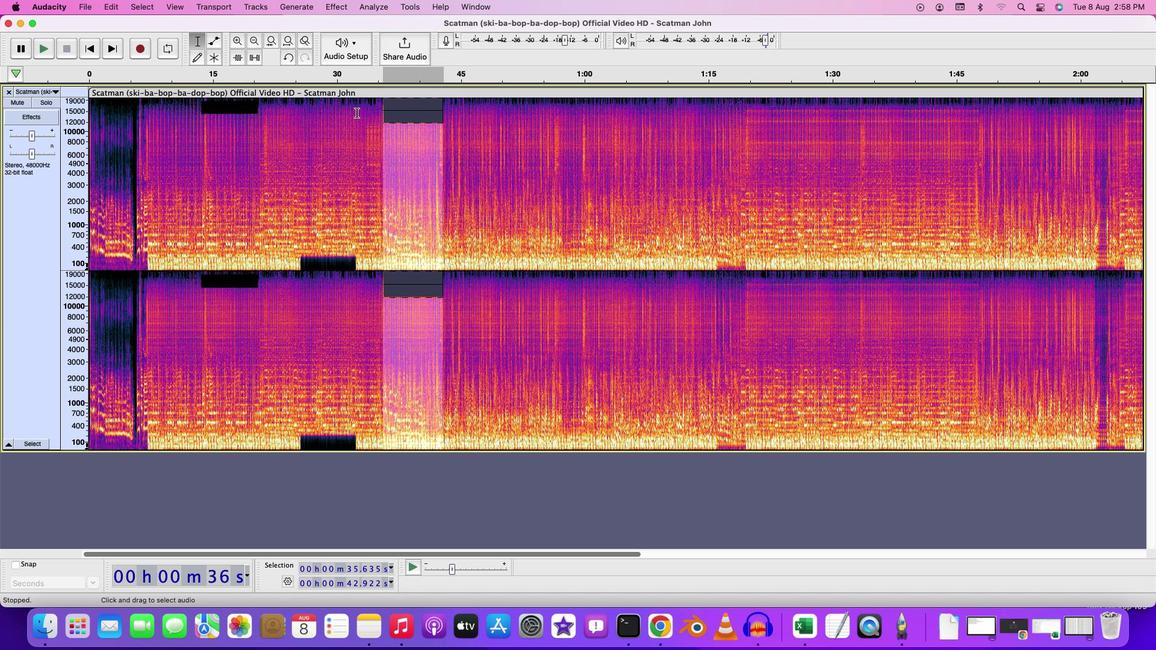 
Action: Mouse pressed left at (357, 113)
Screenshot: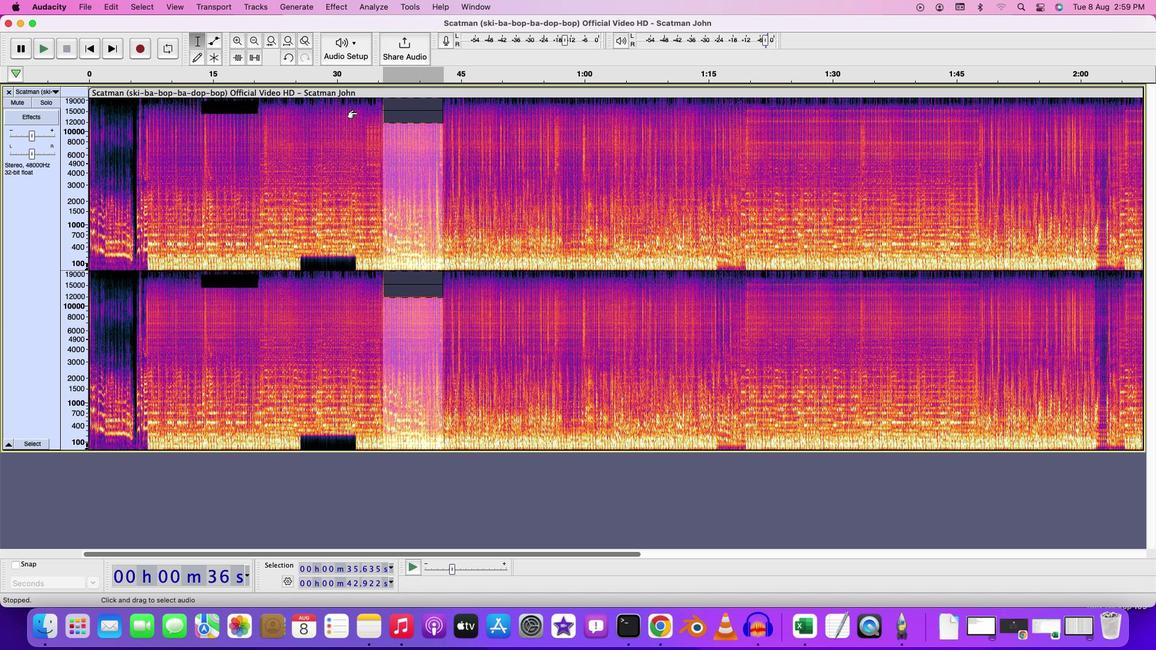 
Action: Key pressed Key.space
Screenshot: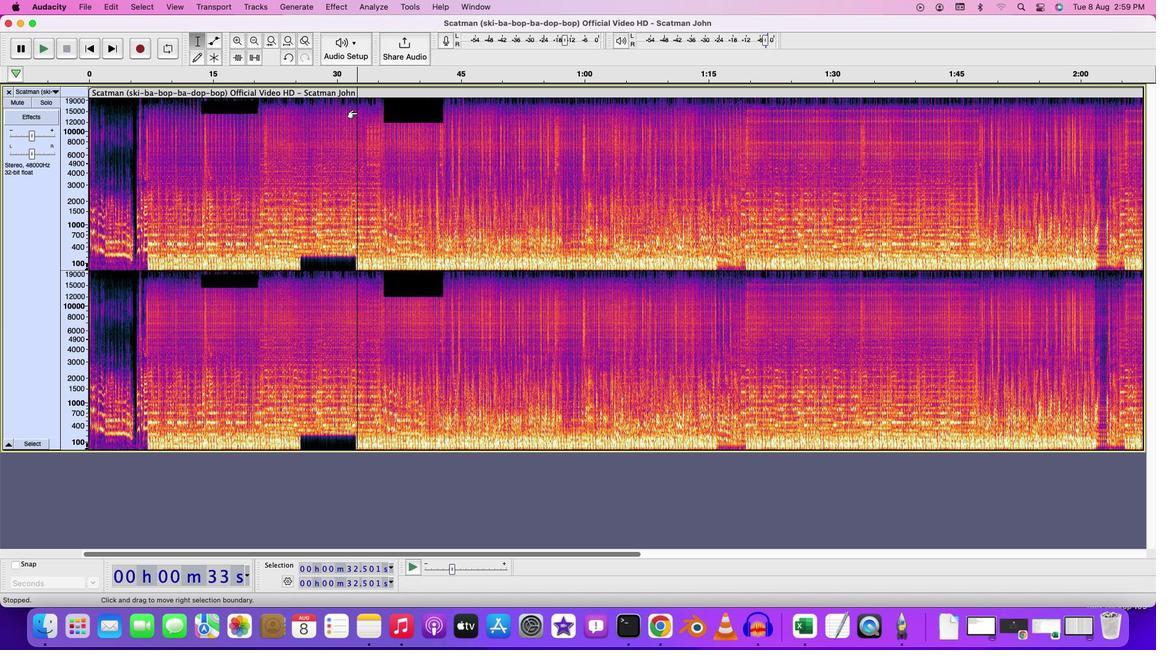 
Action: Mouse moved to (552, 190)
Screenshot: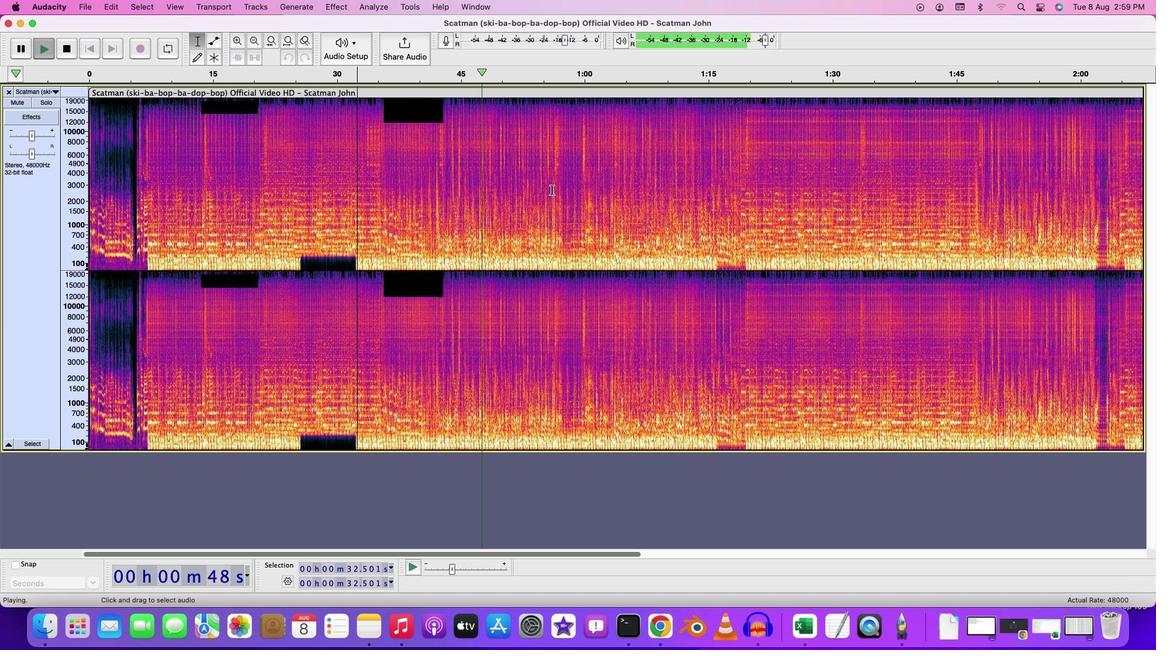 
Action: Key pressed Key.space
Screenshot: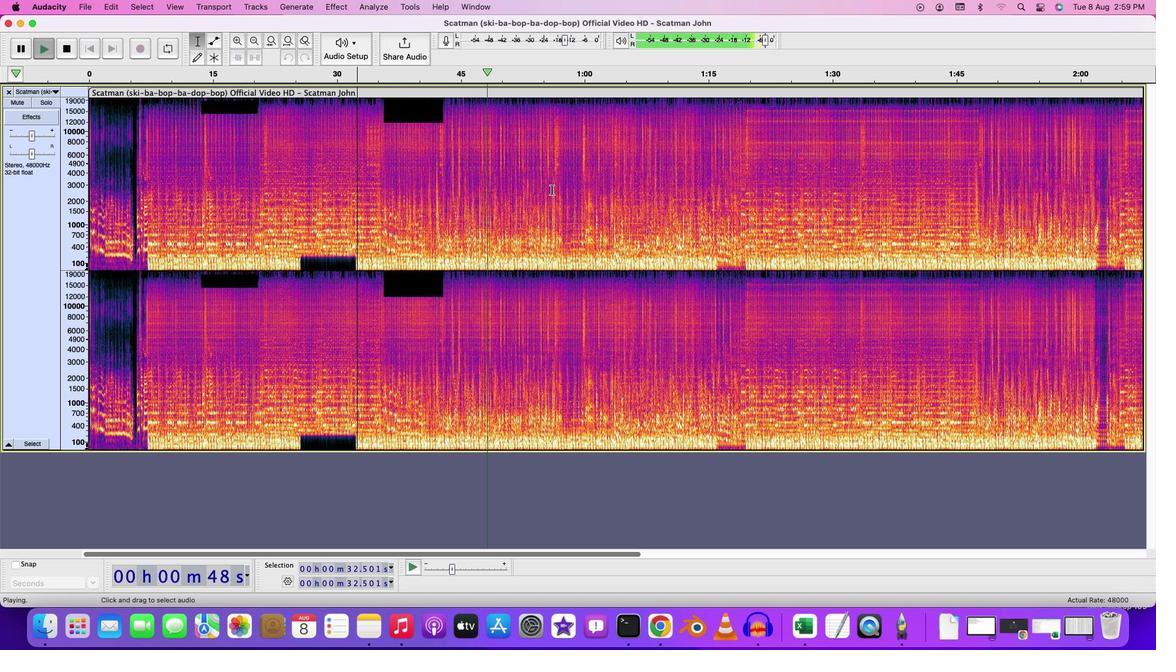 
Action: Mouse moved to (470, 163)
Screenshot: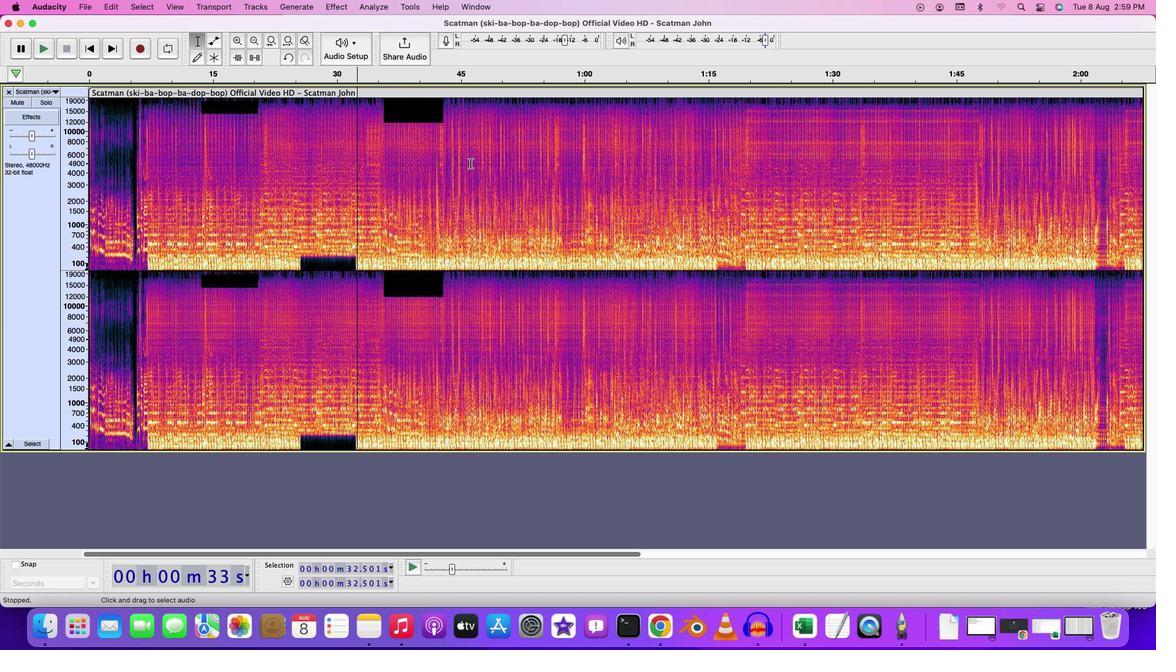 
Action: Mouse pressed left at (470, 163)
Screenshot: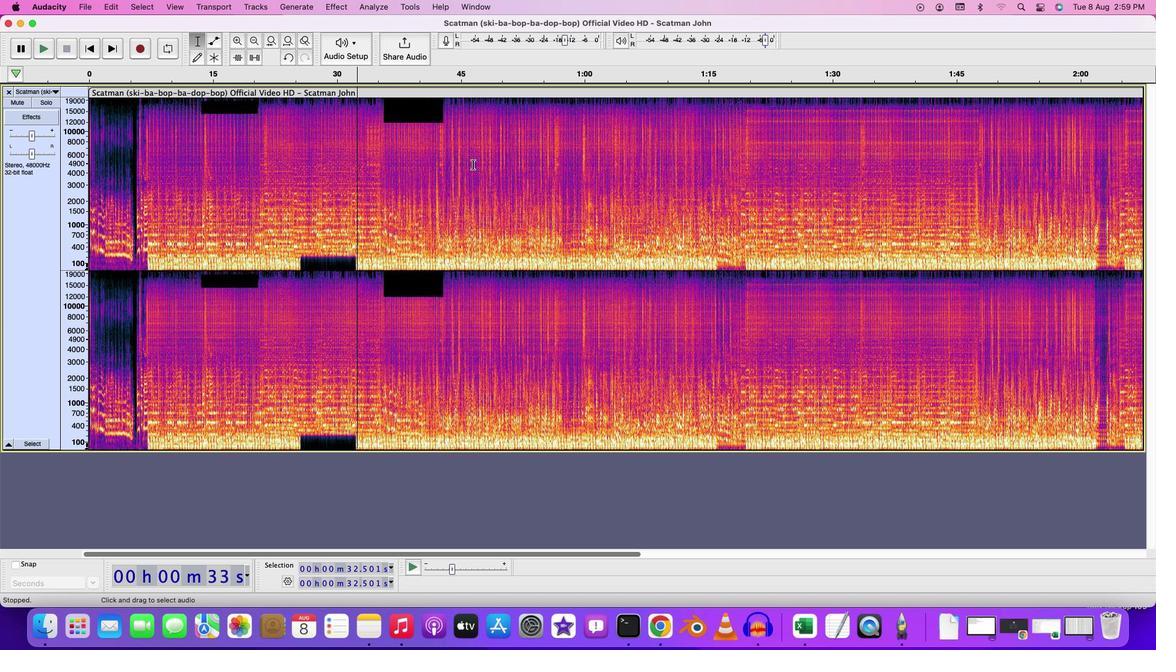 
Action: Mouse moved to (506, 168)
Screenshot: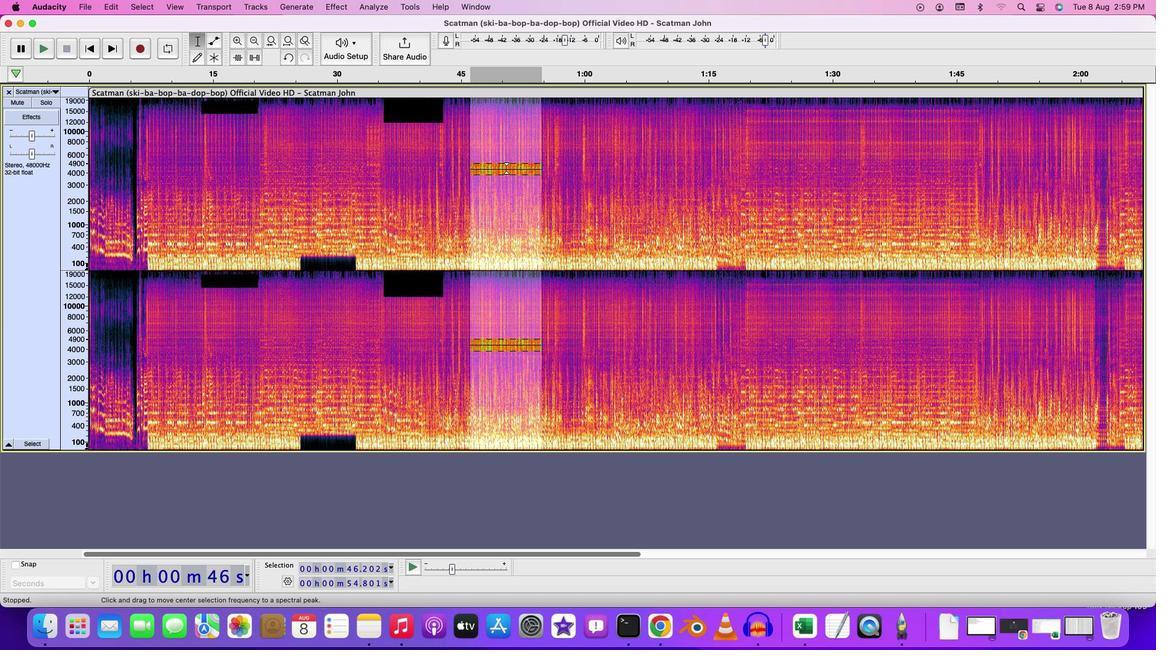 
Action: Mouse pressed left at (506, 168)
Screenshot: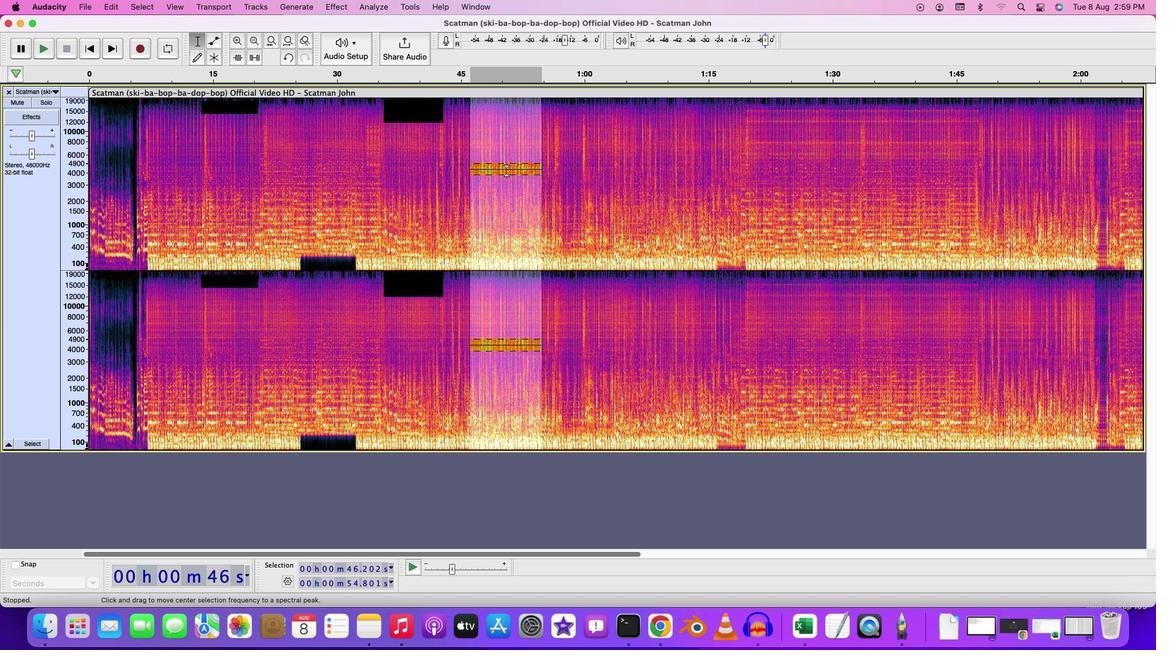 
Action: Mouse moved to (508, 176)
Screenshot: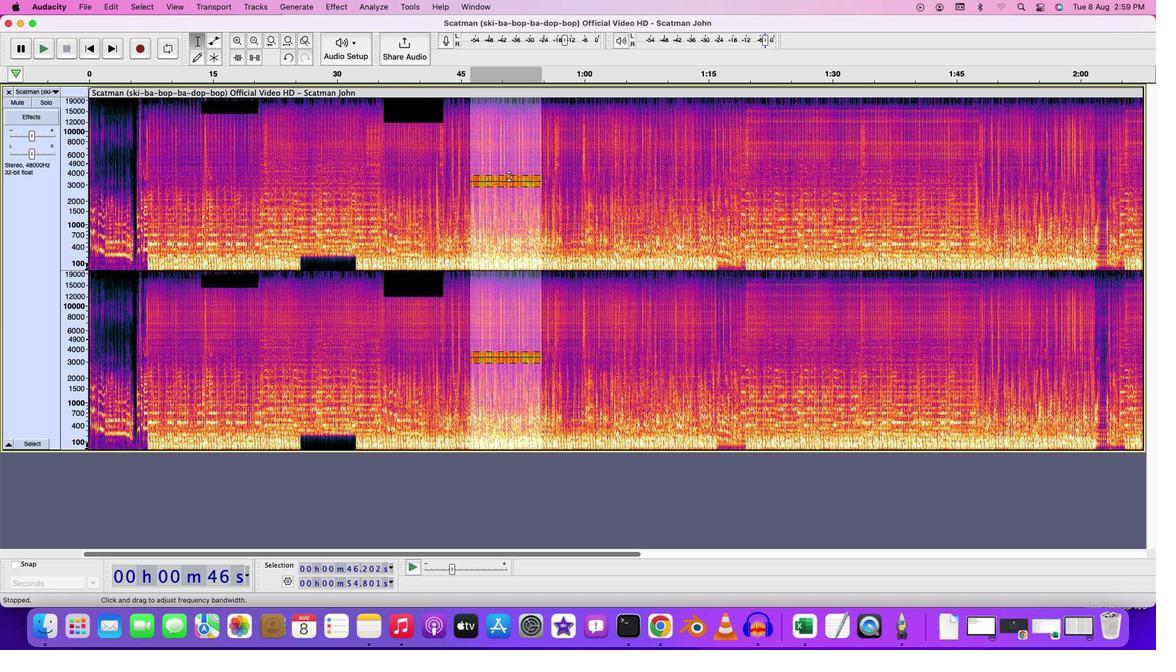 
Action: Mouse pressed left at (508, 176)
Screenshot: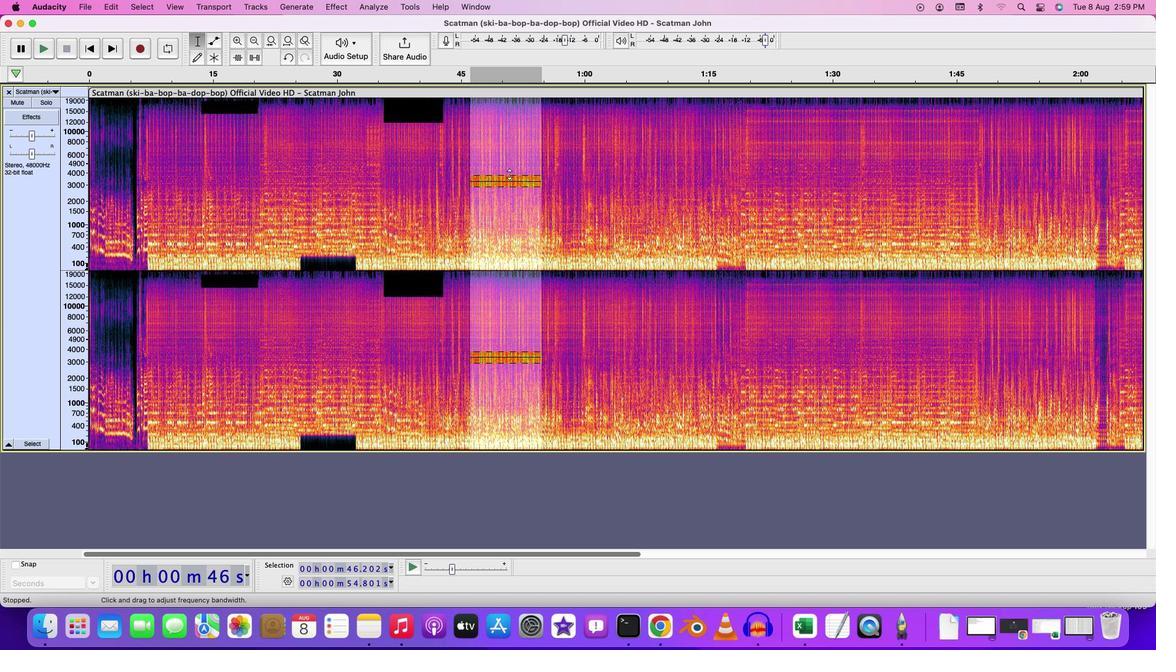 
Action: Mouse moved to (332, 12)
Screenshot: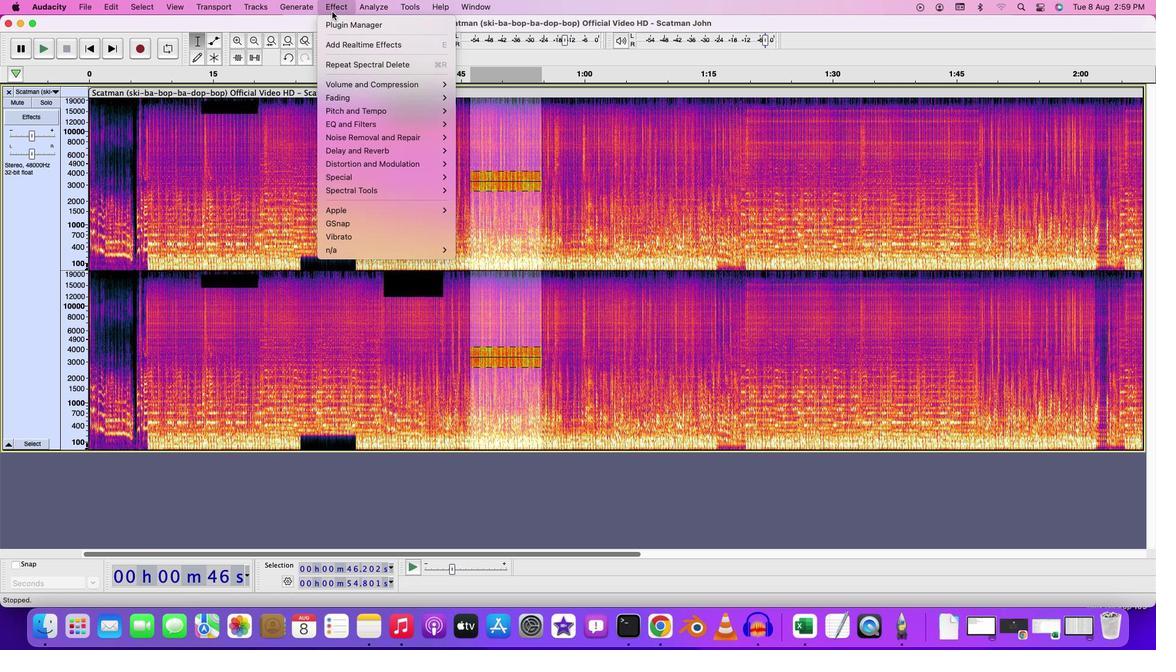 
Action: Mouse pressed left at (332, 12)
Screenshot: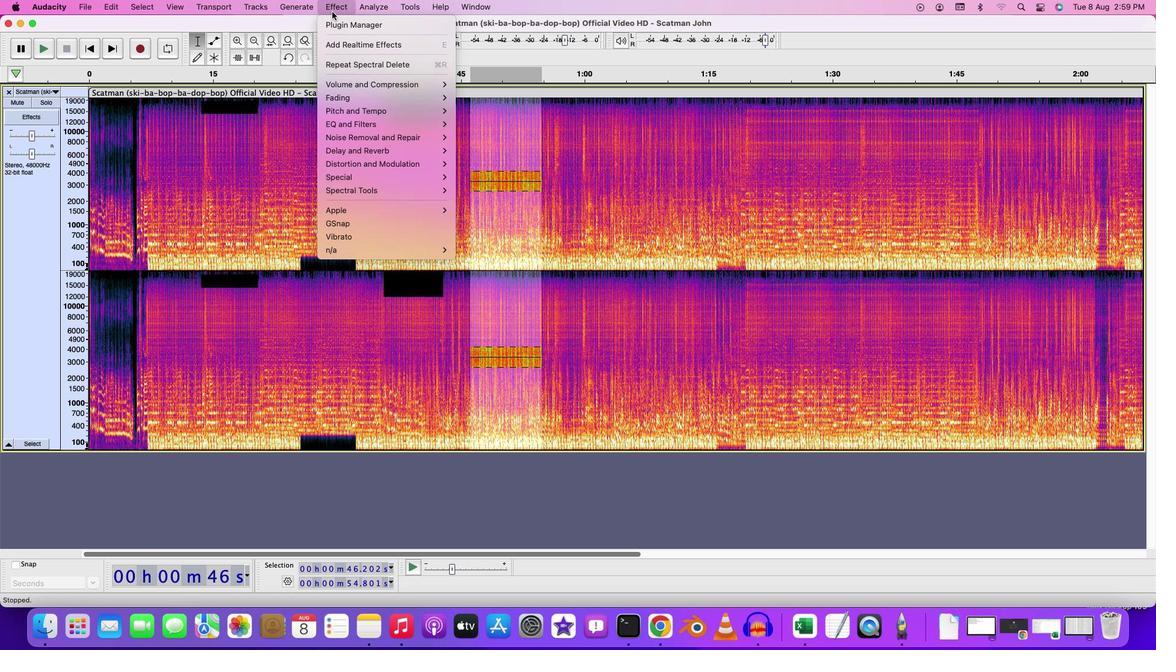 
Action: Mouse moved to (455, 192)
Screenshot: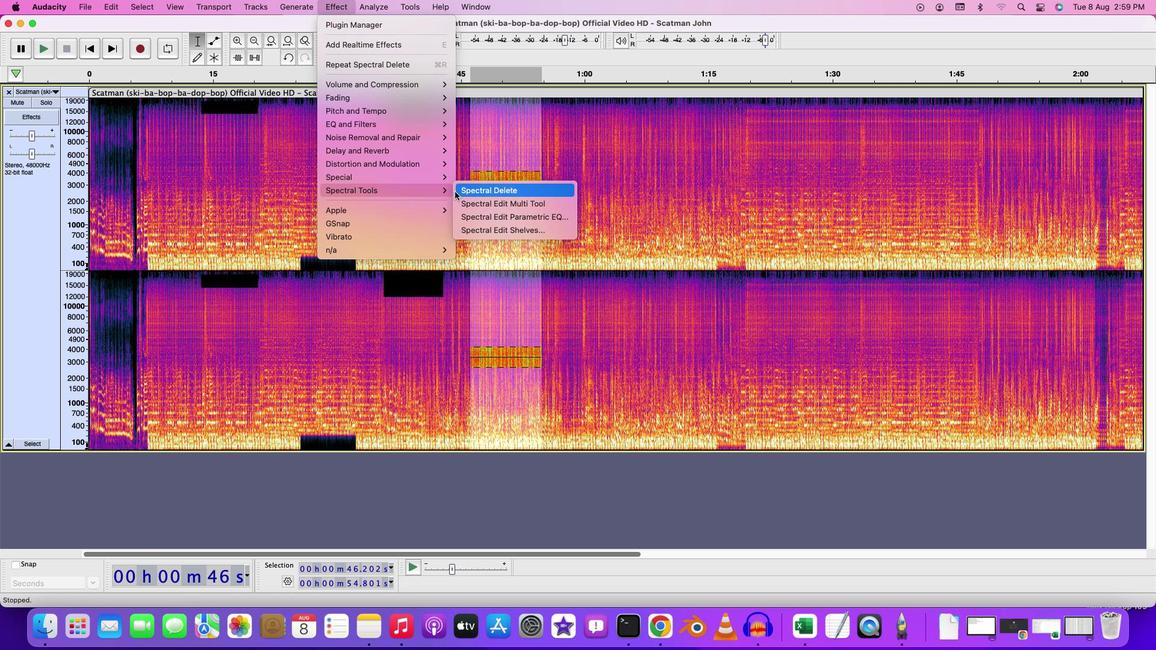 
Action: Mouse pressed left at (455, 192)
Screenshot: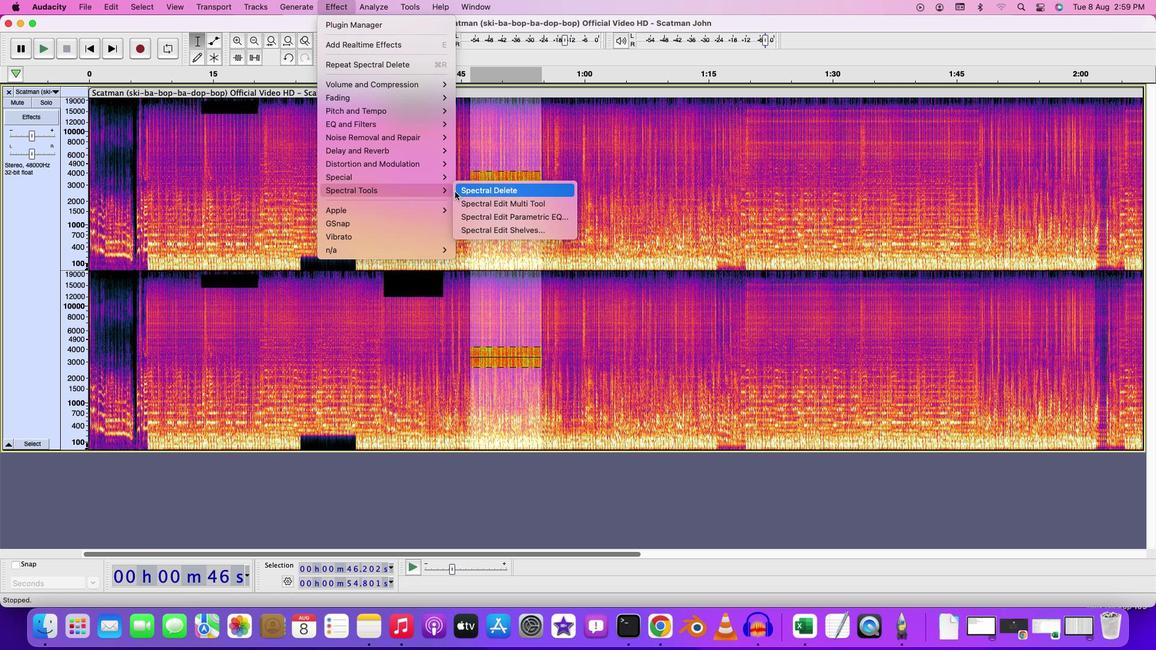 
Action: Mouse moved to (448, 166)
Screenshot: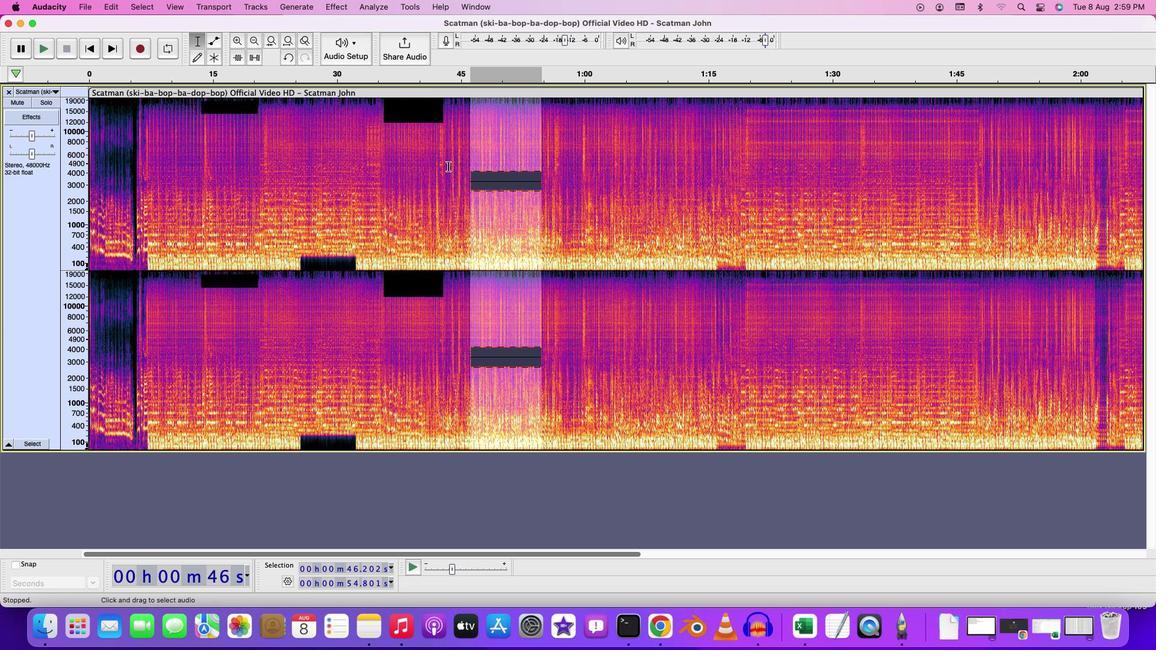 
Action: Mouse pressed left at (448, 166)
Screenshot: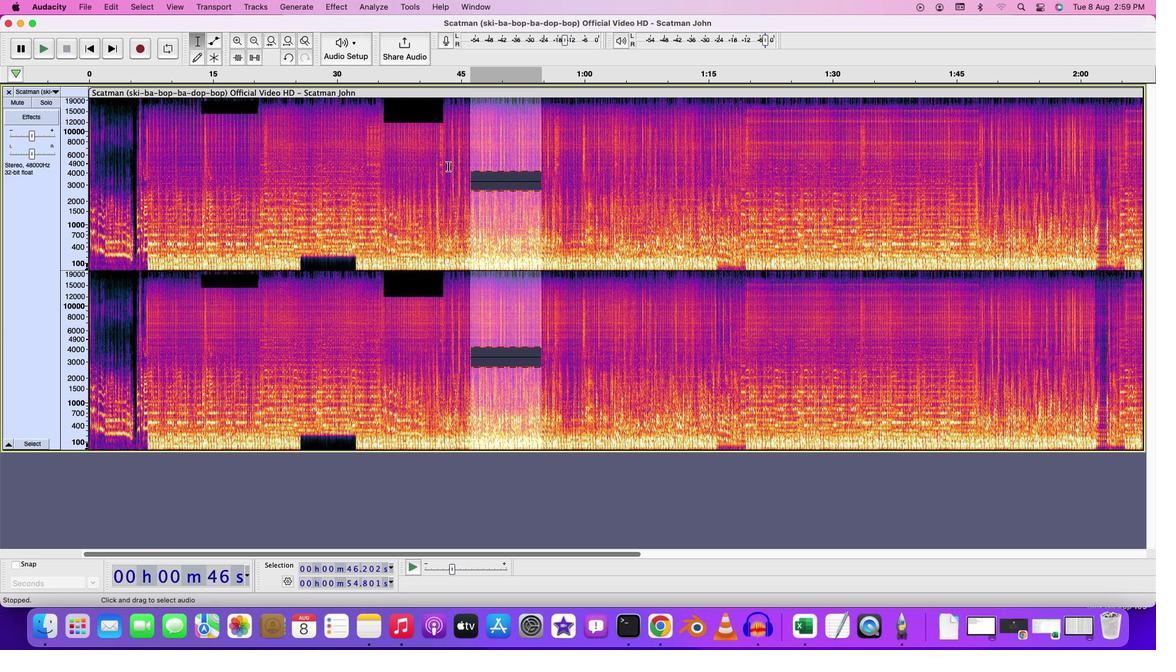 
Action: Key pressed 'v'Key.space
Screenshot: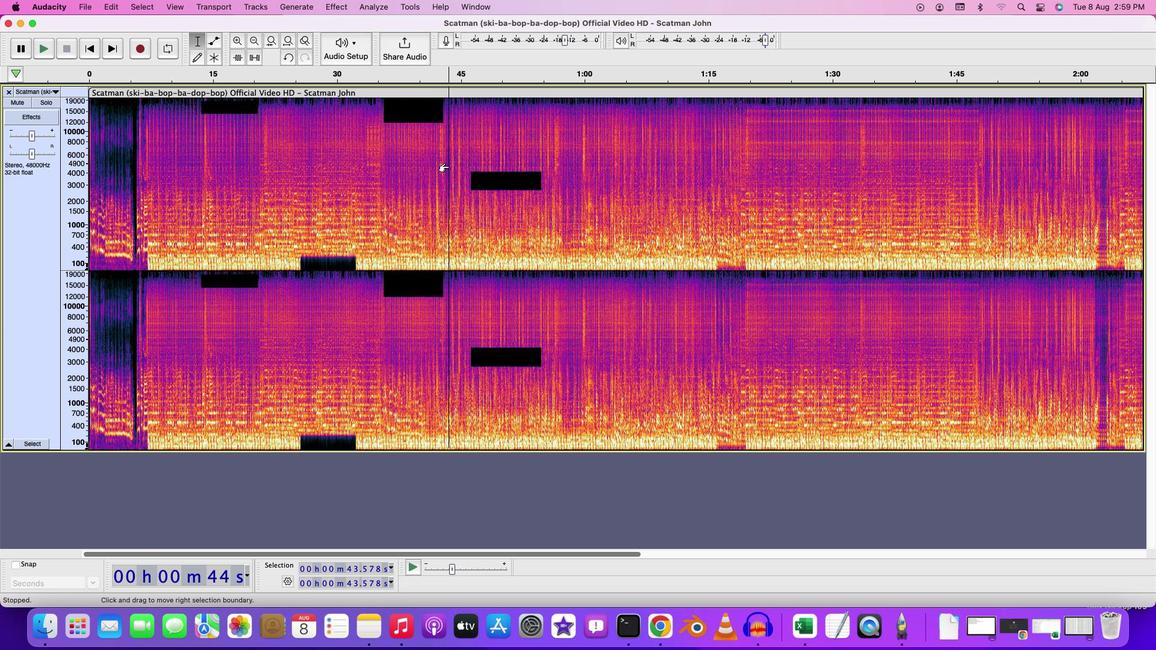 
Action: Mouse moved to (718, 239)
Screenshot: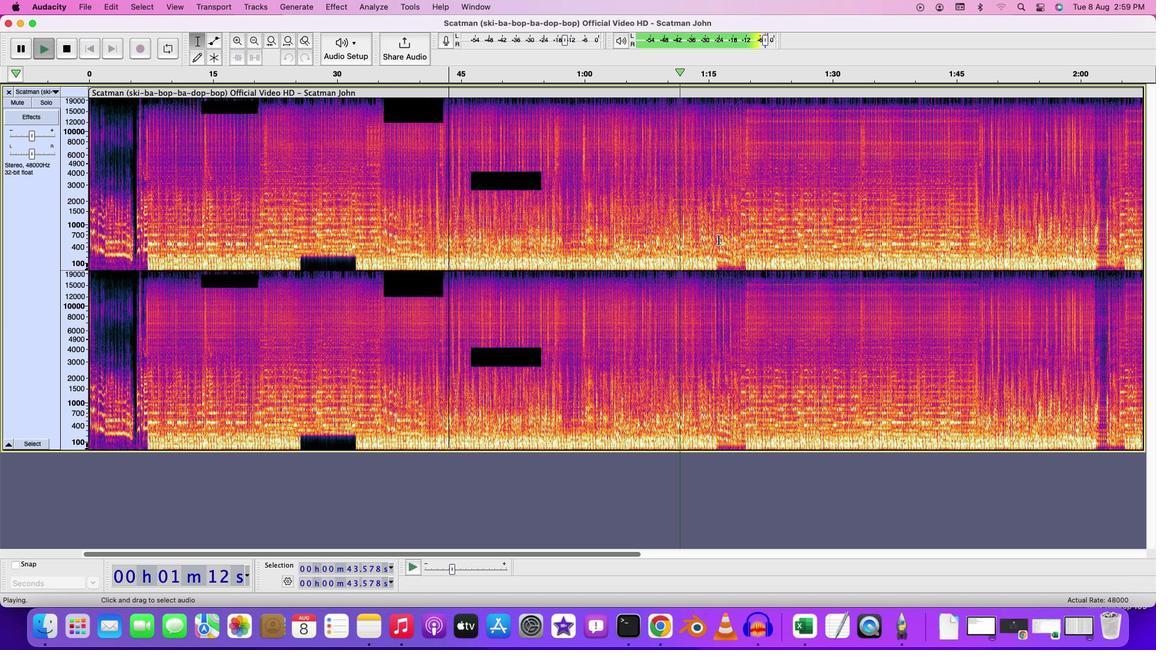 
Action: Mouse pressed left at (718, 239)
Screenshot: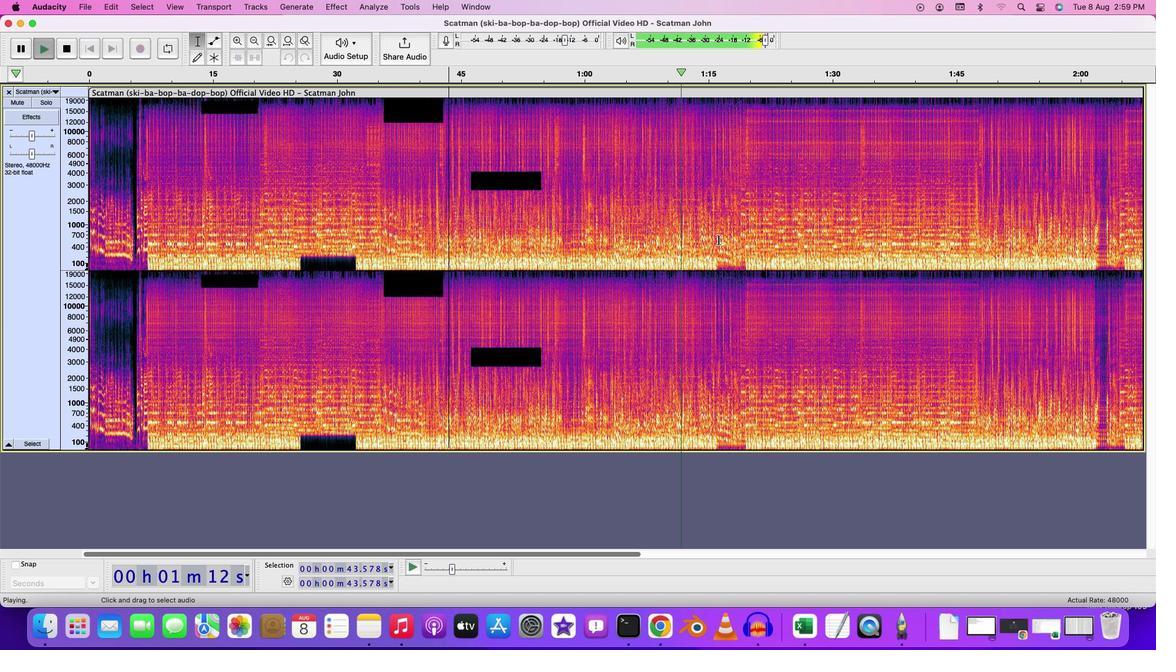 
Action: Mouse moved to (692, 245)
Screenshot: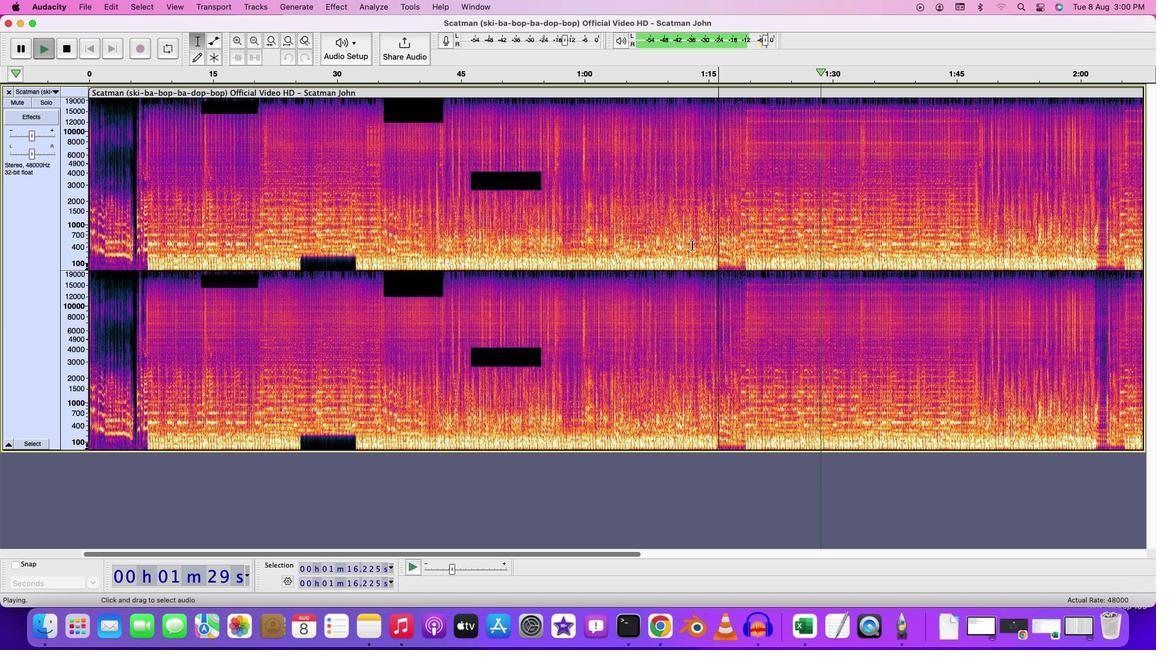 
Action: Mouse pressed left at (692, 245)
Screenshot: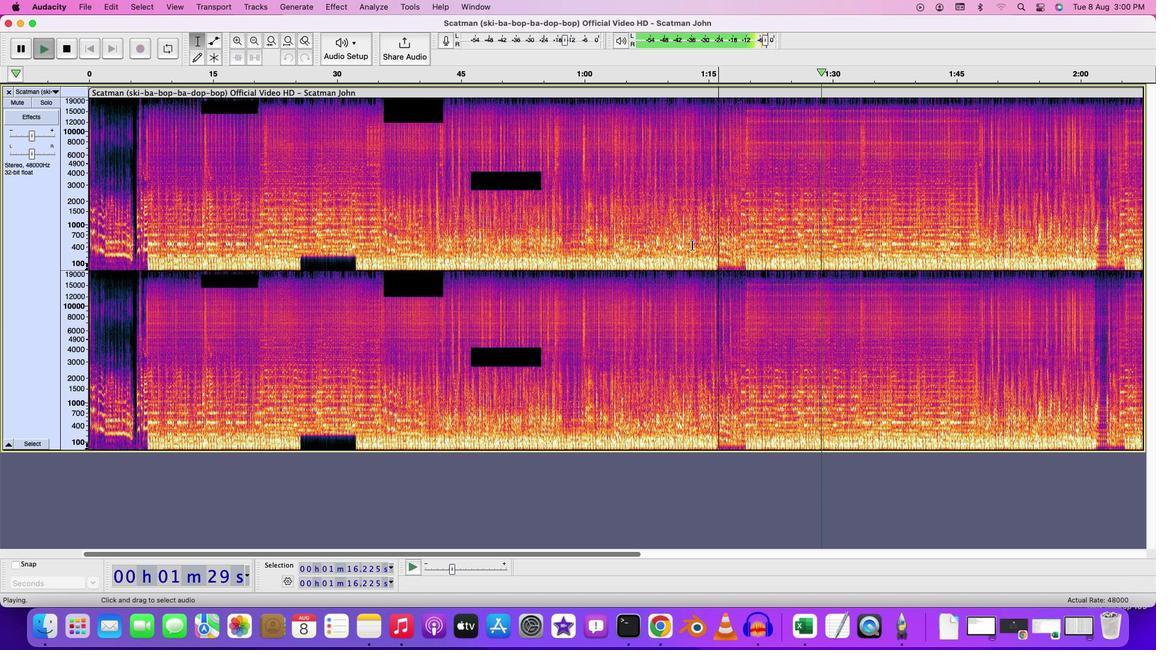 
Action: Key pressed Key.space
Screenshot: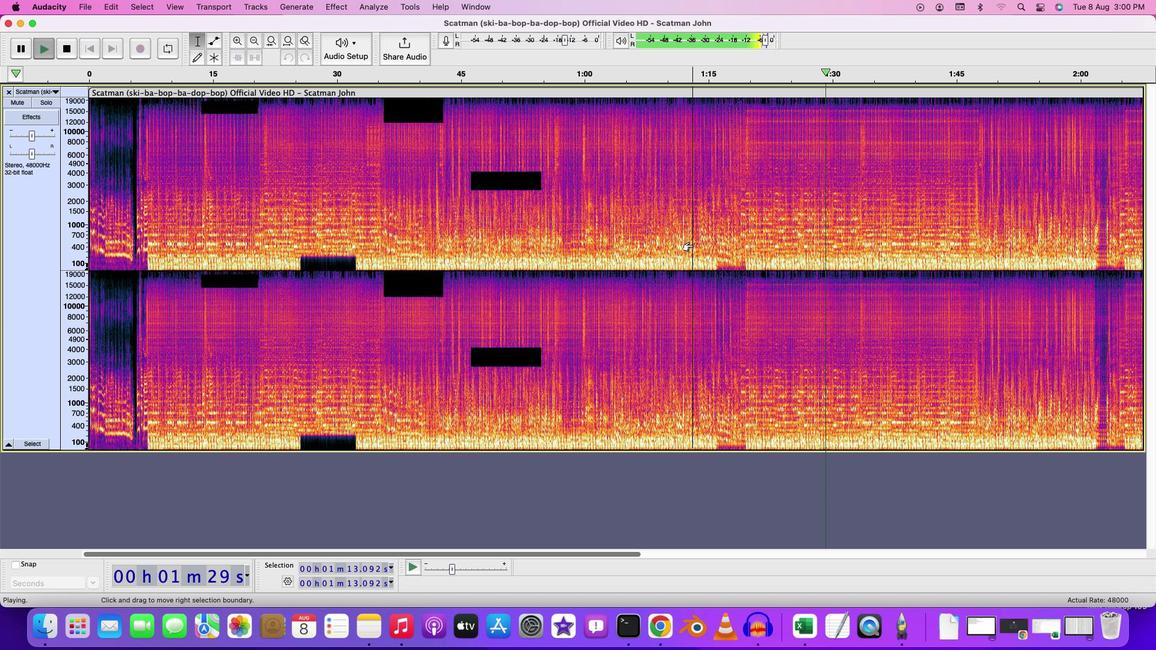 
Action: Mouse moved to (716, 219)
Screenshot: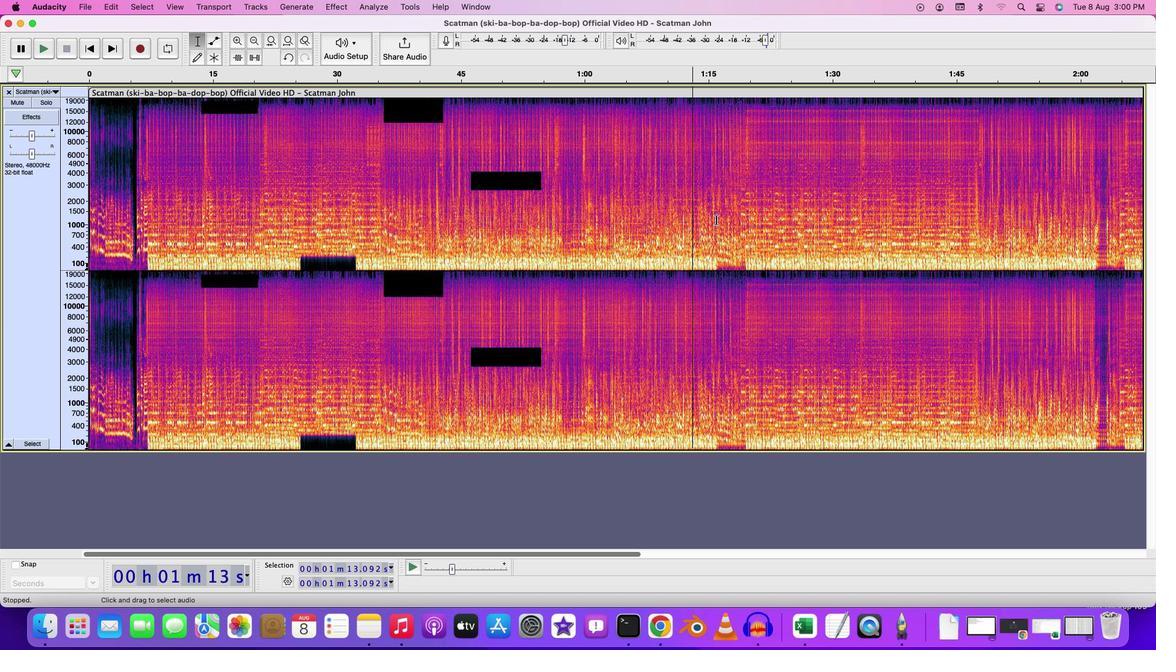 
Action: Mouse pressed left at (716, 219)
Screenshot: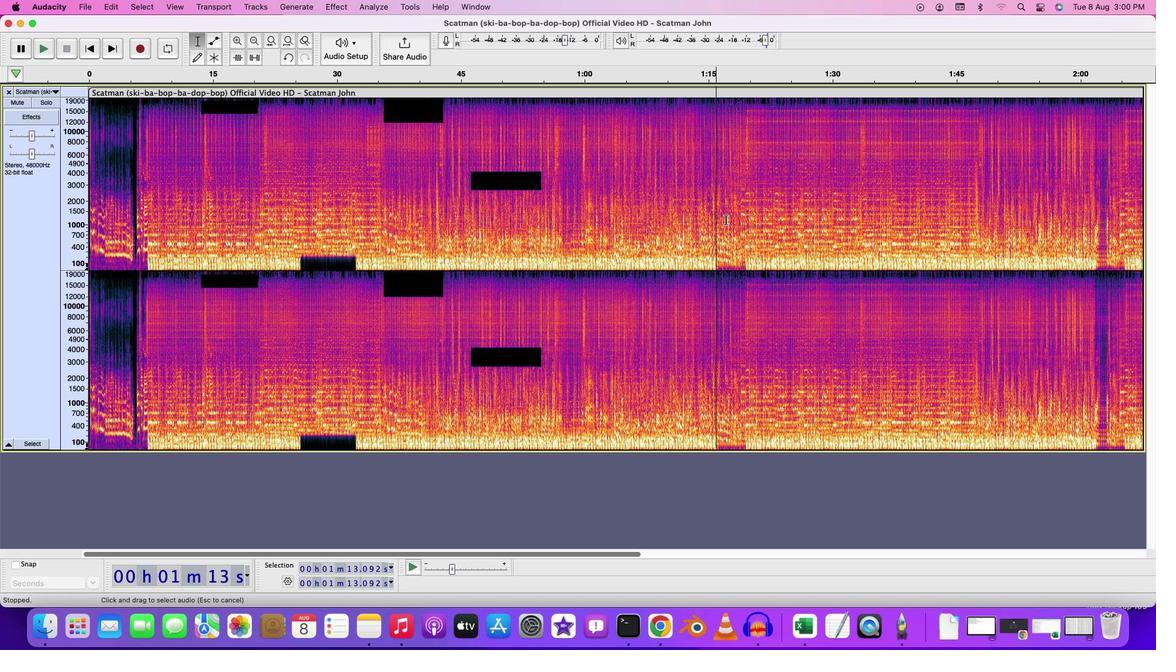 
Action: Mouse moved to (731, 219)
Screenshot: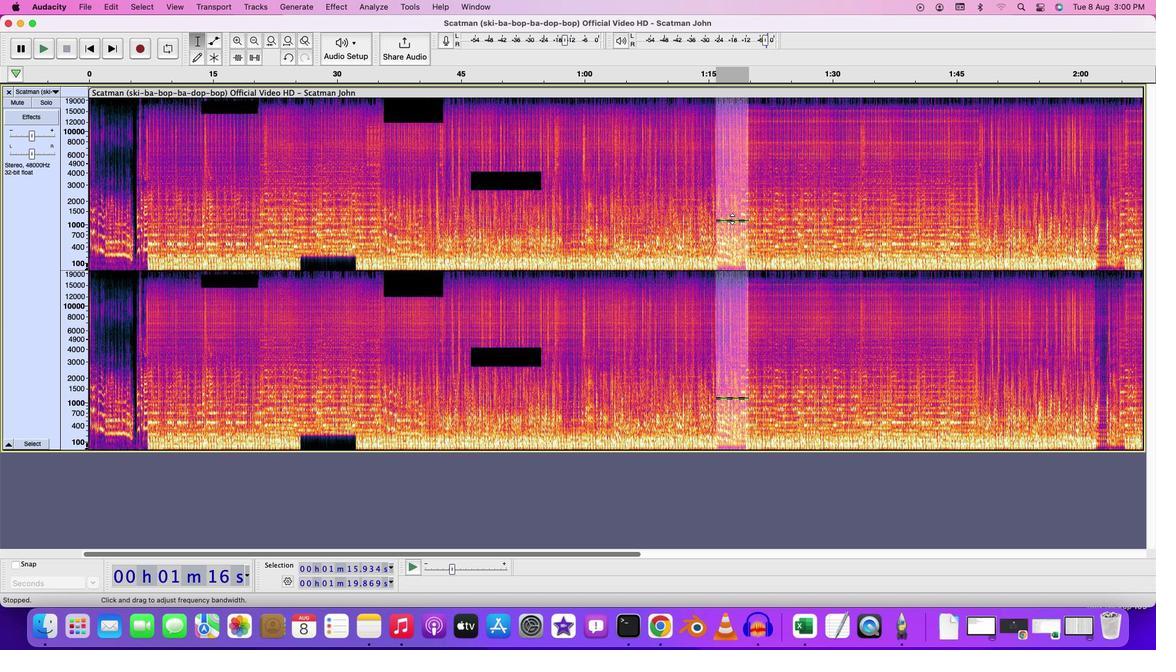 
Action: Mouse pressed left at (731, 219)
Screenshot: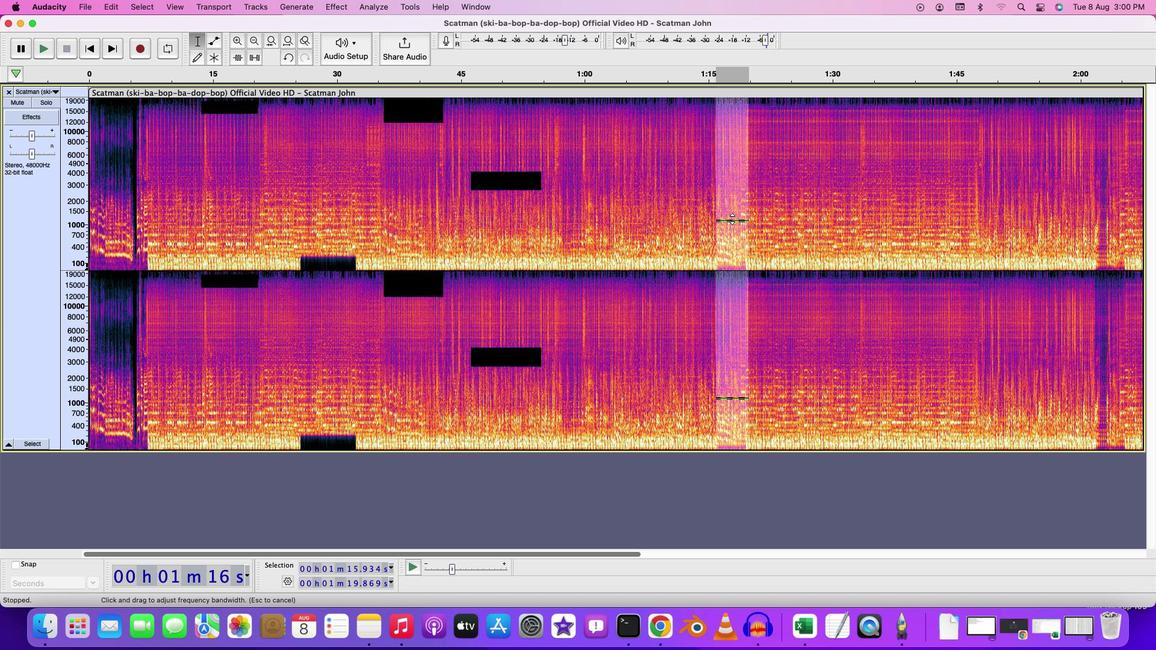
Action: Mouse moved to (730, 219)
Screenshot: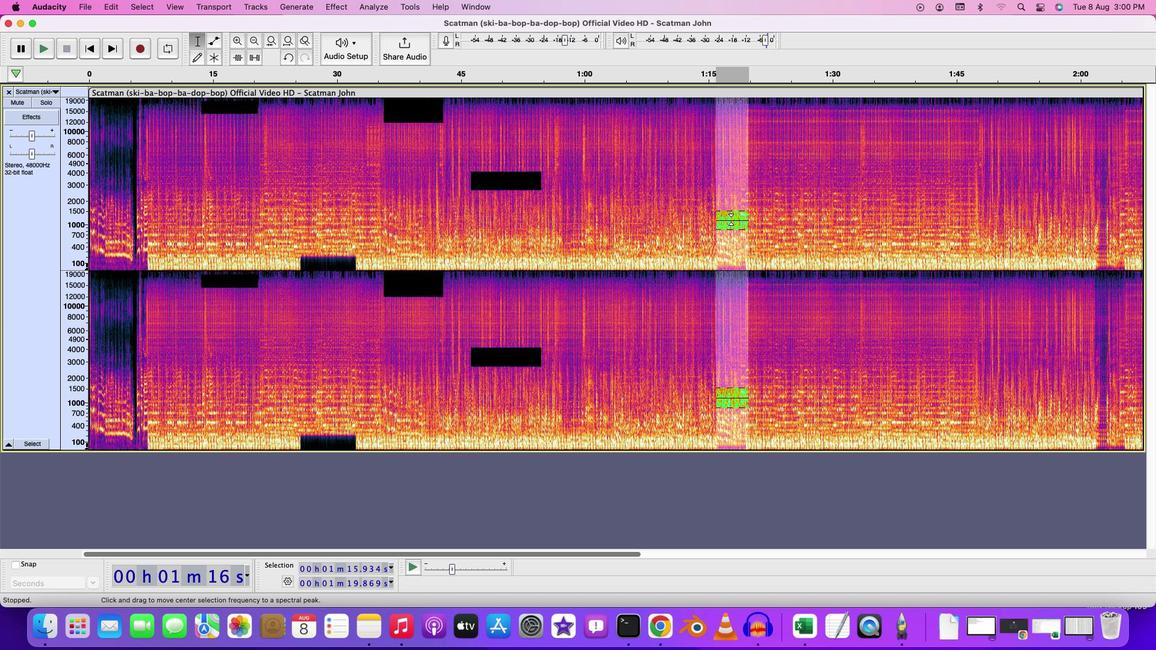 
Action: Mouse pressed left at (730, 219)
Screenshot: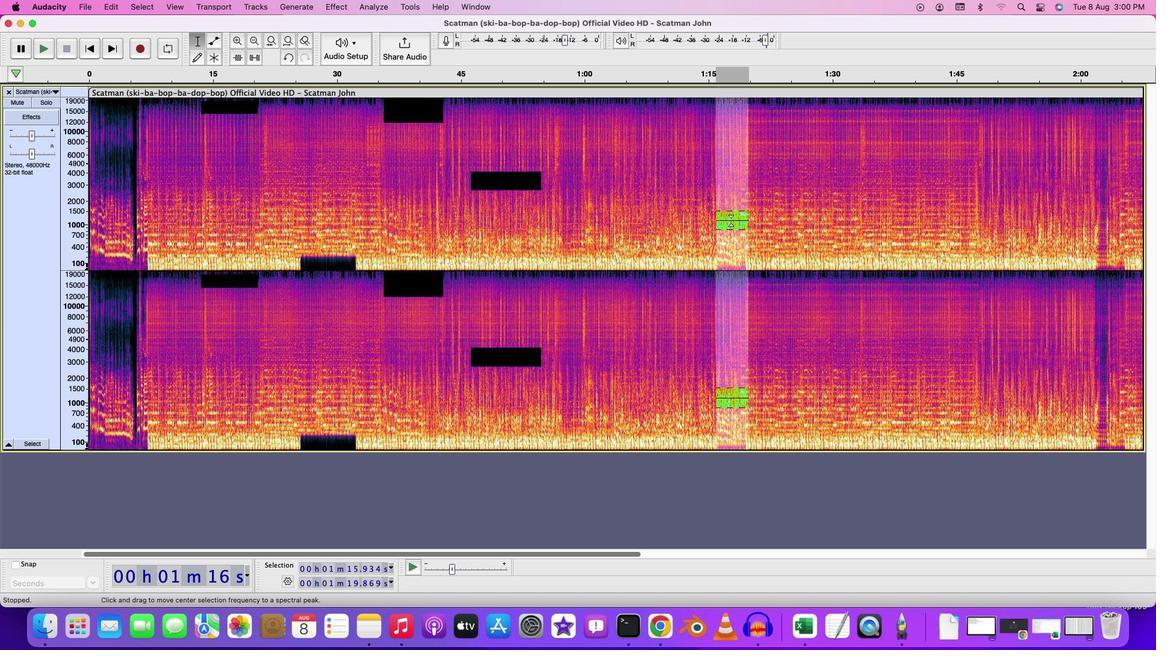 
Action: Mouse moved to (731, 248)
Screenshot: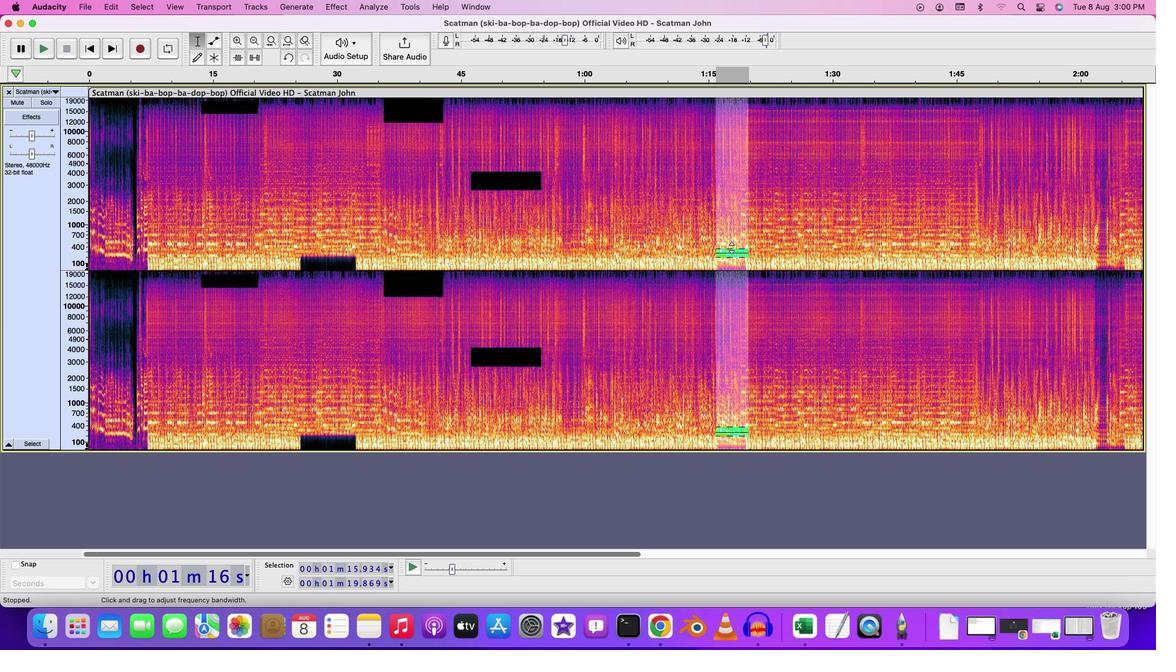 
Action: Mouse pressed left at (731, 248)
Screenshot: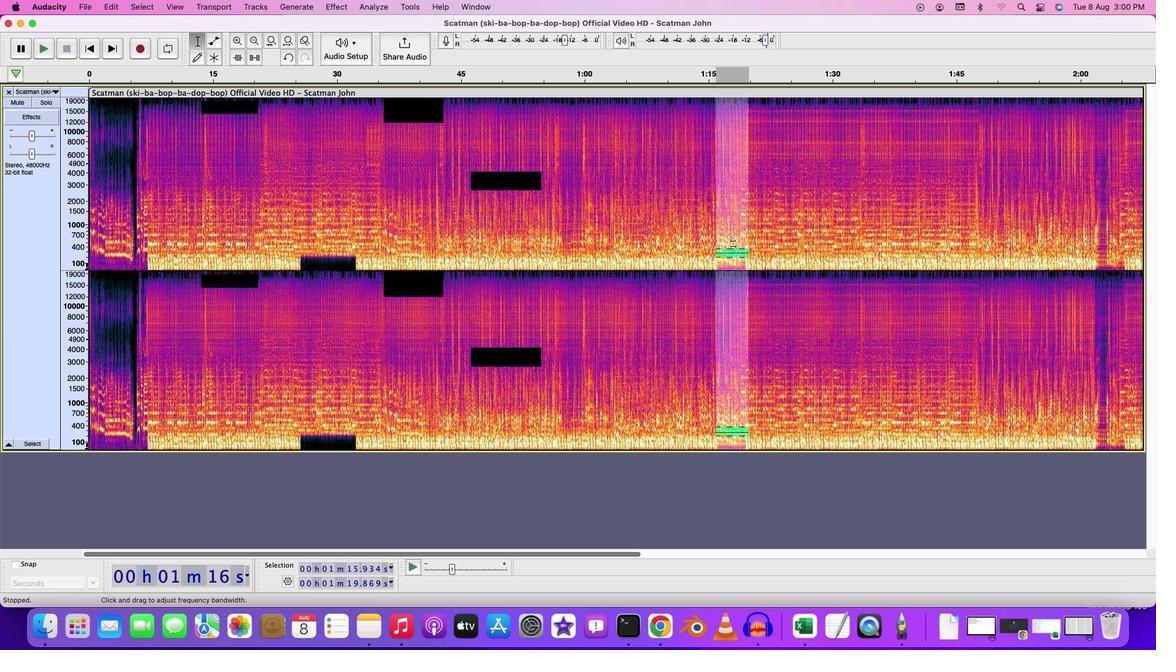 
Action: Mouse moved to (731, 250)
Screenshot: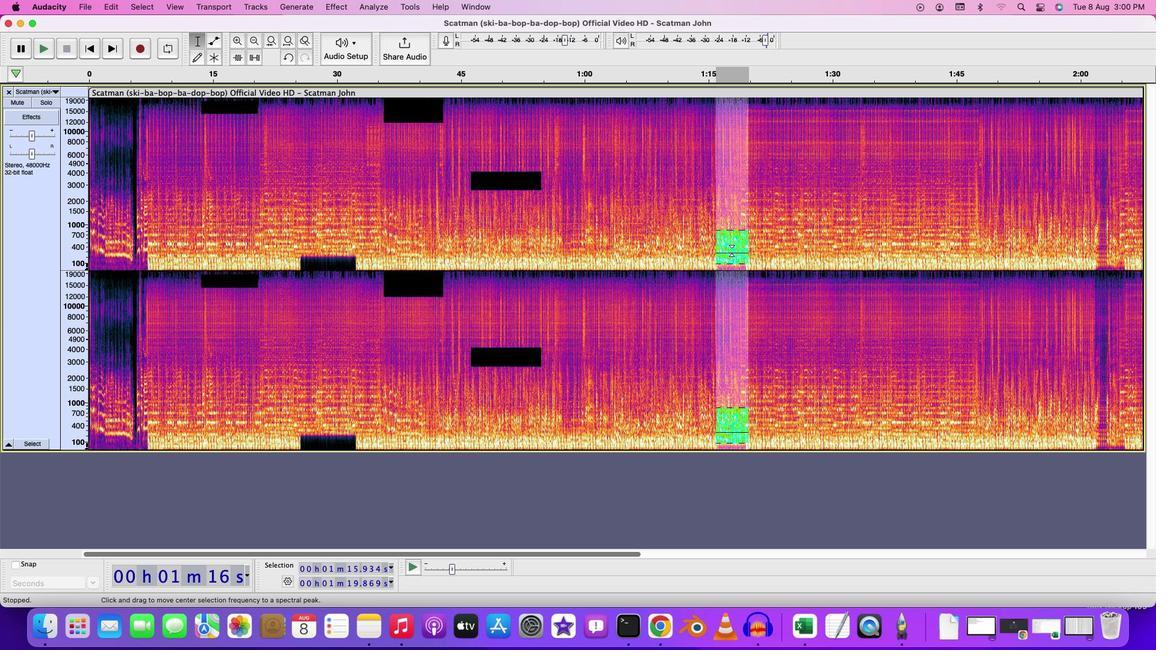 
Action: Mouse pressed left at (731, 250)
Screenshot: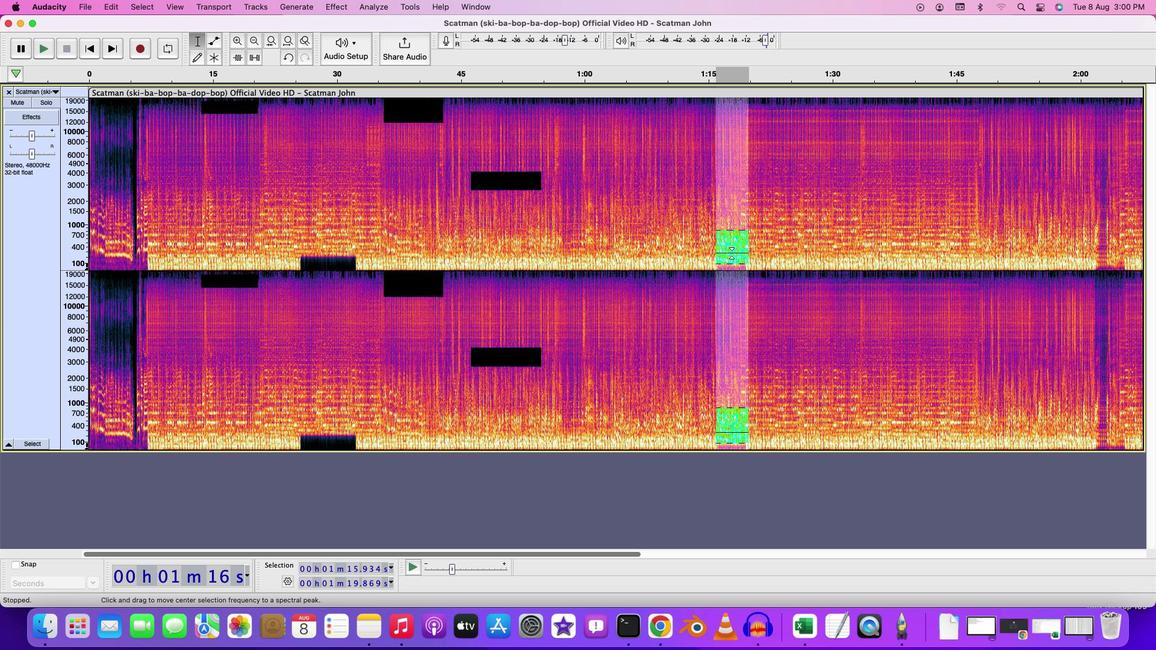 
Action: Mouse moved to (365, 6)
Screenshot: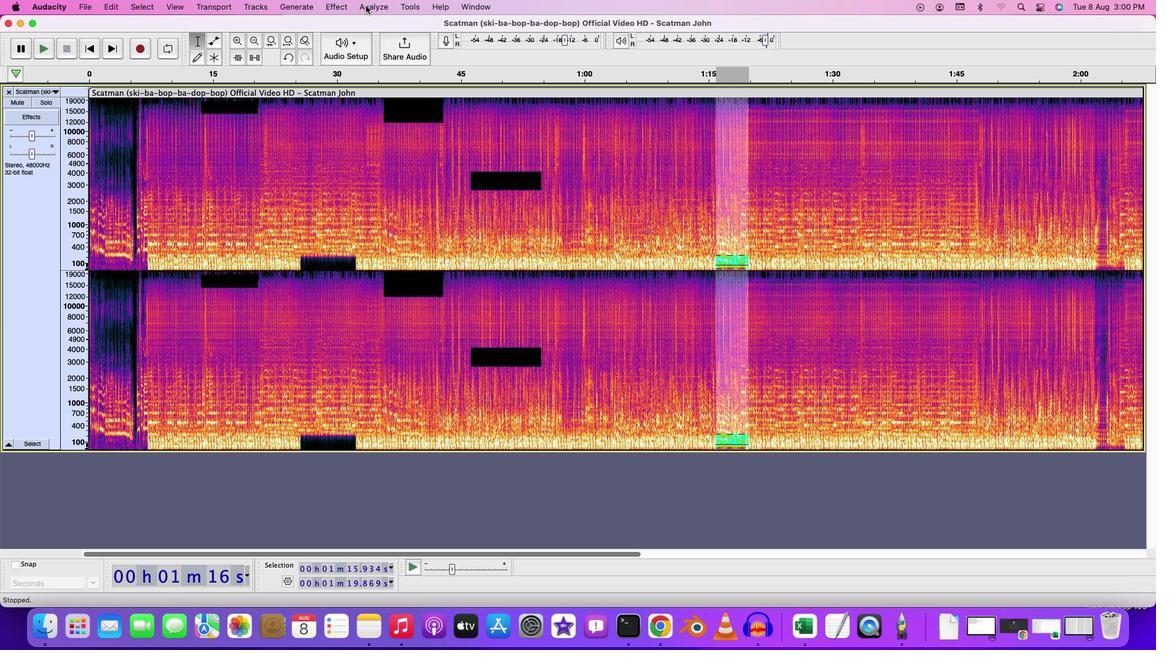
Action: Mouse pressed left at (365, 6)
Screenshot: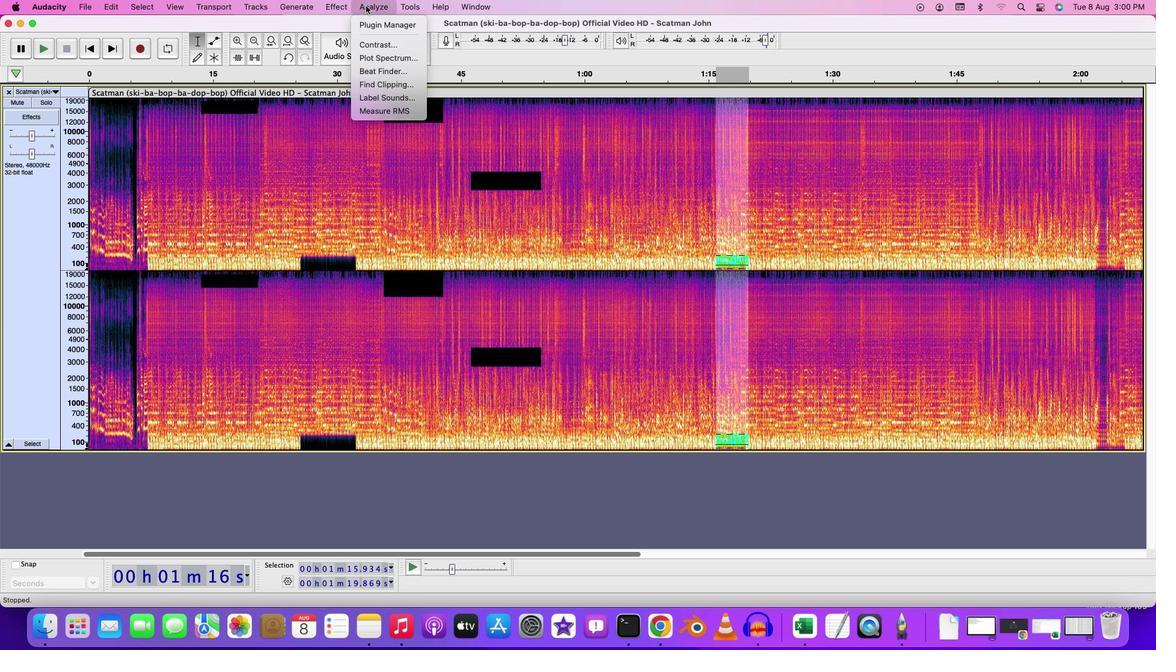 
Action: Mouse moved to (475, 191)
Screenshot: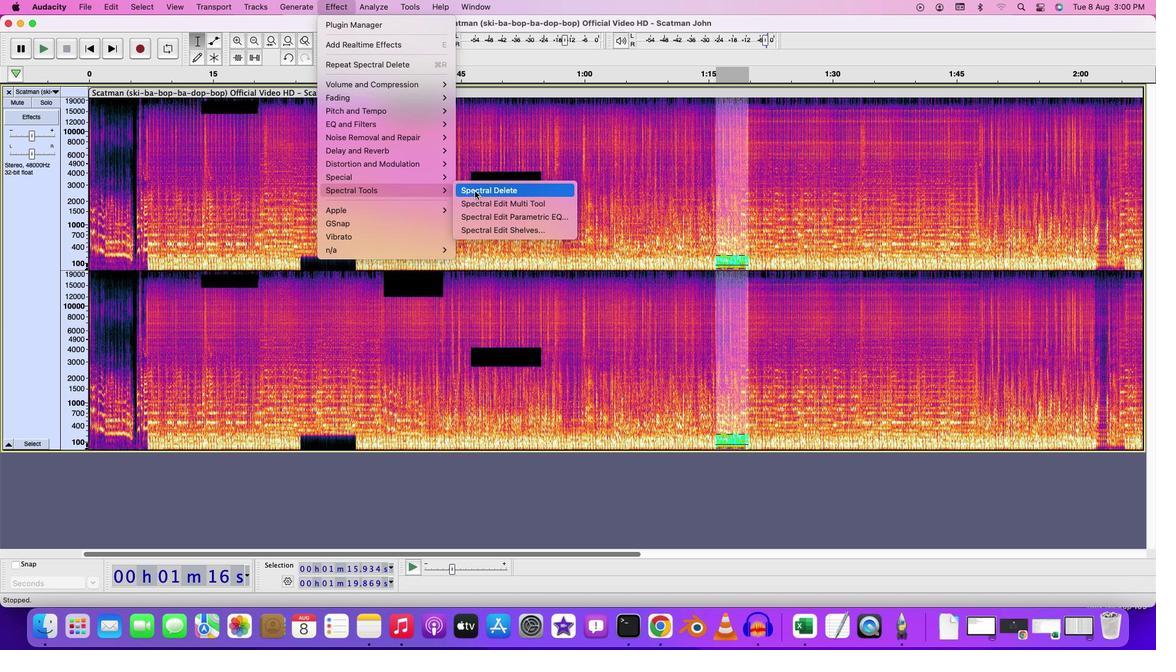 
Action: Mouse pressed left at (475, 191)
Screenshot: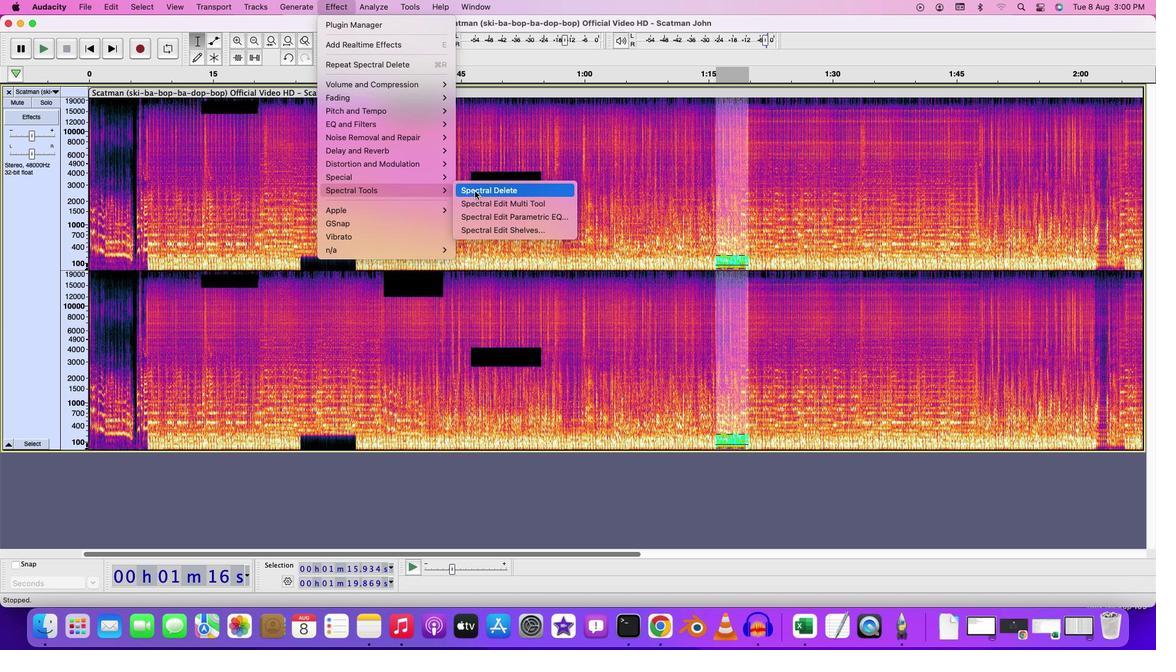 
Action: Mouse moved to (702, 198)
Screenshot: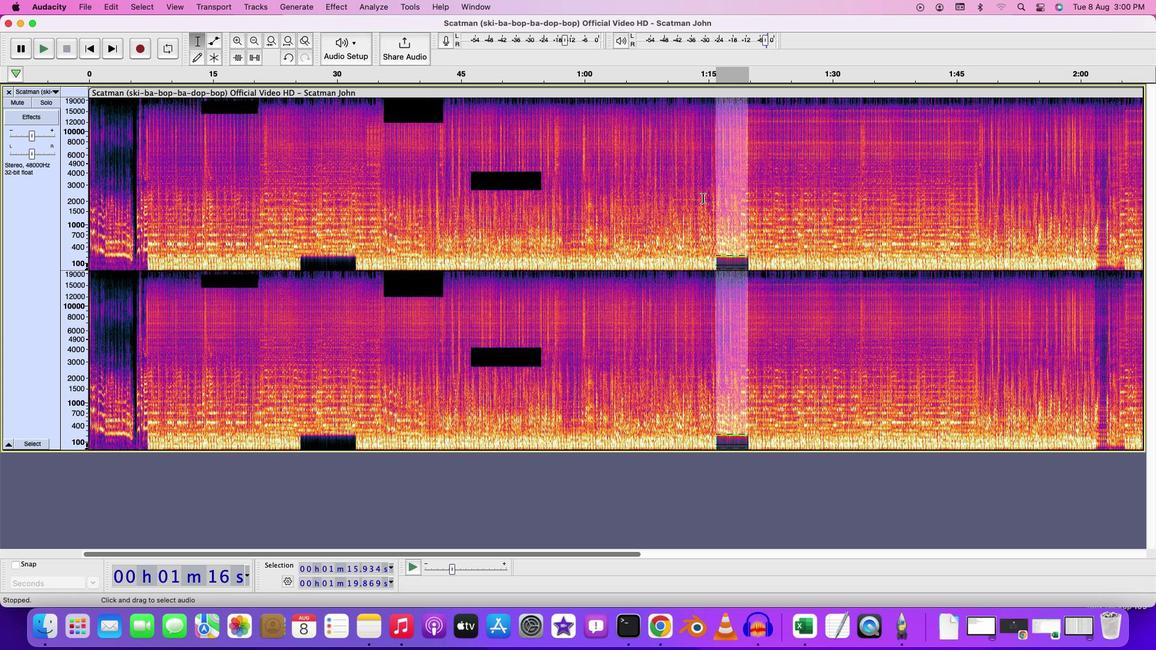 
Action: Mouse pressed left at (702, 198)
Screenshot: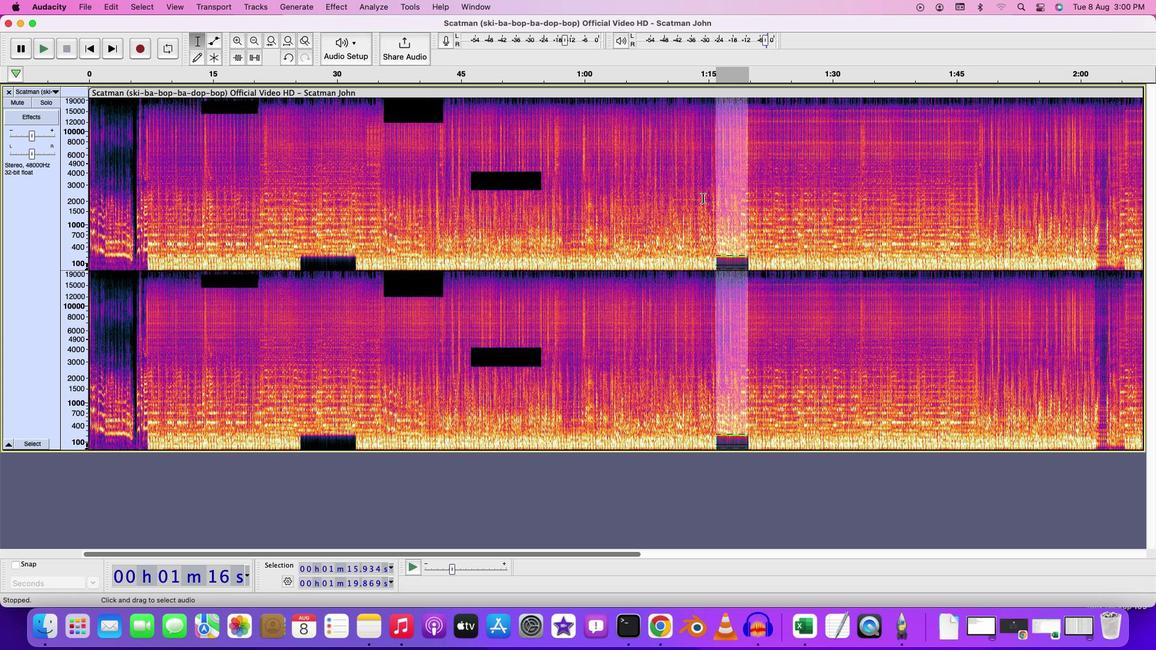 
Action: Mouse moved to (702, 198)
Screenshot: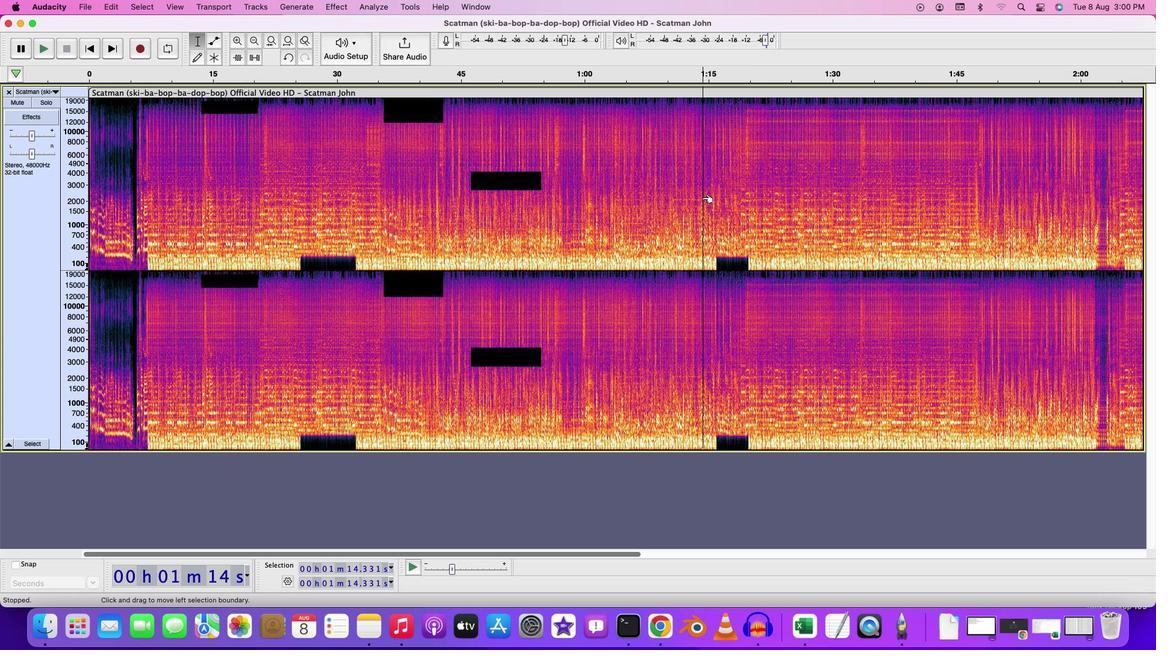
Action: Key pressed Key.space
Screenshot: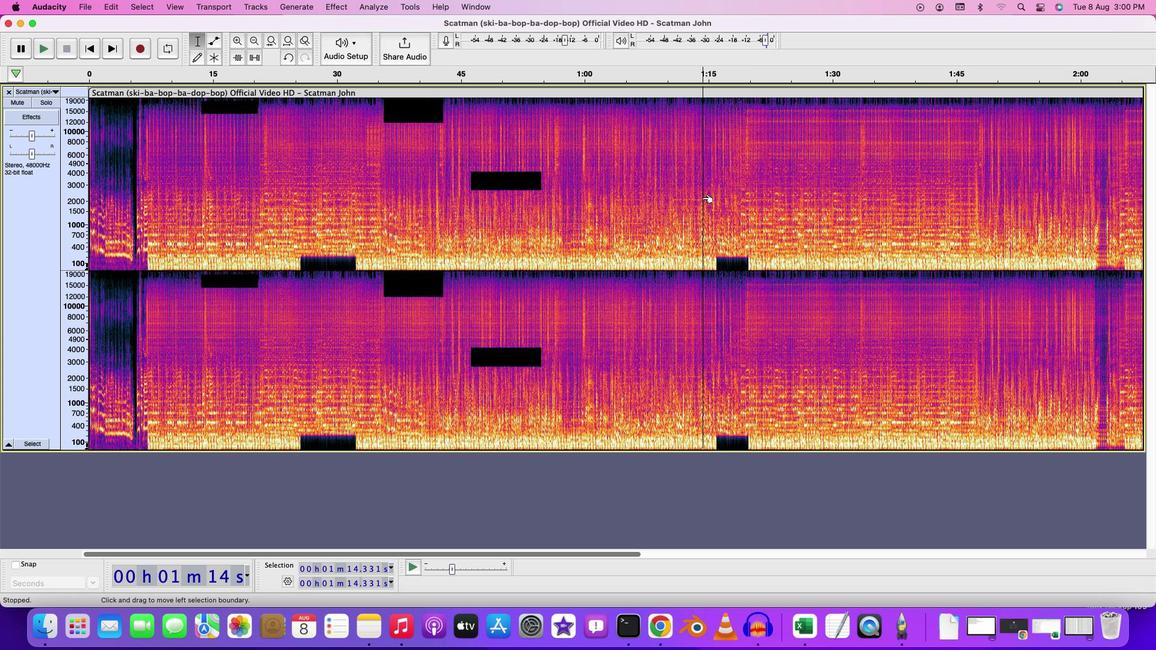 
Action: Mouse moved to (746, 353)
Screenshot: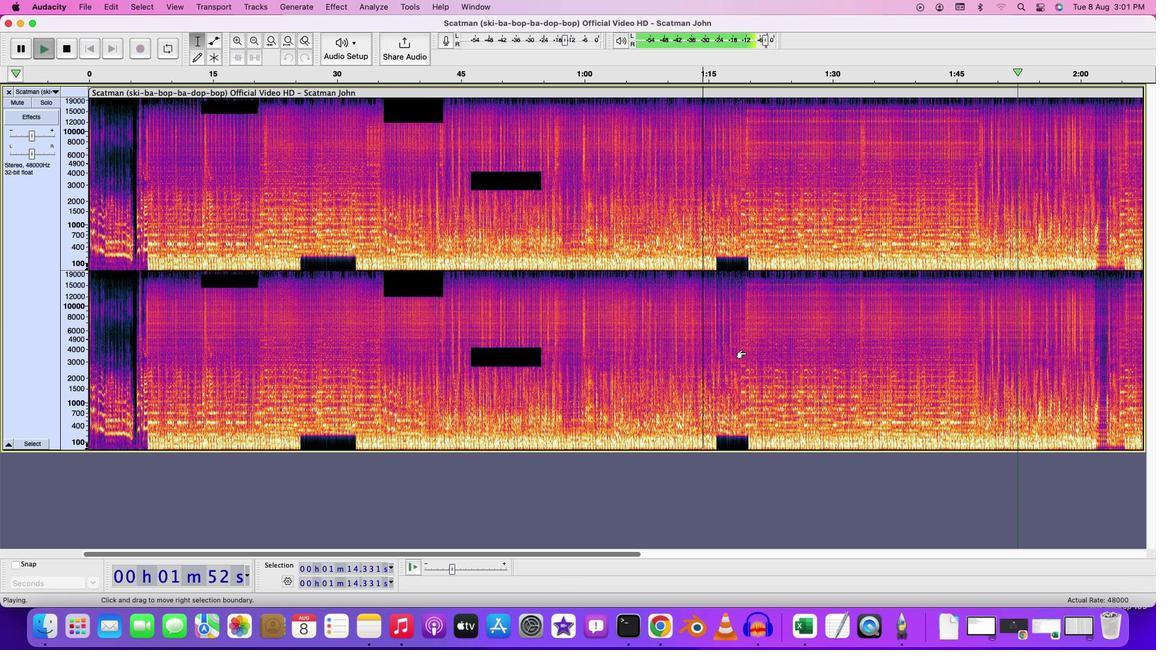 
Action: Key pressed Key.cmd
Screenshot: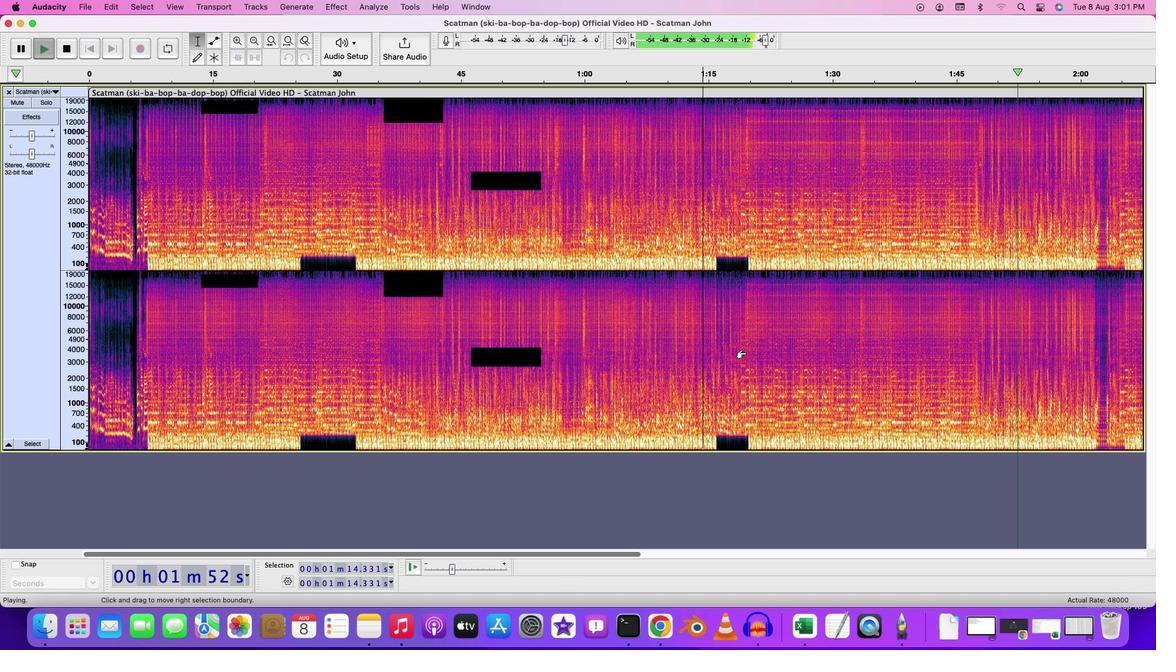 
Action: Mouse scrolled (746, 353) with delta (0, 0)
Screenshot: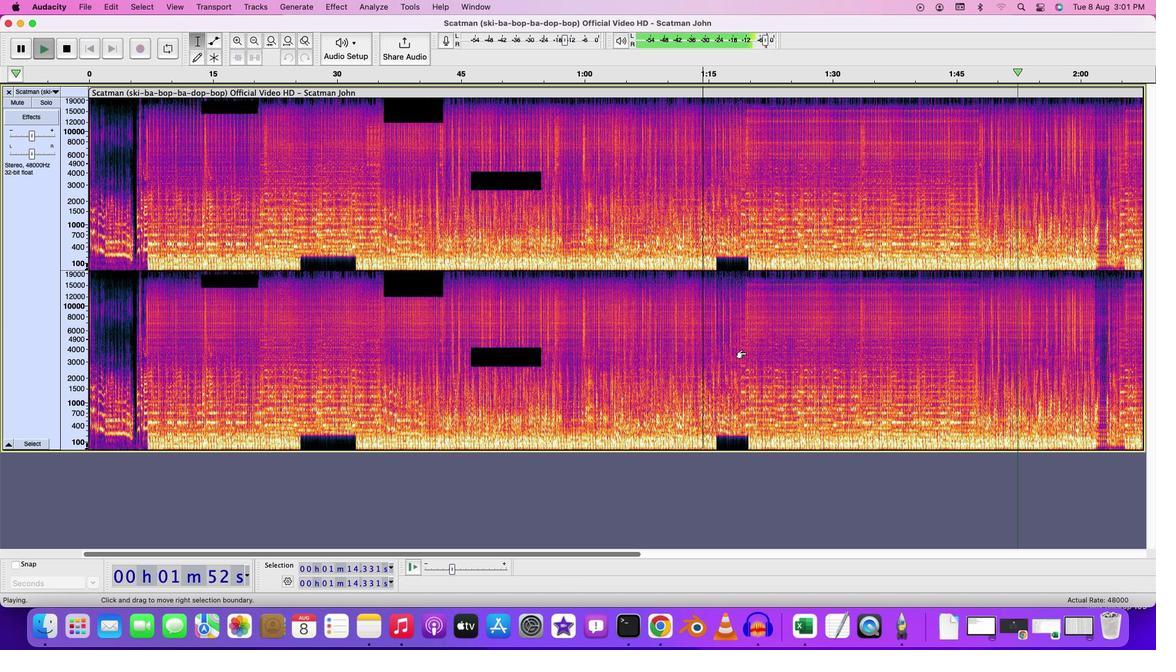 
Action: Mouse scrolled (746, 353) with delta (0, 0)
Screenshot: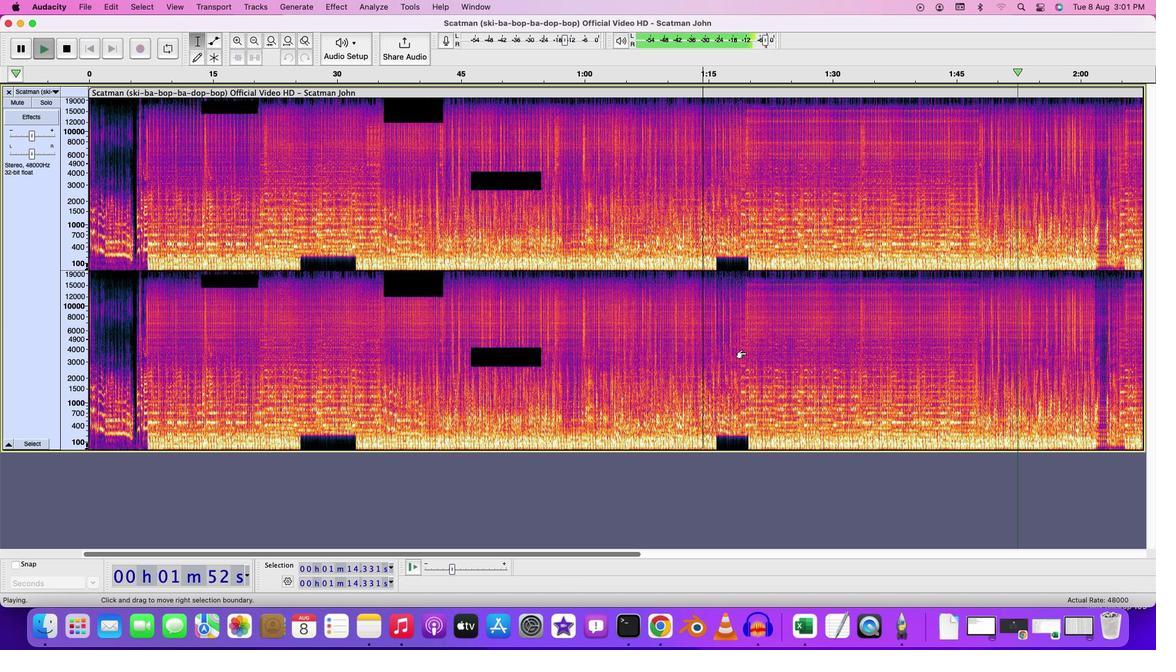 
Action: Mouse scrolled (746, 353) with delta (0, -1)
Screenshot: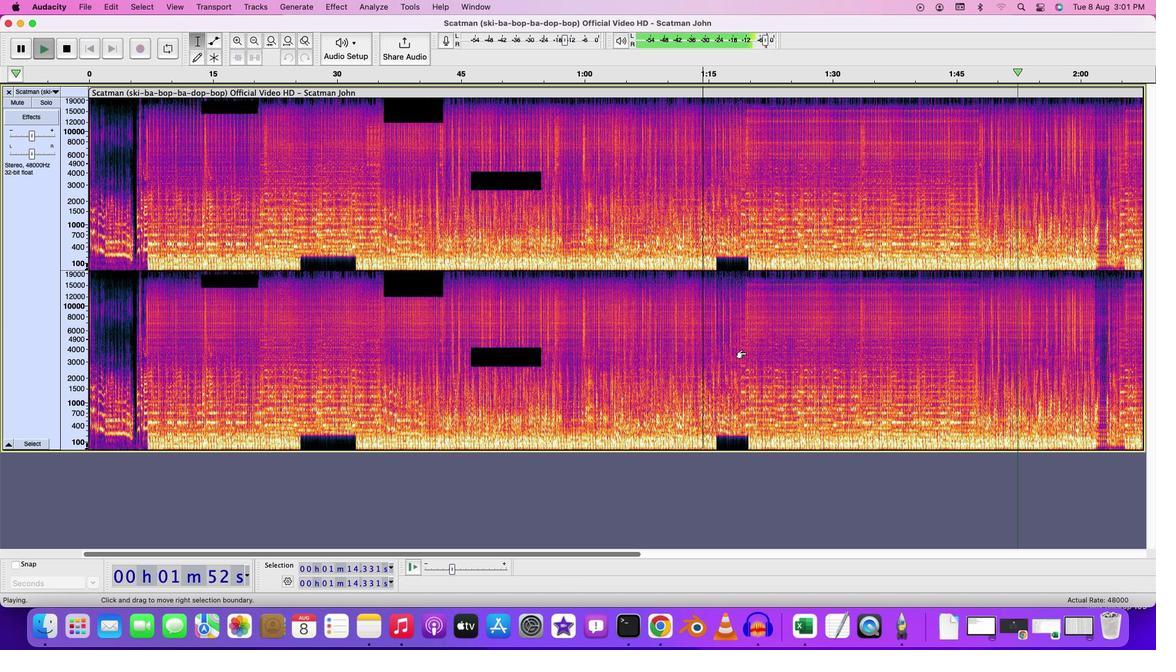 
Action: Mouse scrolled (746, 353) with delta (0, -1)
Screenshot: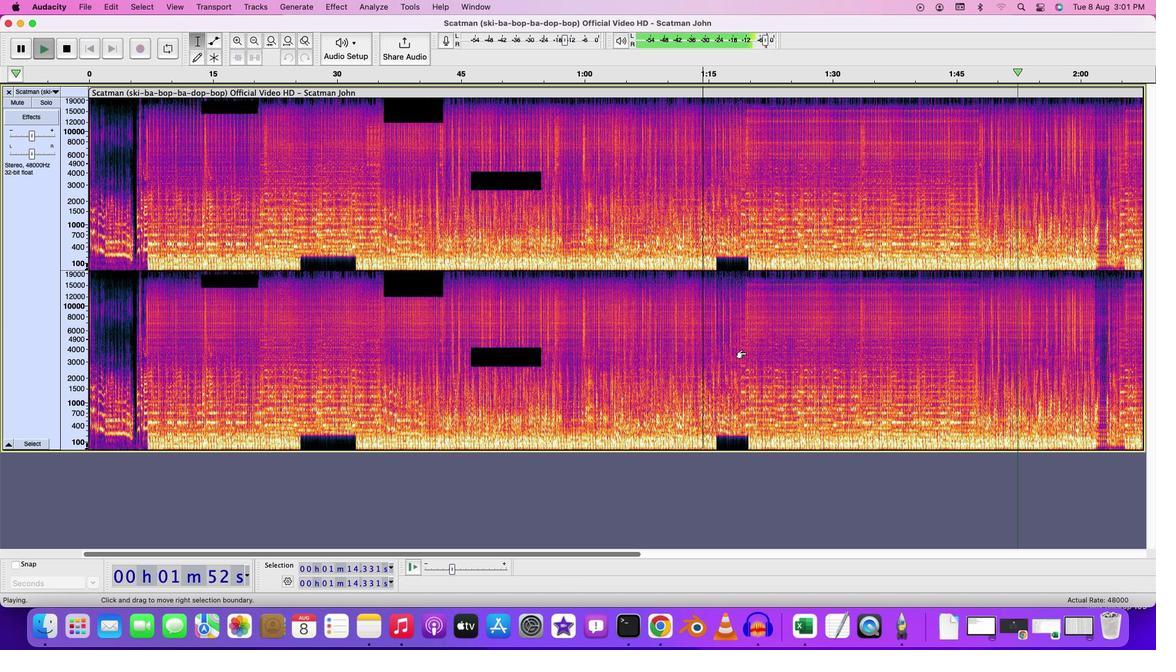 
Action: Mouse moved to (569, 187)
Screenshot: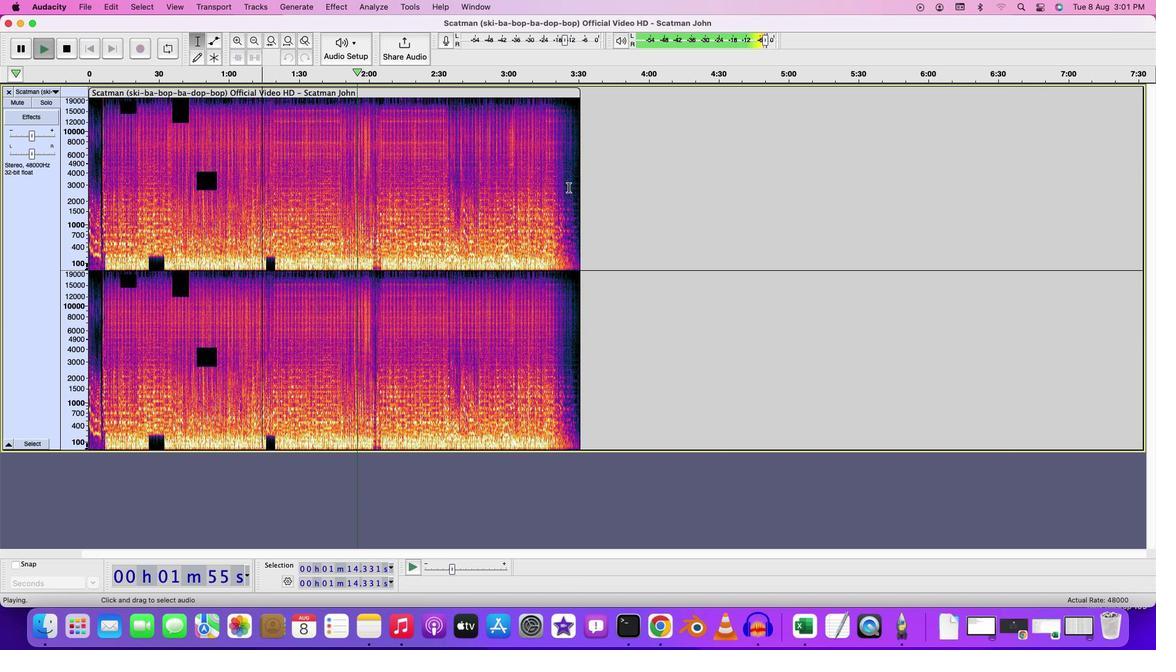 
Action: Mouse pressed left at (569, 187)
Screenshot: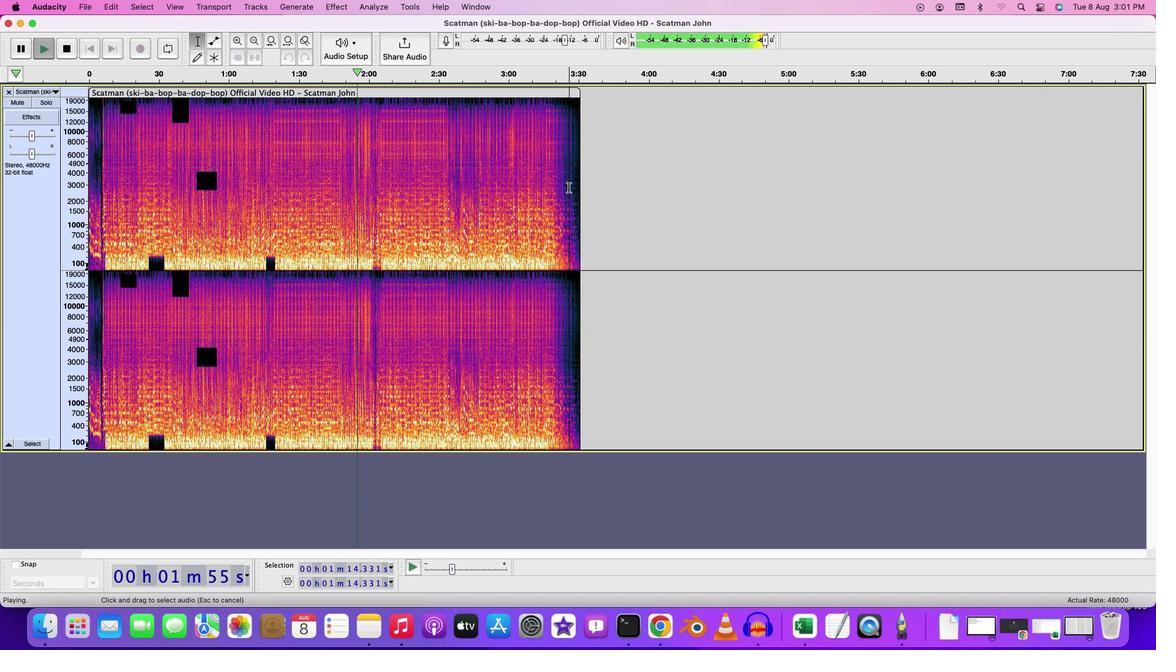 
Action: Key pressed Key.spaceKey.spaceKey.spaceKey.spaceKey.space
Screenshot: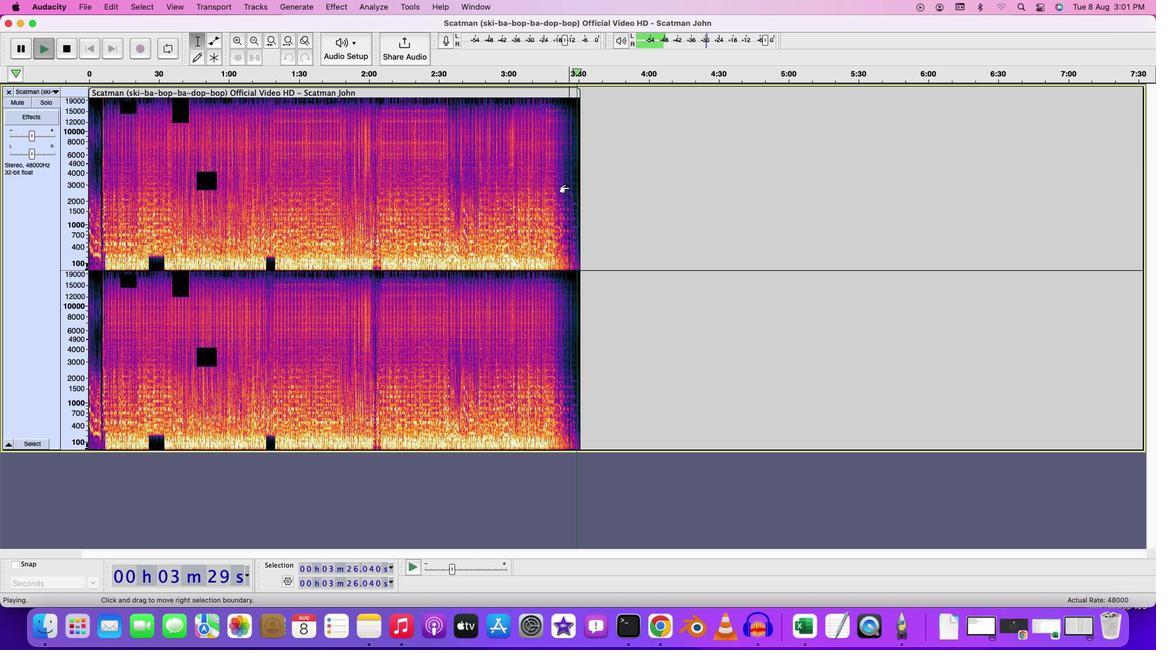 
Action: Mouse scrolled (569, 187) with delta (0, 0)
Screenshot: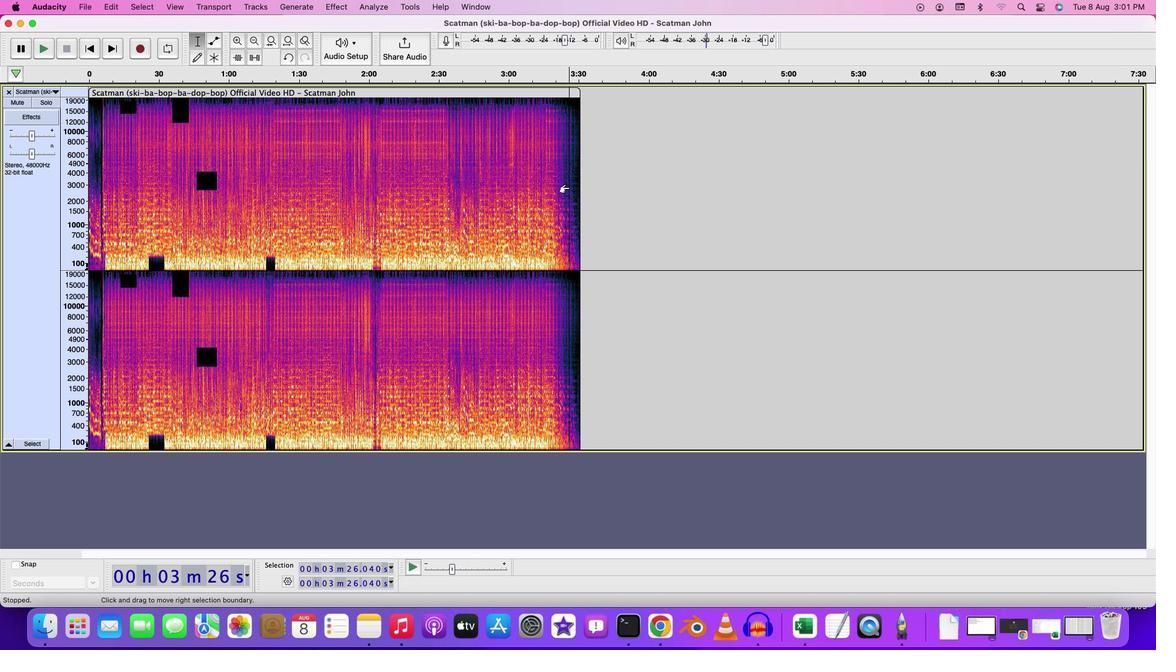 
Action: Mouse moved to (555, 181)
Screenshot: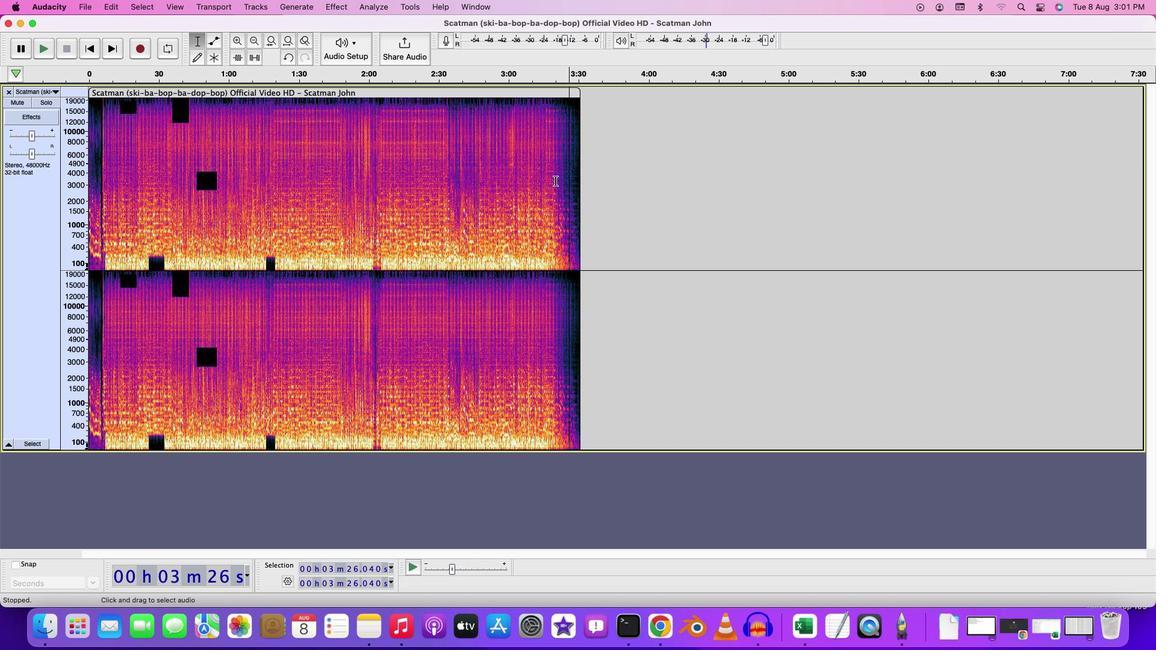 
Action: Mouse pressed left at (555, 181)
Screenshot: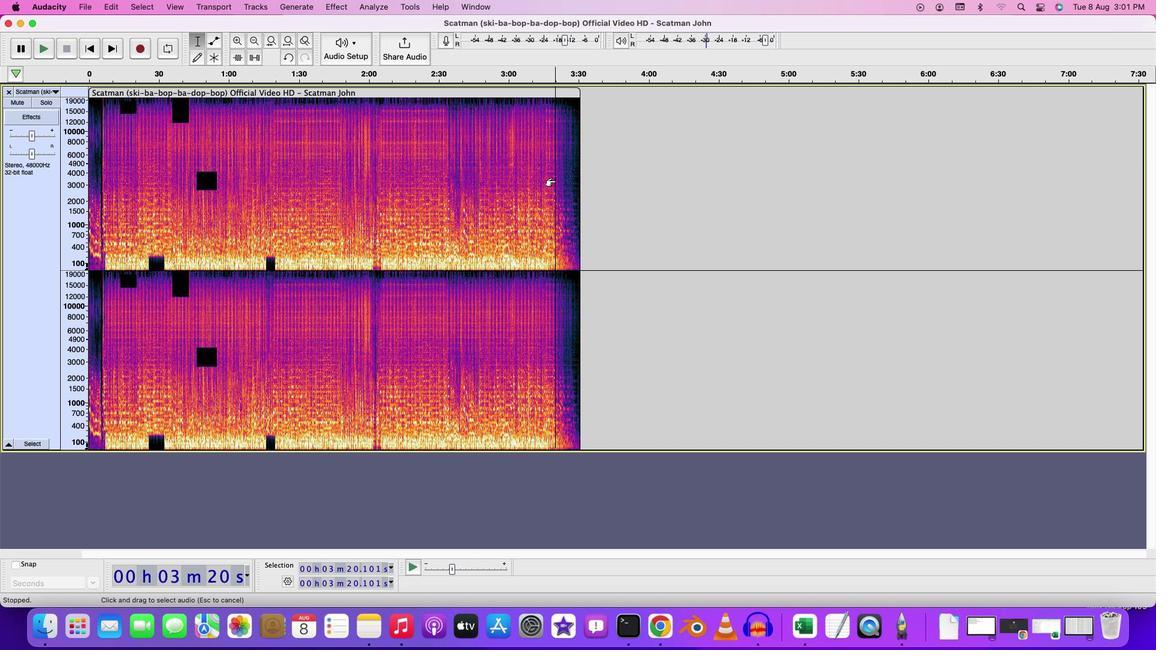
Action: Mouse moved to (555, 181)
Screenshot: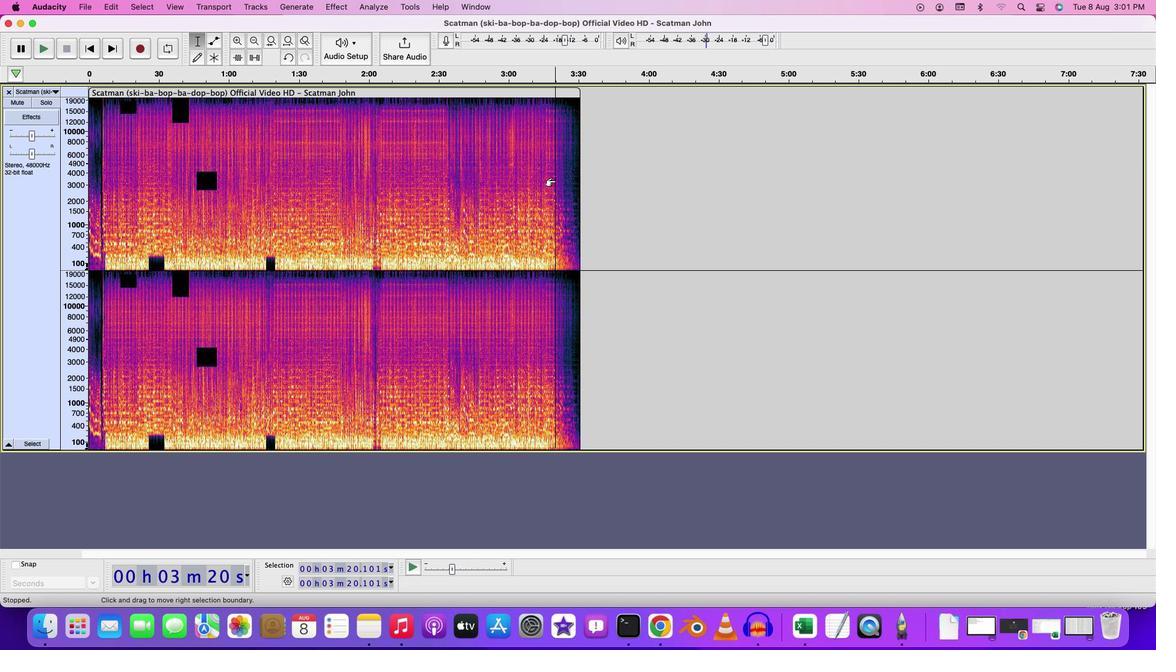 
Action: Key pressed Key.space
Screenshot: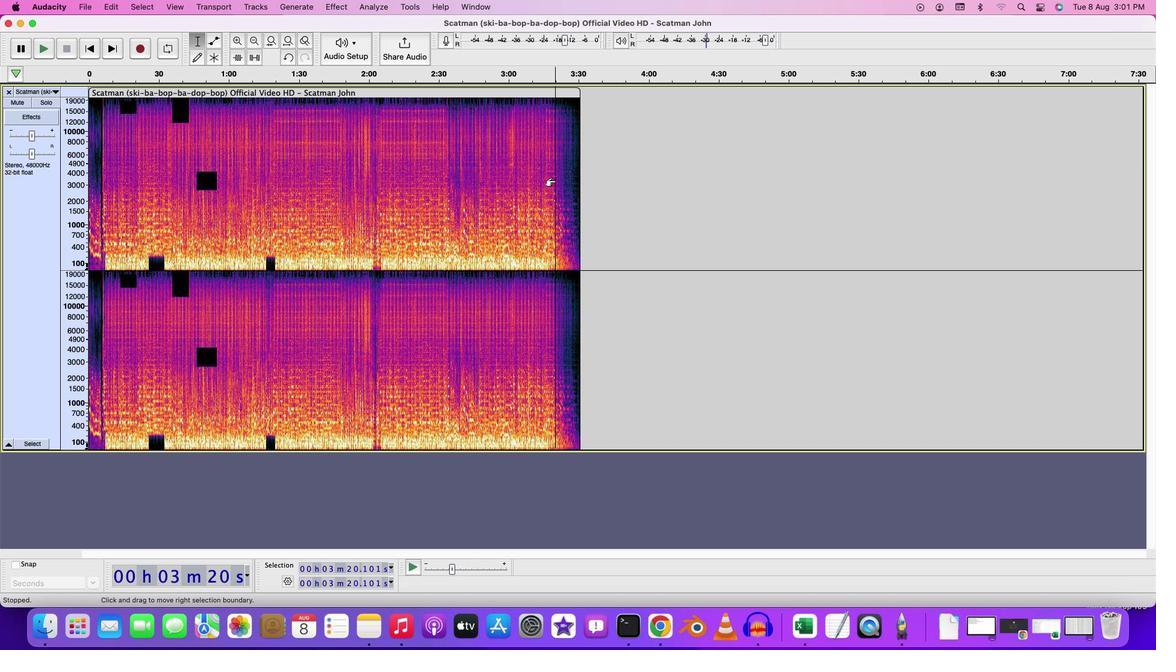 
Action: Mouse moved to (584, 174)
Screenshot: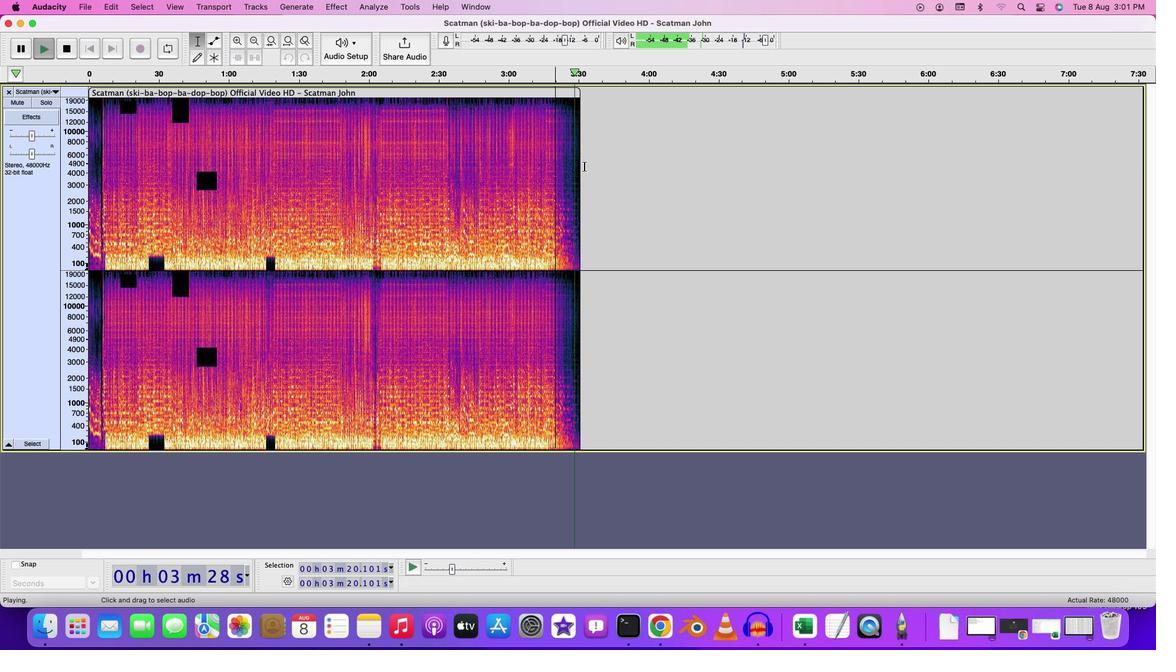 
Action: Key pressed Key.space
Screenshot: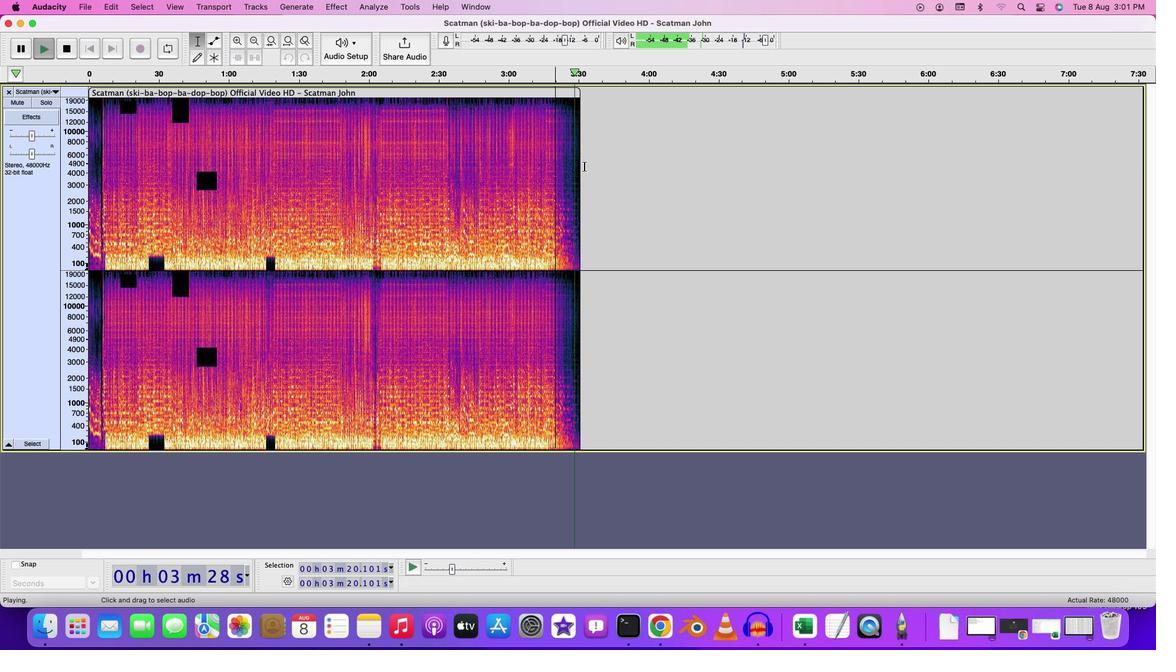 
Action: Mouse moved to (571, 119)
Screenshot: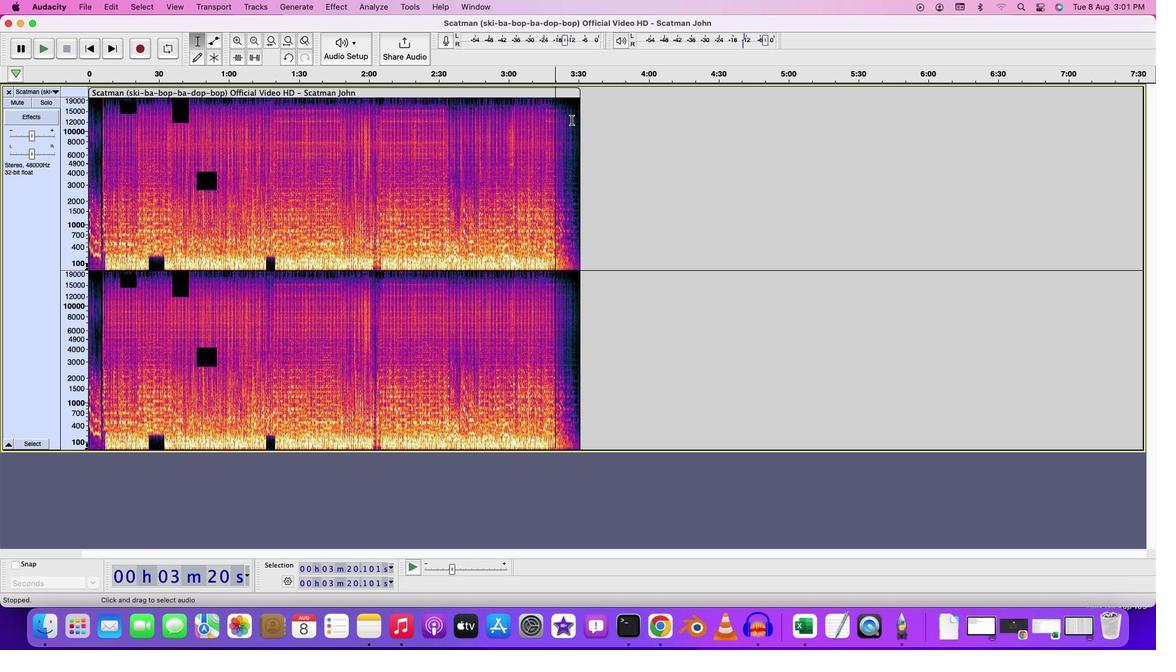 
Action: Mouse pressed left at (571, 119)
Screenshot: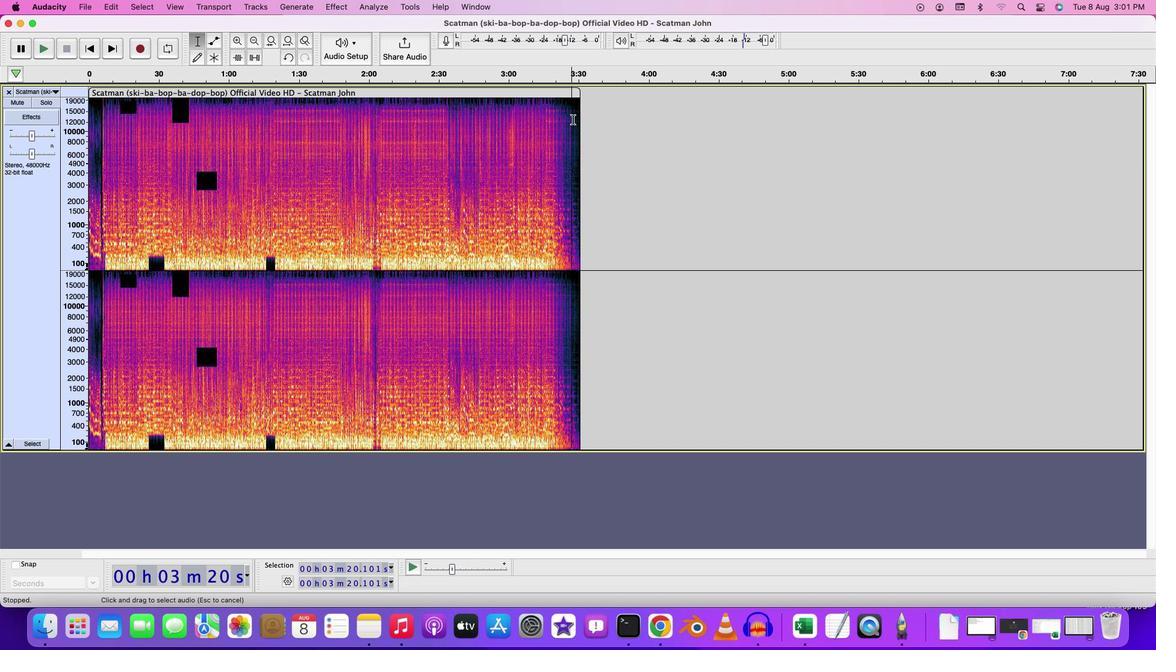
Action: Mouse moved to (575, 121)
Screenshot: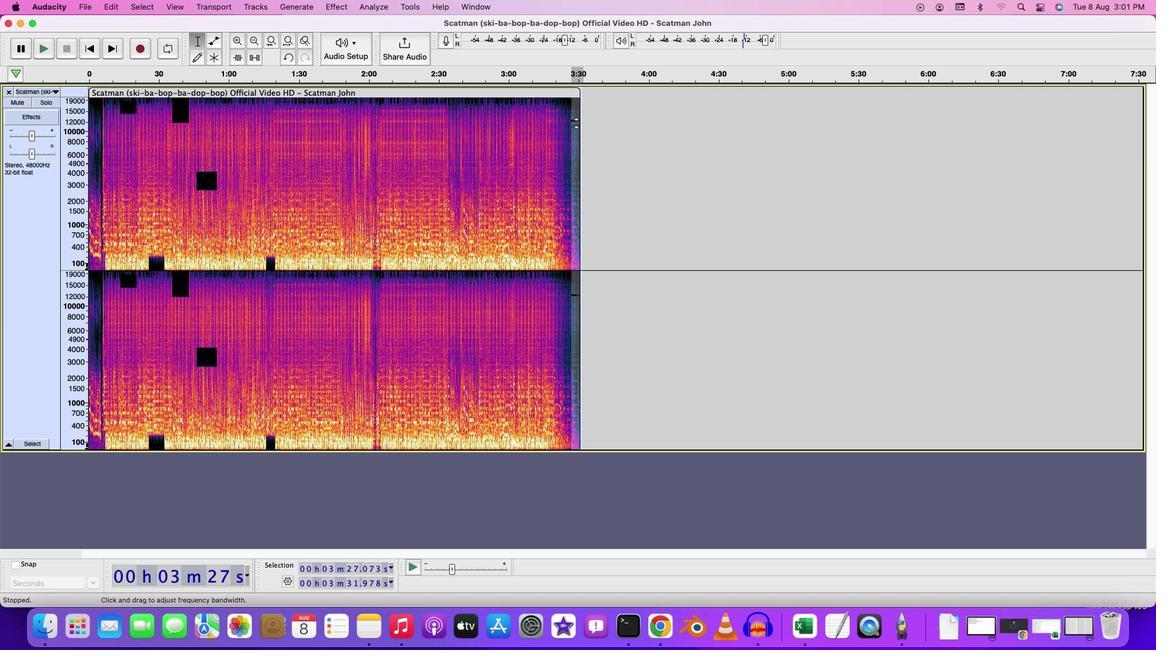 
Action: Mouse pressed left at (575, 121)
Screenshot: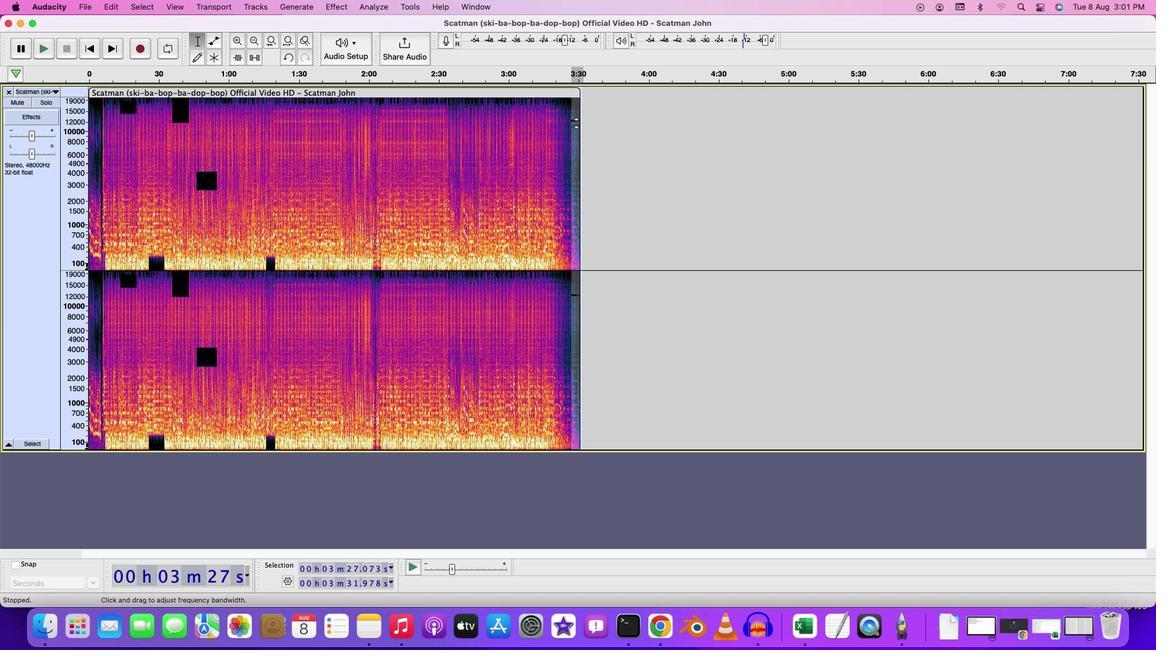 
Action: Mouse moved to (346, 9)
Screenshot: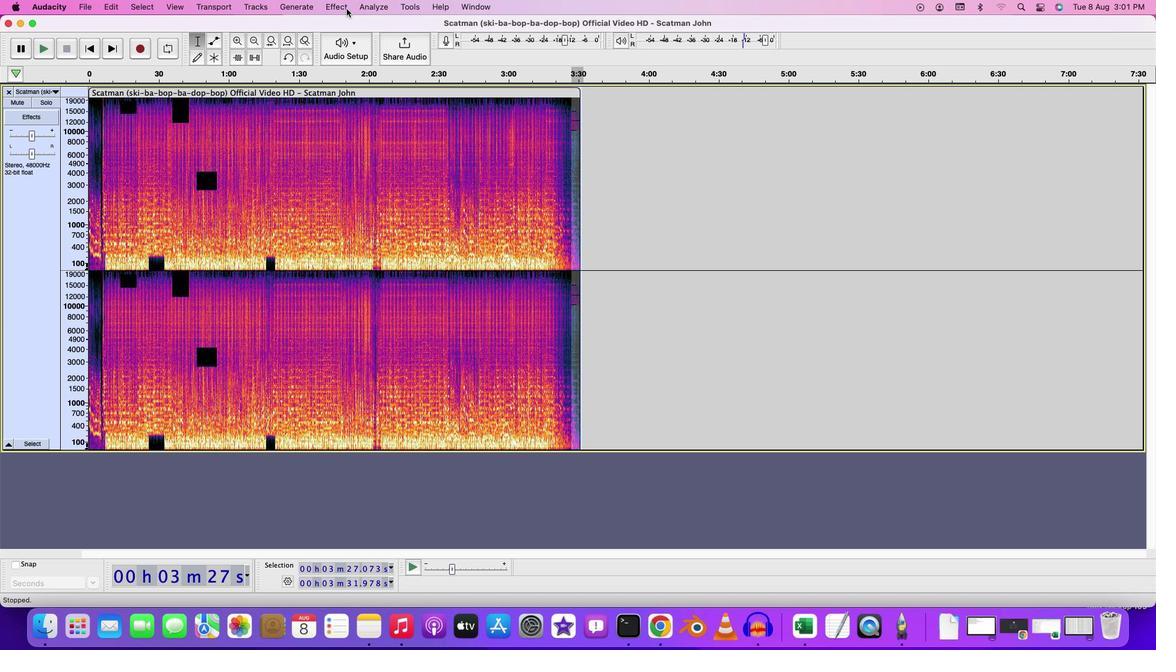 
Action: Mouse pressed left at (346, 9)
Screenshot: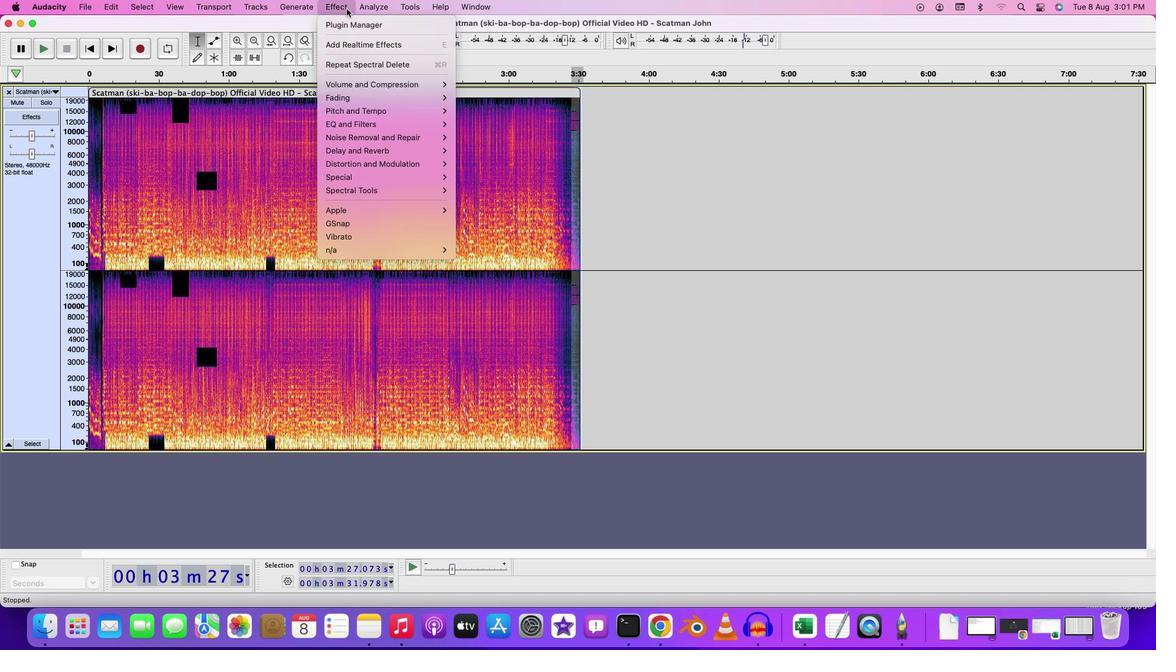 
Action: Mouse moved to (475, 187)
Screenshot: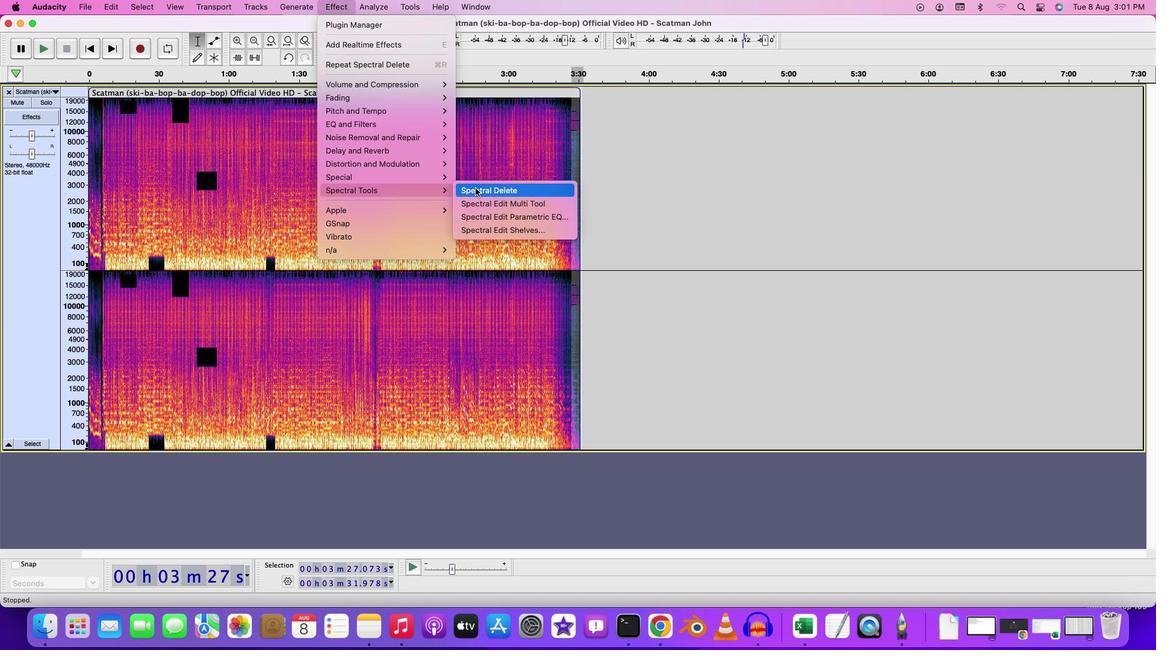 
Action: Mouse pressed left at (475, 187)
Screenshot: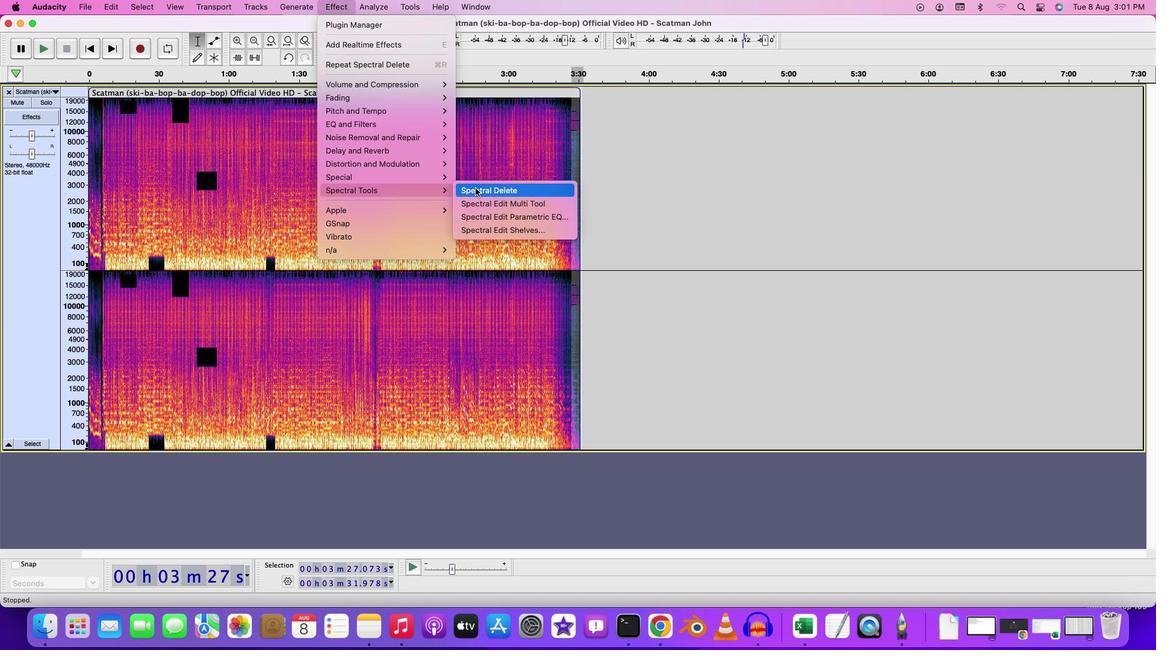
Action: Mouse moved to (541, 121)
Screenshot: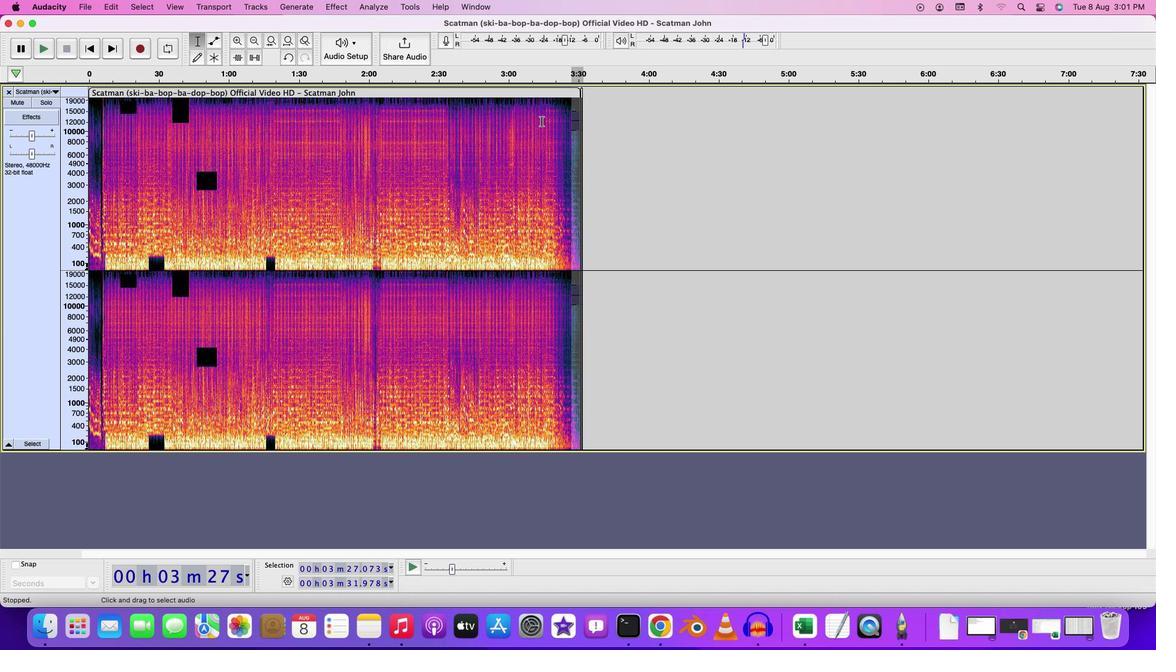 
Action: Mouse pressed left at (541, 121)
Screenshot: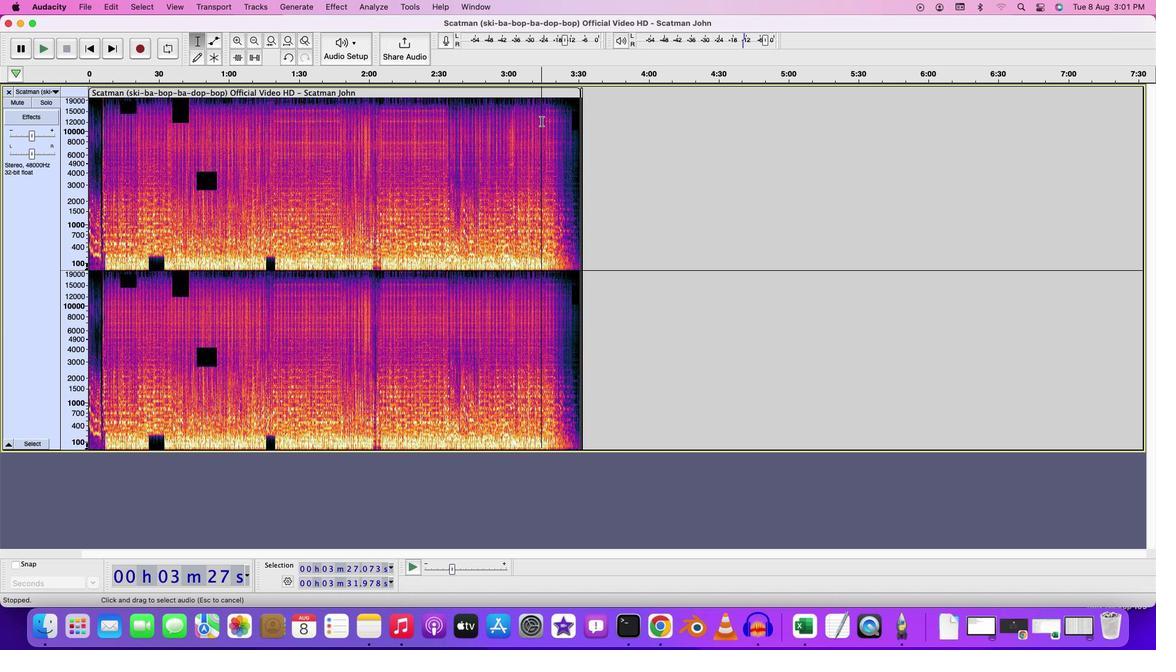 
Action: Key pressed Key.spaceKey.space
Screenshot: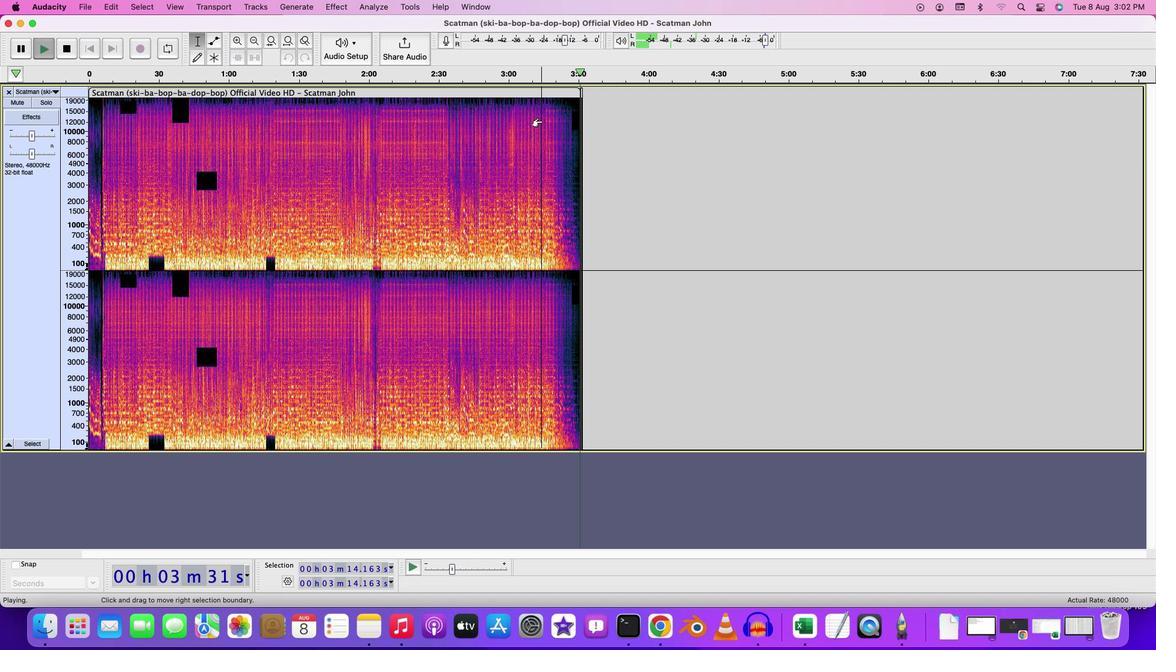 
Action: Mouse moved to (366, 114)
Screenshot: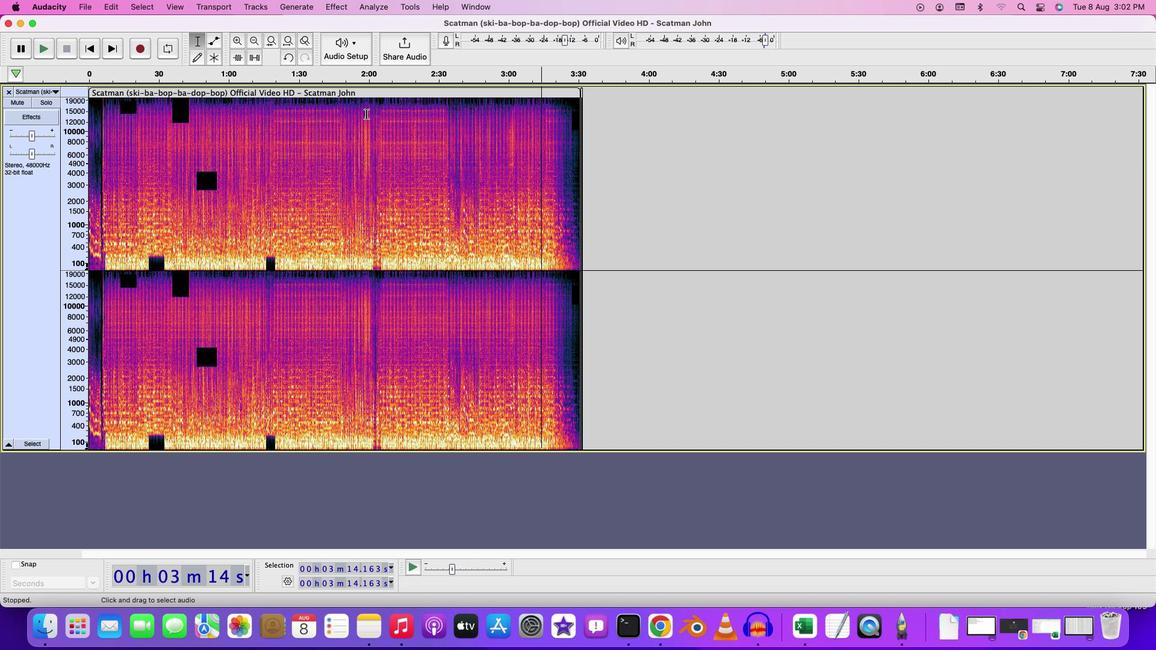 
Action: Mouse pressed left at (366, 114)
Screenshot: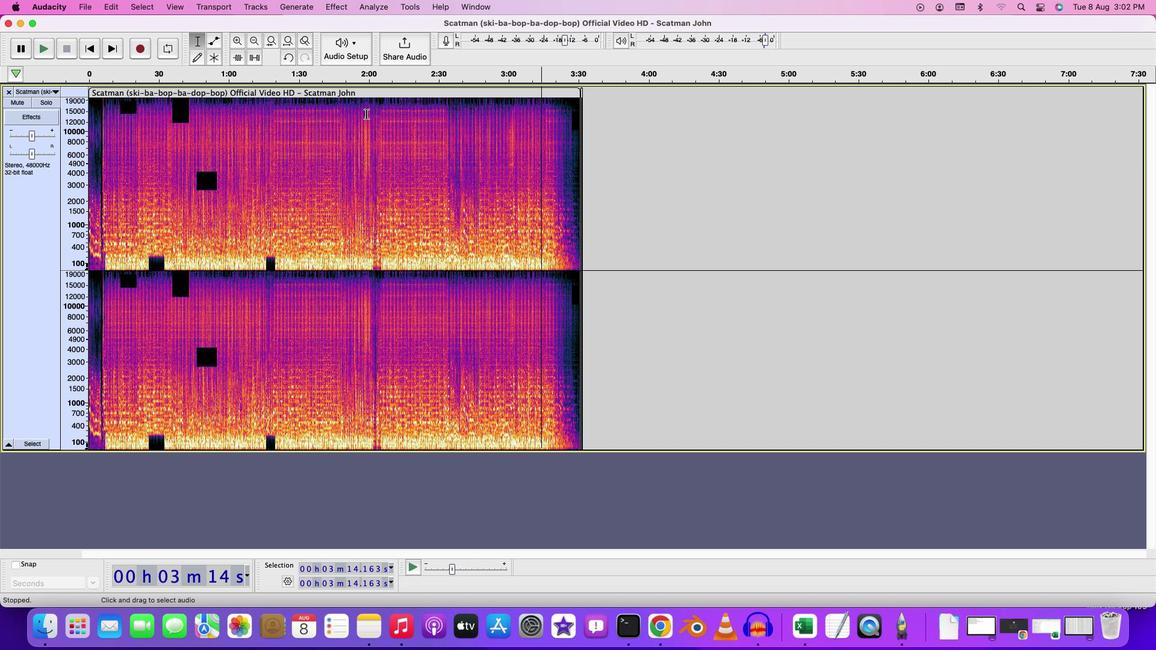 
Action: Mouse moved to (574, 122)
